 Task: Add a signature Jeremiah Turner containing With heartfelt thanks and warm wishes, Jeremiah Turner to email address softage.8@softage.net and add a label Graduation
Action: Mouse moved to (1307, 73)
Screenshot: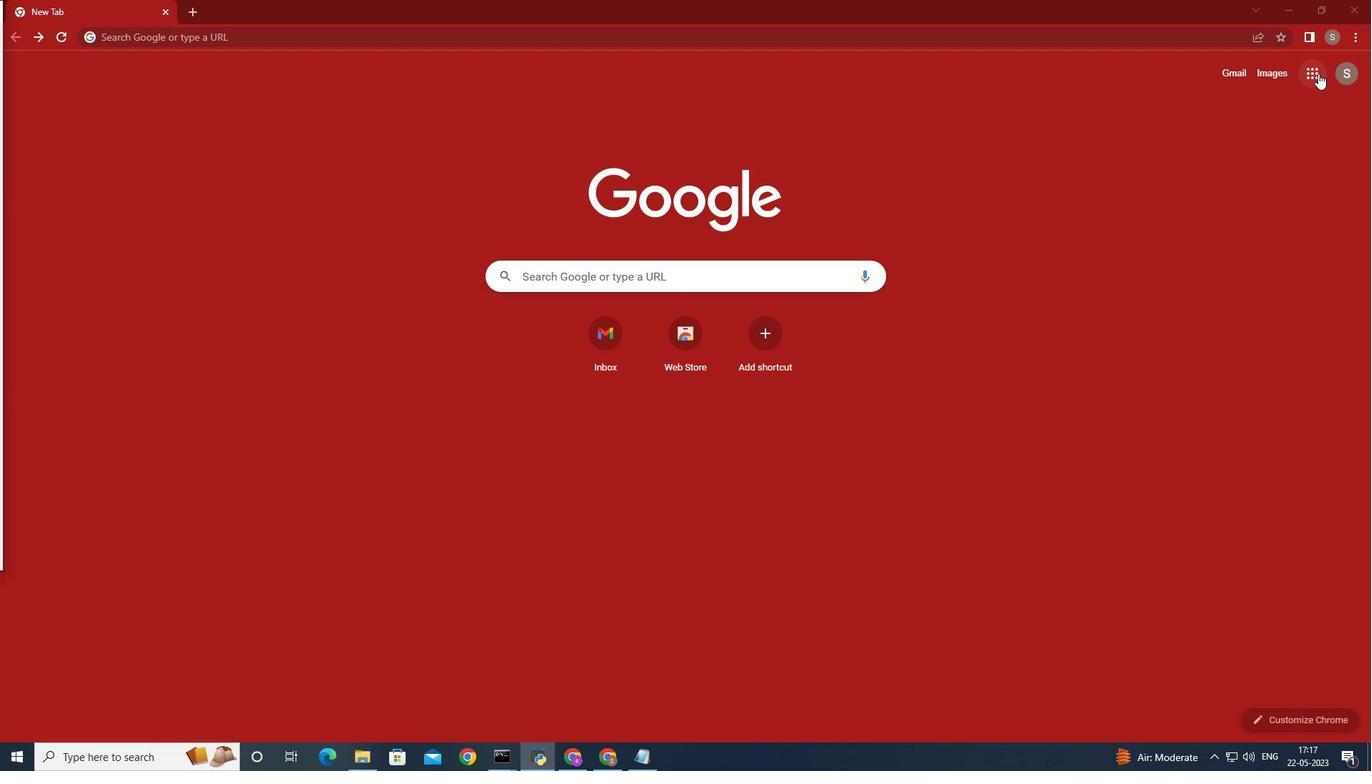 
Action: Mouse pressed left at (1307, 73)
Screenshot: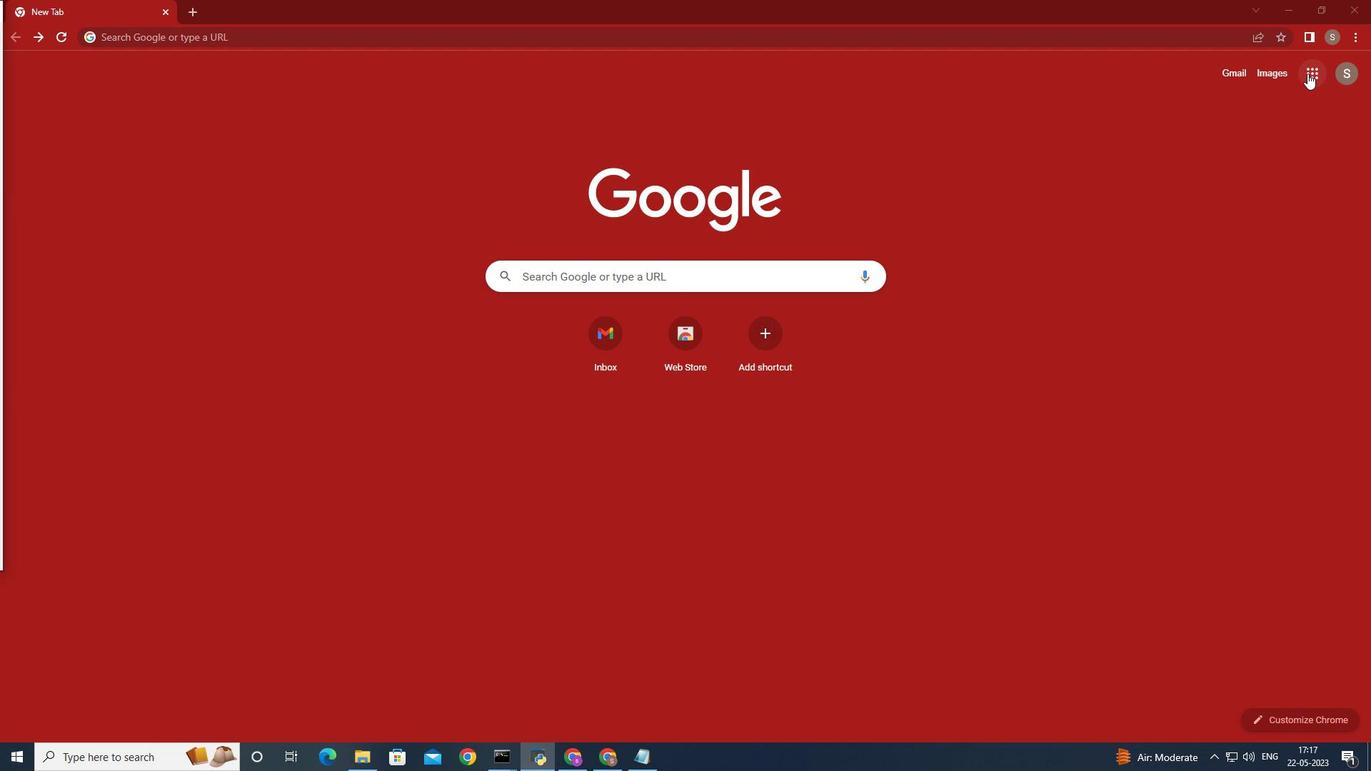 
Action: Mouse moved to (1236, 143)
Screenshot: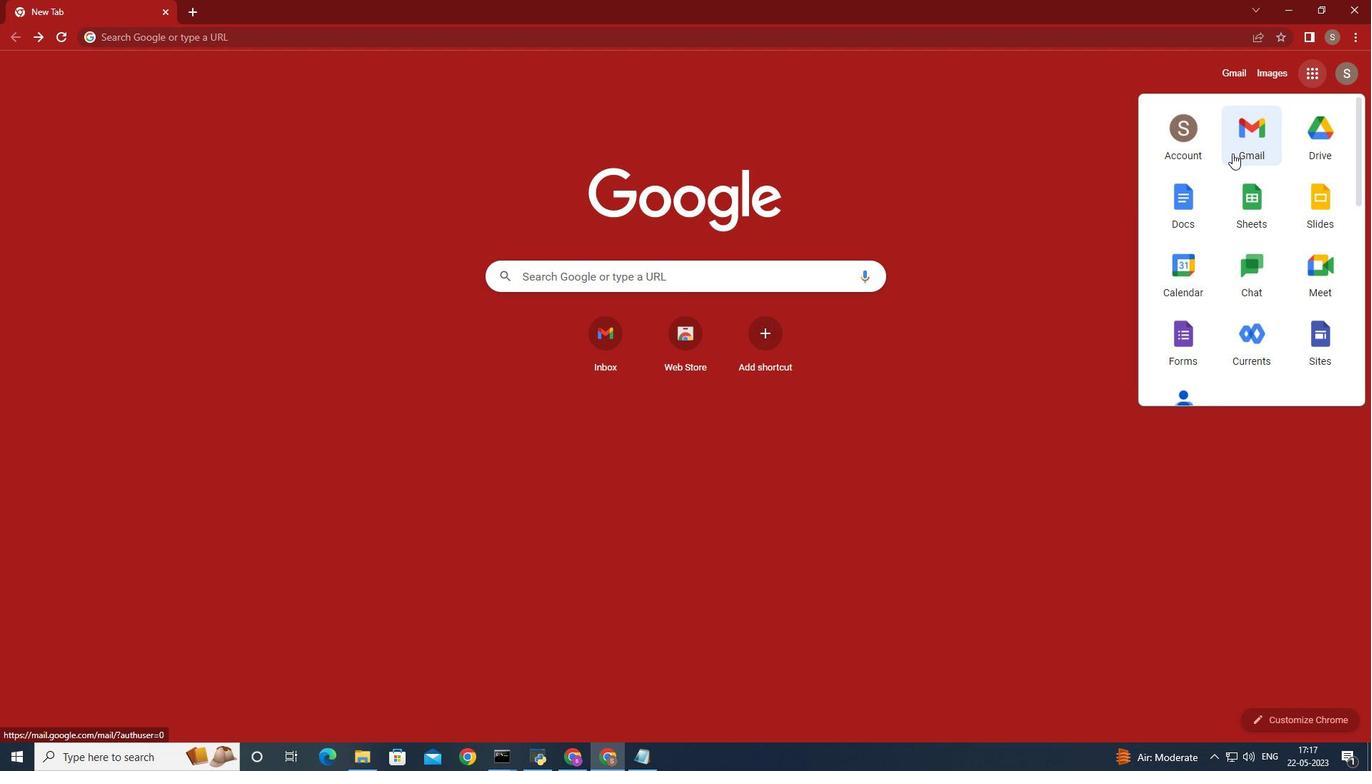 
Action: Mouse pressed left at (1236, 143)
Screenshot: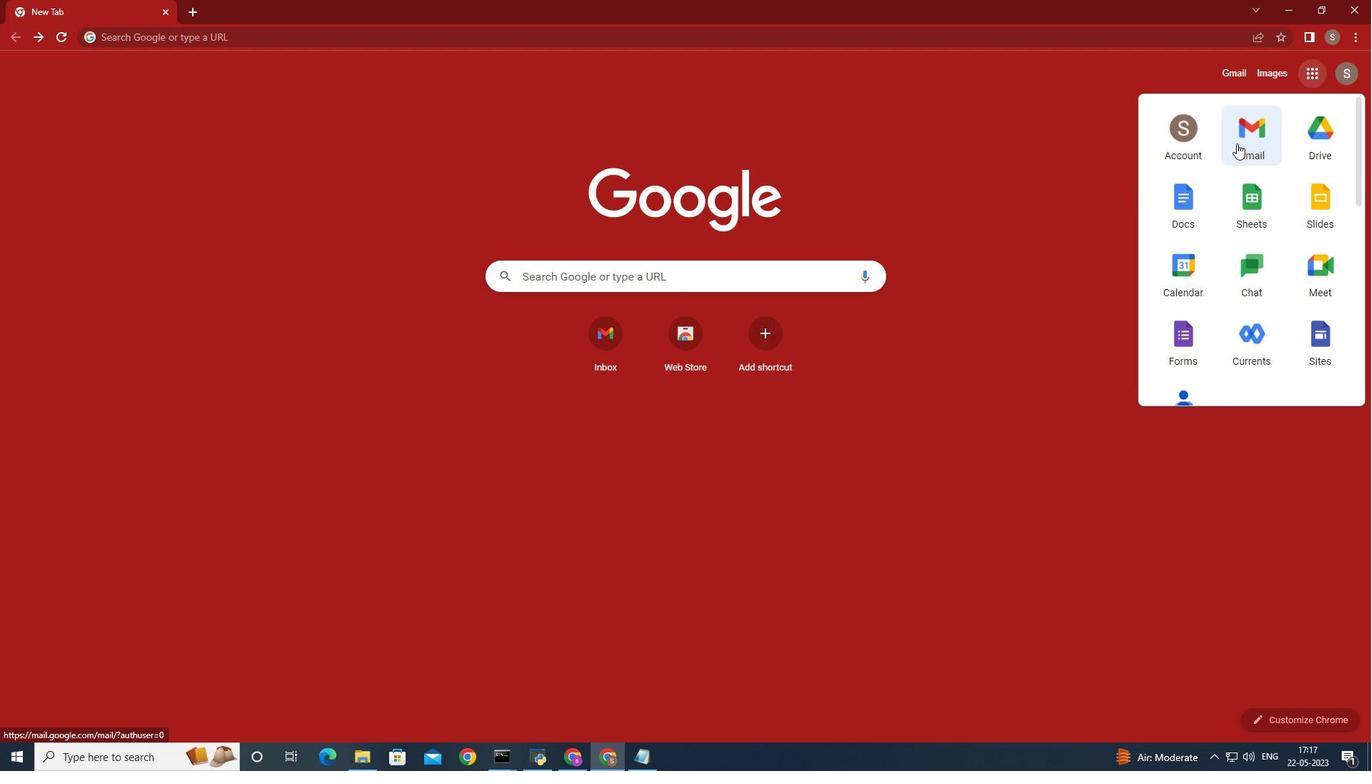 
Action: Mouse moved to (1331, 37)
Screenshot: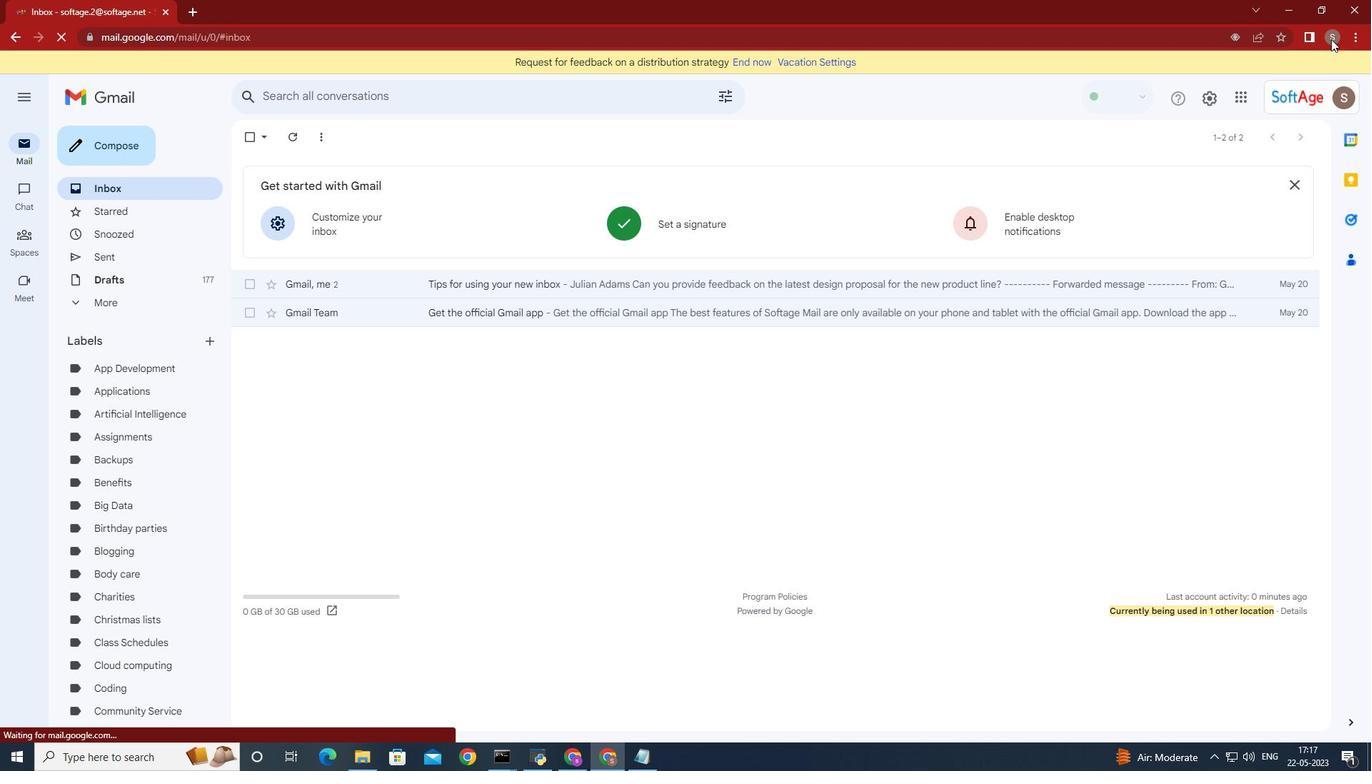
Action: Mouse pressed left at (1331, 37)
Screenshot: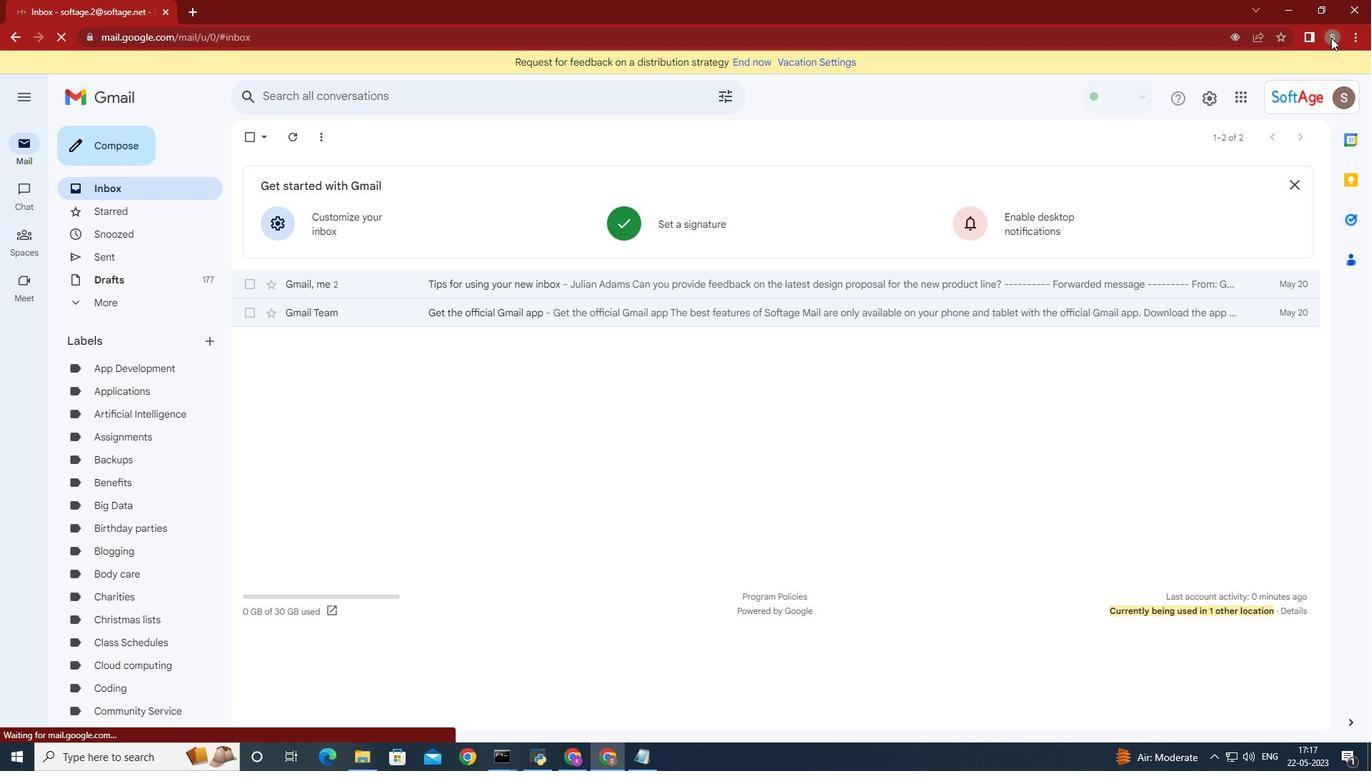 
Action: Mouse moved to (914, 465)
Screenshot: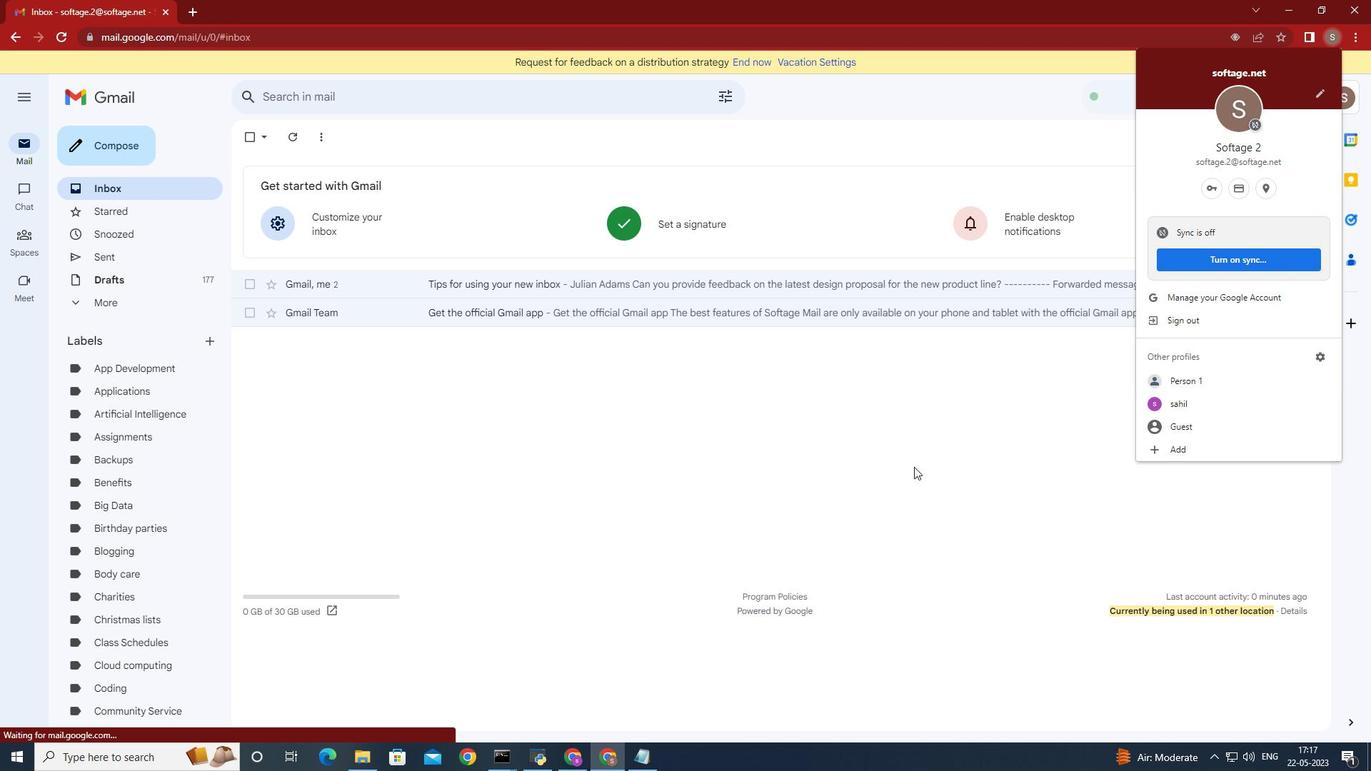 
Action: Mouse pressed left at (914, 465)
Screenshot: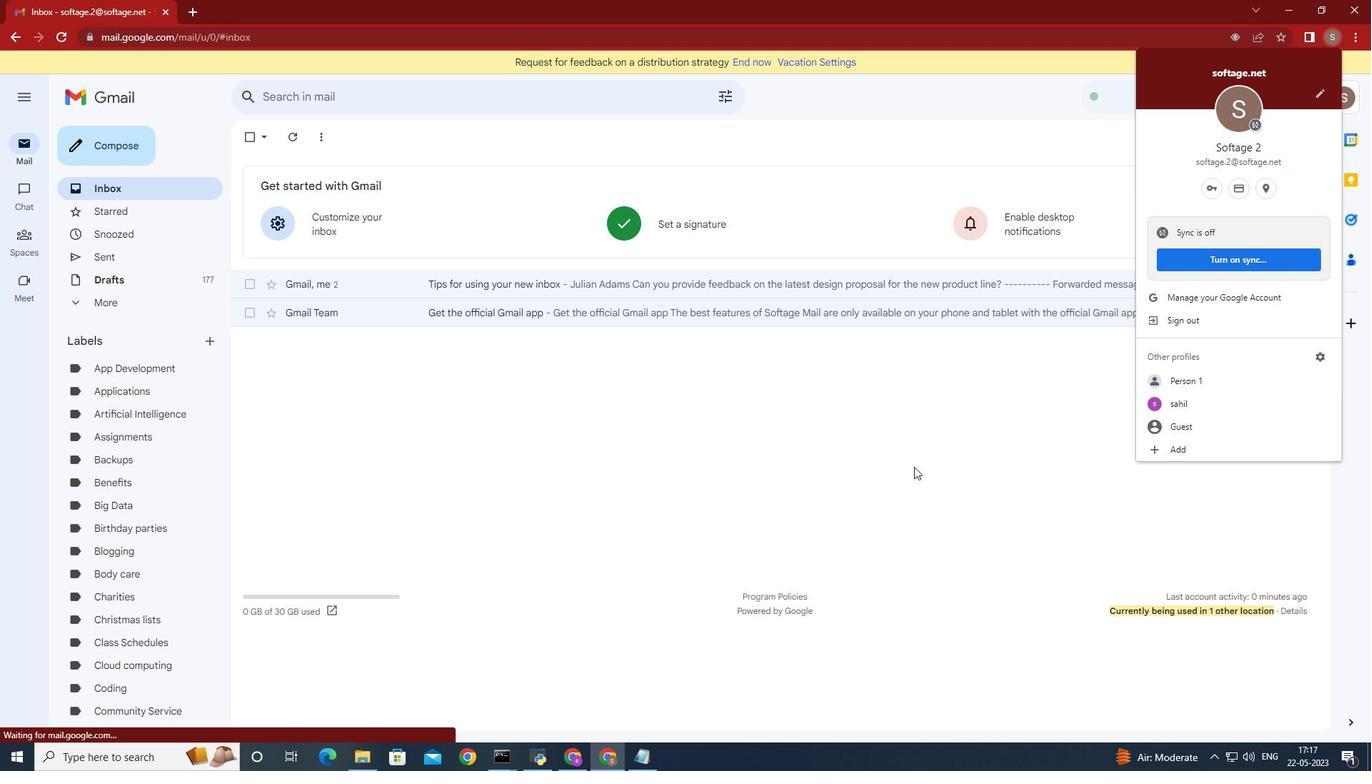 
Action: Mouse moved to (1216, 99)
Screenshot: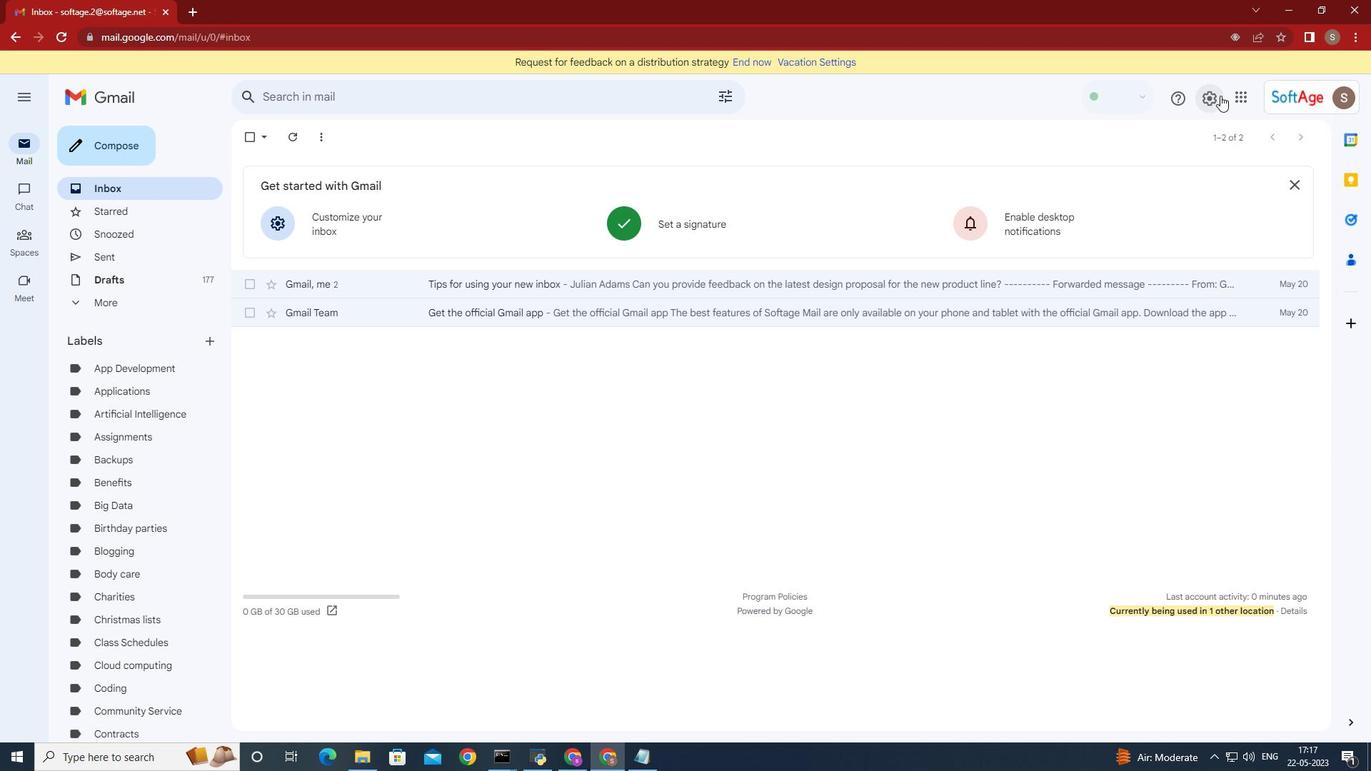 
Action: Mouse pressed left at (1216, 99)
Screenshot: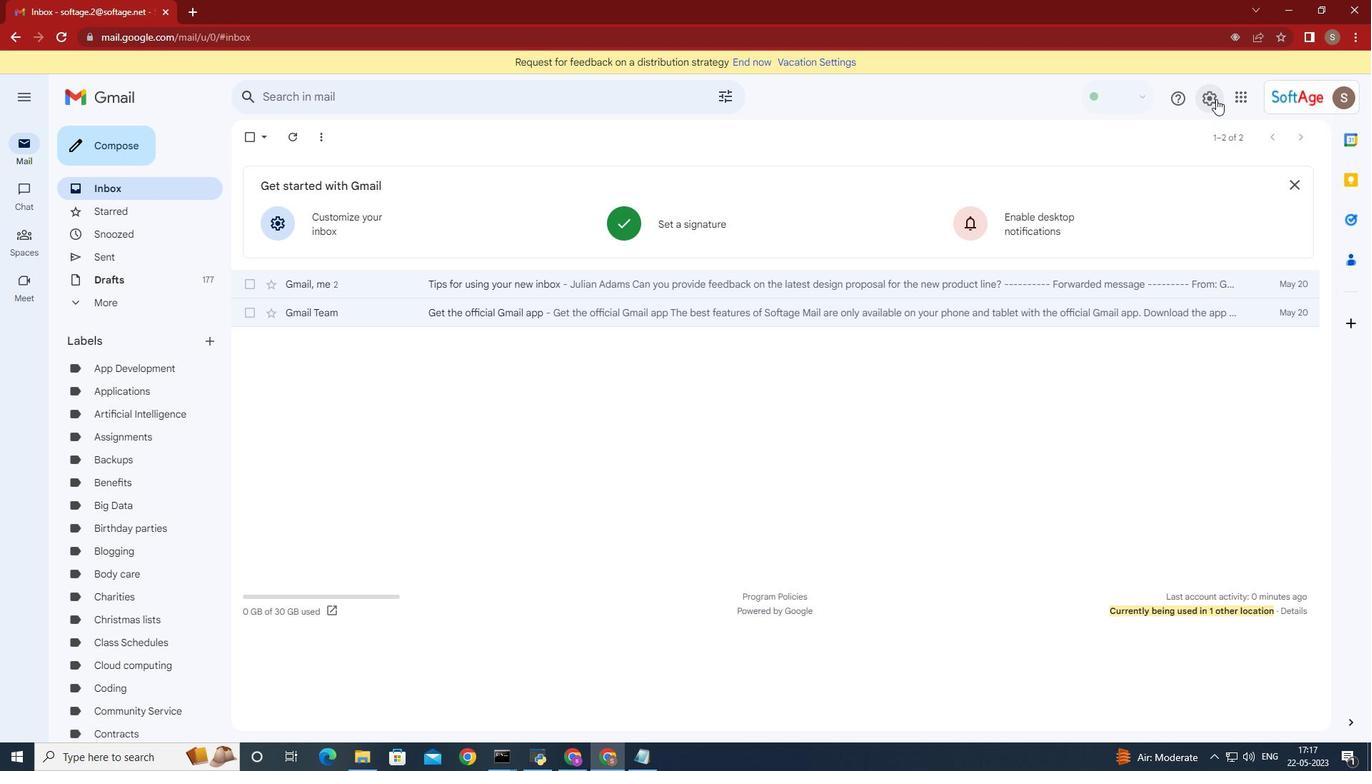 
Action: Mouse moved to (1226, 175)
Screenshot: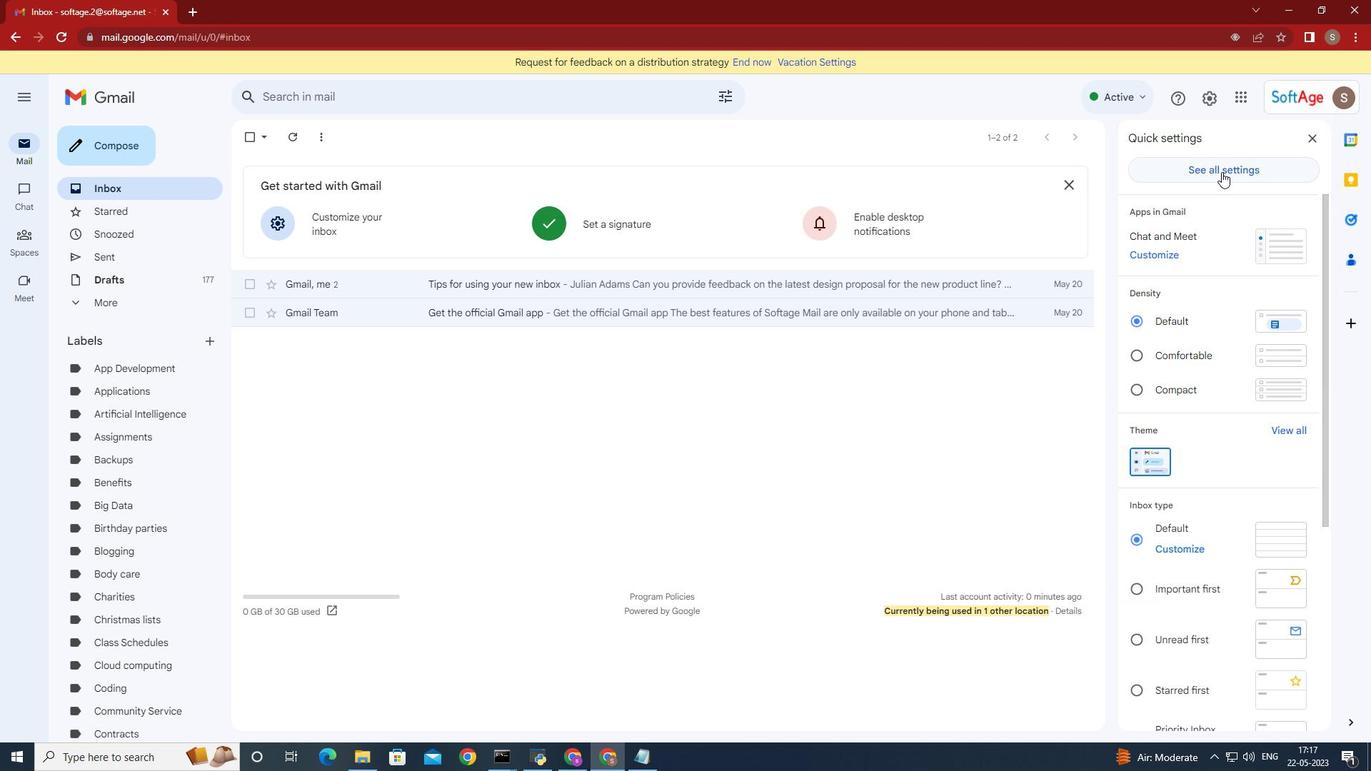 
Action: Mouse pressed left at (1226, 175)
Screenshot: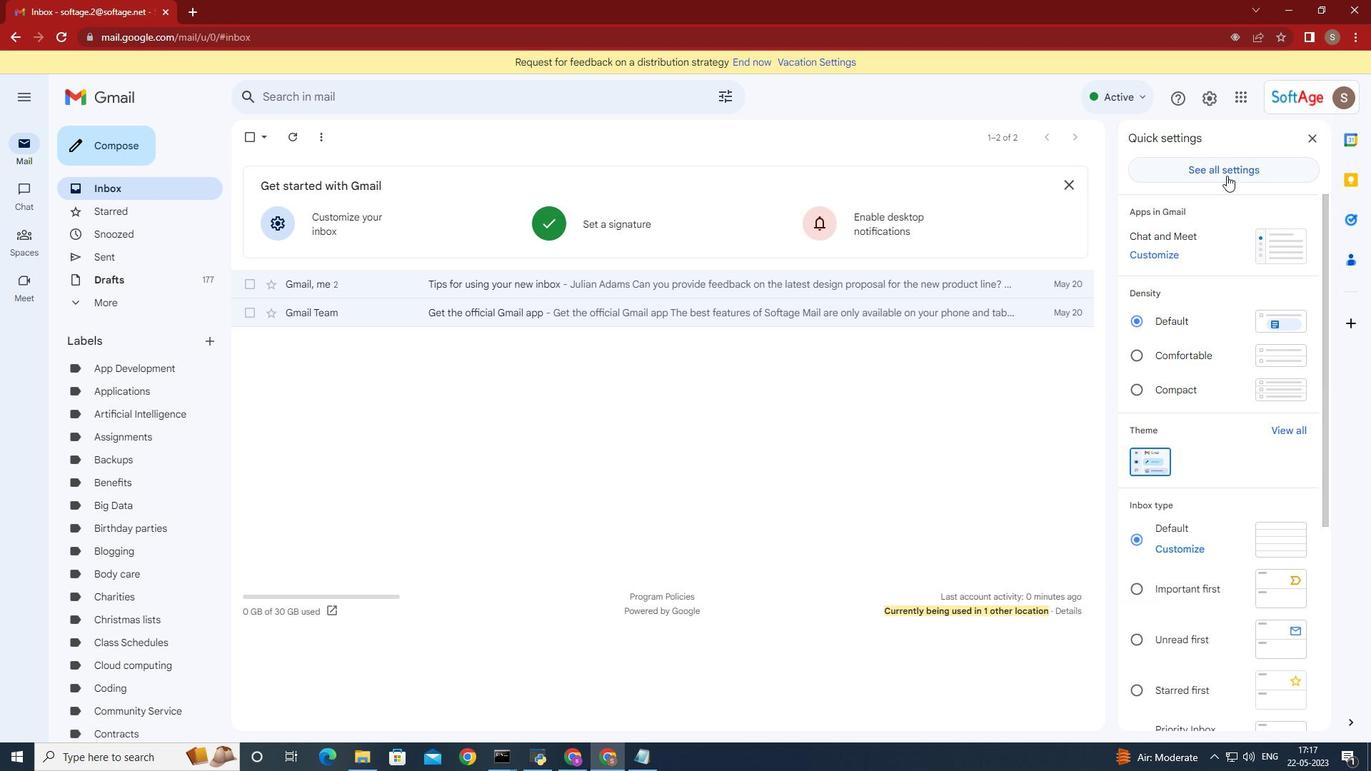 
Action: Mouse moved to (808, 291)
Screenshot: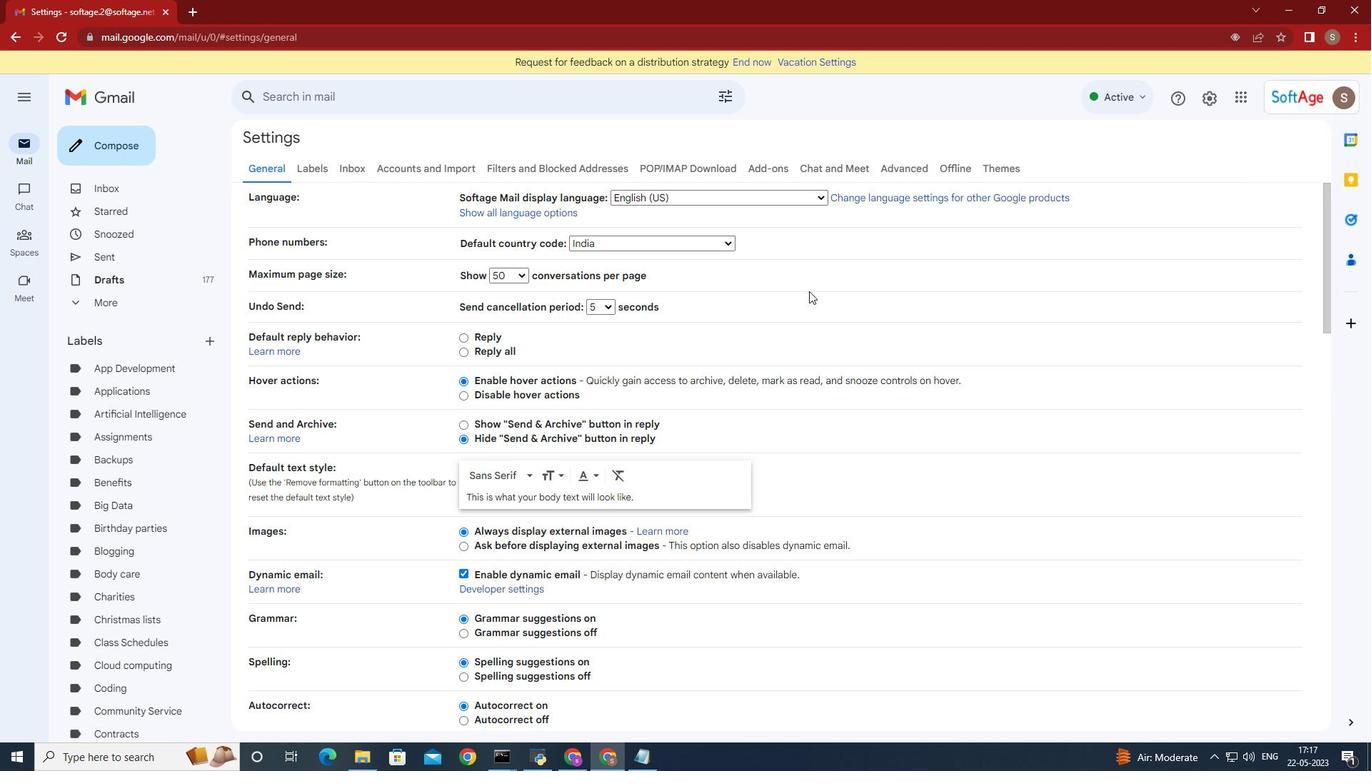 
Action: Mouse scrolled (808, 290) with delta (0, 0)
Screenshot: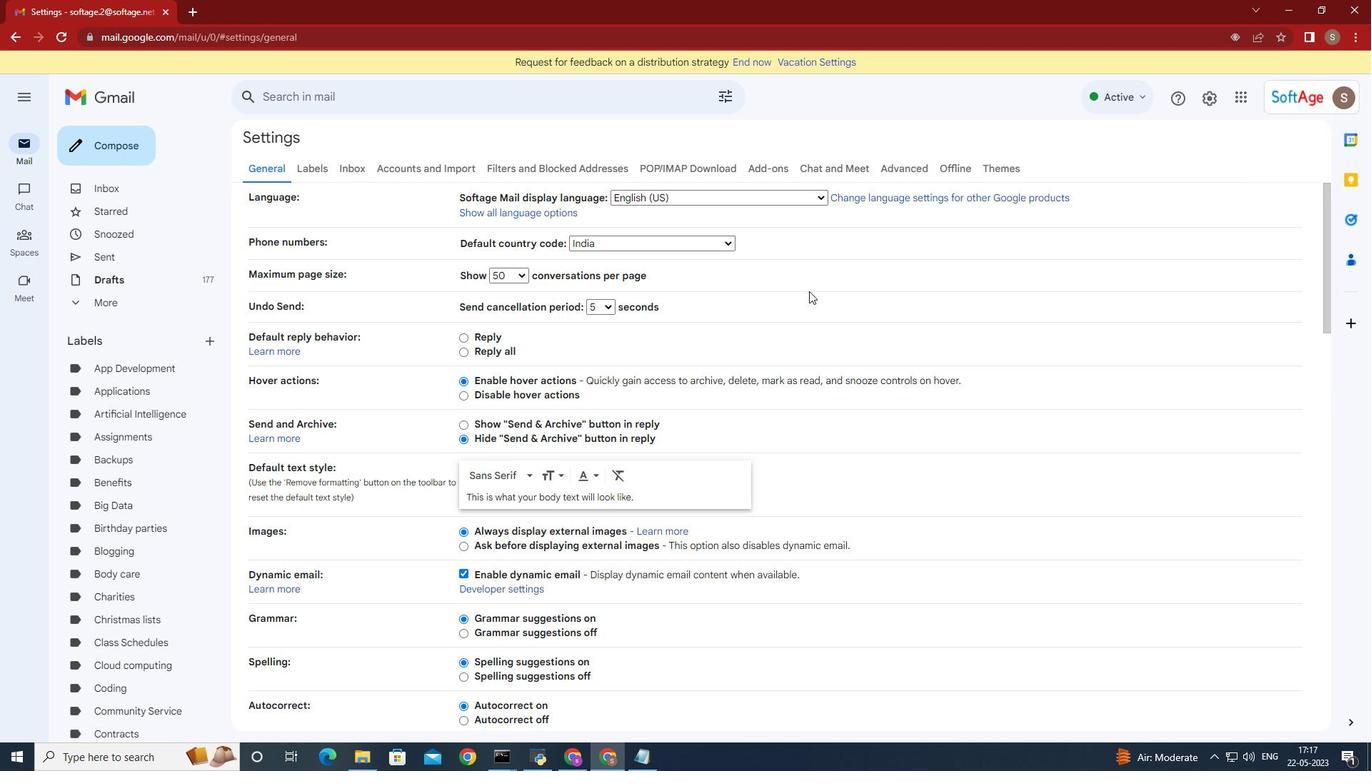 
Action: Mouse scrolled (808, 290) with delta (0, 0)
Screenshot: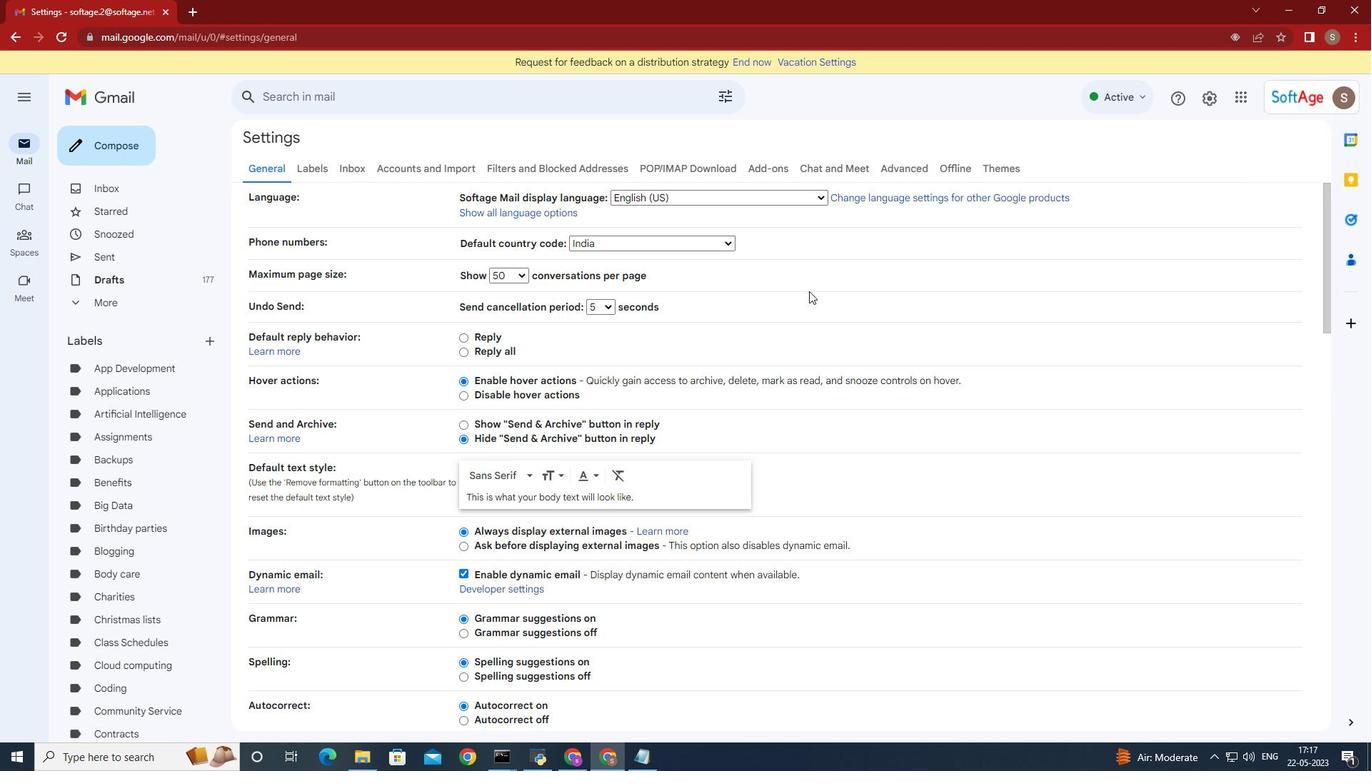 
Action: Mouse moved to (808, 291)
Screenshot: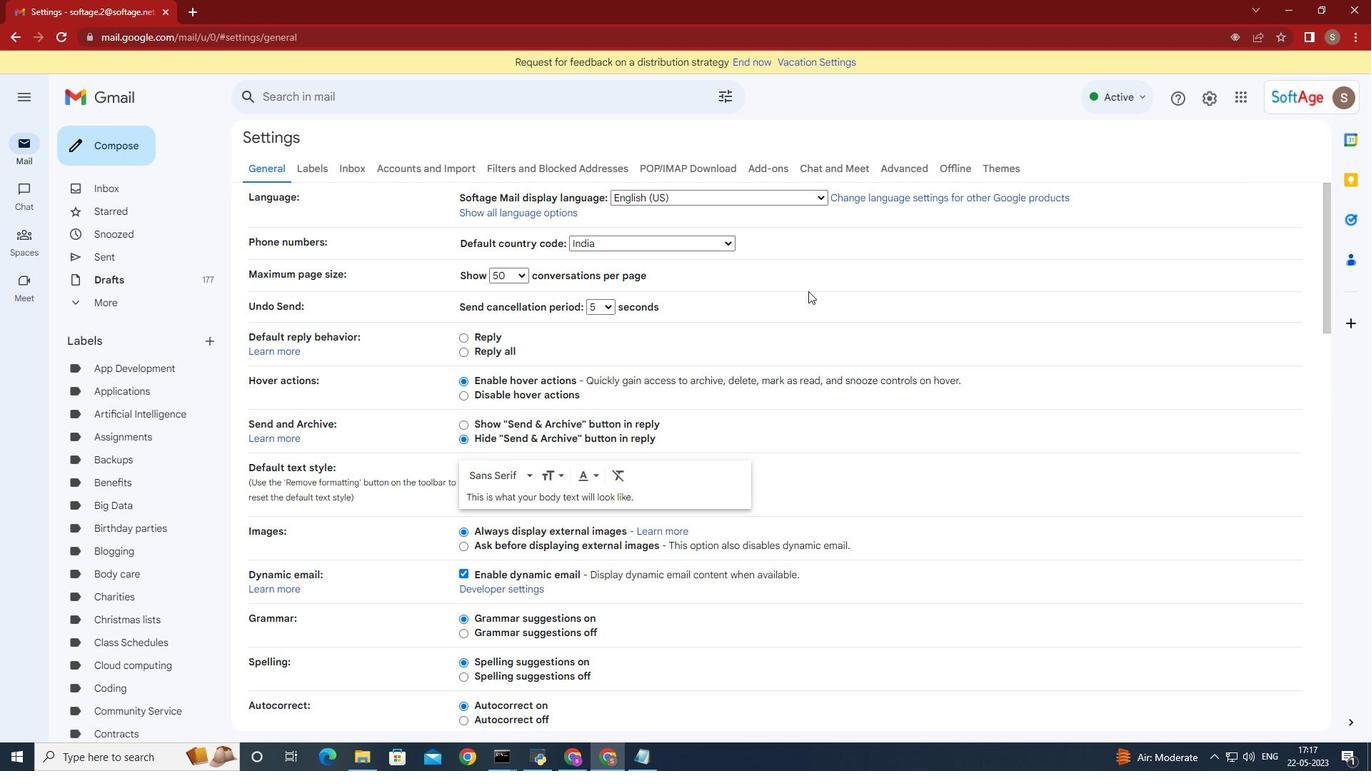
Action: Mouse scrolled (808, 290) with delta (0, 0)
Screenshot: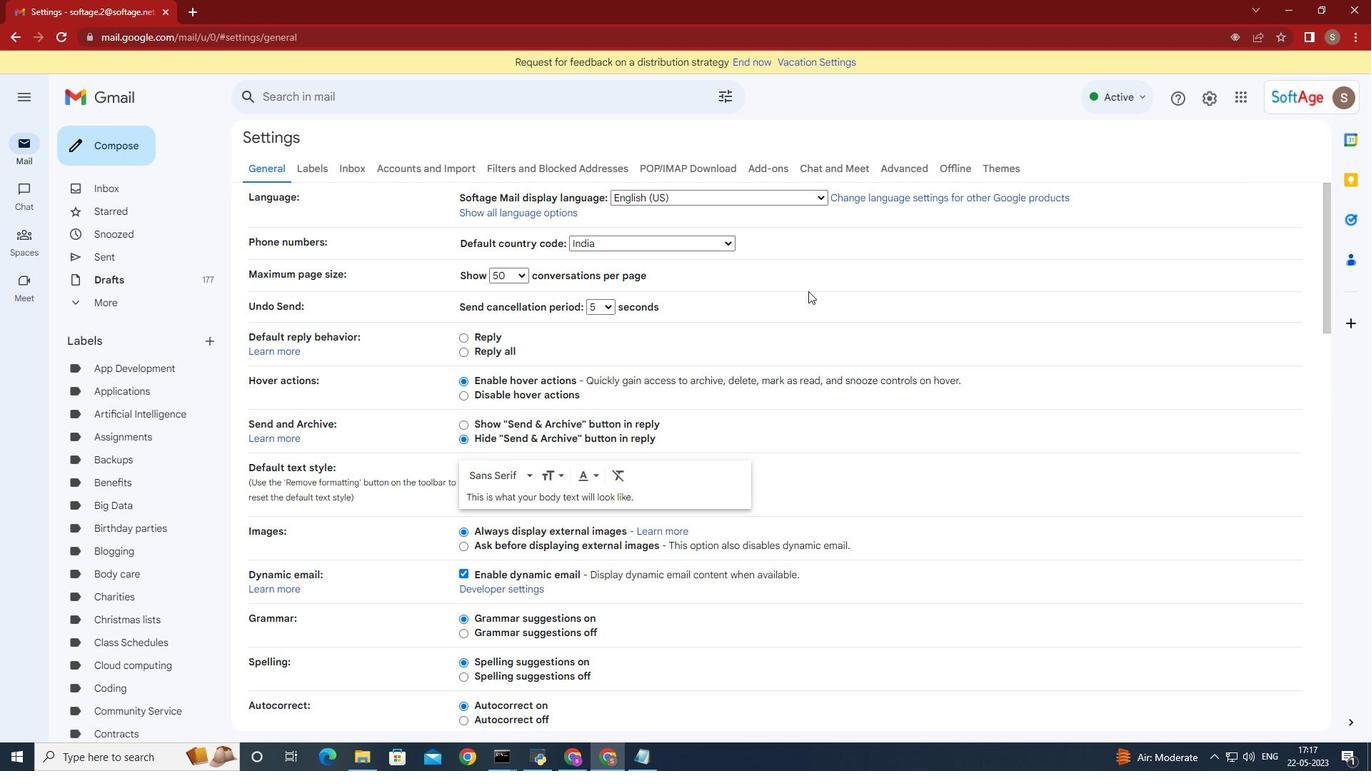 
Action: Mouse scrolled (808, 290) with delta (0, 0)
Screenshot: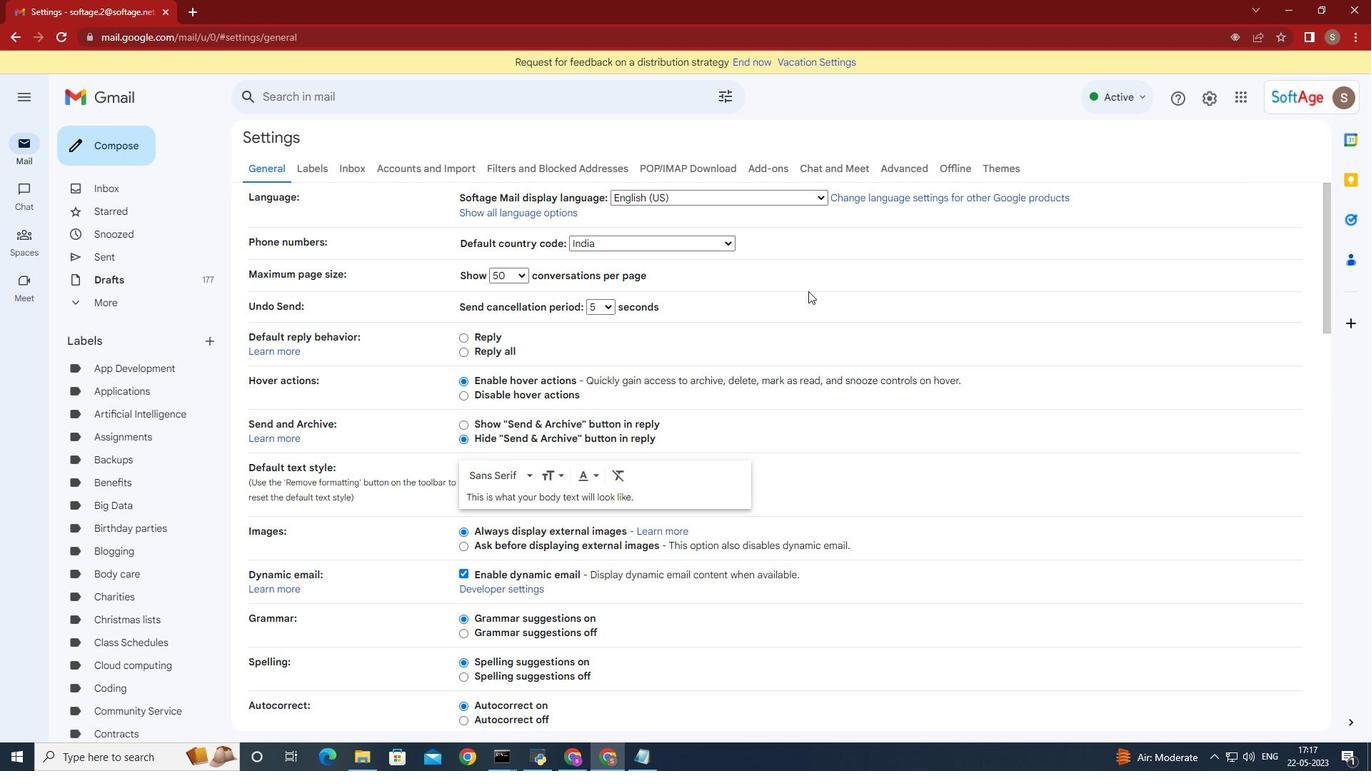 
Action: Mouse scrolled (808, 290) with delta (0, 0)
Screenshot: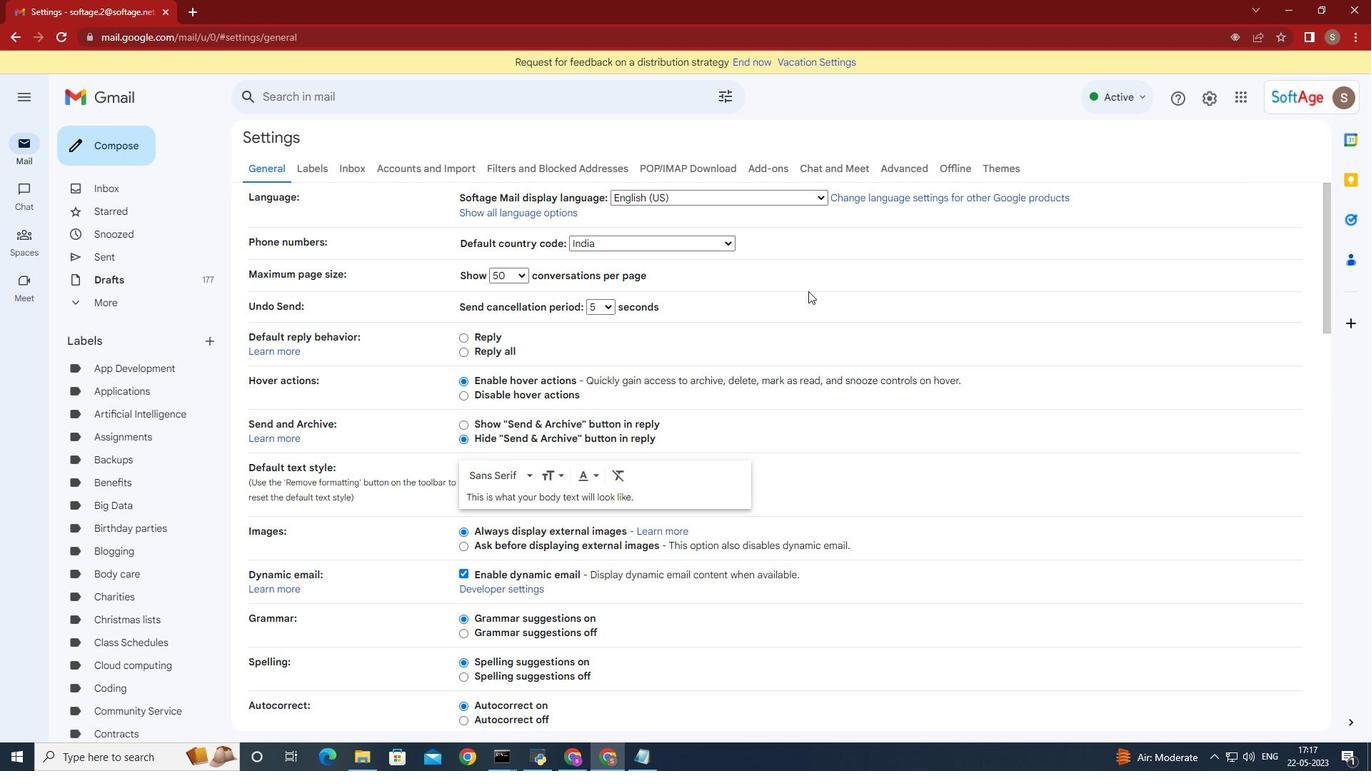 
Action: Mouse moved to (820, 367)
Screenshot: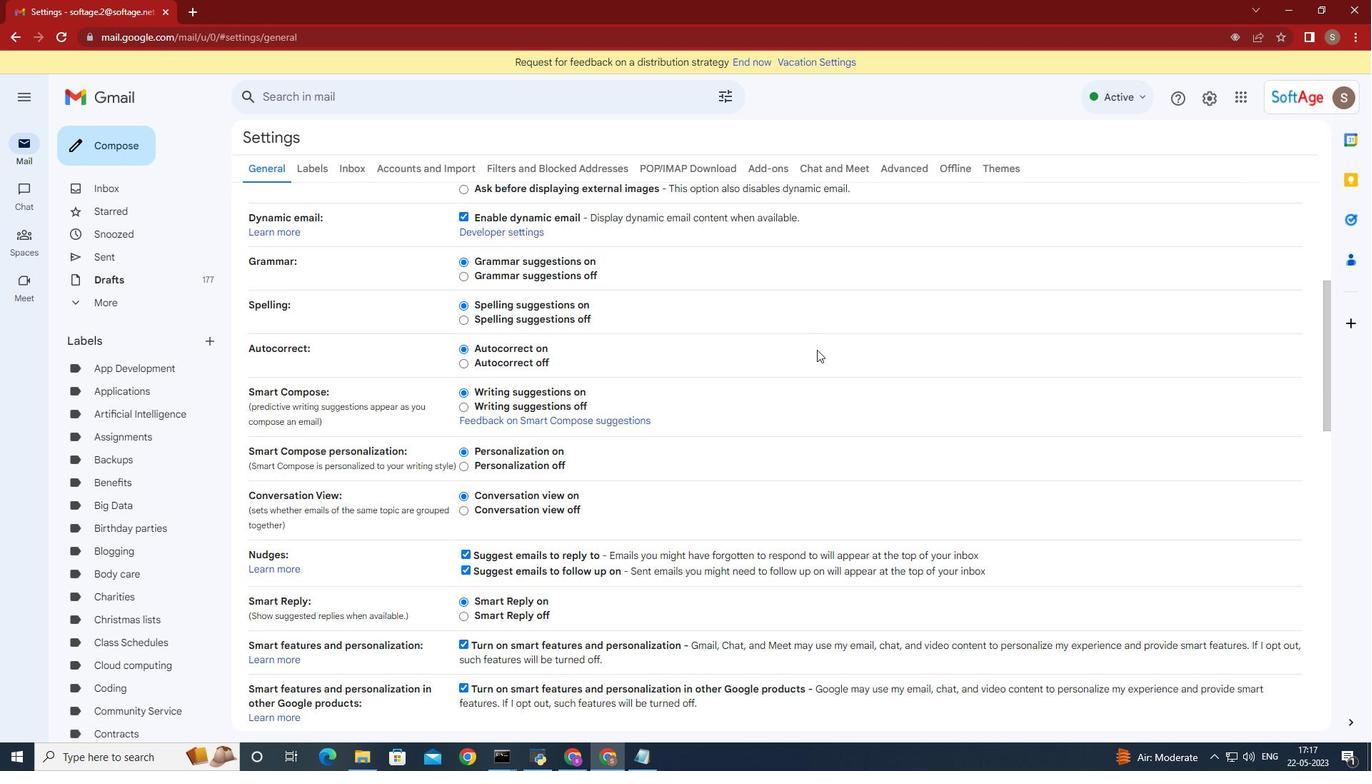 
Action: Mouse scrolled (820, 366) with delta (0, 0)
Screenshot: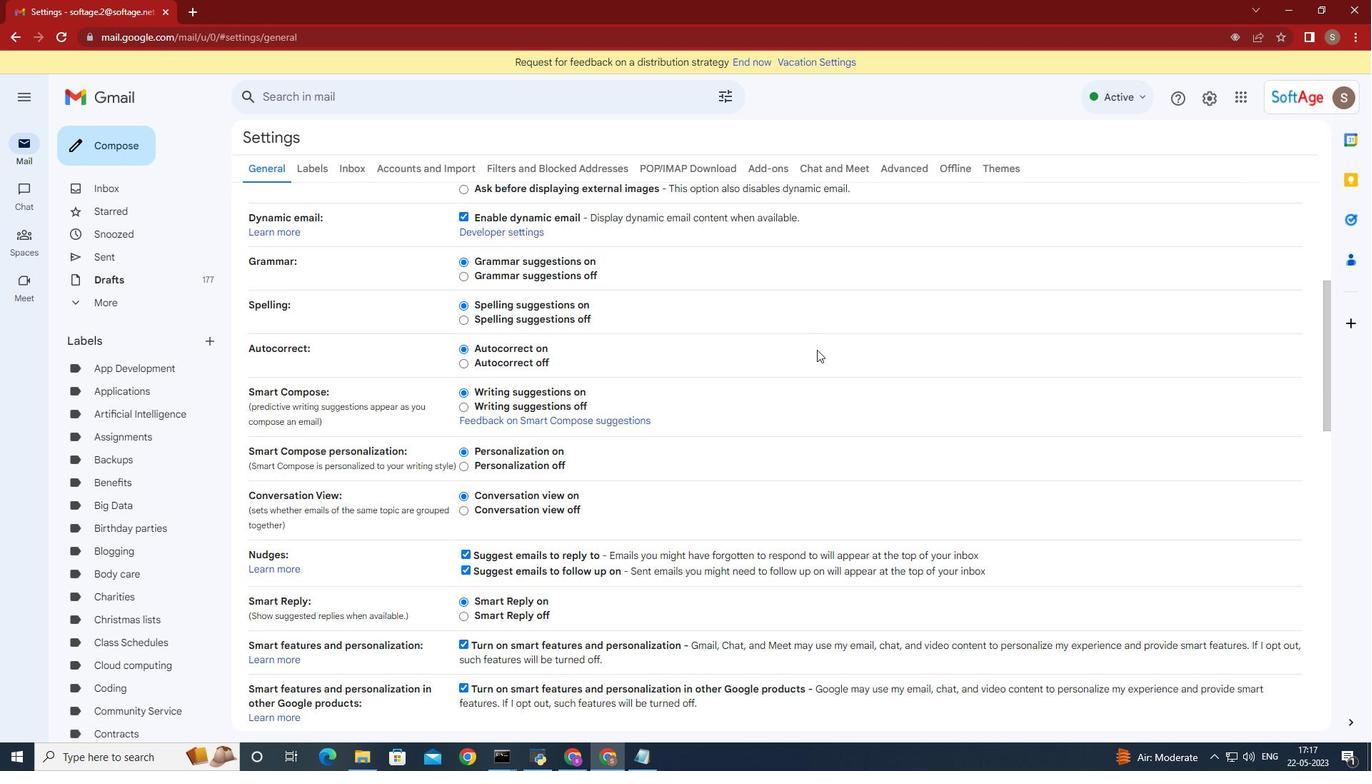 
Action: Mouse moved to (820, 369)
Screenshot: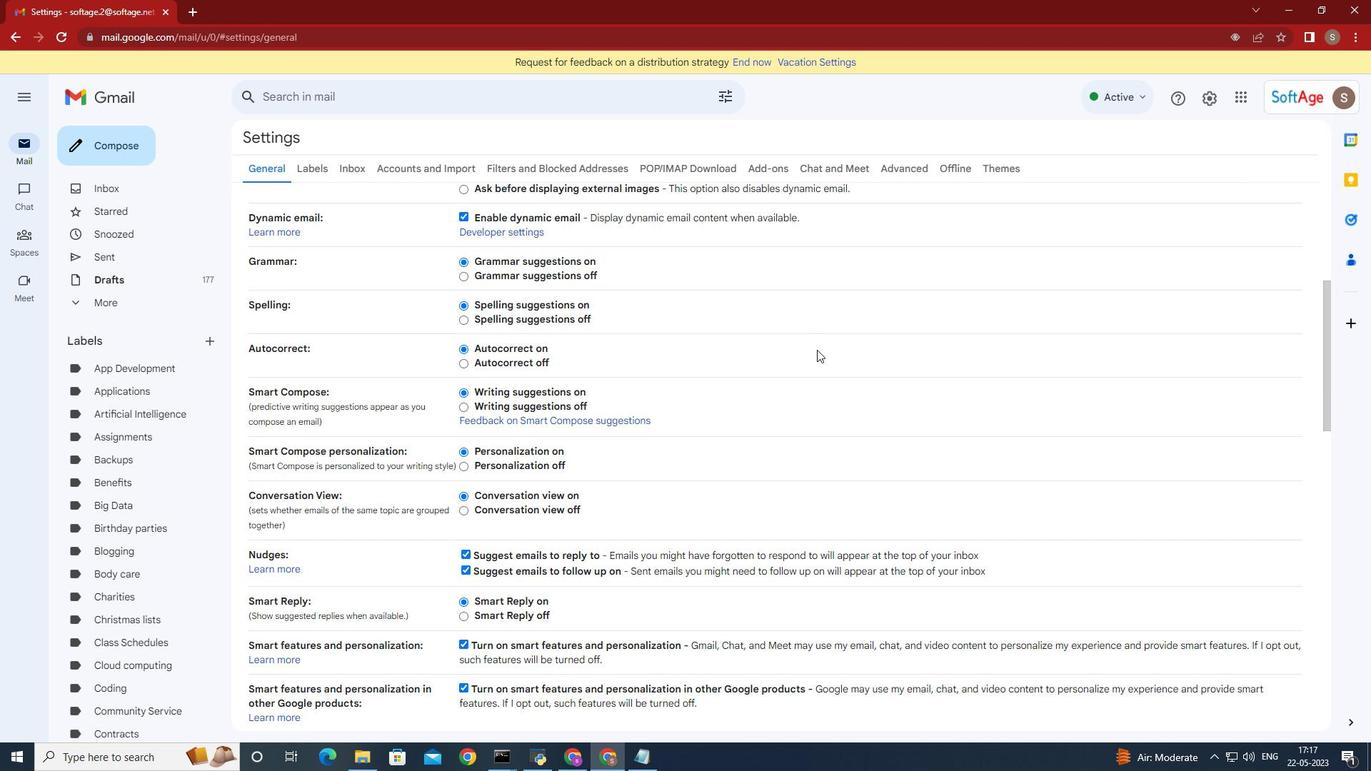 
Action: Mouse scrolled (820, 368) with delta (0, 0)
Screenshot: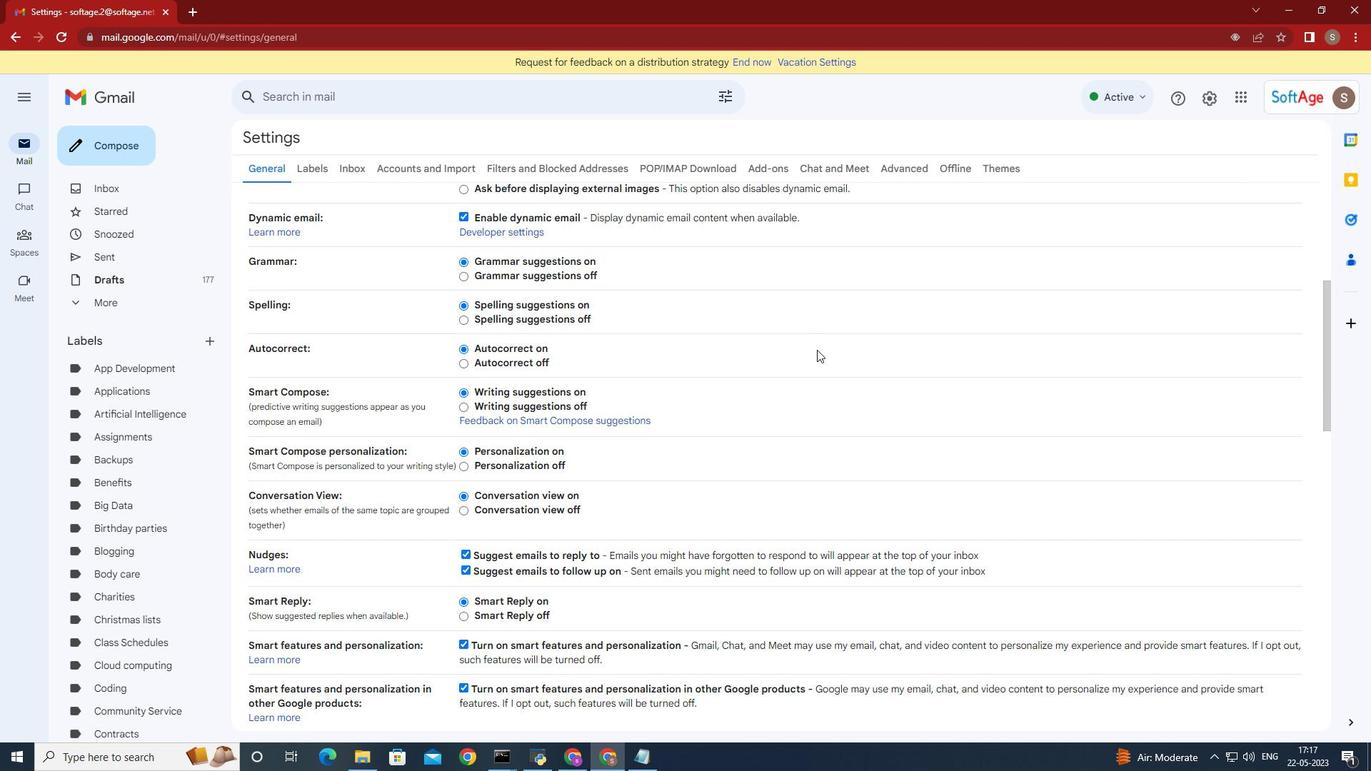 
Action: Mouse moved to (820, 369)
Screenshot: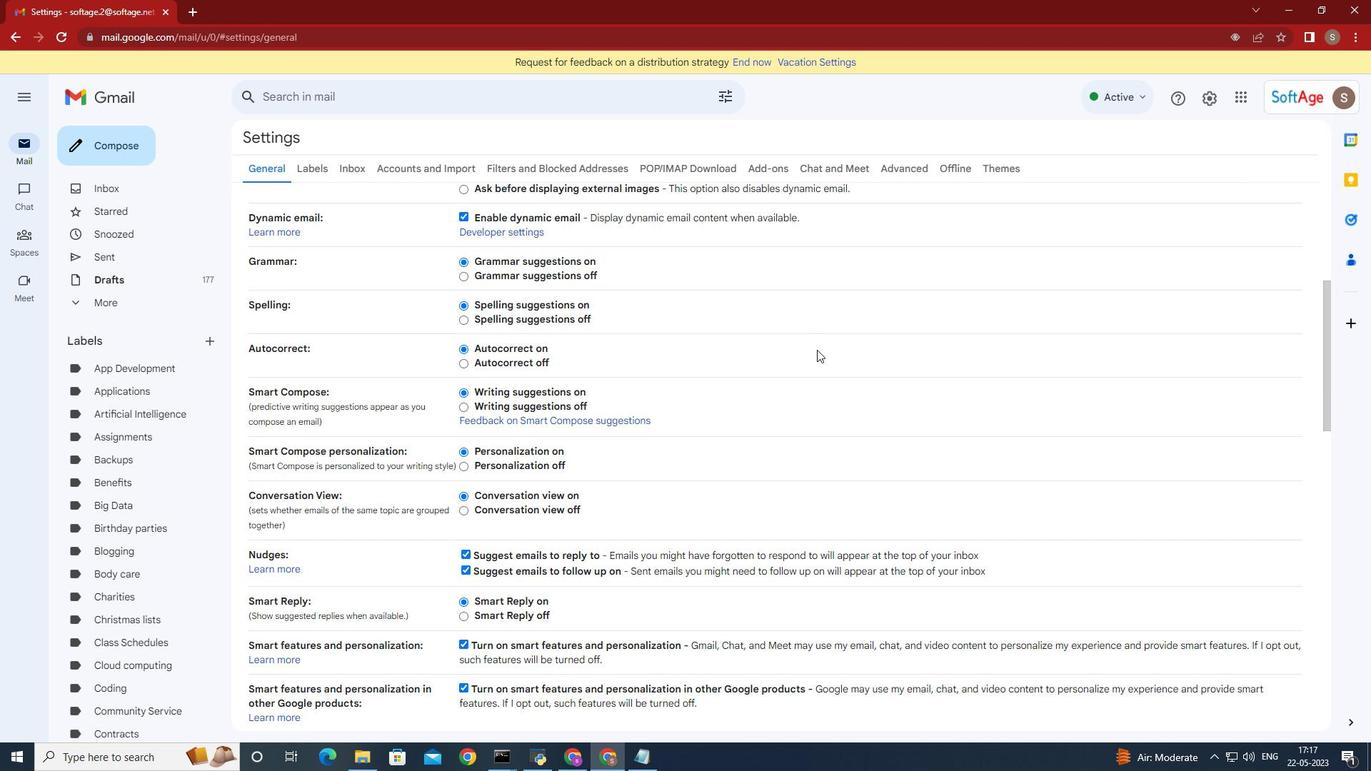 
Action: Mouse scrolled (820, 369) with delta (0, 0)
Screenshot: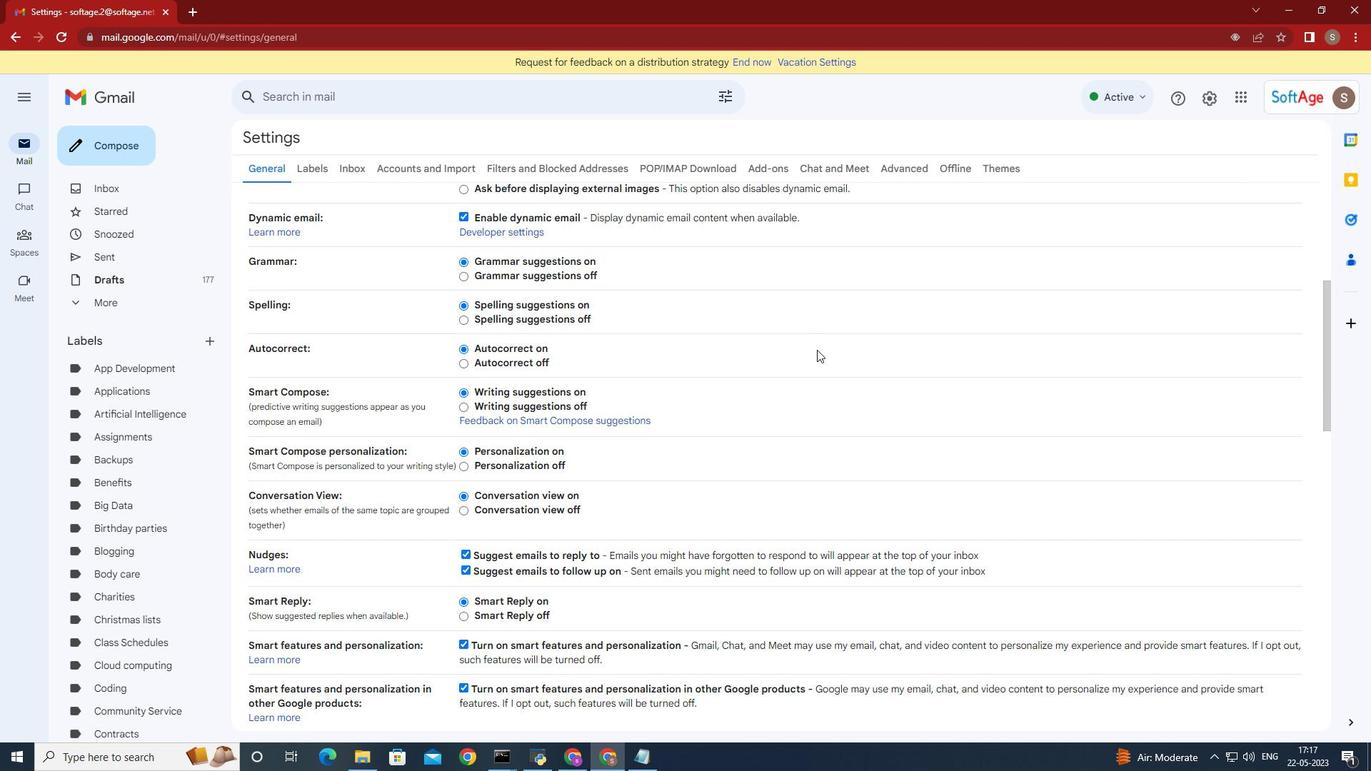 
Action: Mouse moved to (820, 370)
Screenshot: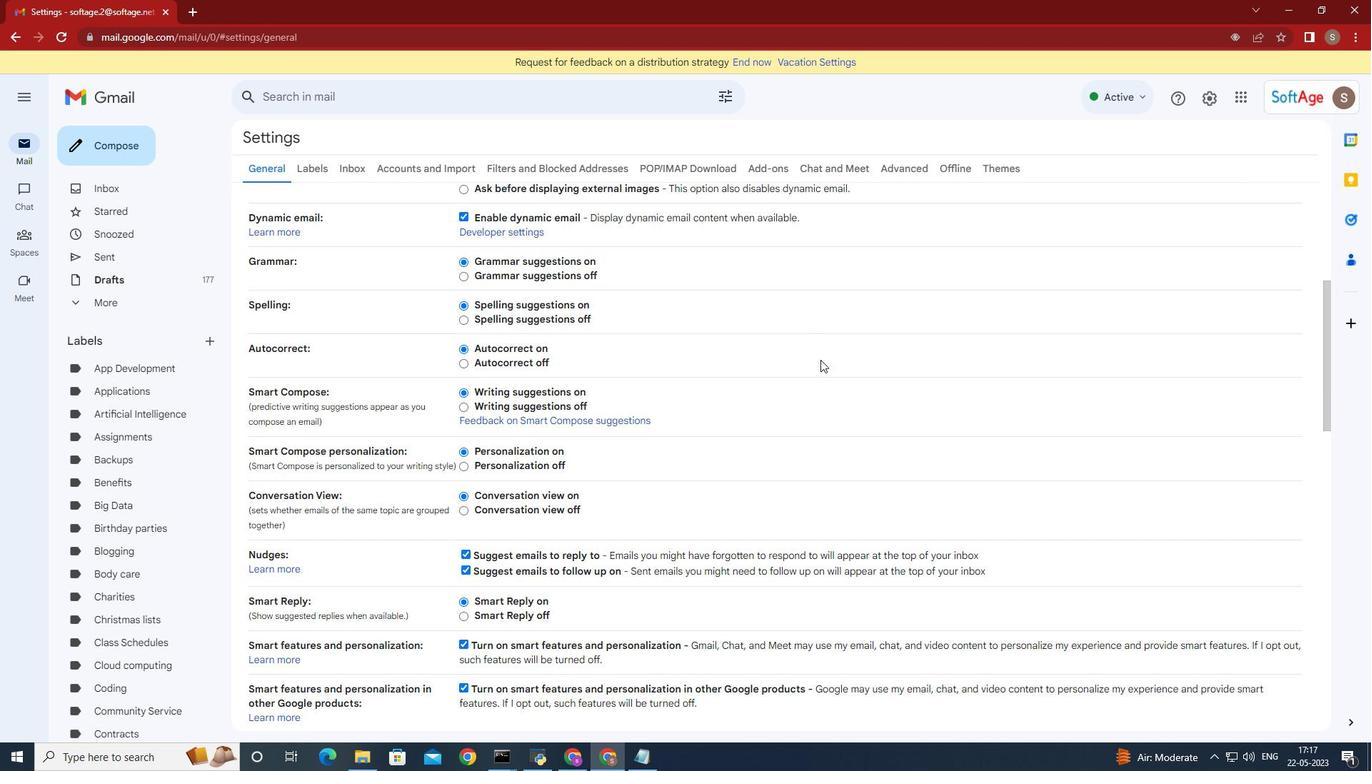 
Action: Mouse scrolled (820, 369) with delta (0, 0)
Screenshot: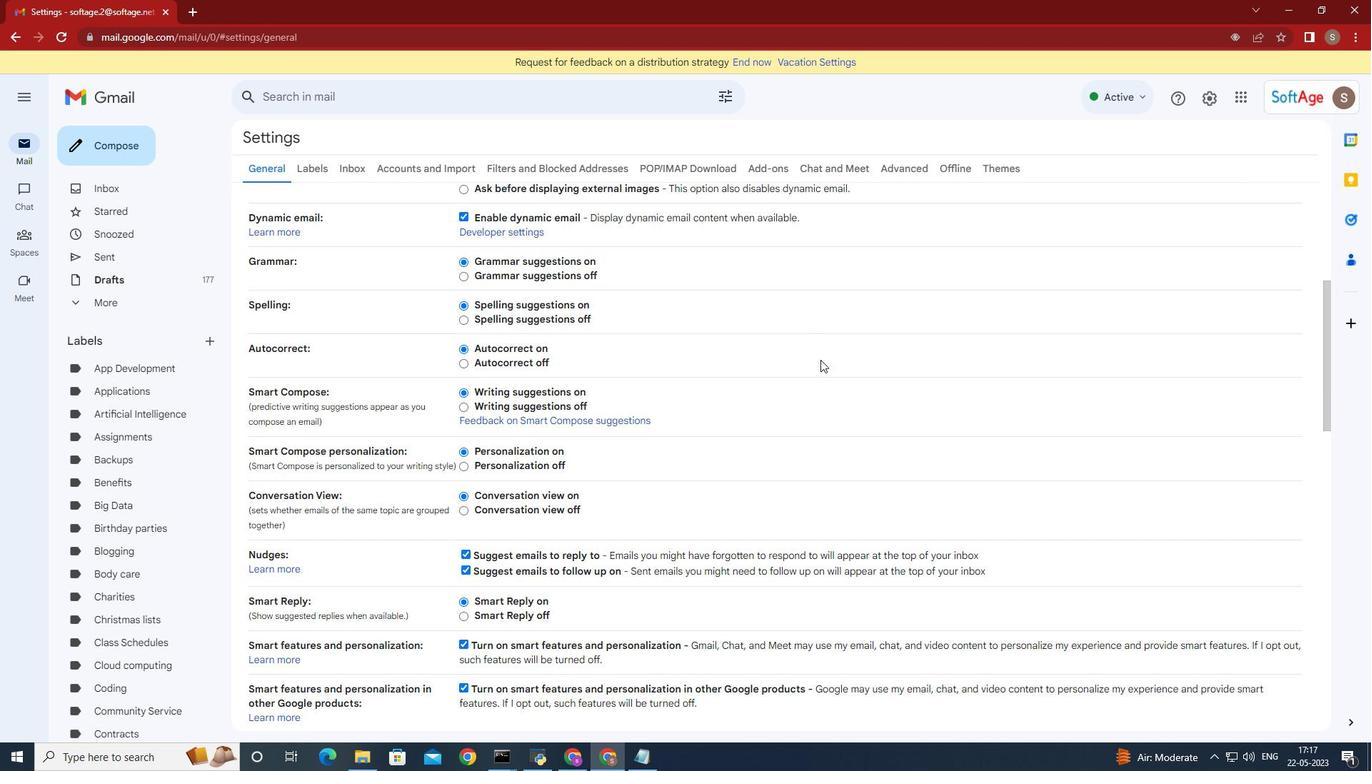 
Action: Mouse scrolled (820, 369) with delta (0, 0)
Screenshot: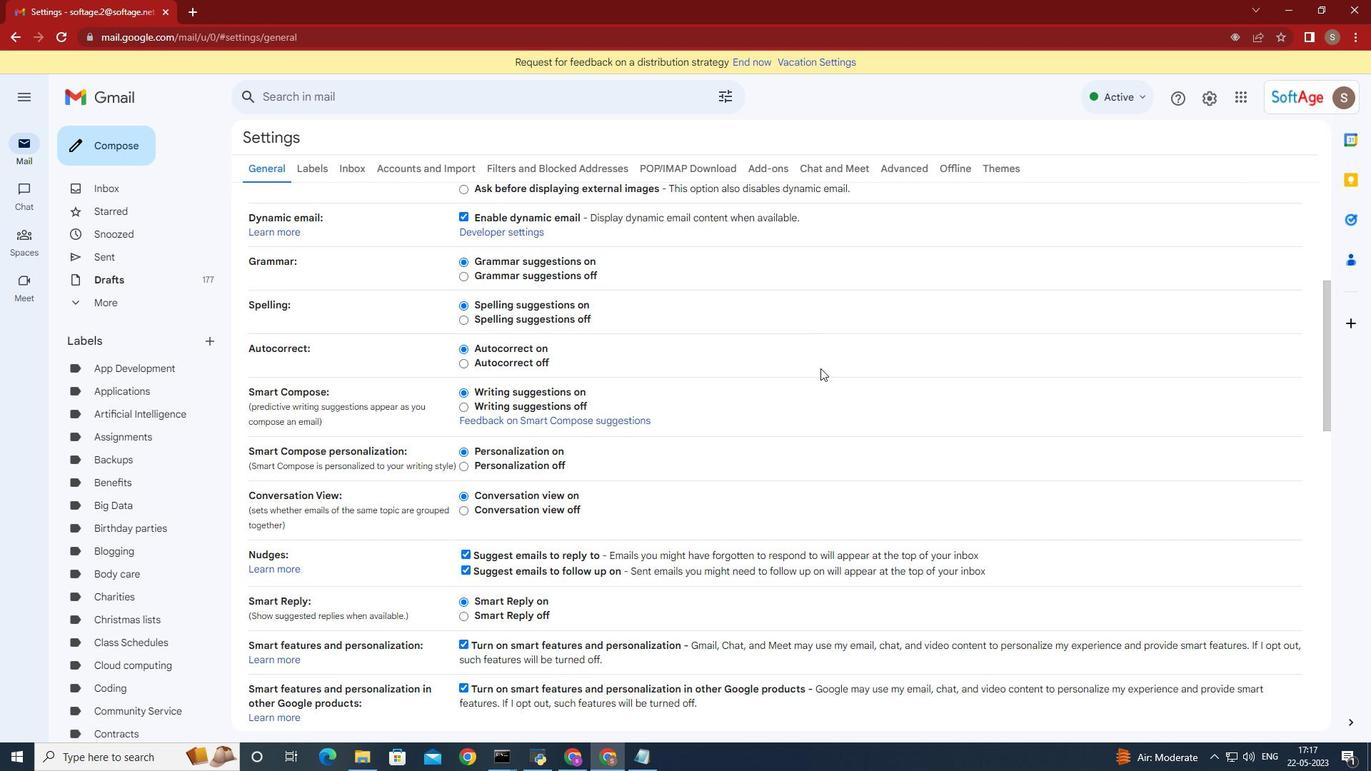 
Action: Mouse moved to (820, 370)
Screenshot: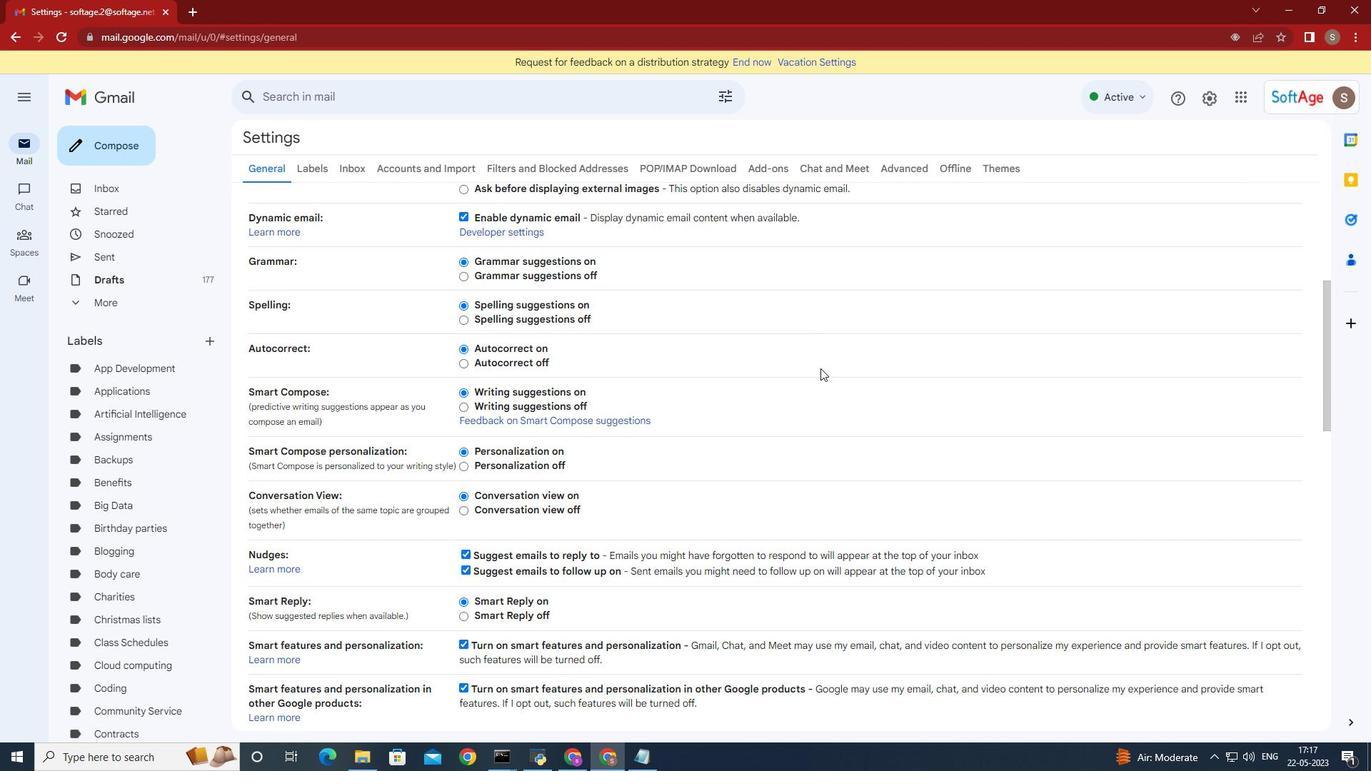 
Action: Mouse scrolled (820, 369) with delta (0, 0)
Screenshot: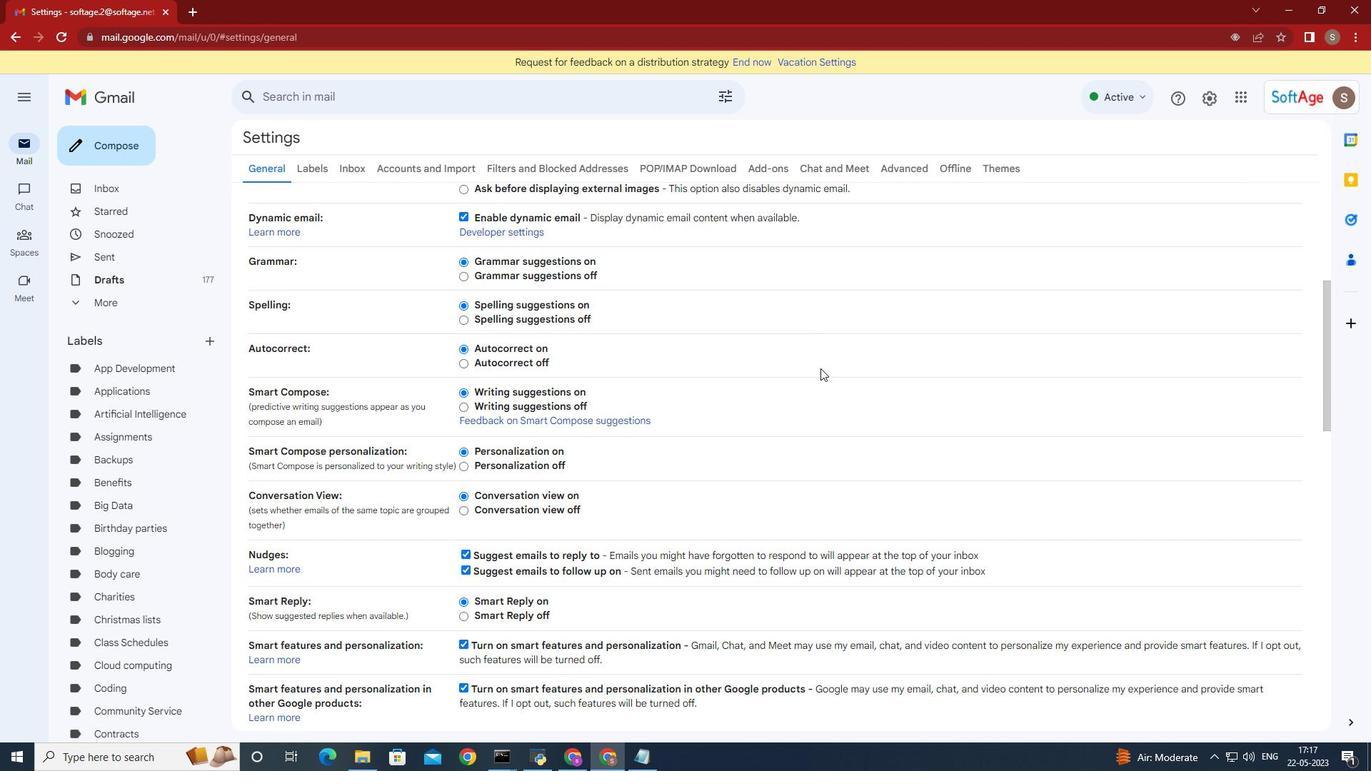 
Action: Mouse moved to (811, 365)
Screenshot: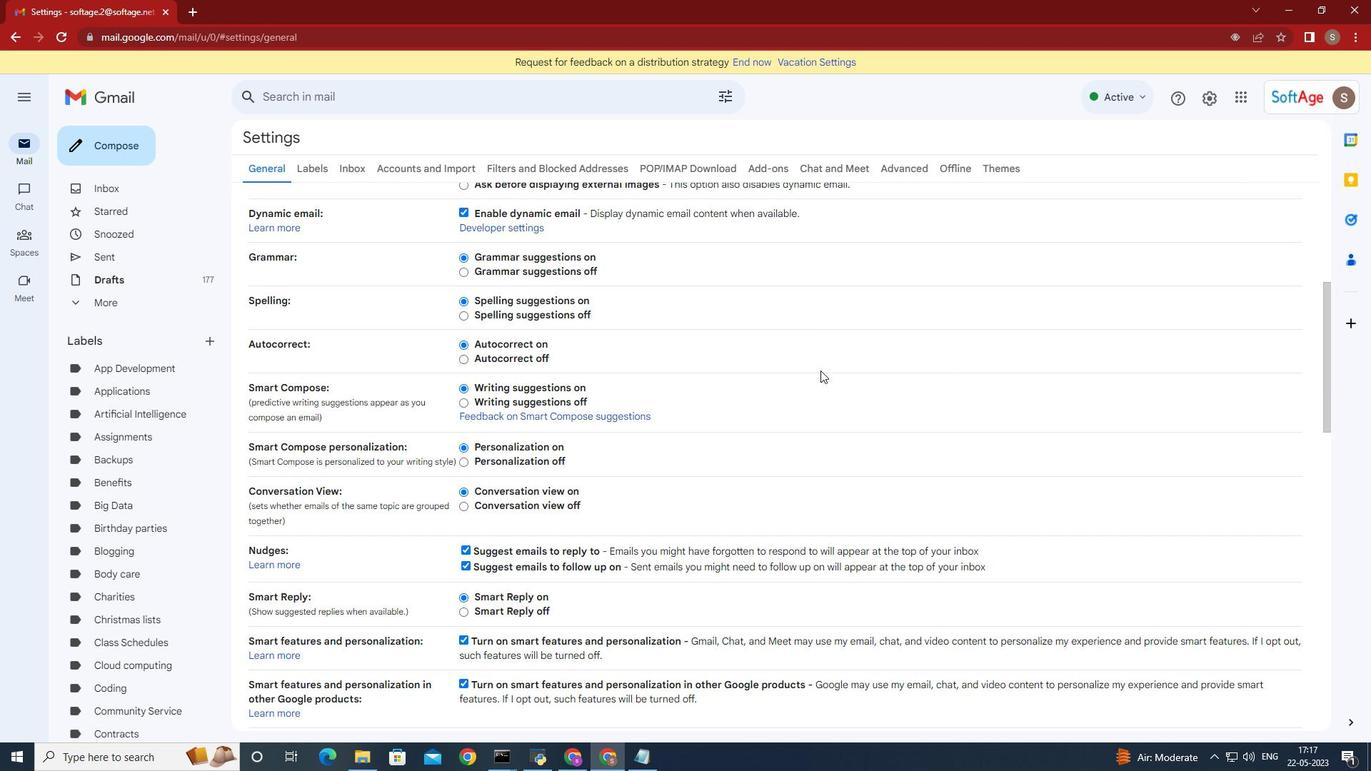 
Action: Mouse scrolled (811, 364) with delta (0, 0)
Screenshot: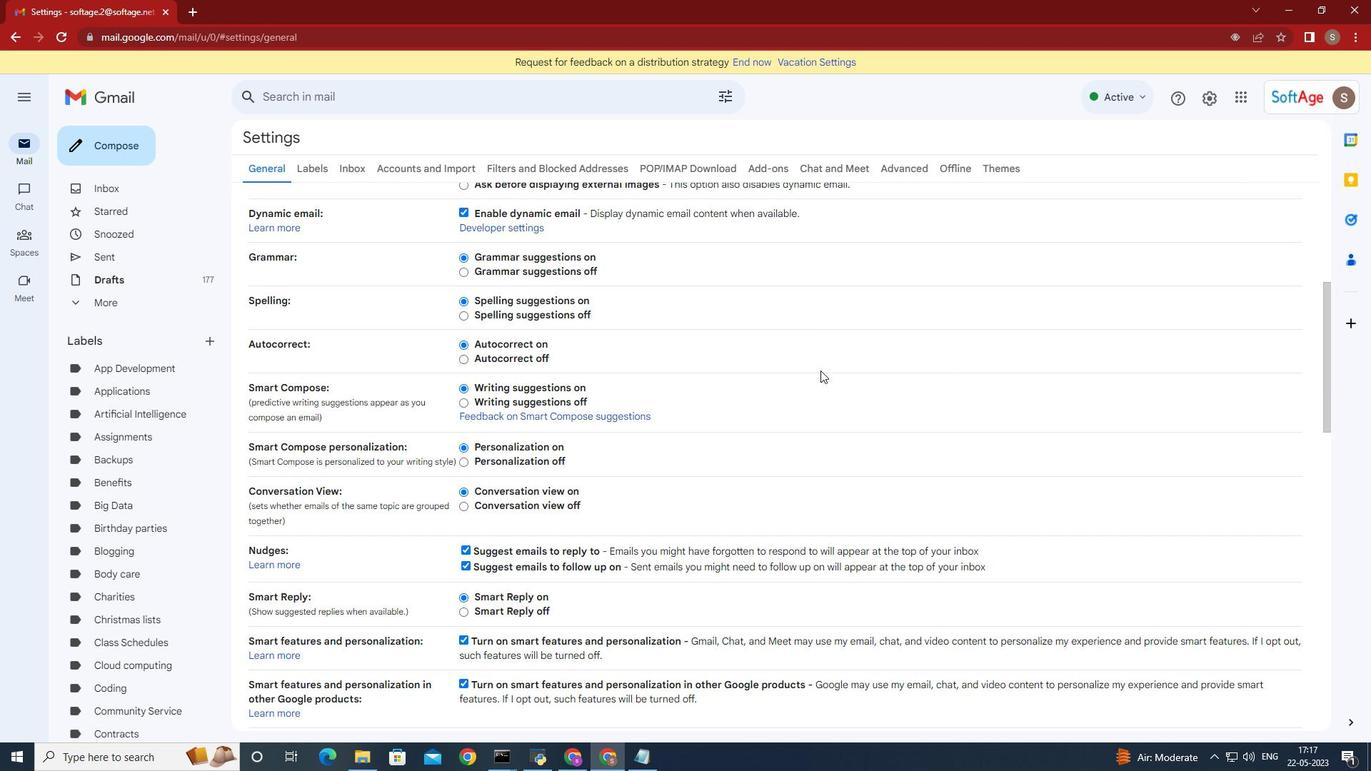 
Action: Mouse moved to (783, 360)
Screenshot: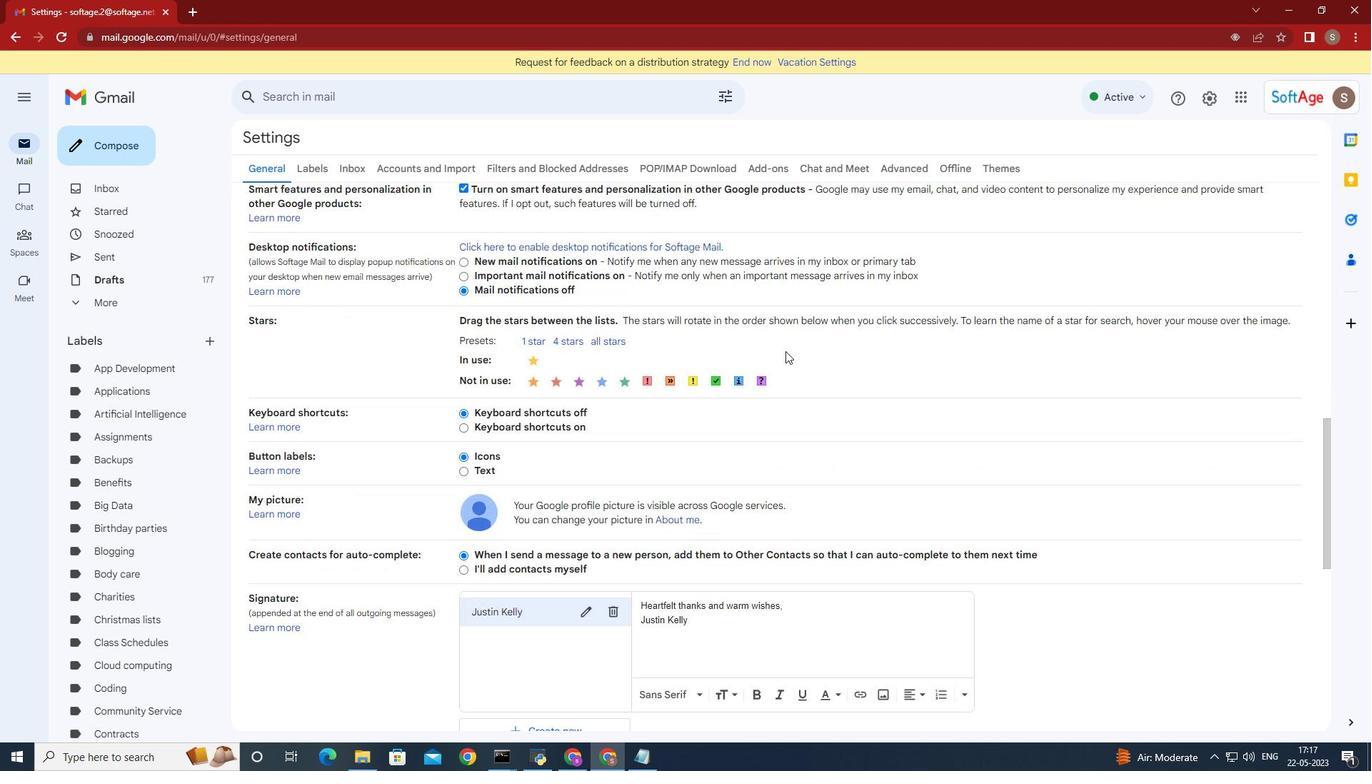 
Action: Mouse scrolled (783, 359) with delta (0, 0)
Screenshot: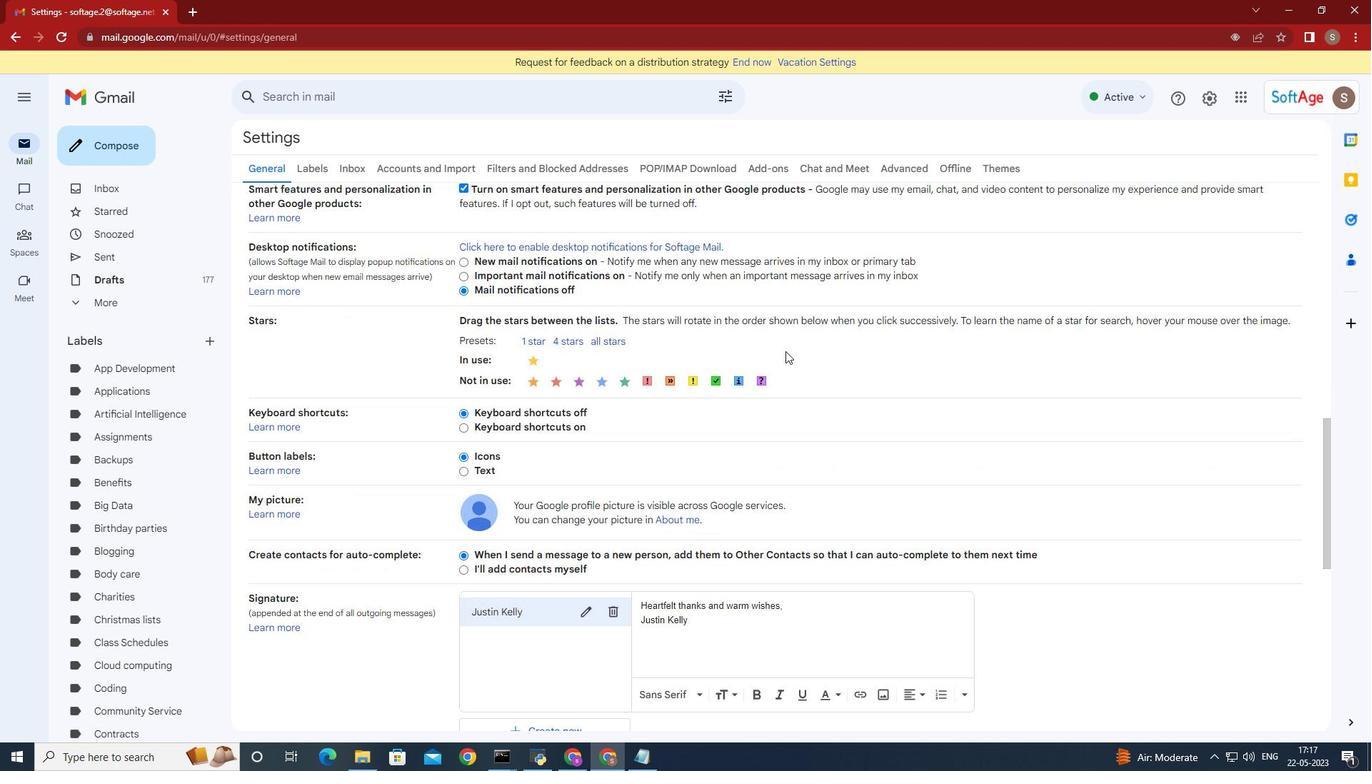 
Action: Mouse moved to (783, 362)
Screenshot: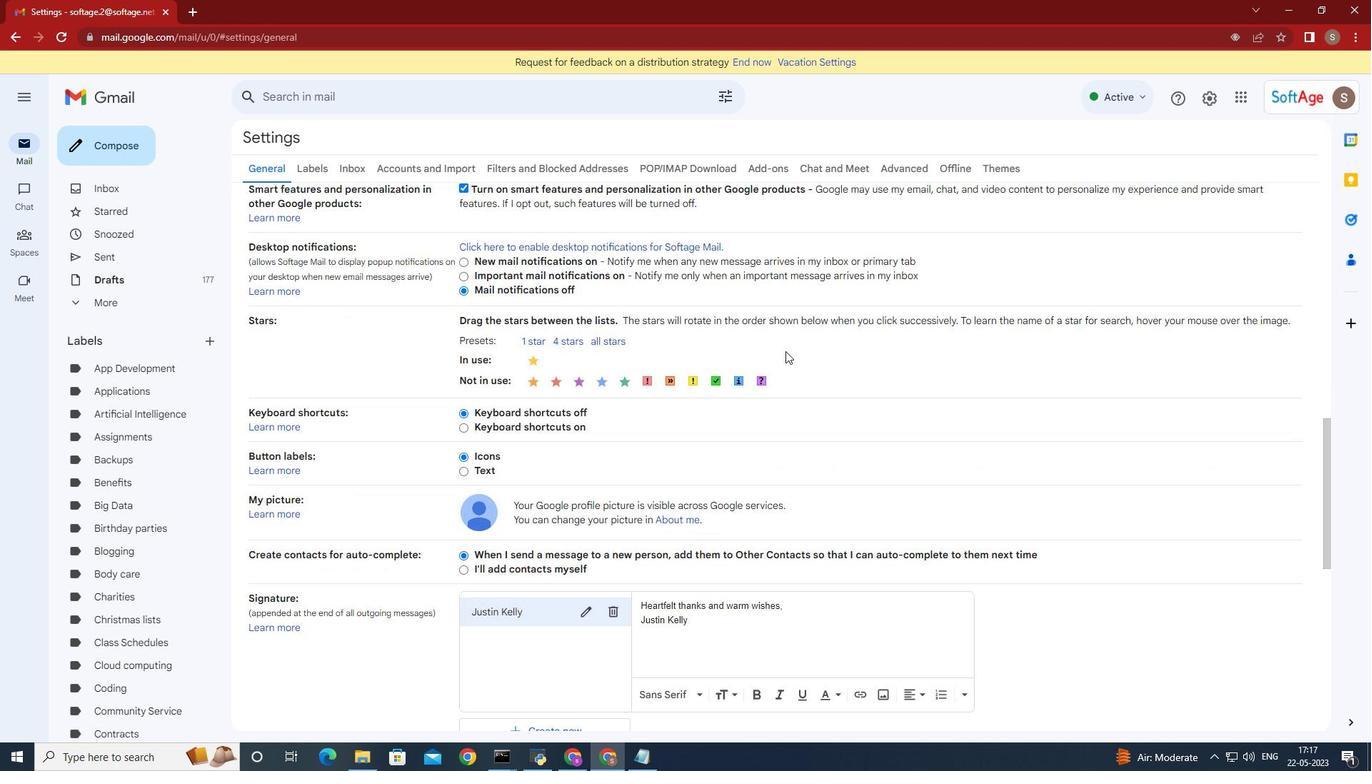 
Action: Mouse scrolled (783, 361) with delta (0, 0)
Screenshot: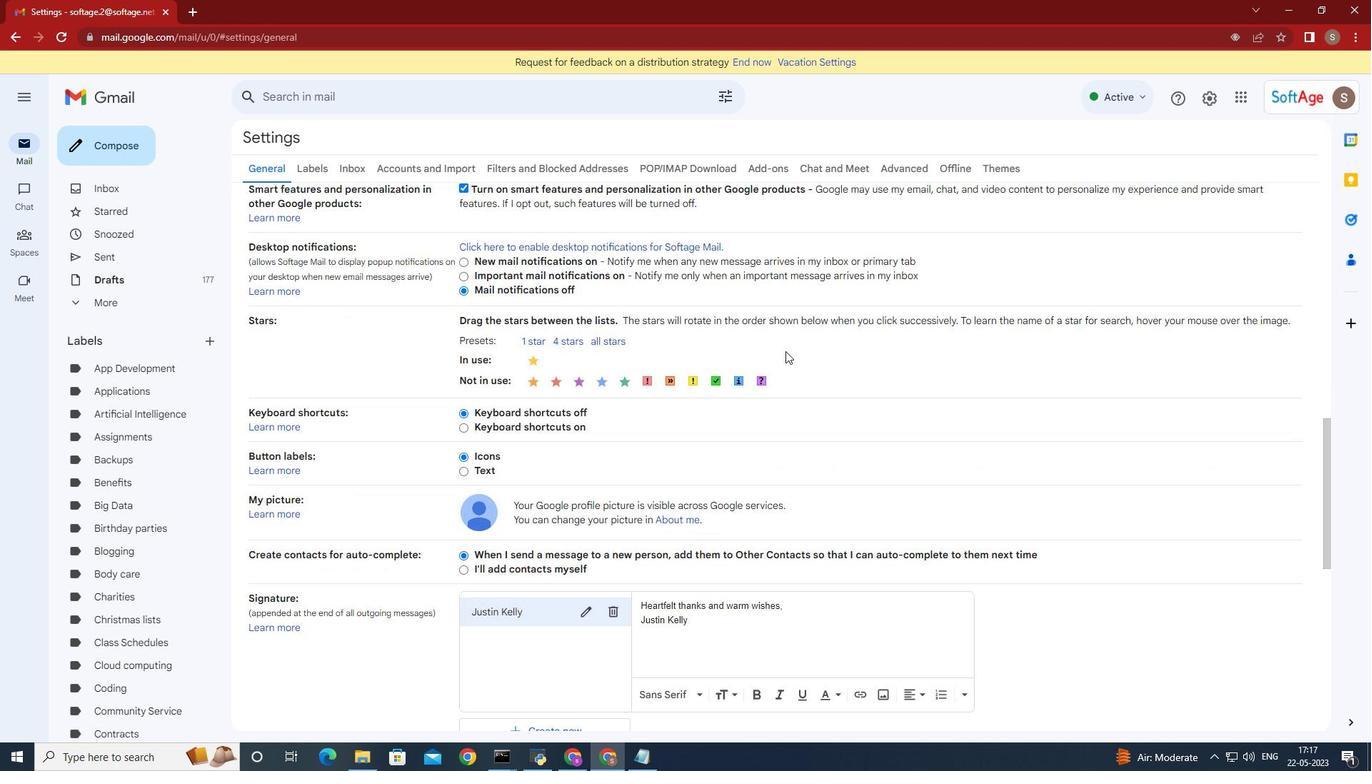 
Action: Mouse moved to (783, 362)
Screenshot: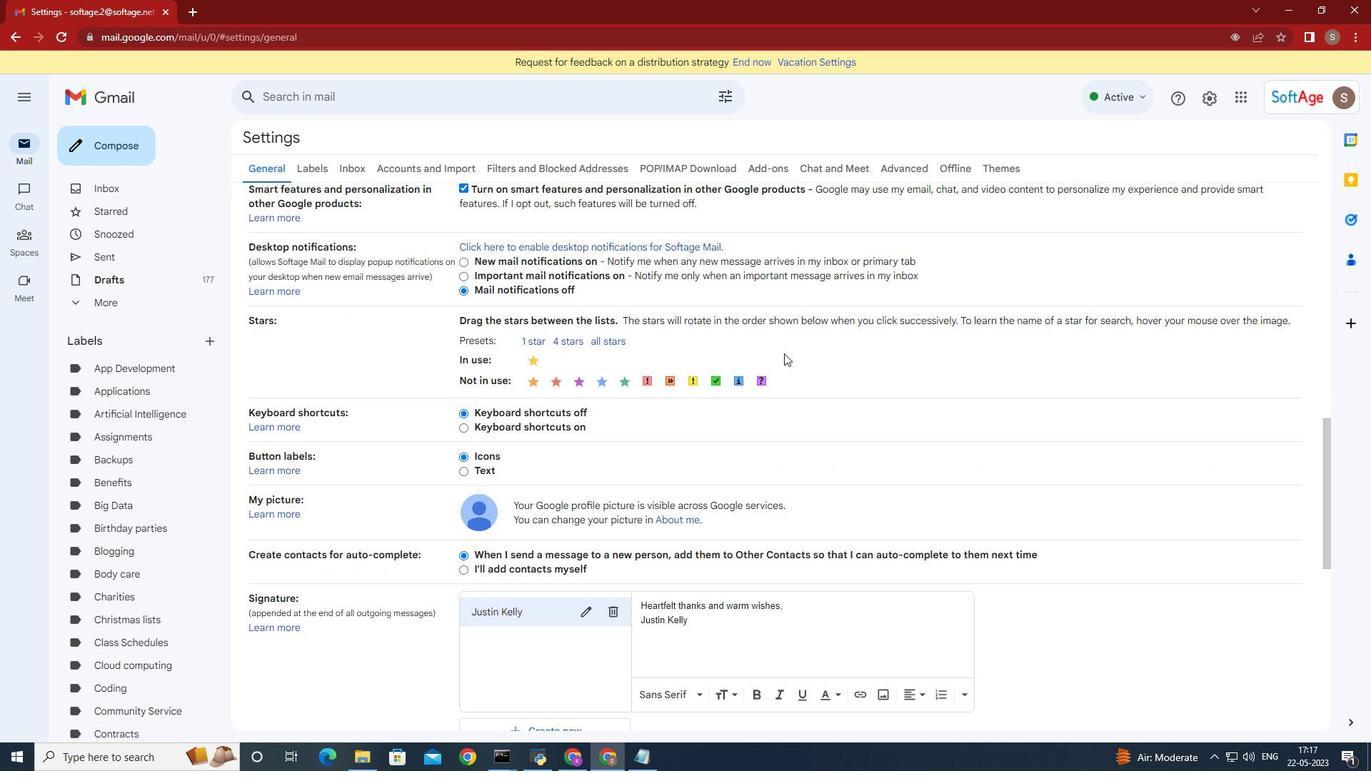 
Action: Mouse scrolled (783, 361) with delta (0, 0)
Screenshot: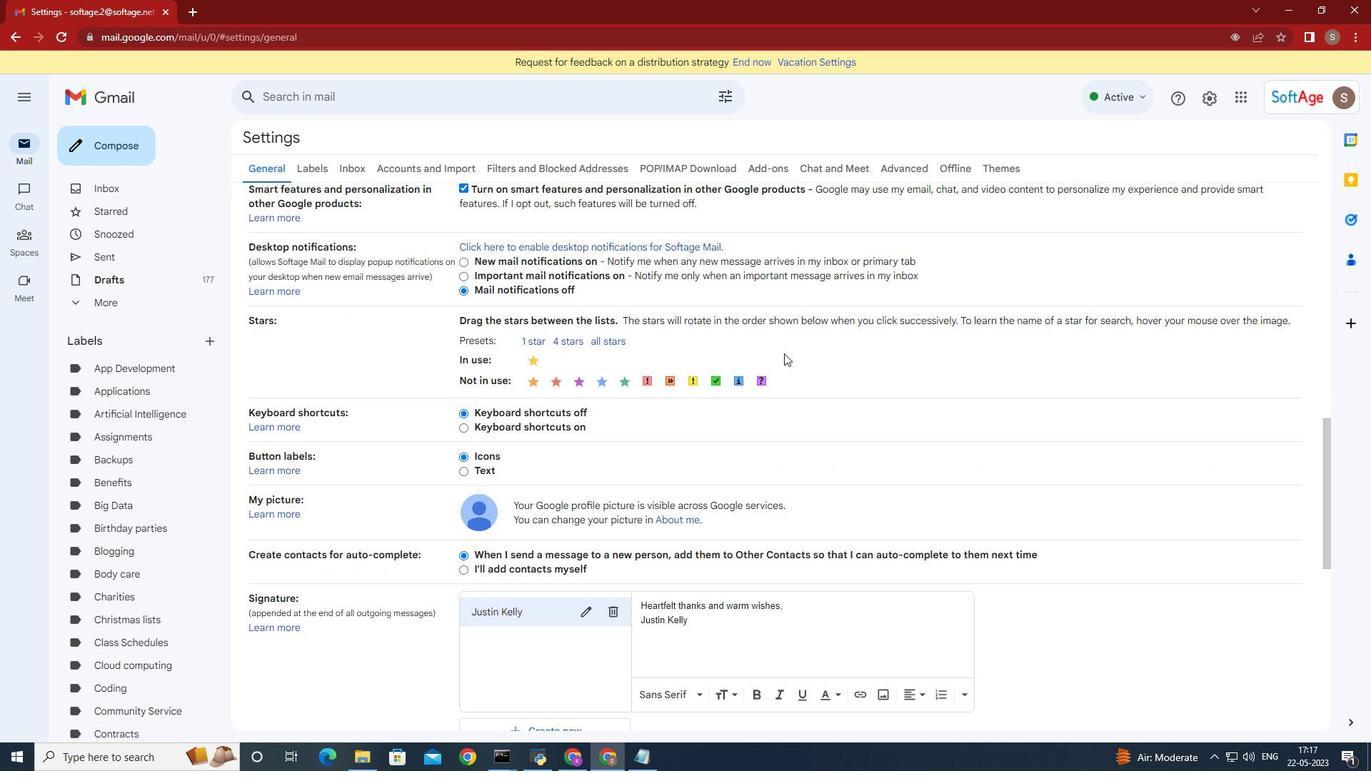 
Action: Mouse moved to (783, 362)
Screenshot: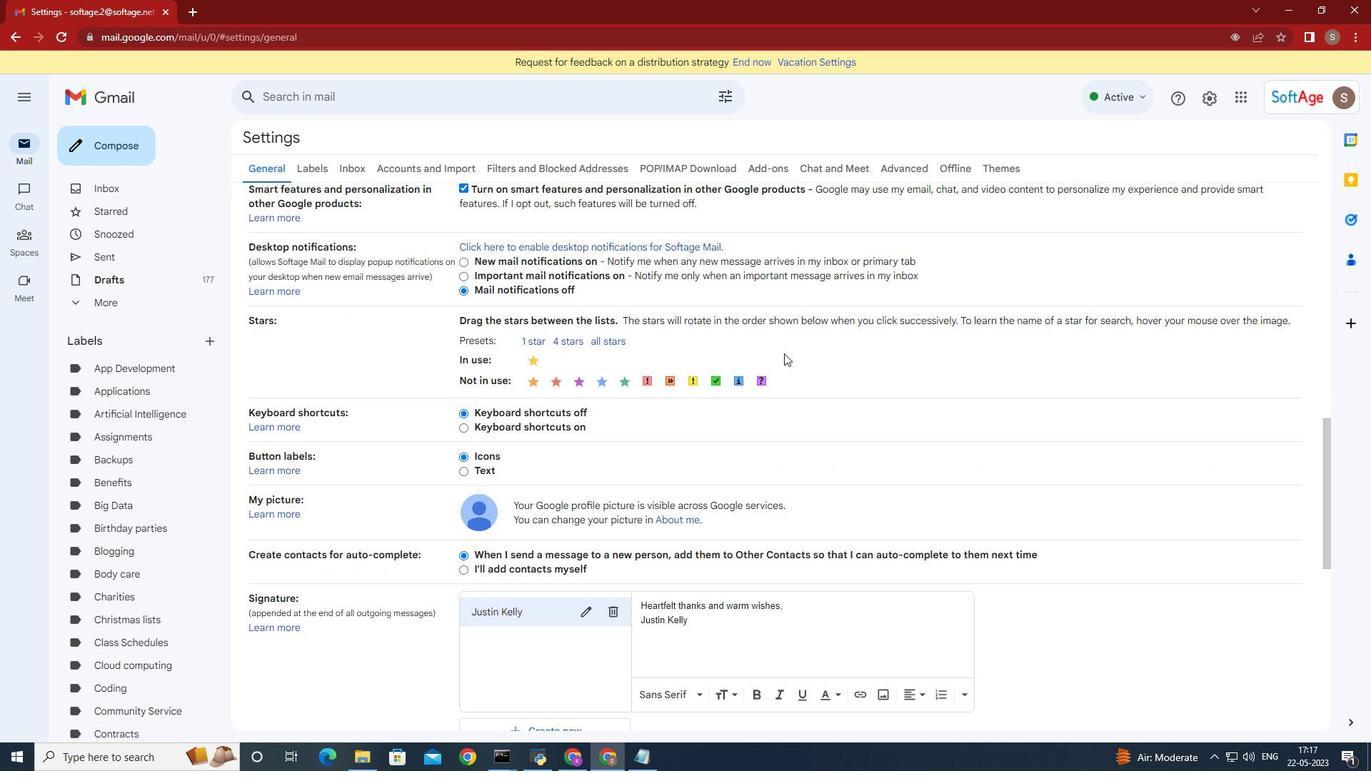 
Action: Mouse scrolled (783, 362) with delta (0, 0)
Screenshot: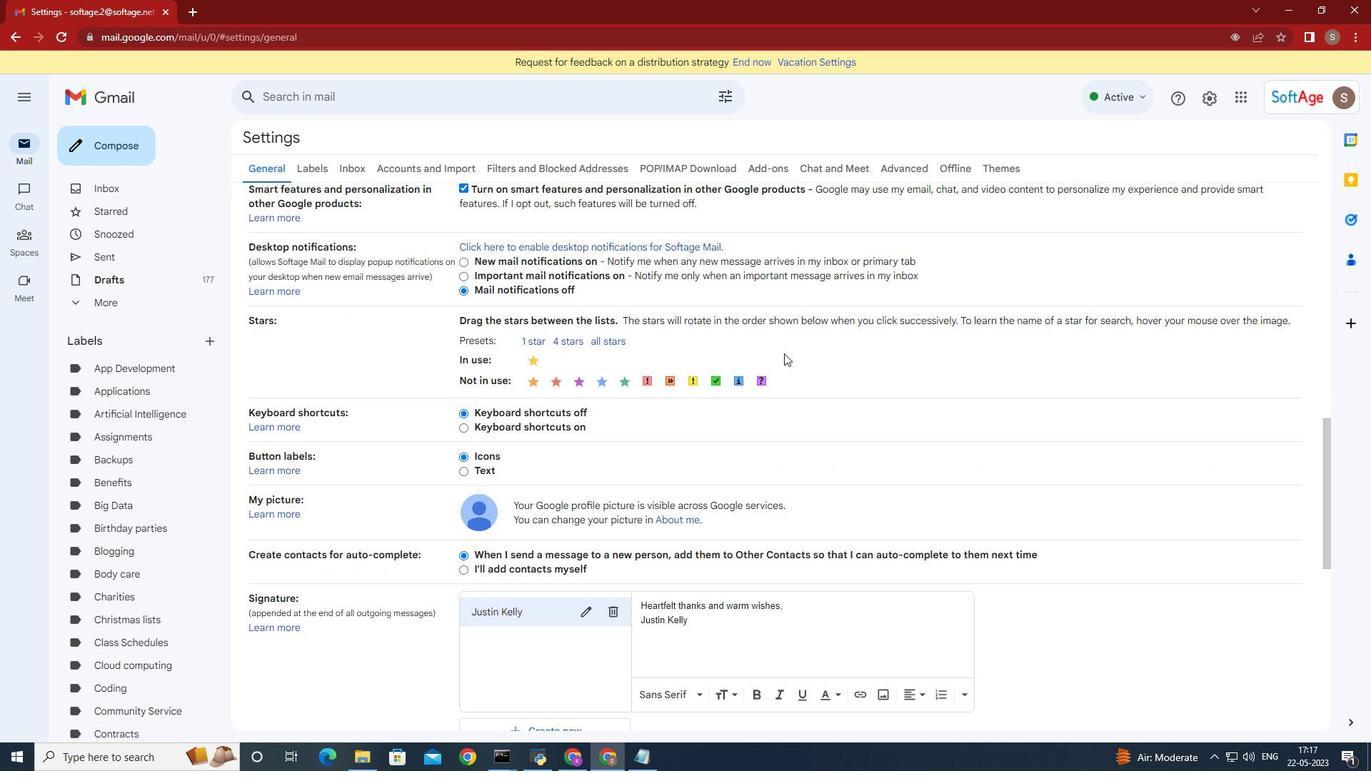
Action: Mouse moved to (782, 362)
Screenshot: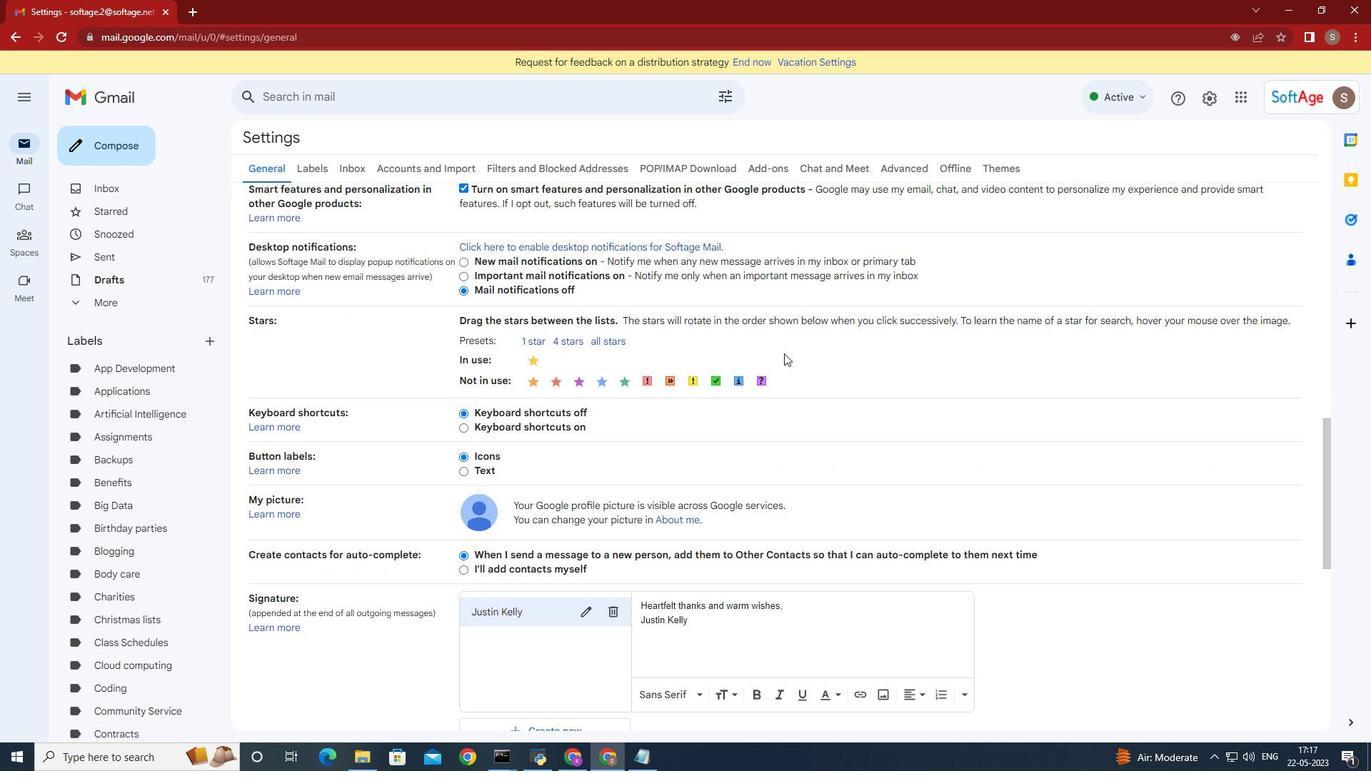 
Action: Mouse scrolled (782, 362) with delta (0, 0)
Screenshot: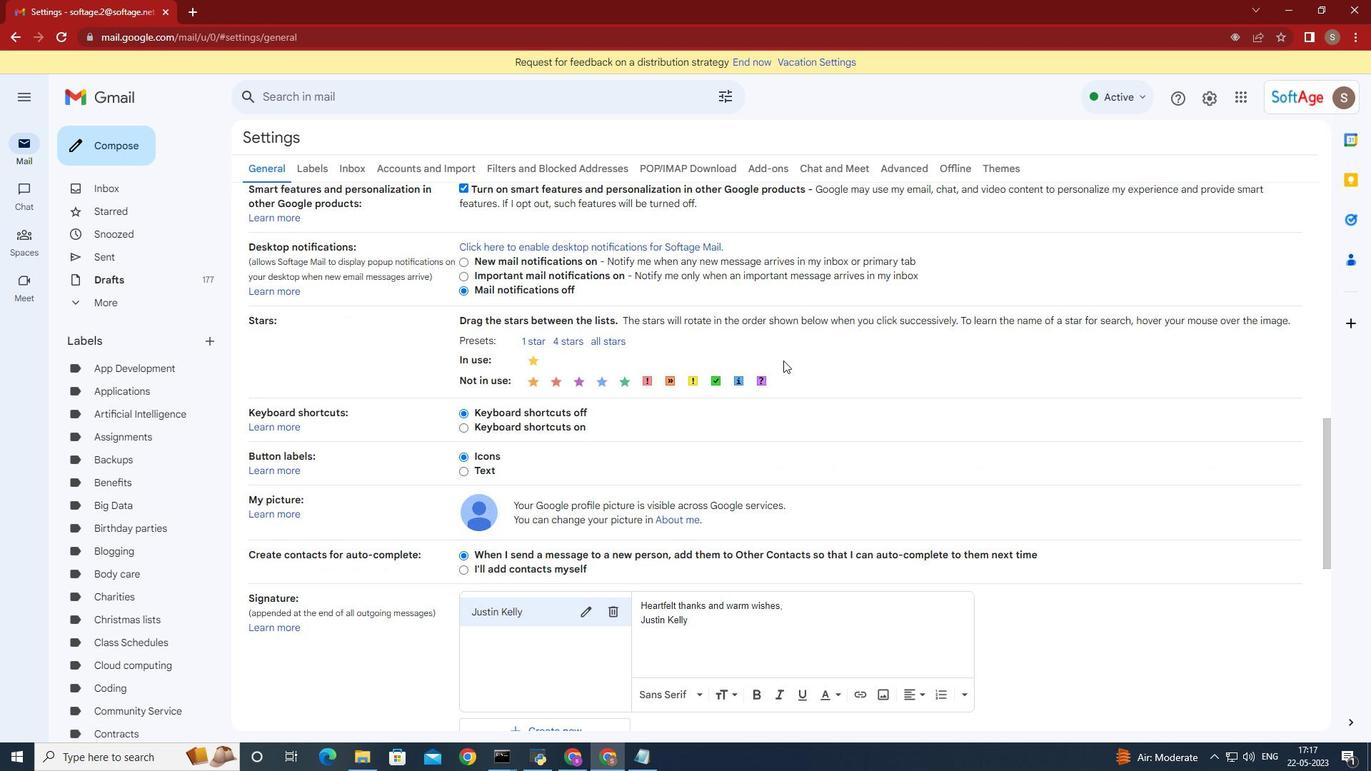 
Action: Mouse moved to (561, 372)
Screenshot: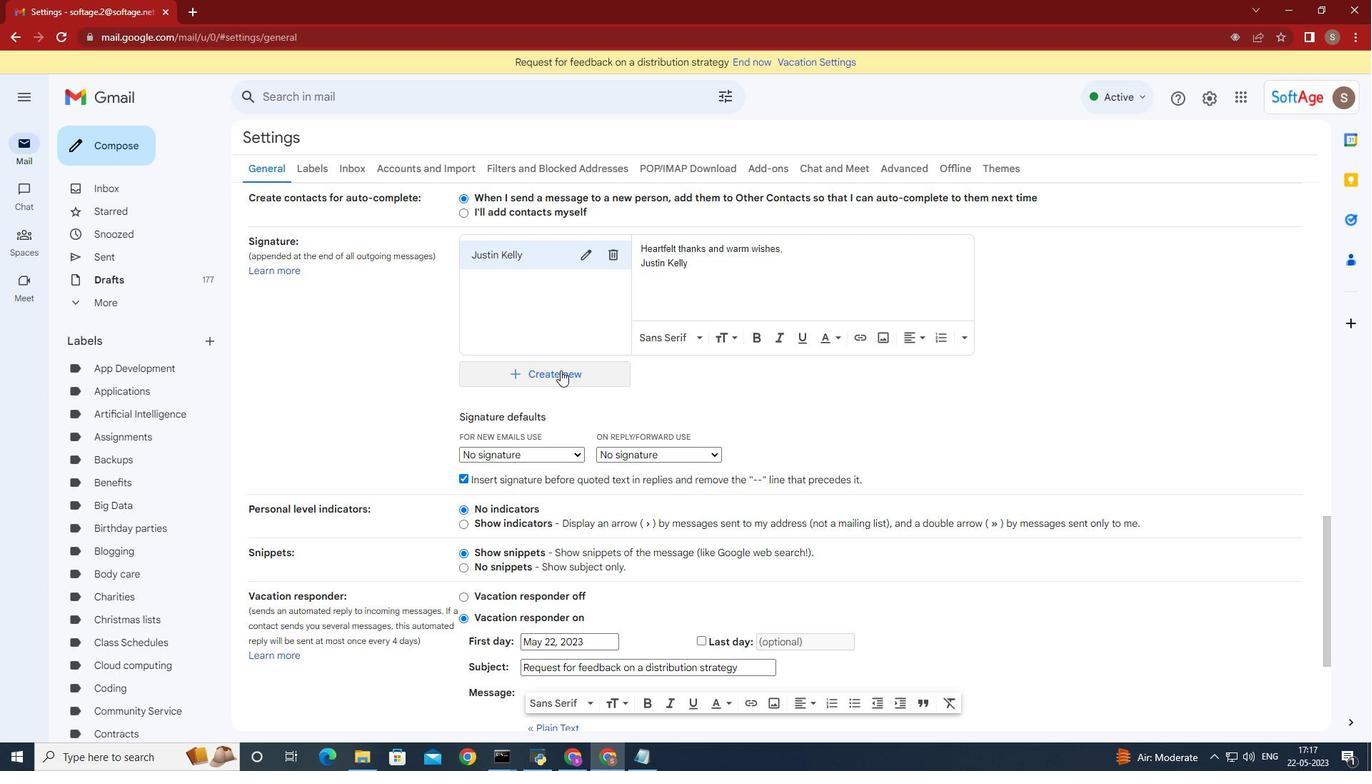 
Action: Mouse pressed left at (561, 372)
Screenshot: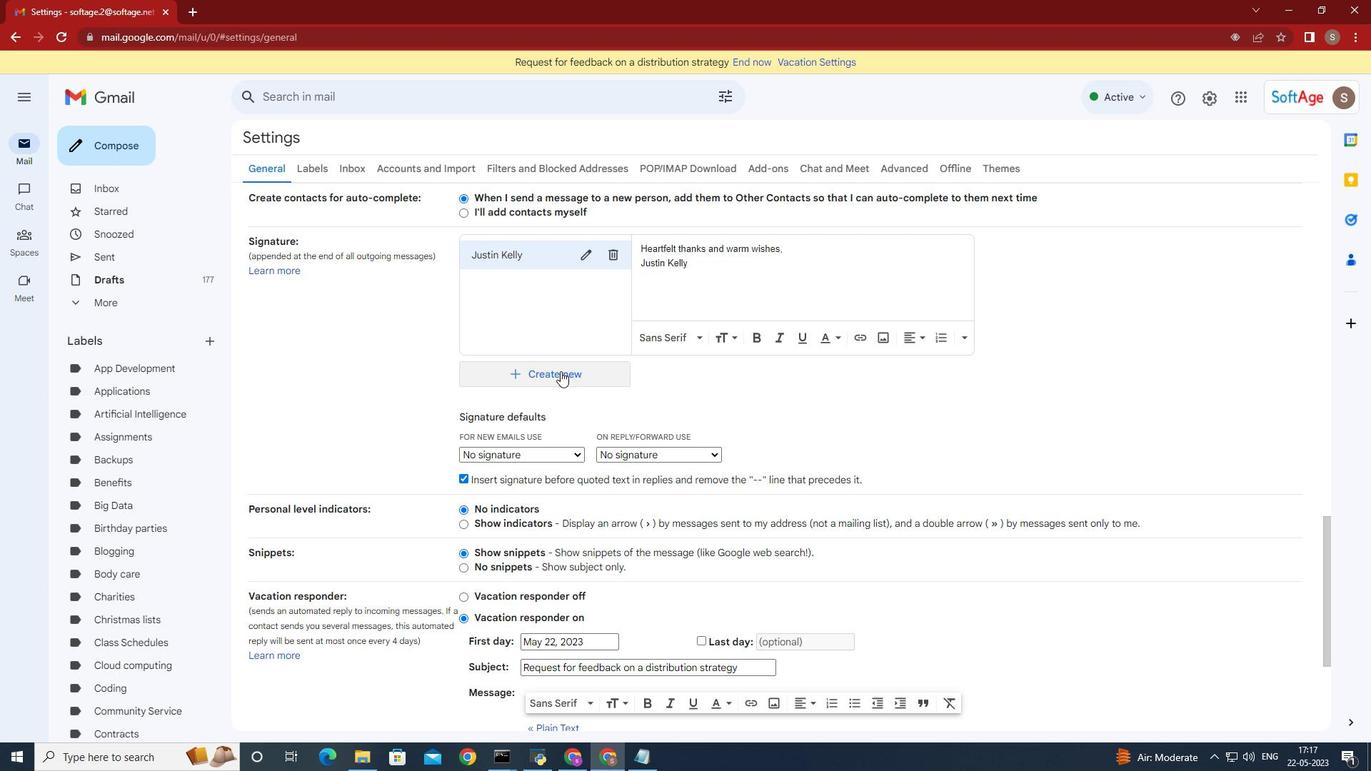 
Action: Mouse moved to (614, 353)
Screenshot: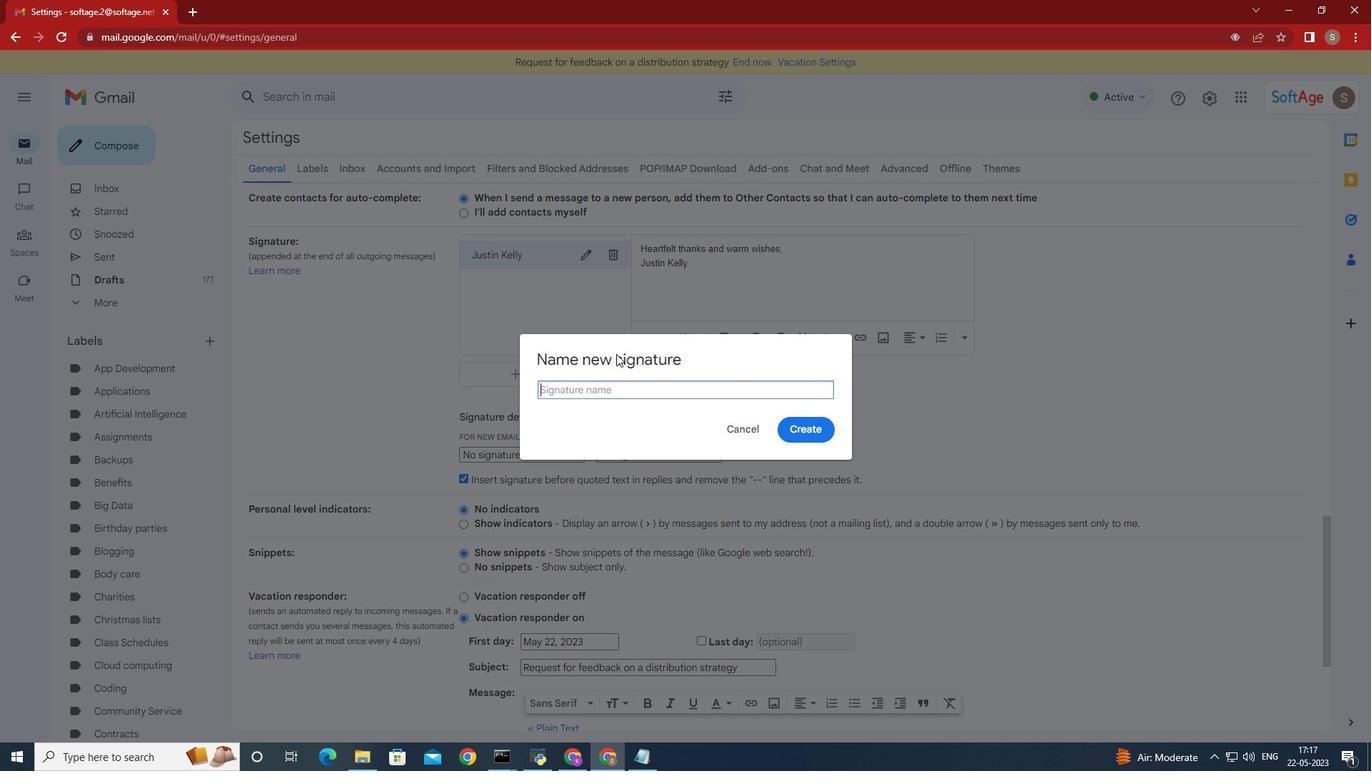 
Action: Key pressed <Key.shift>Jeremiah<Key.space><Key.shift>Turner
Screenshot: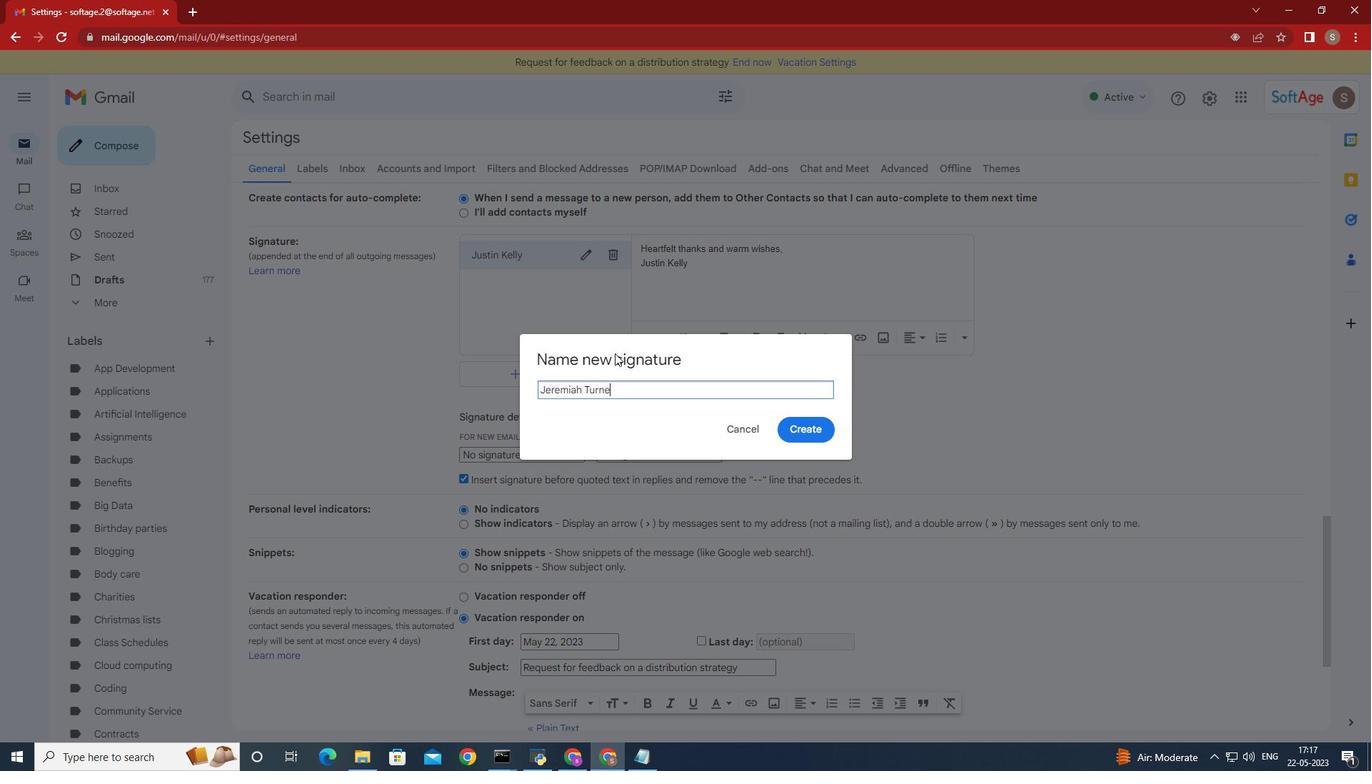 
Action: Mouse moved to (812, 431)
Screenshot: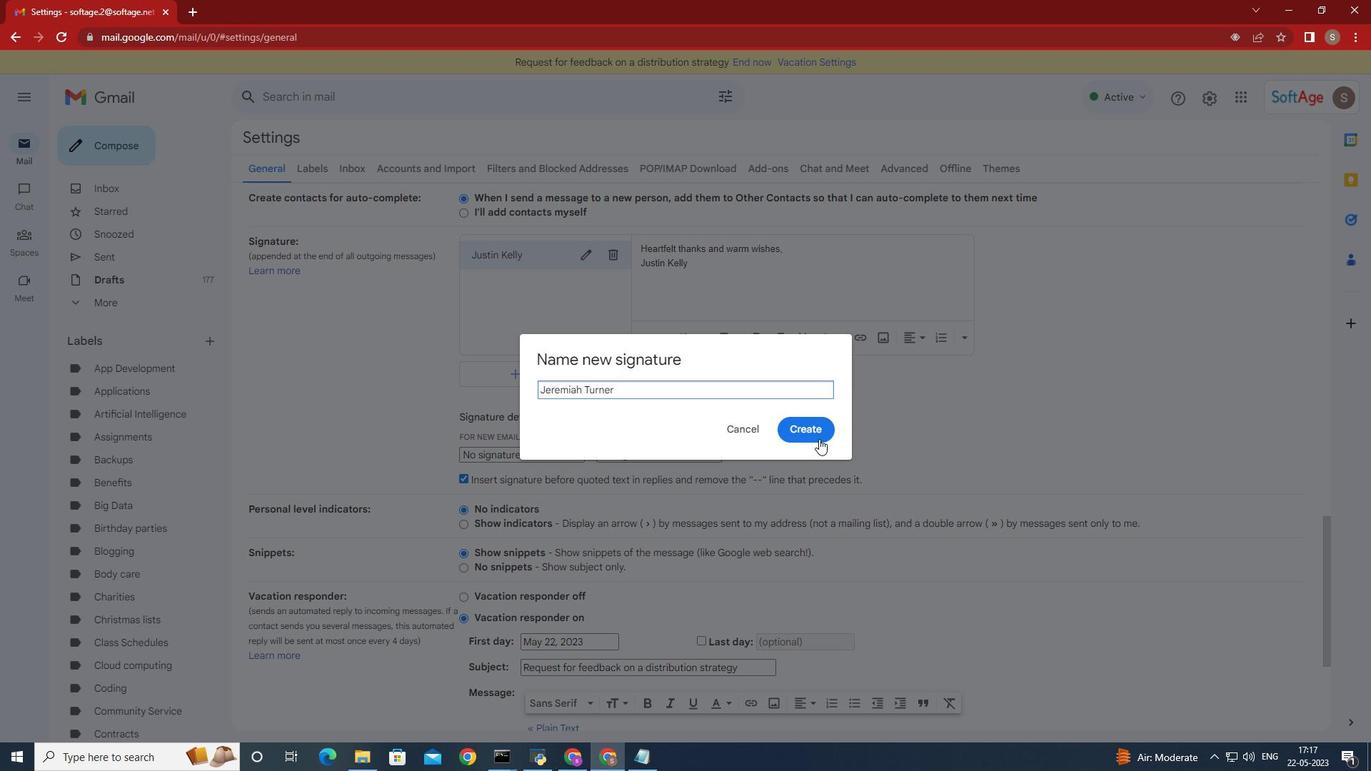 
Action: Mouse pressed left at (812, 431)
Screenshot: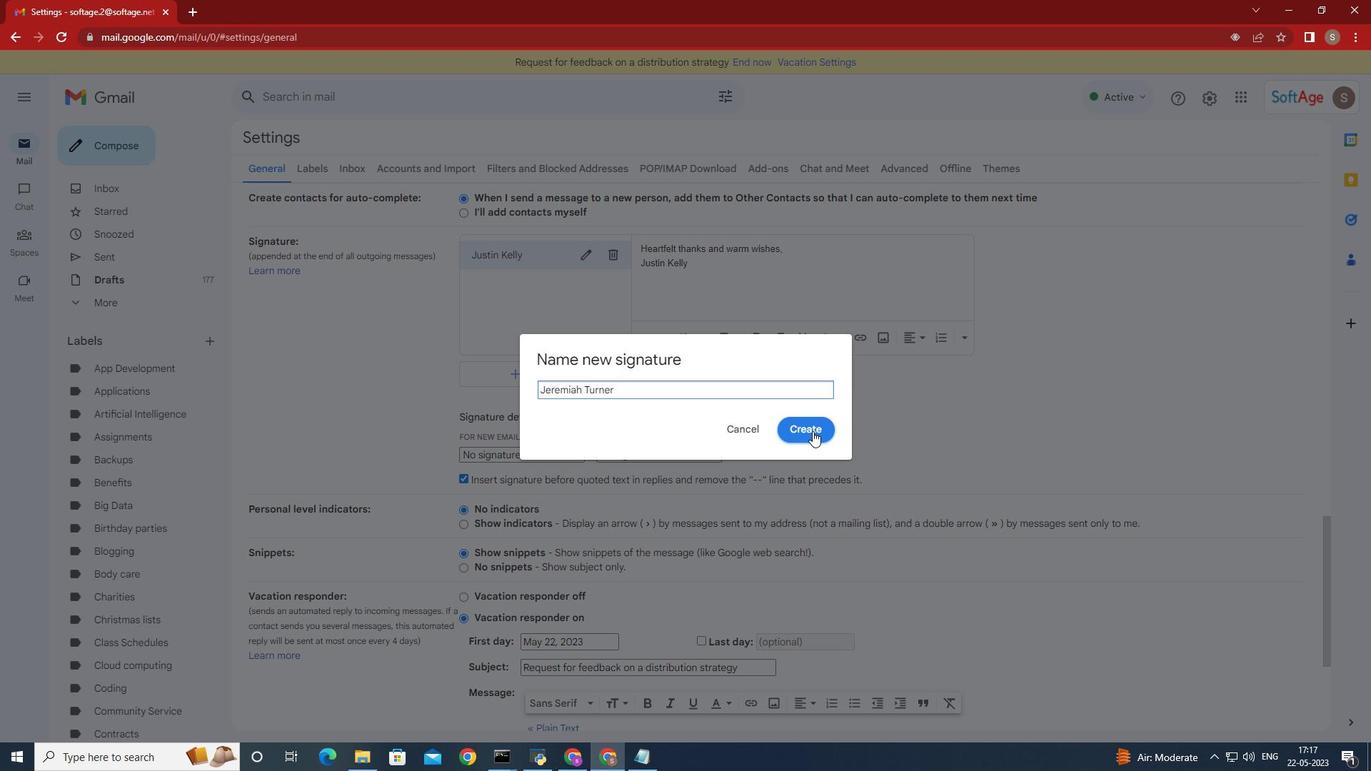 
Action: Mouse moved to (799, 354)
Screenshot: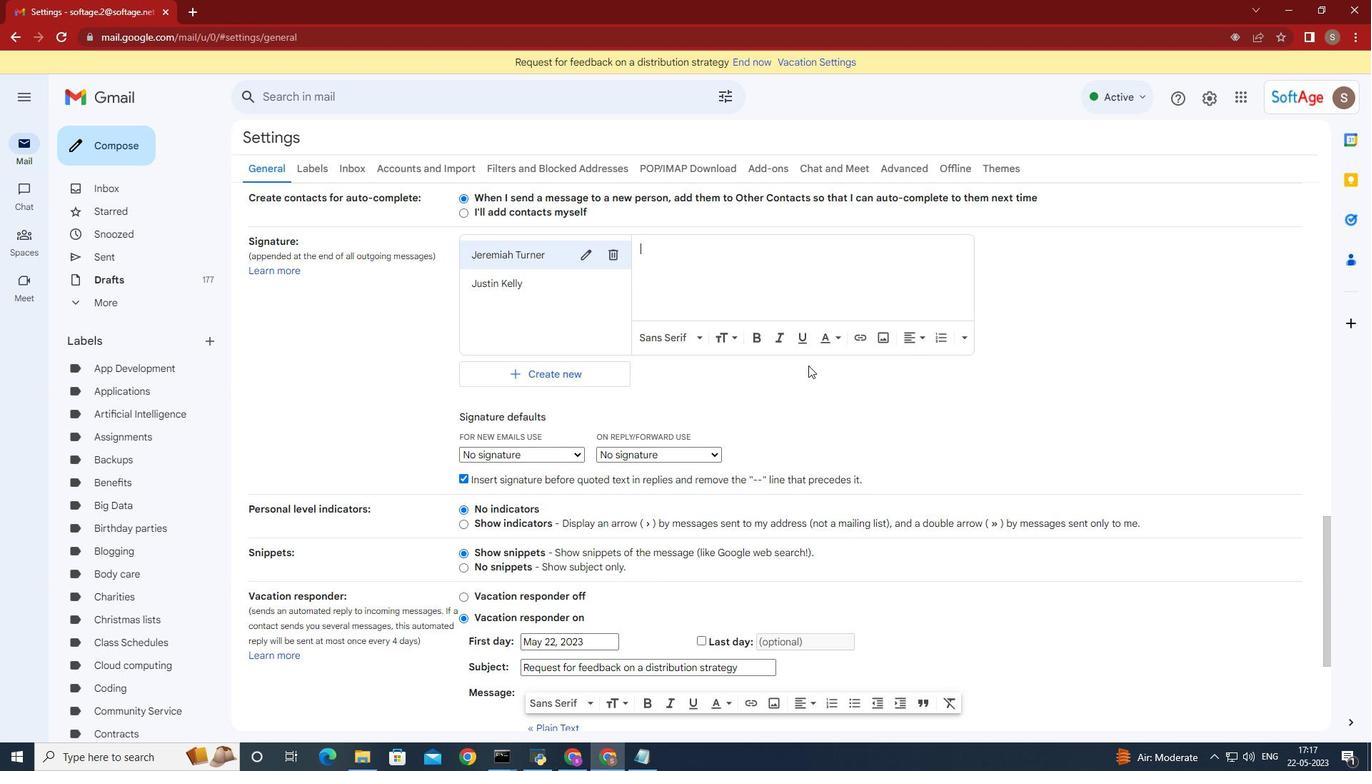 
Action: Key pressed heartfelt<Key.space>thanks<Key.space>and<Key.space>warm<Key.space>wishes,<Key.enter><Key.shift>Jeremiah<Key.space><Key.shift>Turner
Screenshot: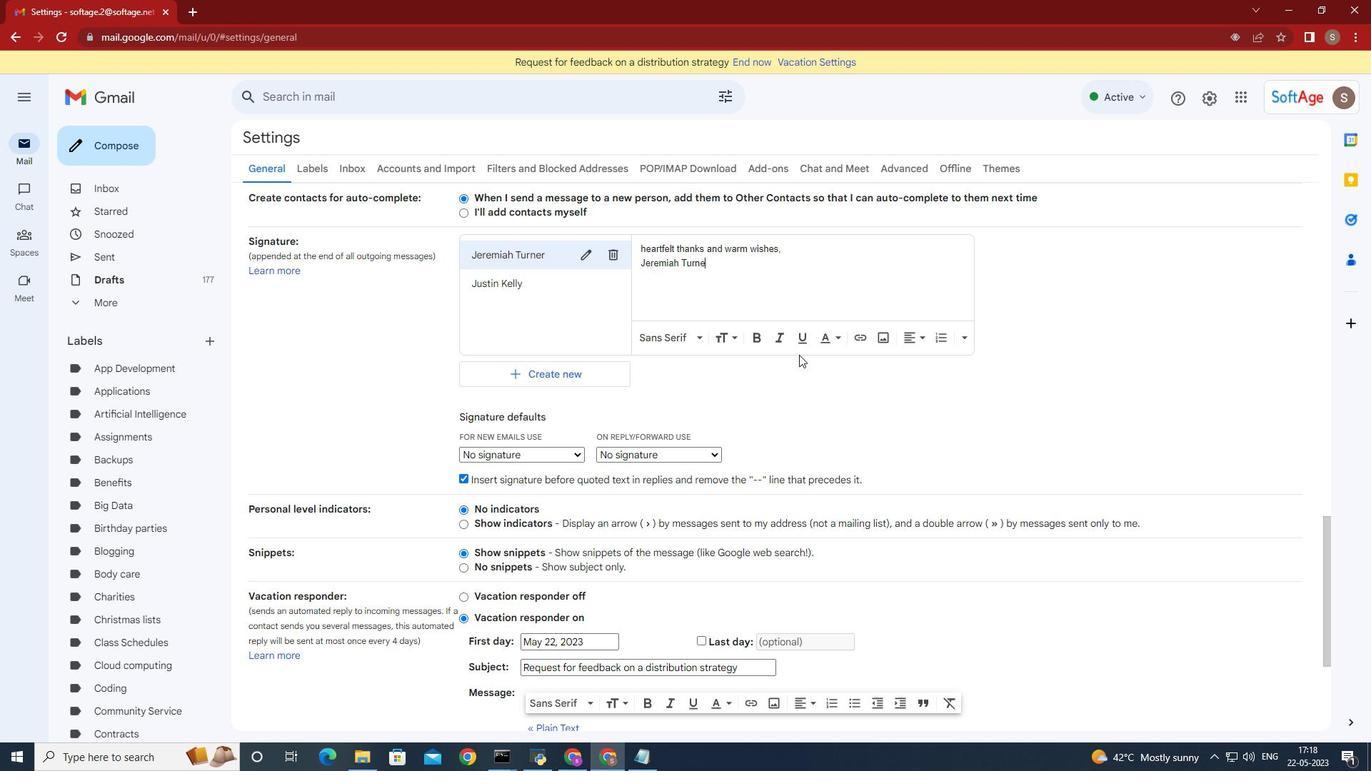 
Action: Mouse moved to (577, 452)
Screenshot: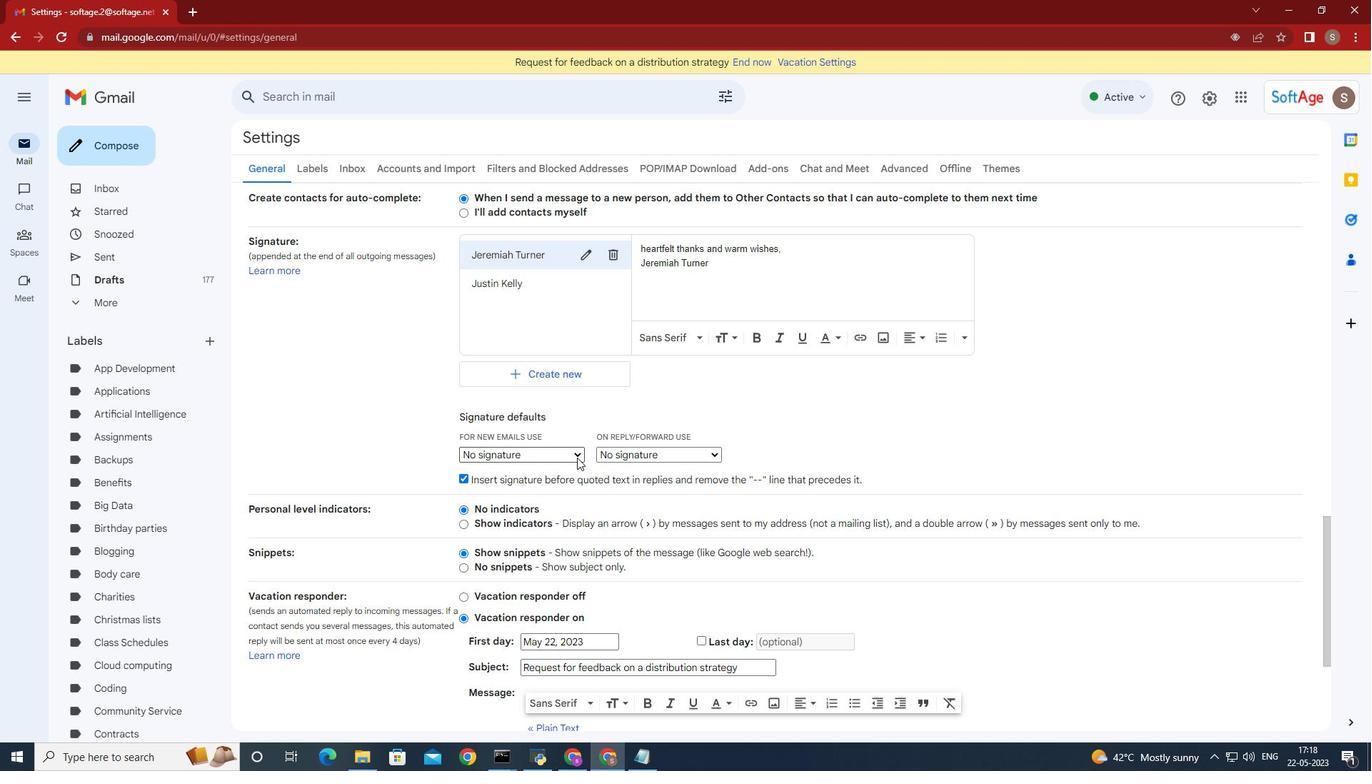 
Action: Mouse pressed left at (577, 452)
Screenshot: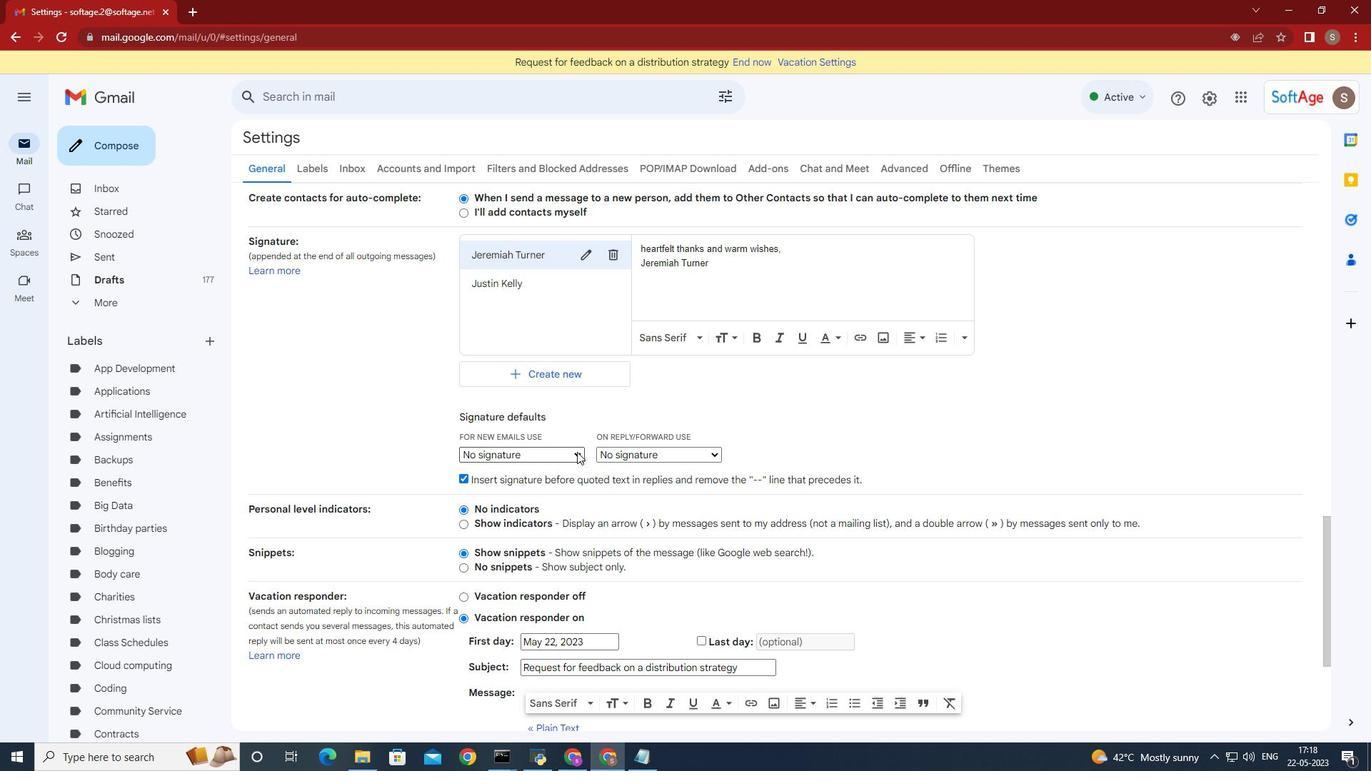 
Action: Mouse moved to (564, 484)
Screenshot: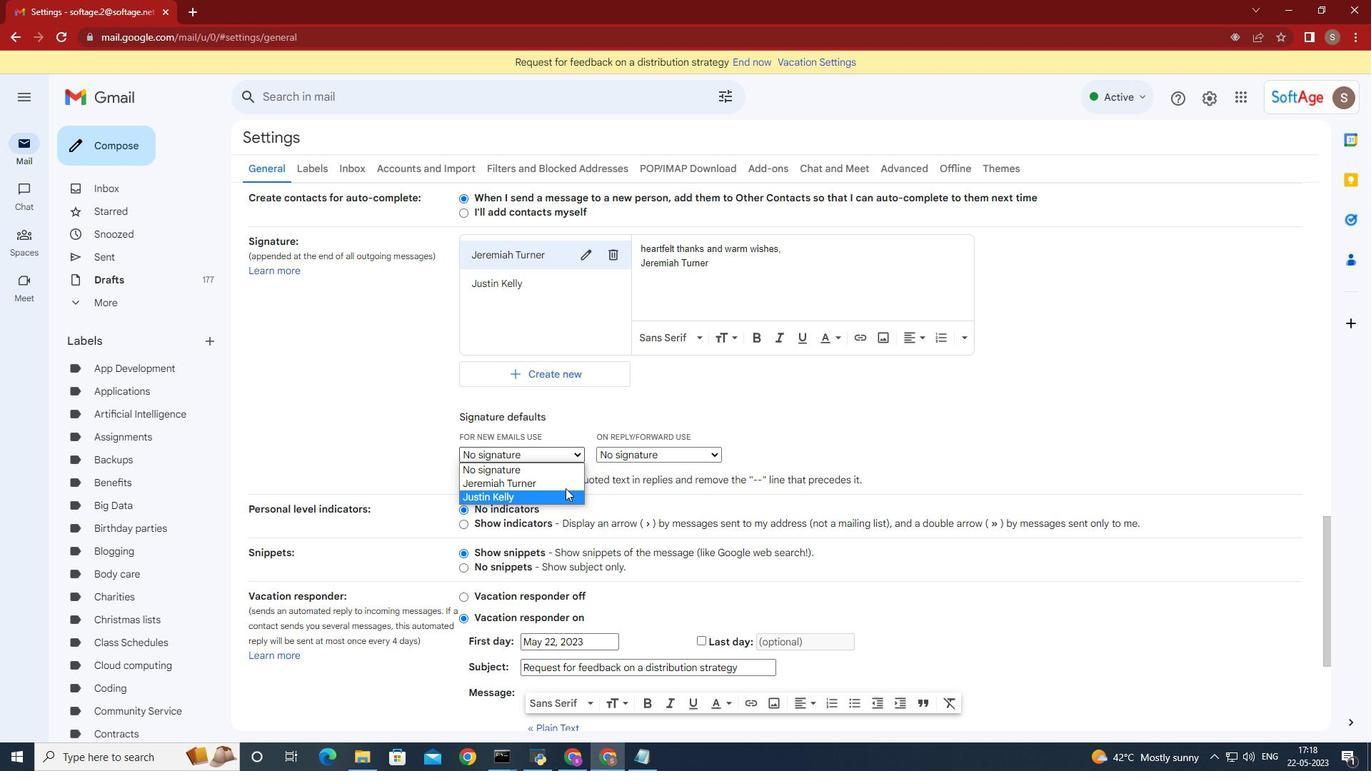 
Action: Mouse pressed left at (564, 484)
Screenshot: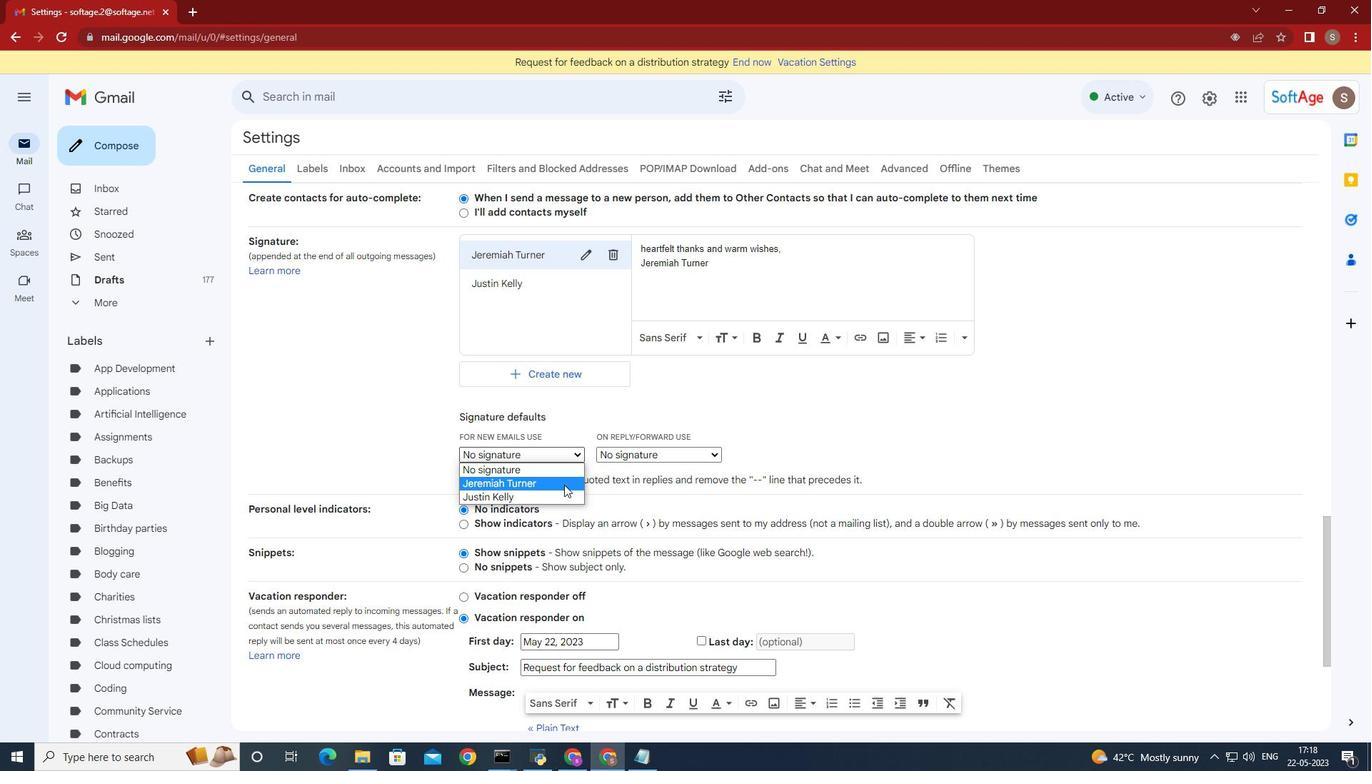 
Action: Mouse moved to (703, 455)
Screenshot: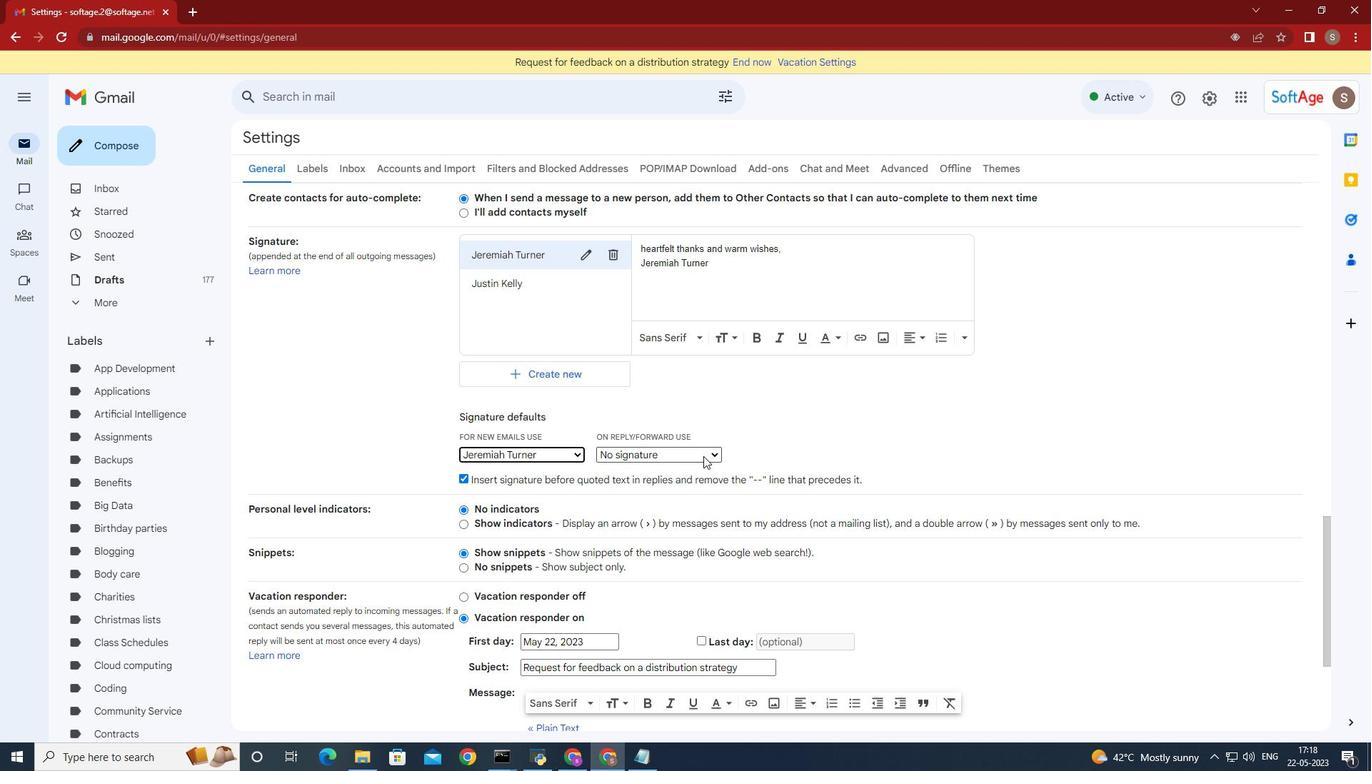 
Action: Mouse pressed left at (703, 455)
Screenshot: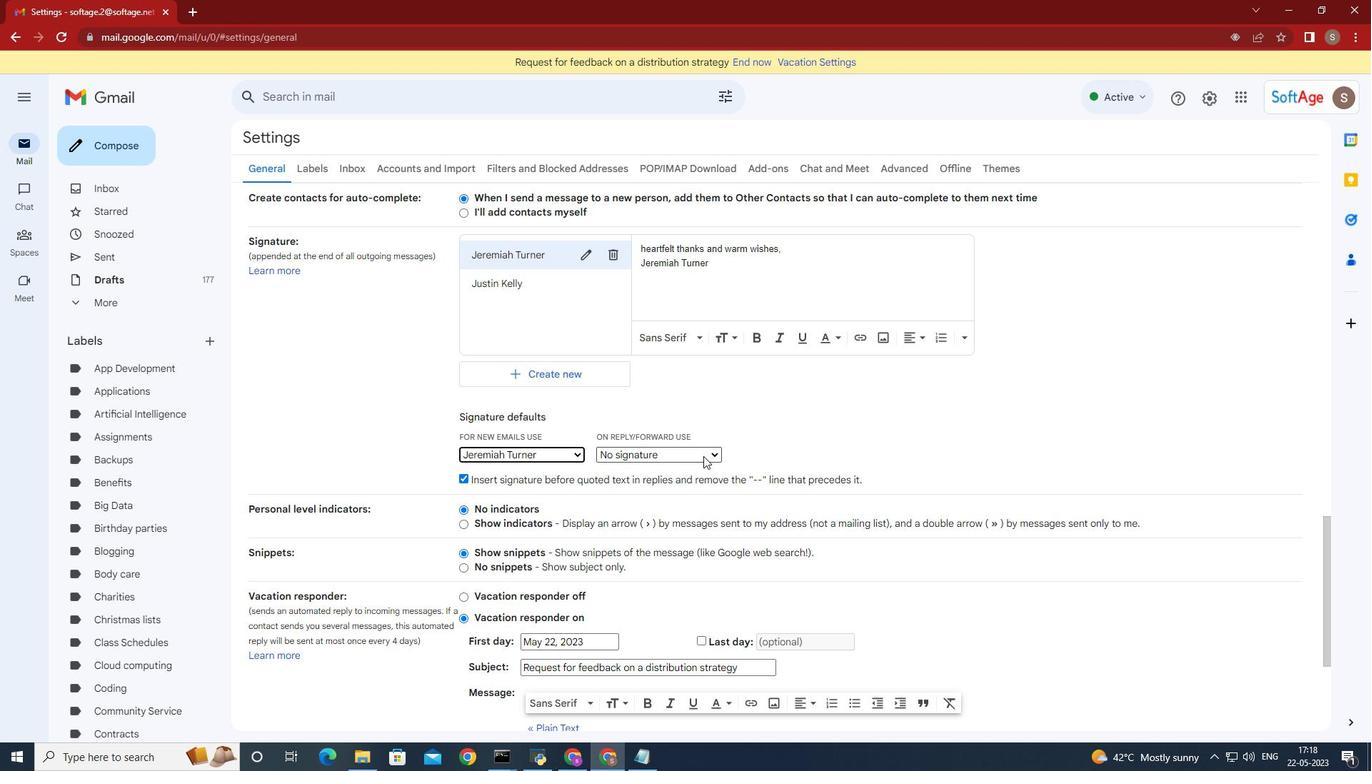 
Action: Mouse moved to (699, 484)
Screenshot: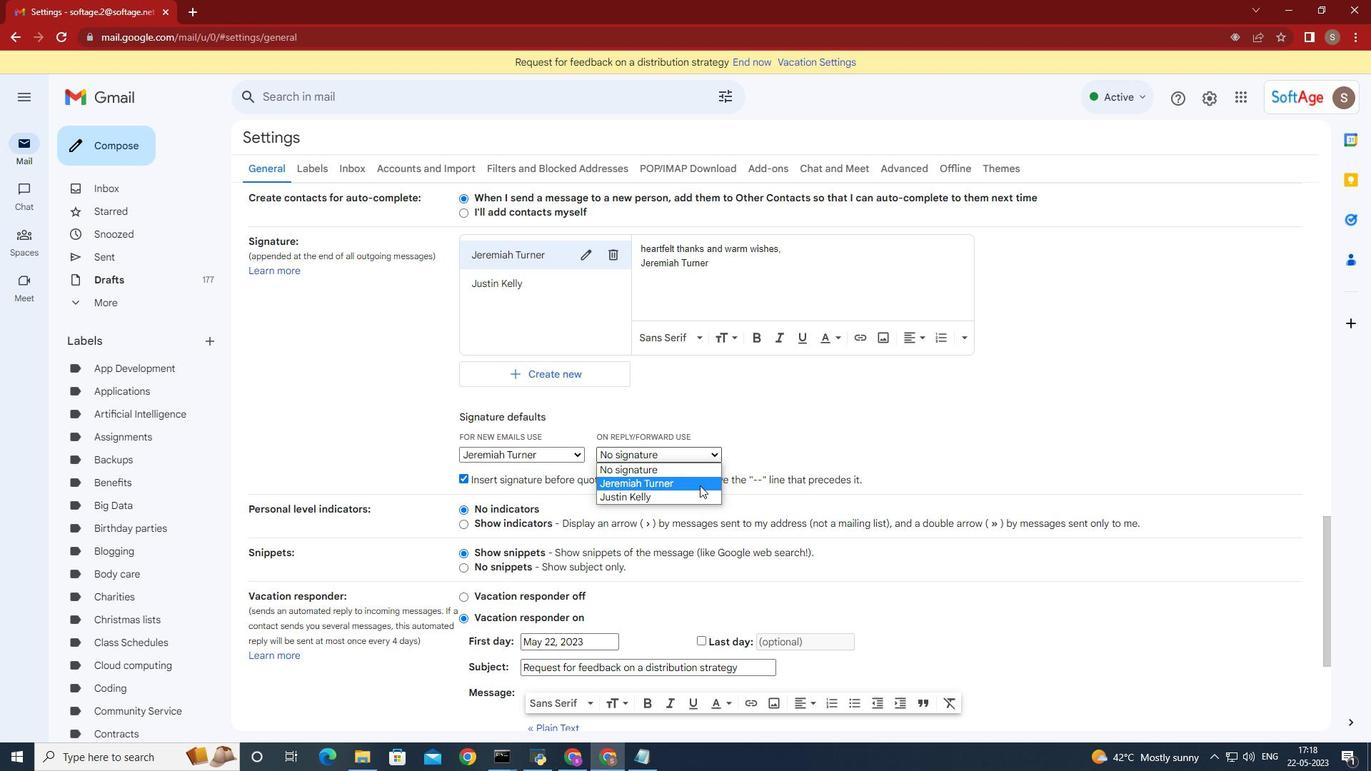 
Action: Mouse pressed left at (699, 484)
Screenshot: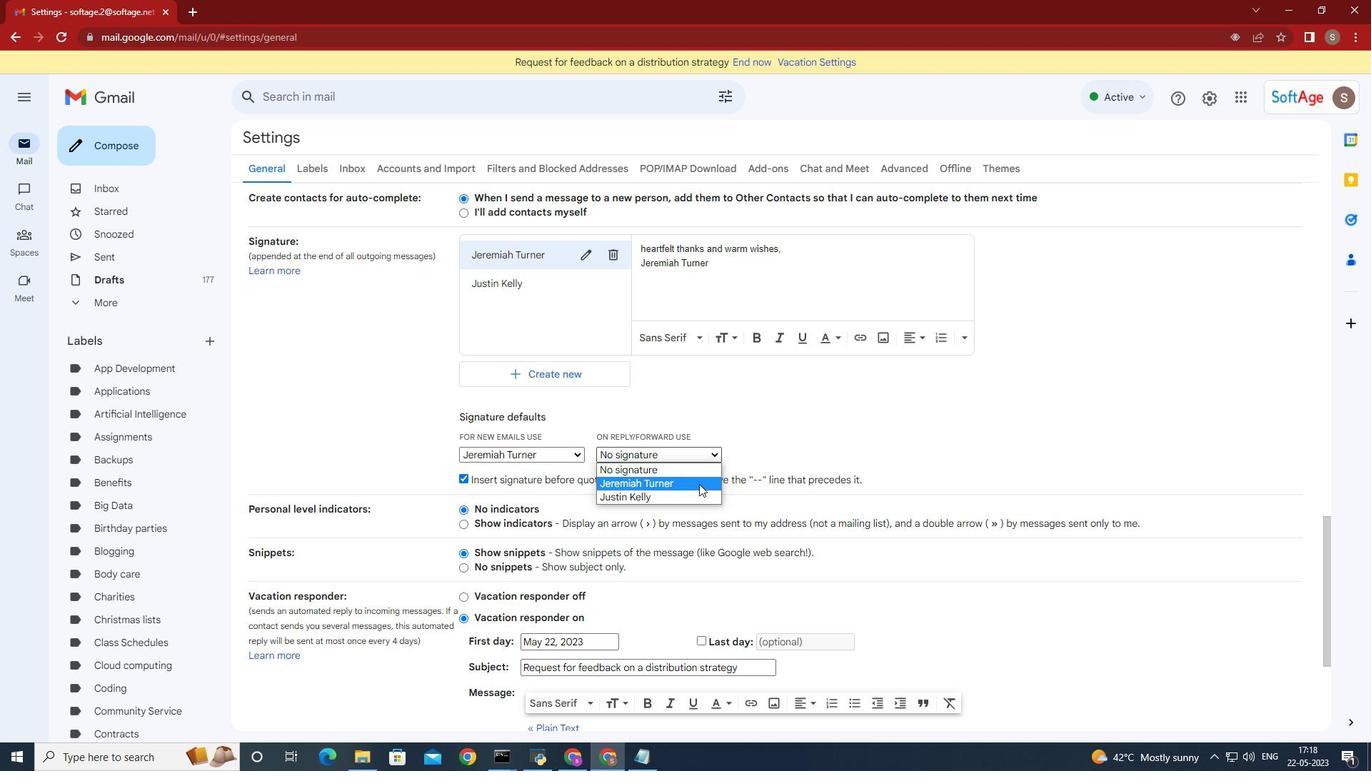 
Action: Mouse moved to (951, 439)
Screenshot: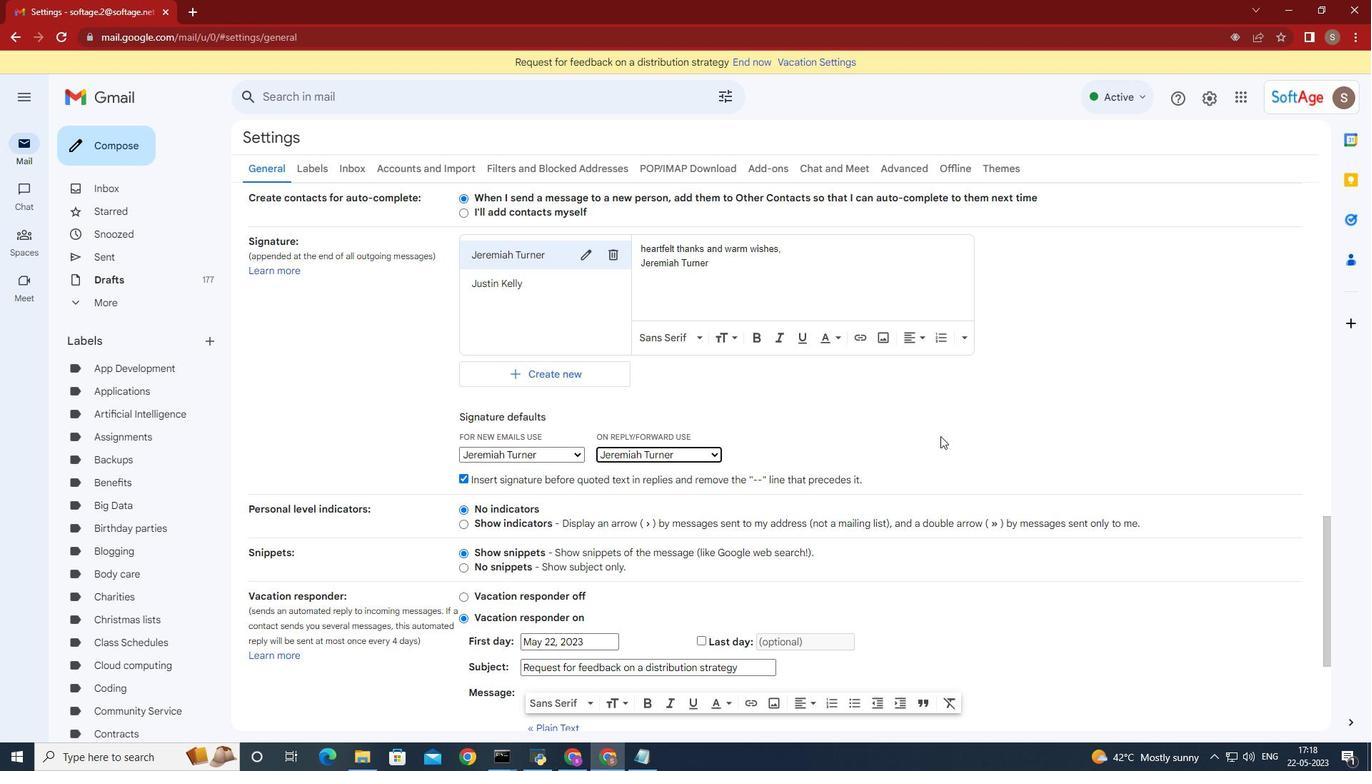 
Action: Mouse scrolled (951, 439) with delta (0, 0)
Screenshot: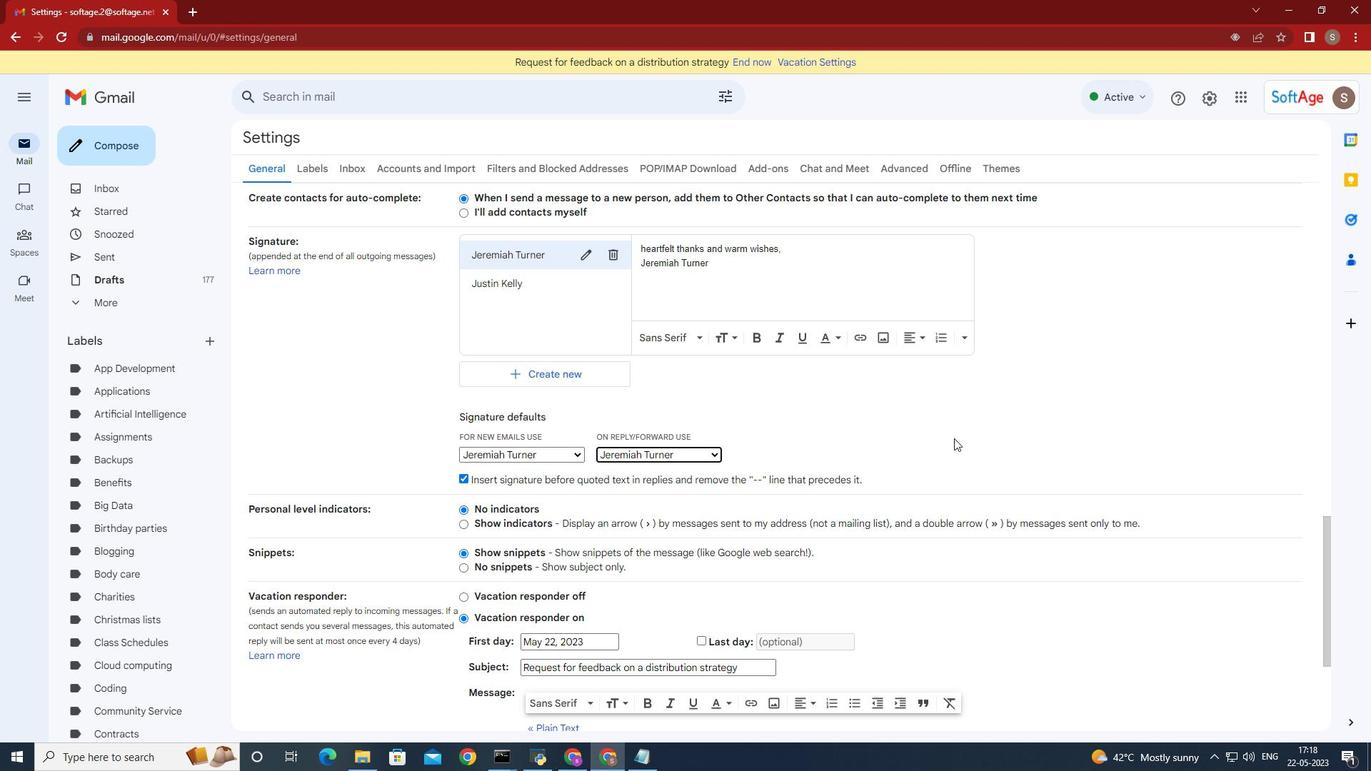 
Action: Mouse scrolled (951, 439) with delta (0, 0)
Screenshot: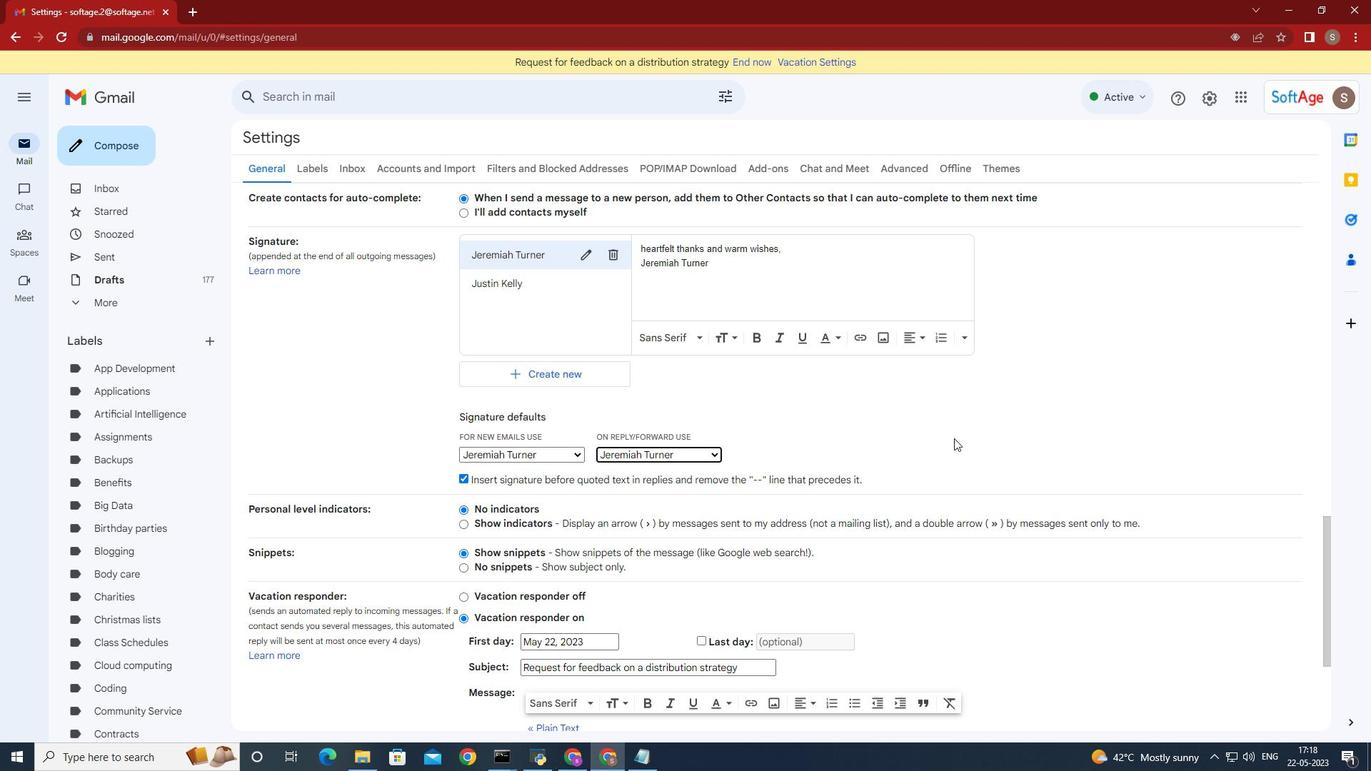 
Action: Mouse scrolled (951, 439) with delta (0, 0)
Screenshot: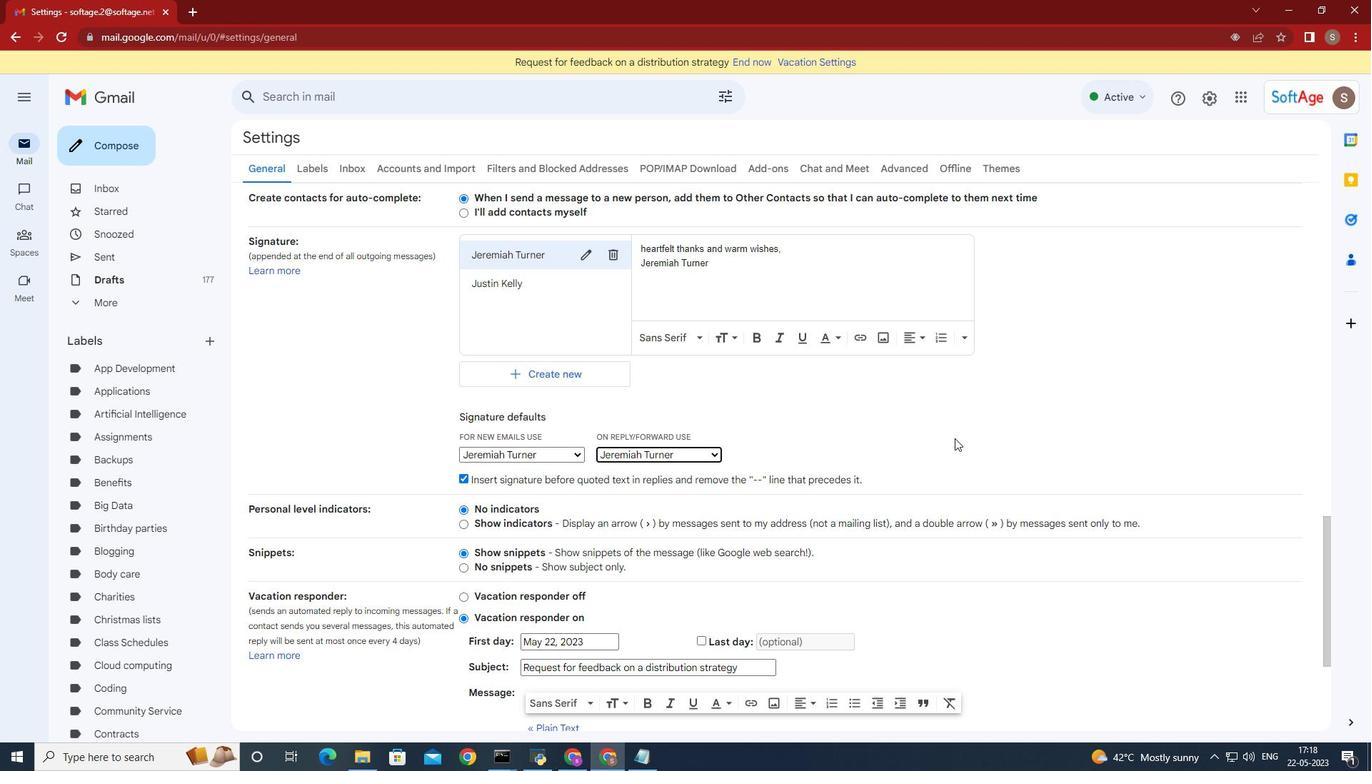 
Action: Mouse scrolled (951, 439) with delta (0, 0)
Screenshot: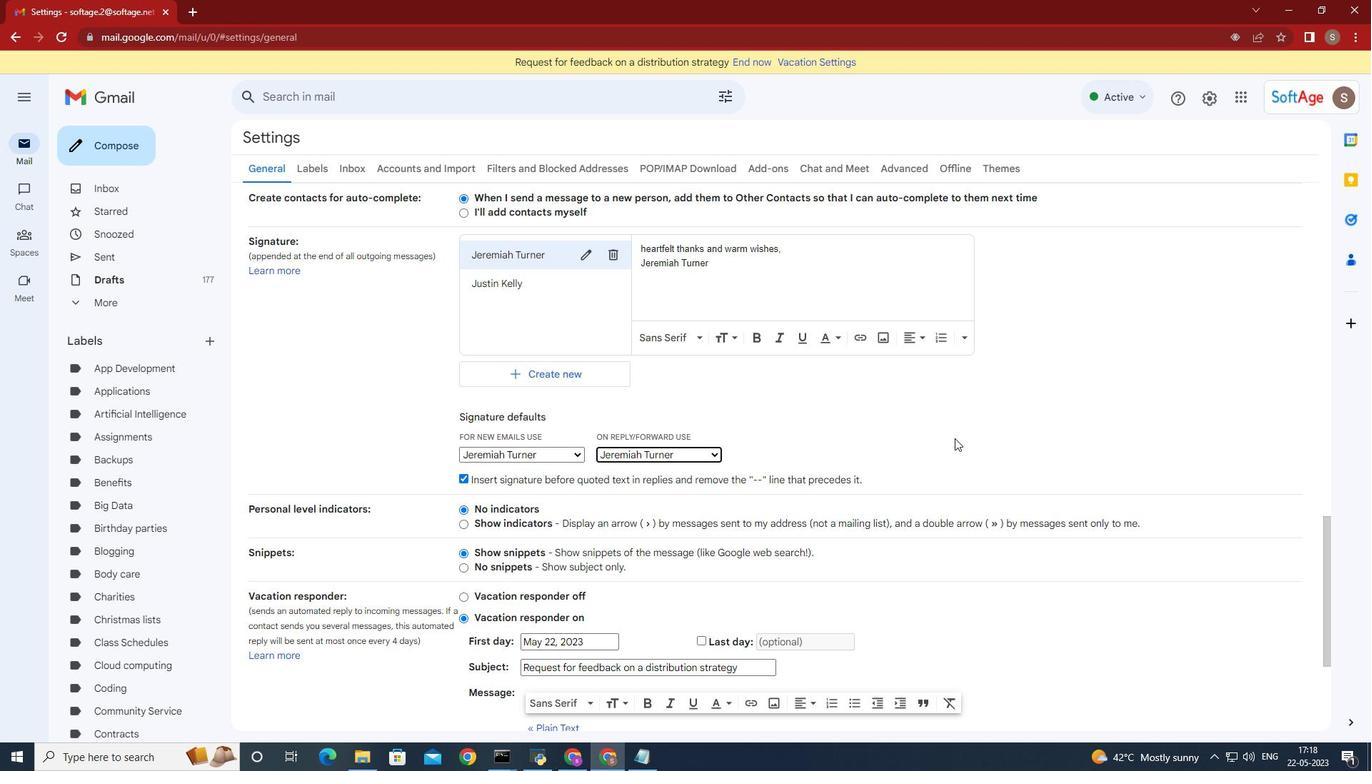 
Action: Mouse scrolled (951, 439) with delta (0, 0)
Screenshot: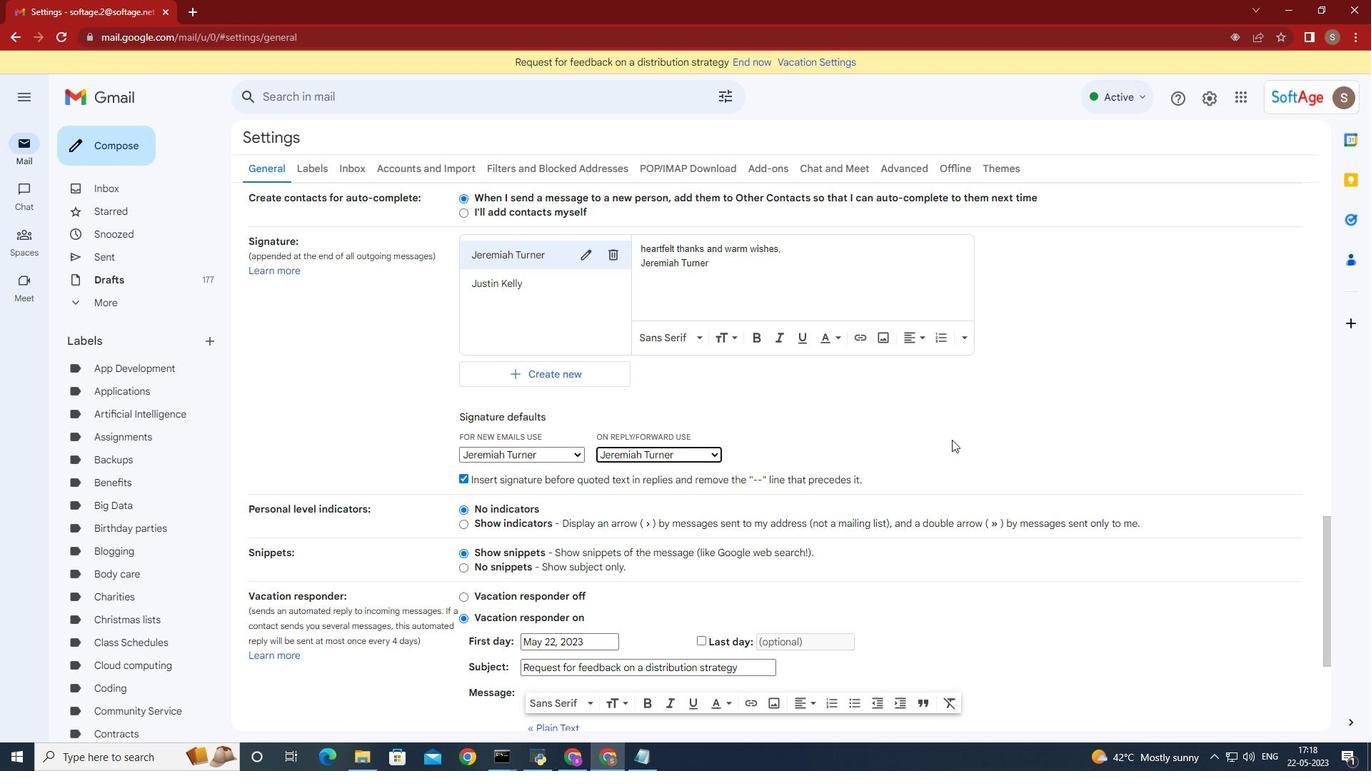 
Action: Mouse scrolled (951, 439) with delta (0, 0)
Screenshot: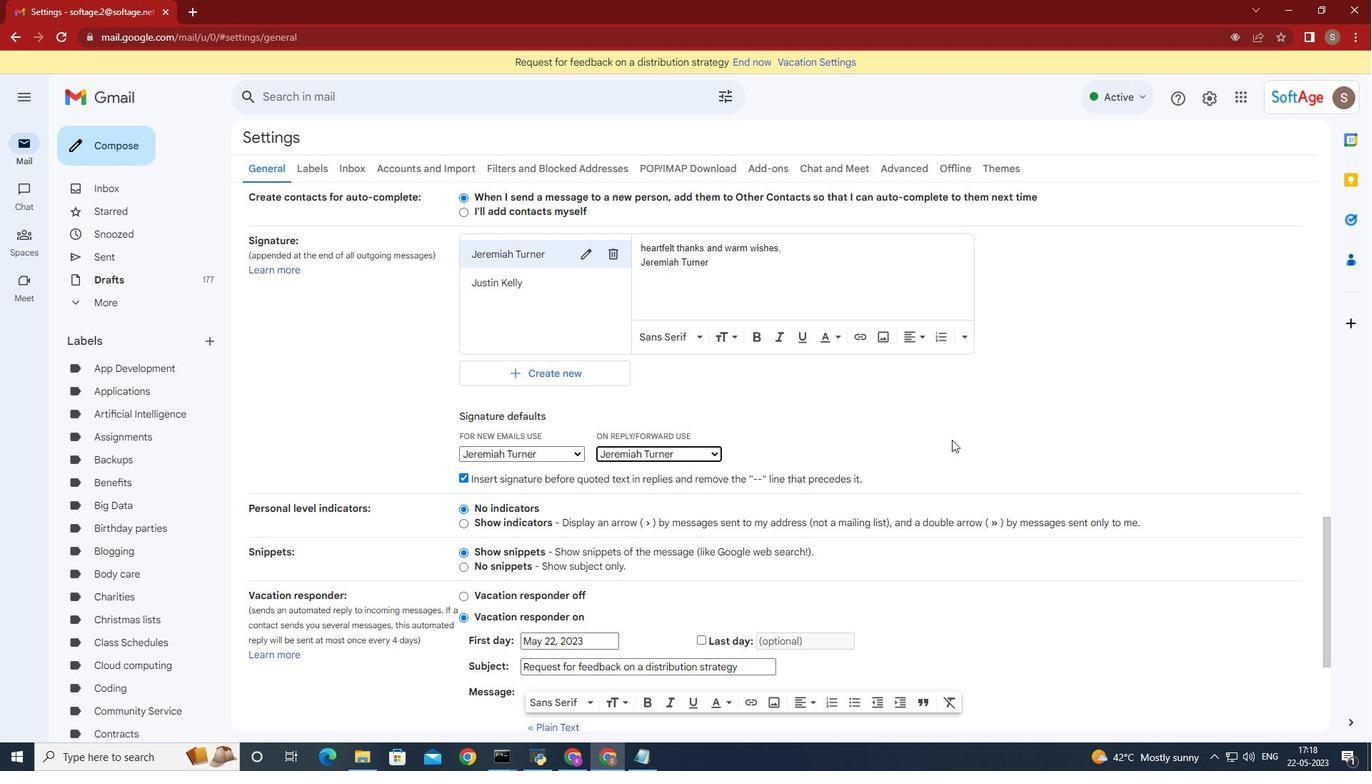 
Action: Mouse moved to (754, 656)
Screenshot: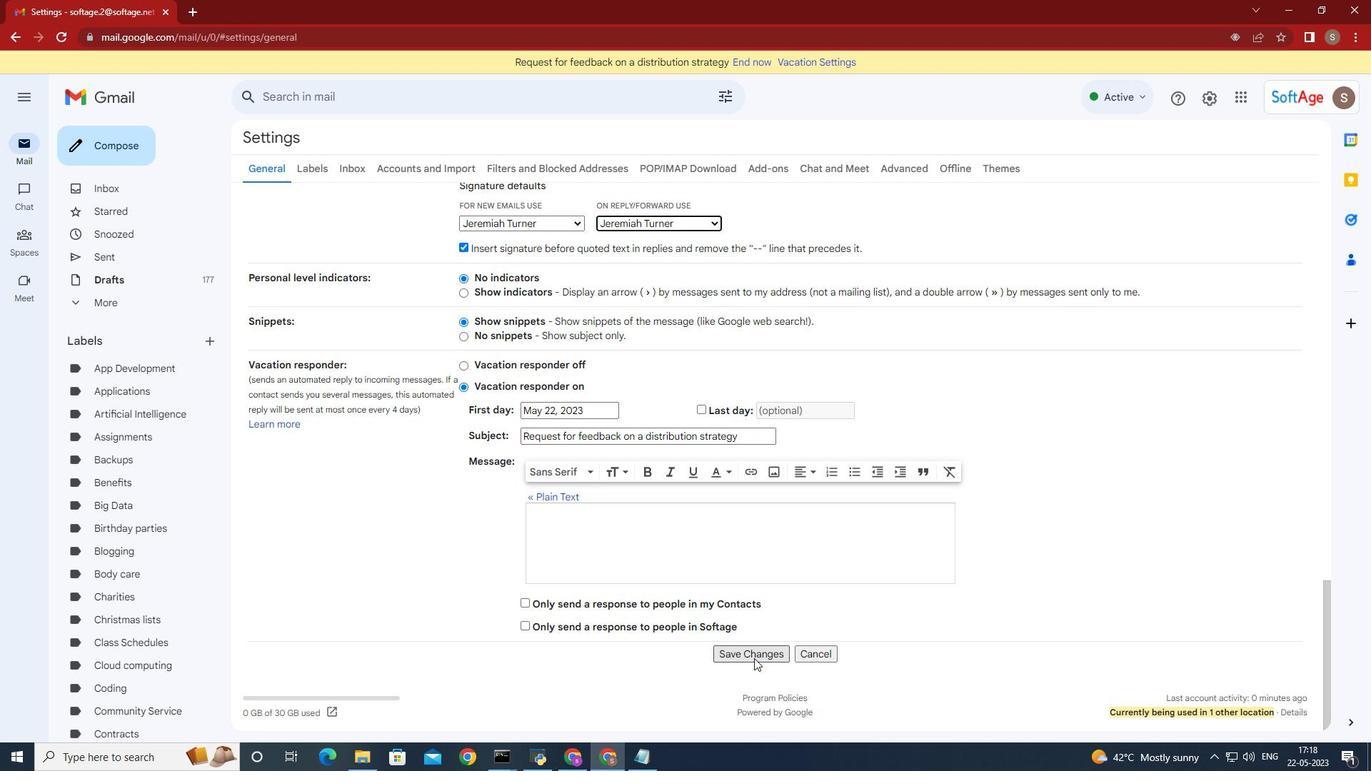 
Action: Mouse pressed left at (754, 656)
Screenshot: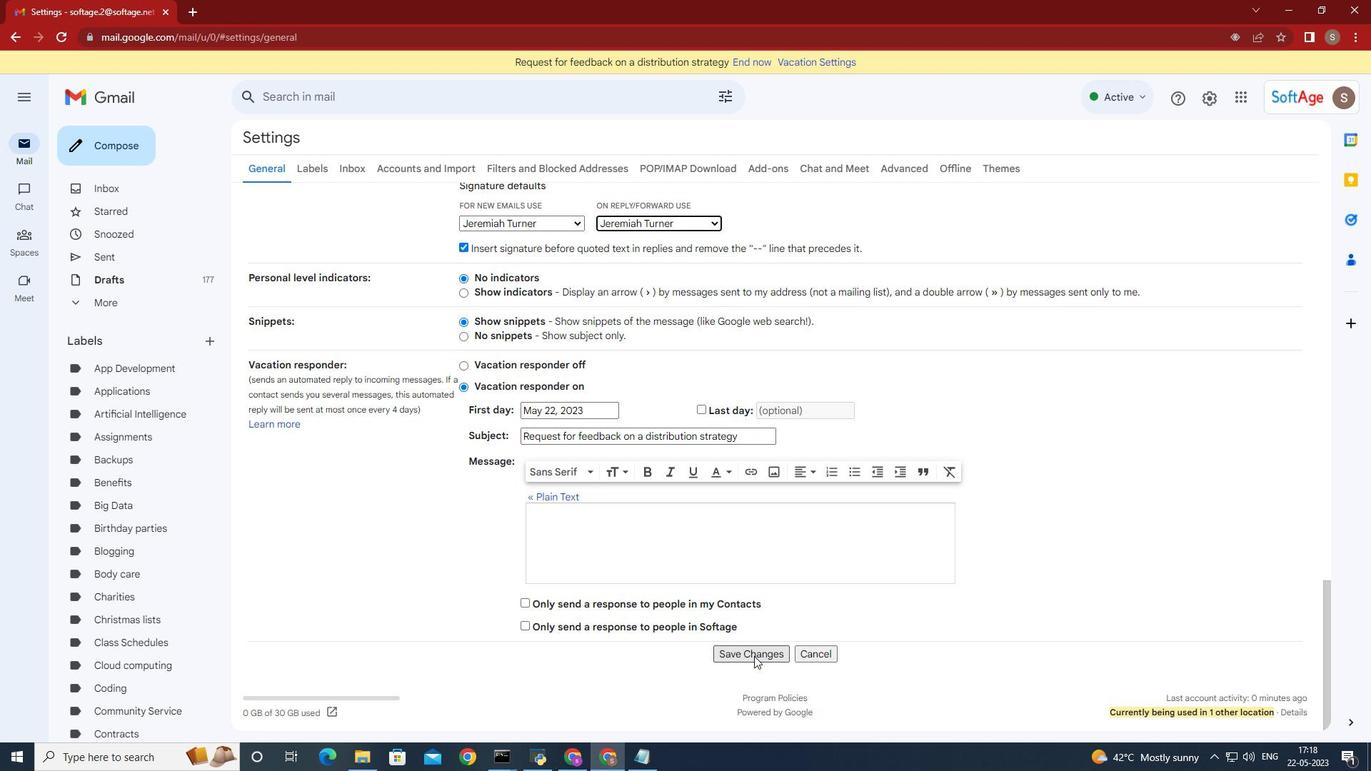
Action: Mouse moved to (137, 139)
Screenshot: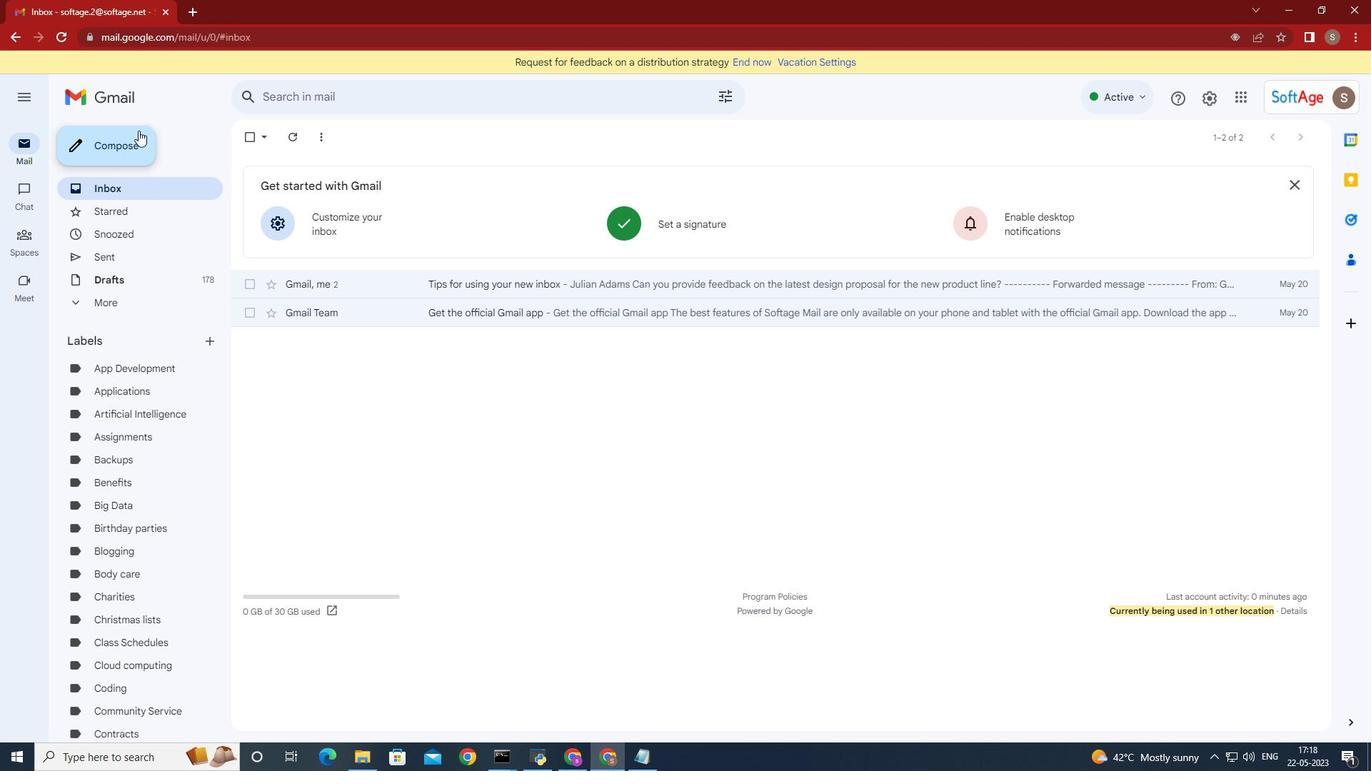 
Action: Mouse pressed left at (137, 139)
Screenshot: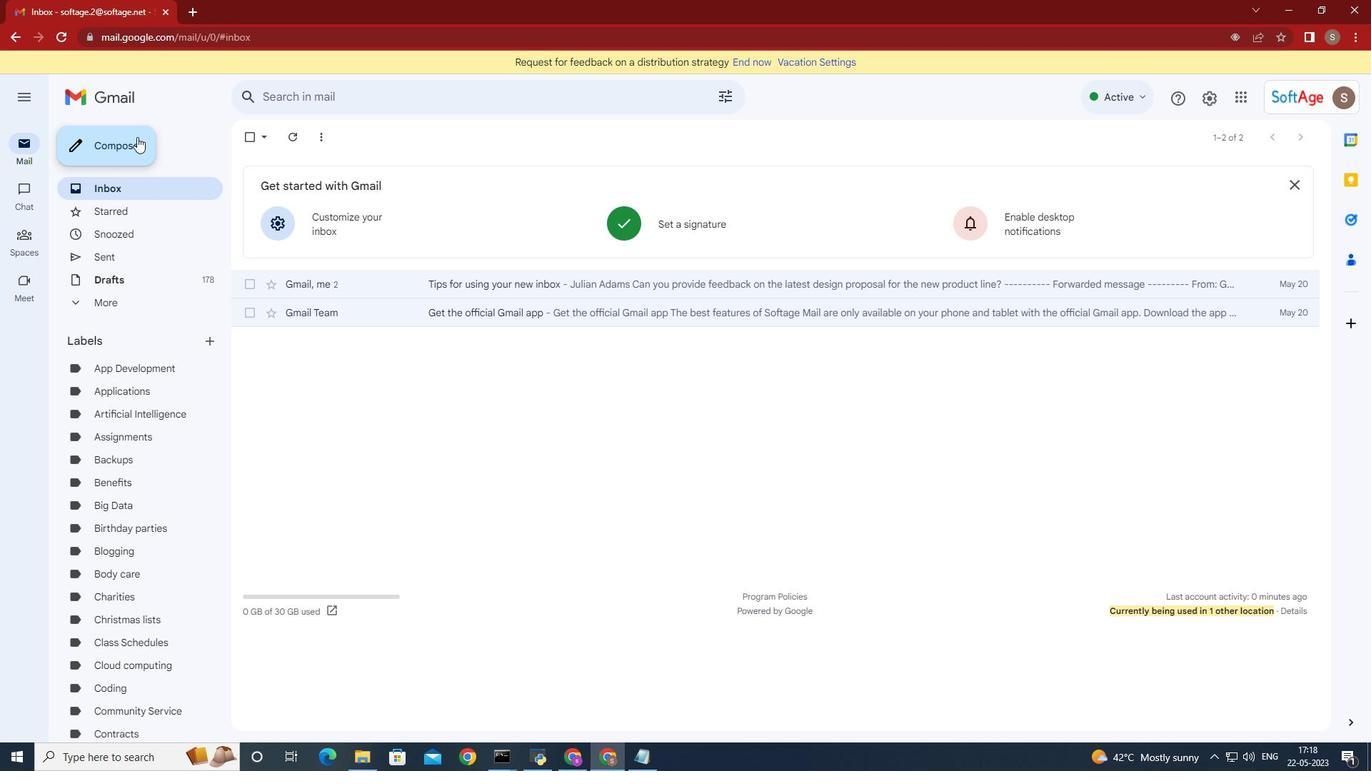 
Action: Mouse moved to (1076, 370)
Screenshot: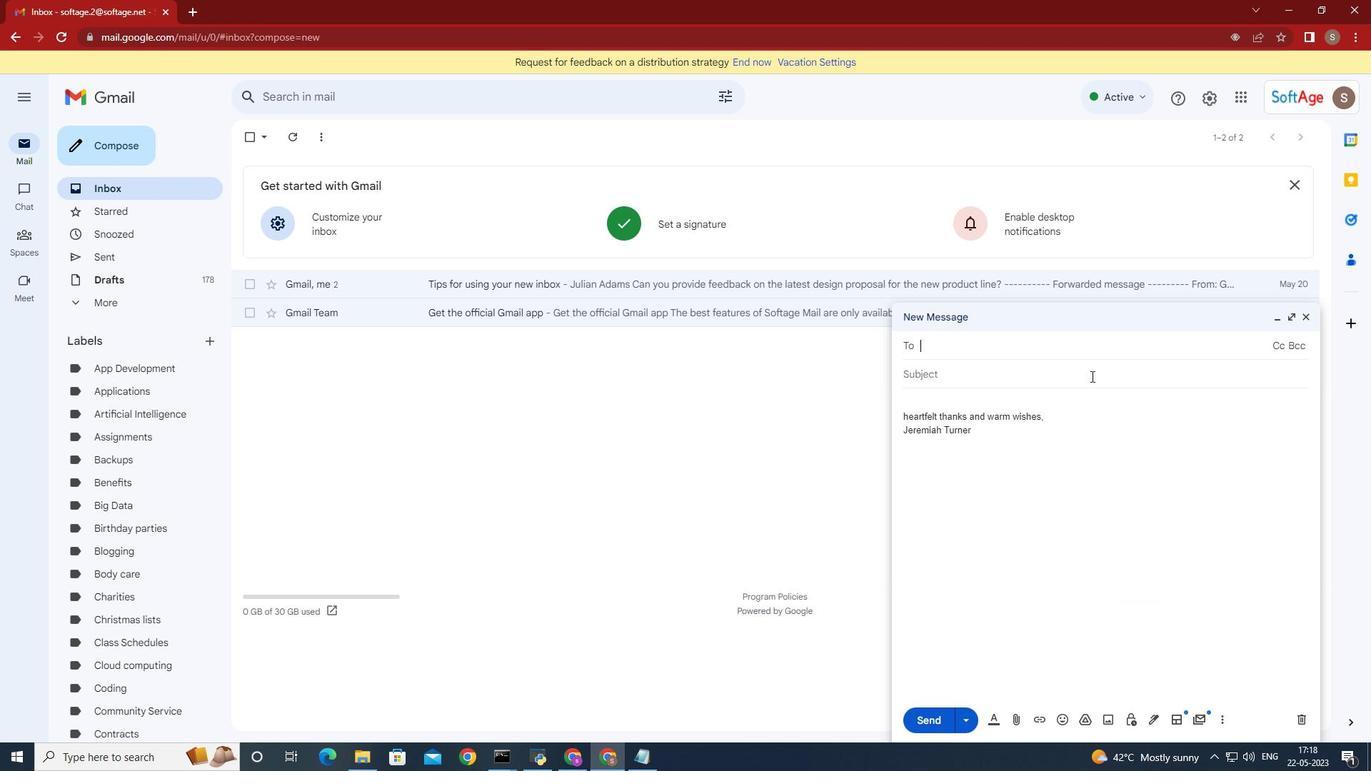 
Action: Key pressed <Key.shift>Softage.8
Screenshot: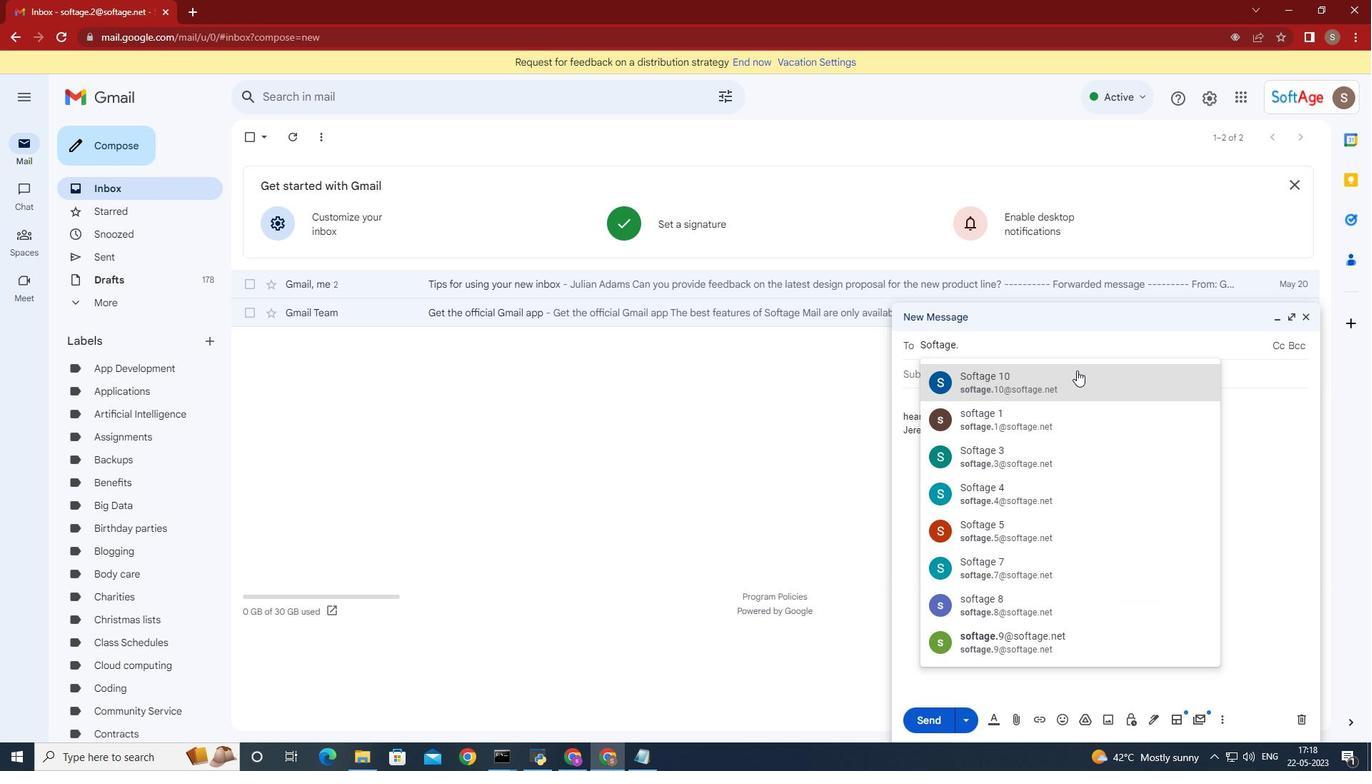 
Action: Mouse pressed left at (1076, 370)
Screenshot: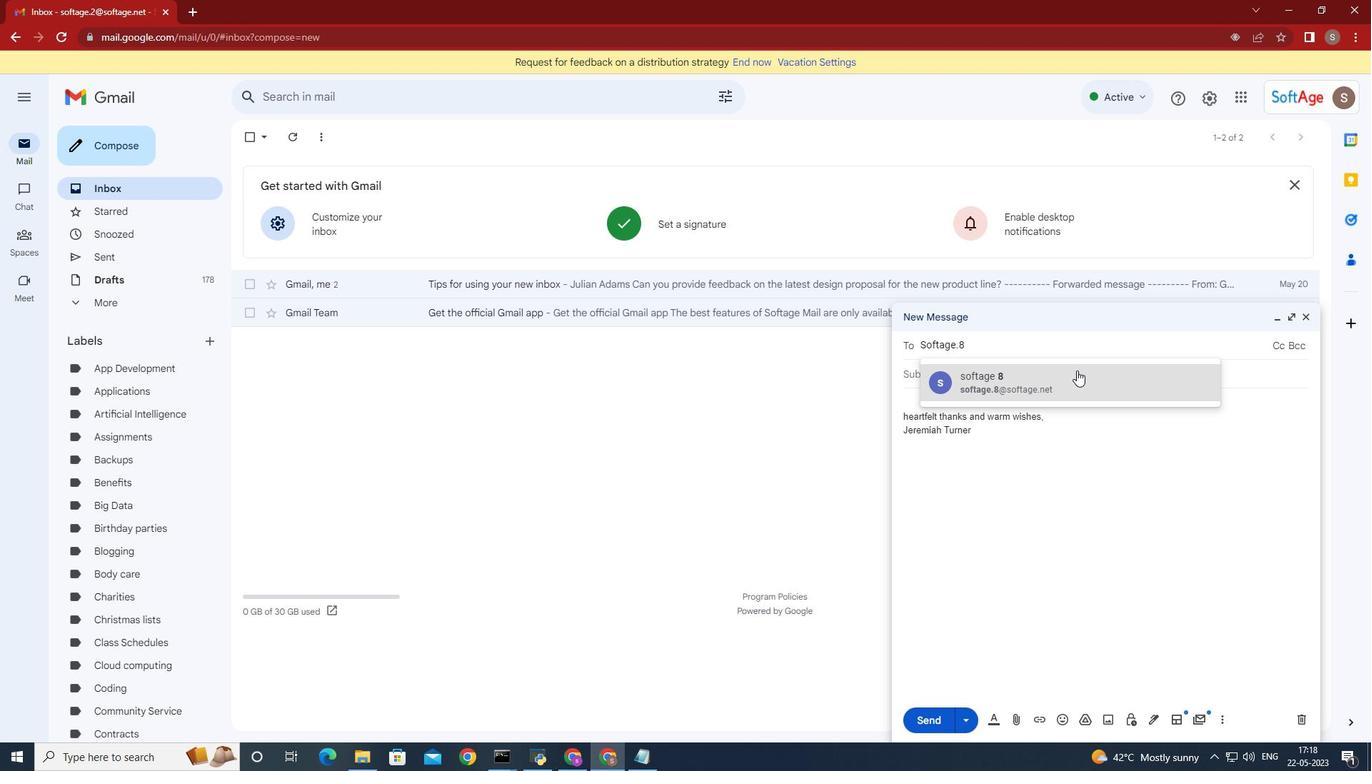 
Action: Mouse moved to (146, 437)
Screenshot: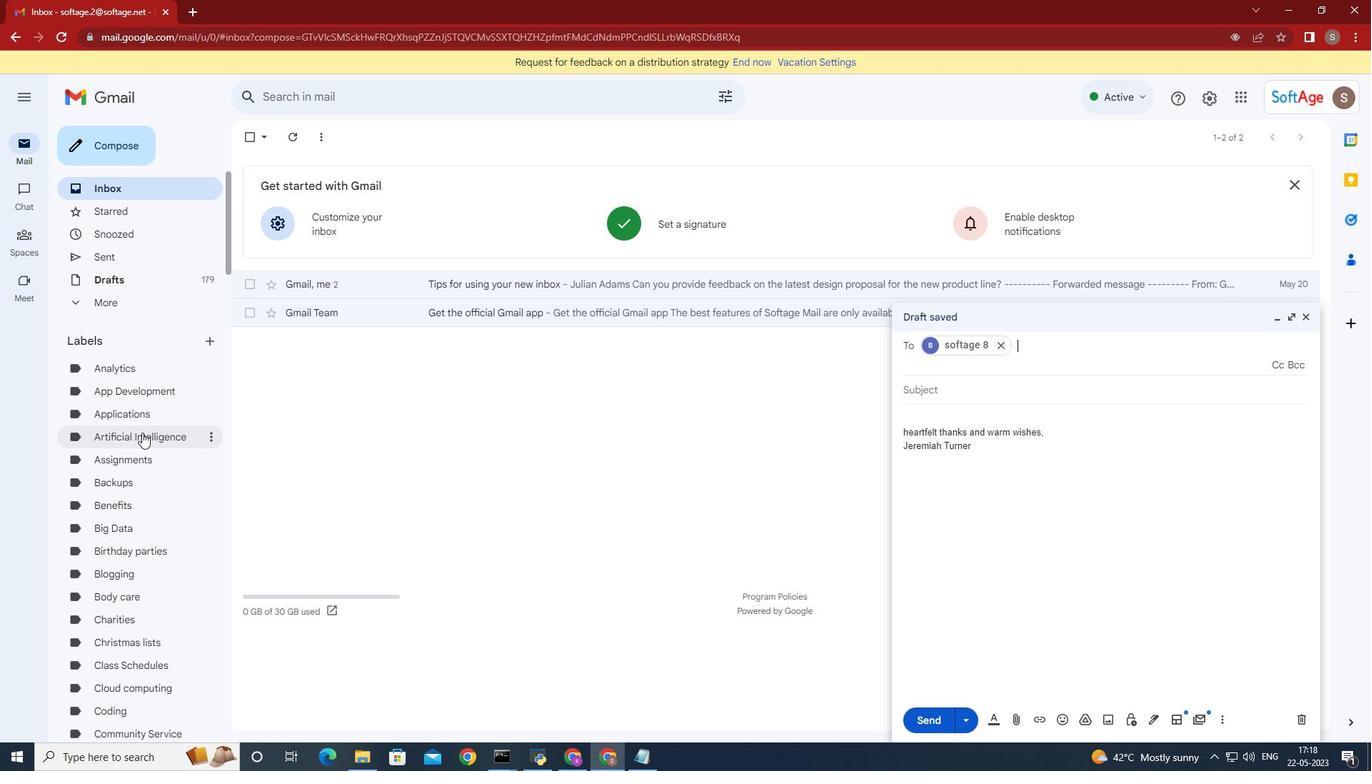 
Action: Mouse scrolled (146, 436) with delta (0, 0)
Screenshot: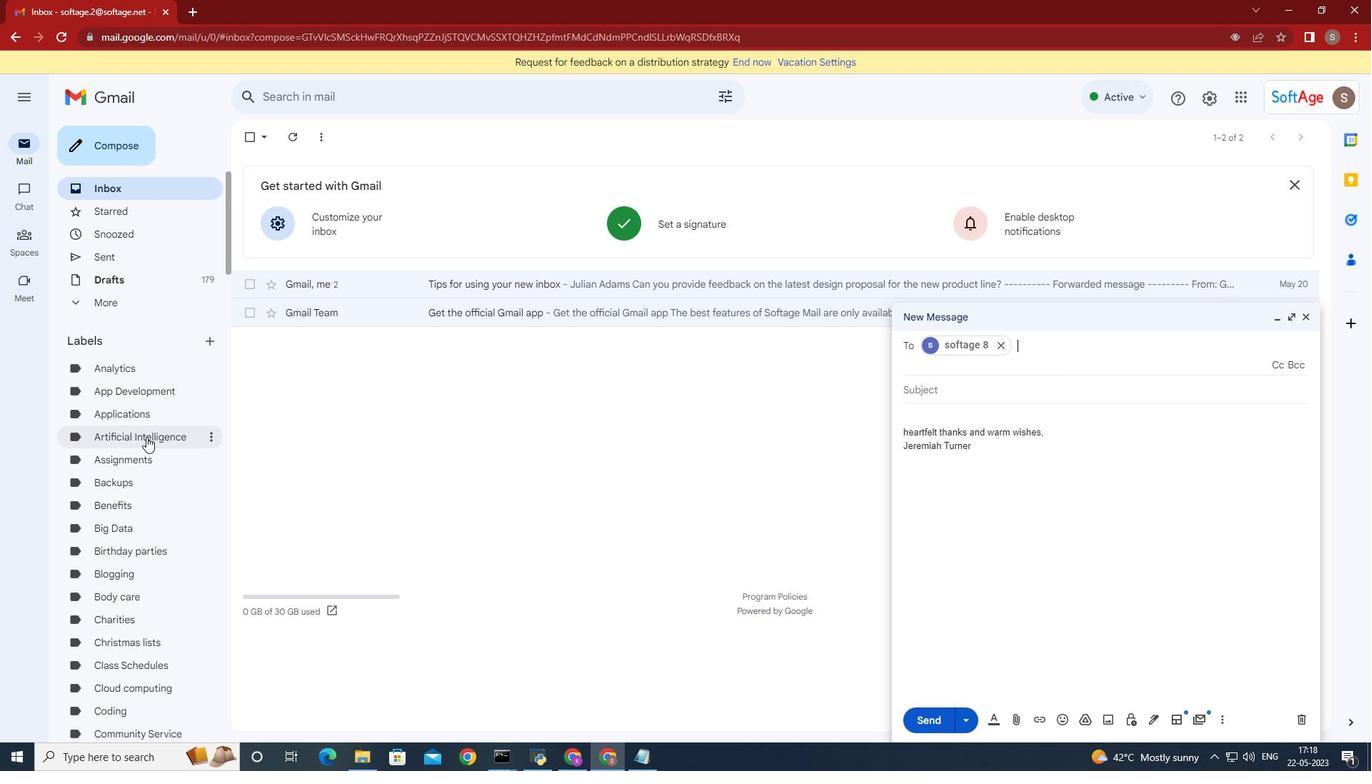 
Action: Mouse moved to (146, 437)
Screenshot: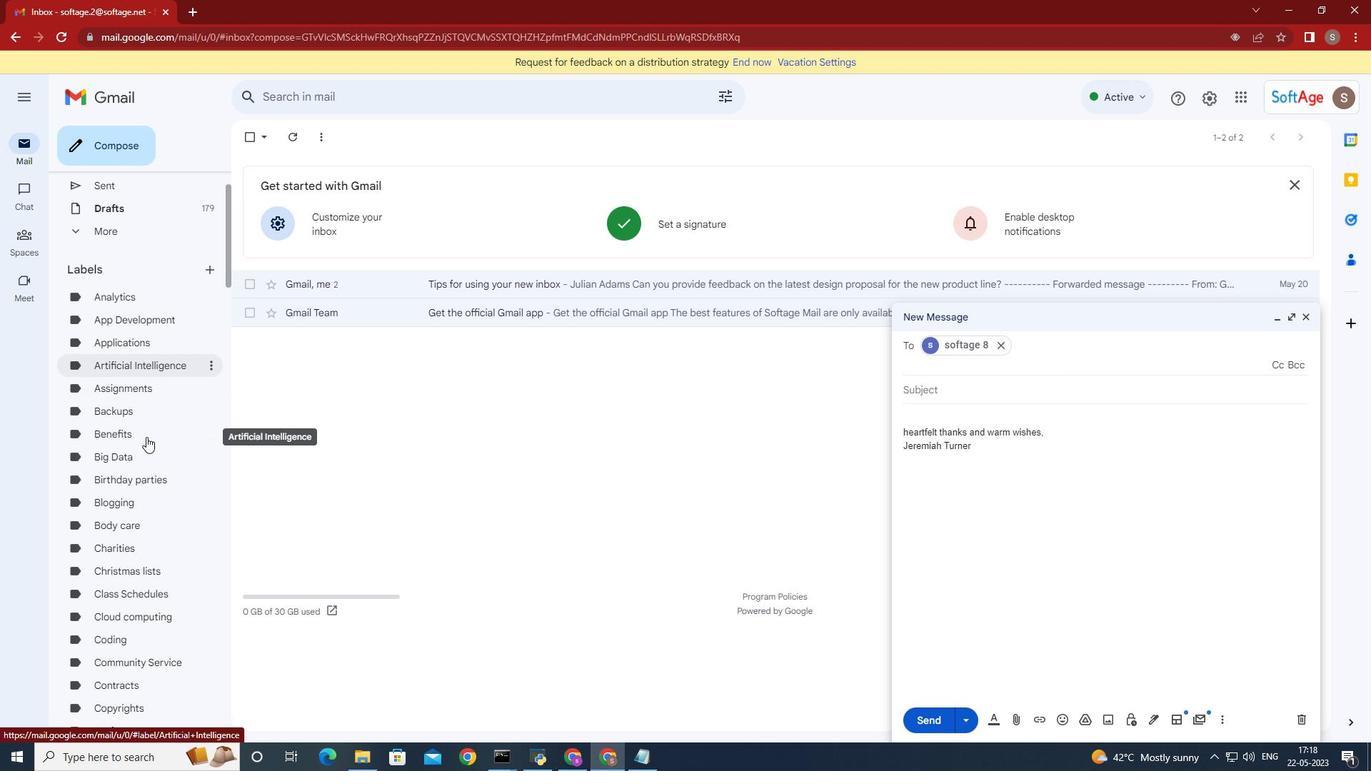 
Action: Mouse scrolled (146, 437) with delta (0, 0)
Screenshot: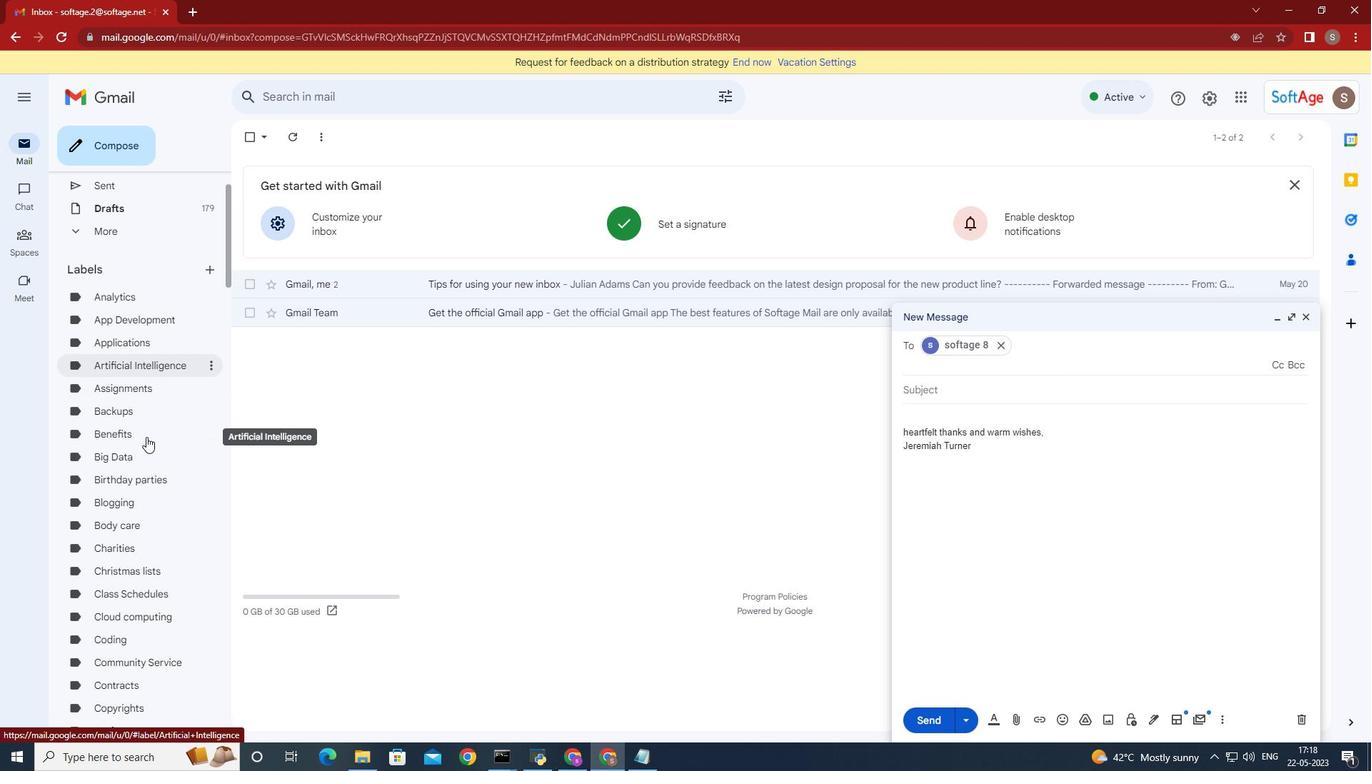 
Action: Mouse moved to (146, 439)
Screenshot: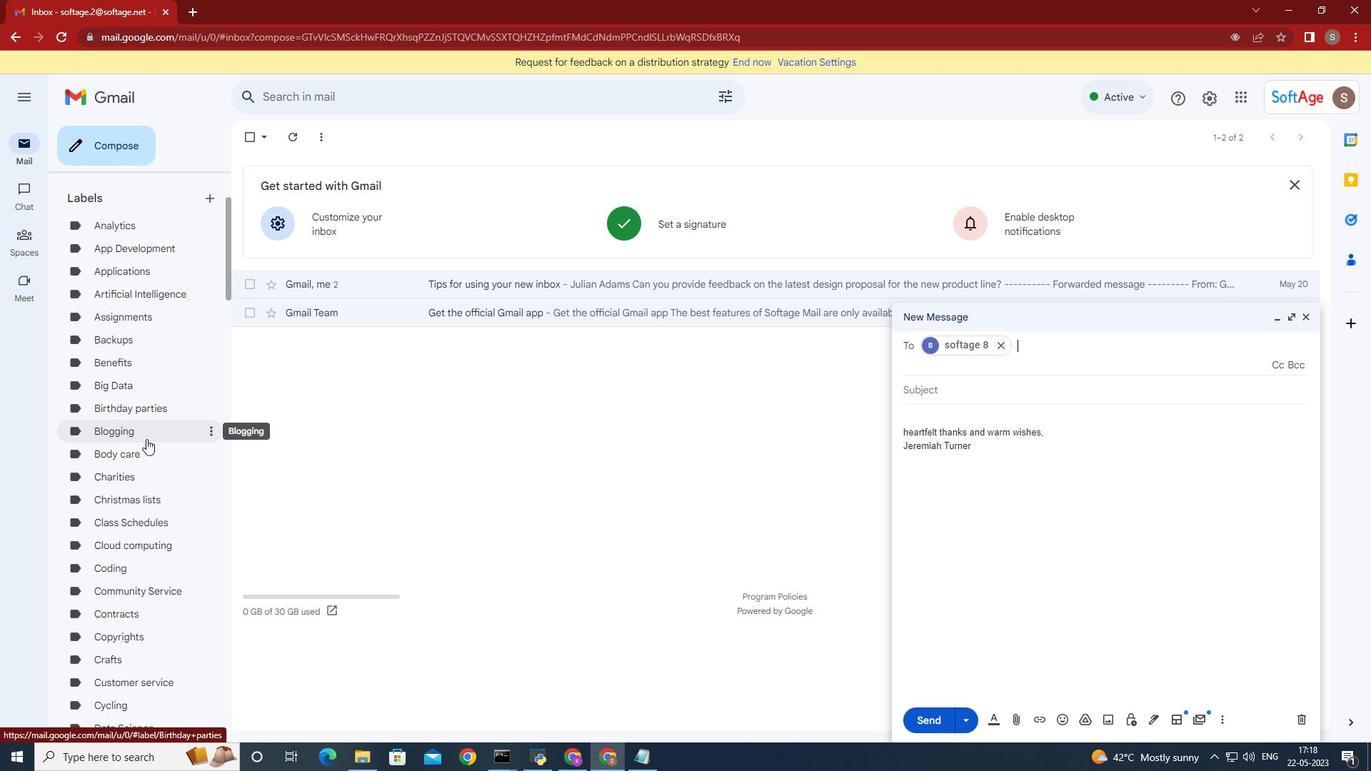 
Action: Mouse scrolled (146, 439) with delta (0, 0)
Screenshot: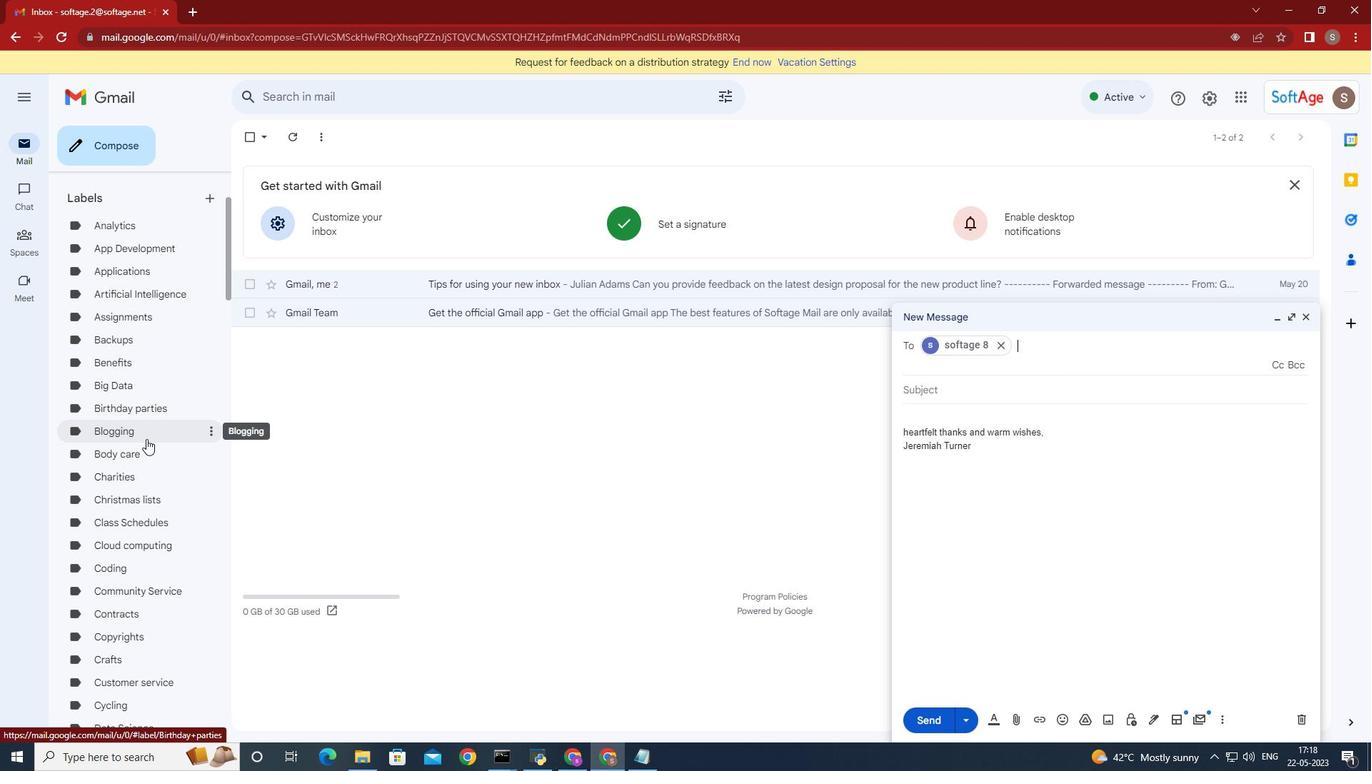 
Action: Mouse moved to (147, 444)
Screenshot: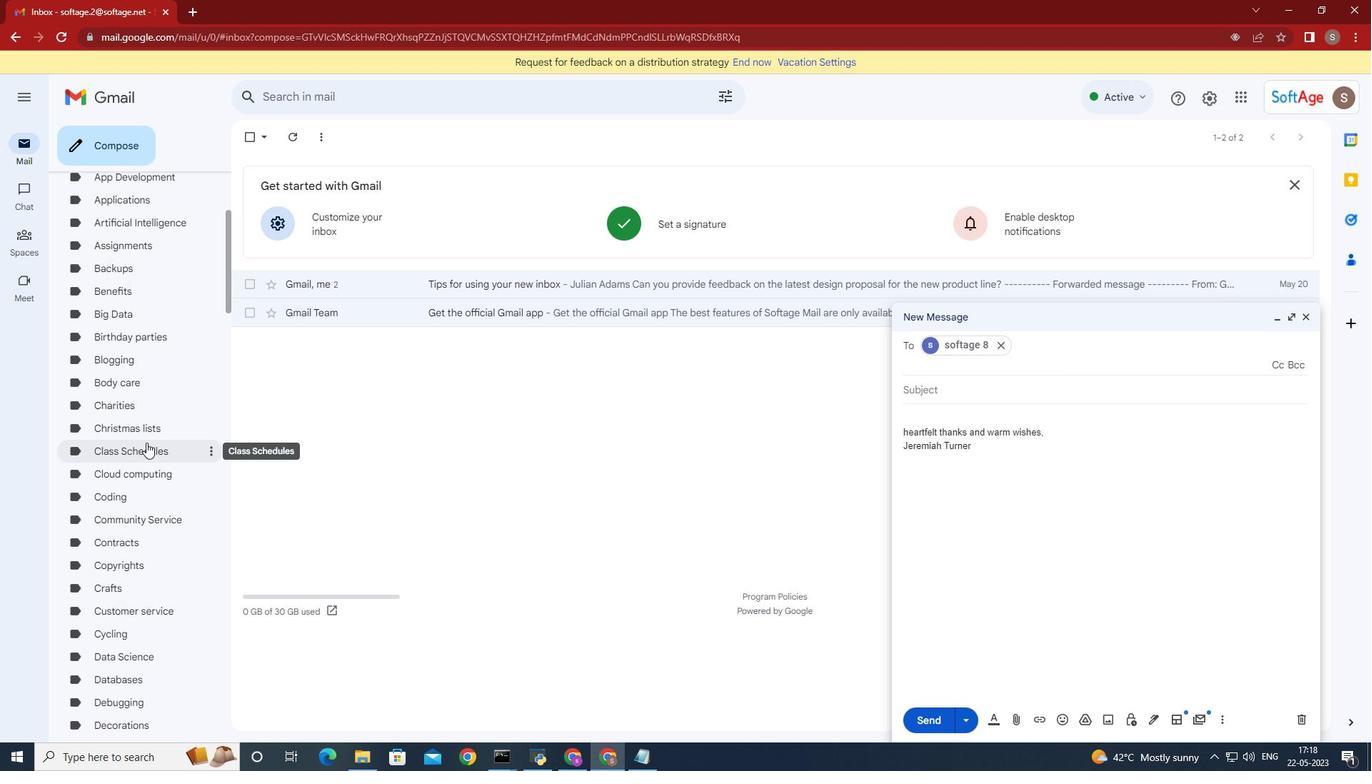 
Action: Mouse scrolled (147, 443) with delta (0, 0)
Screenshot: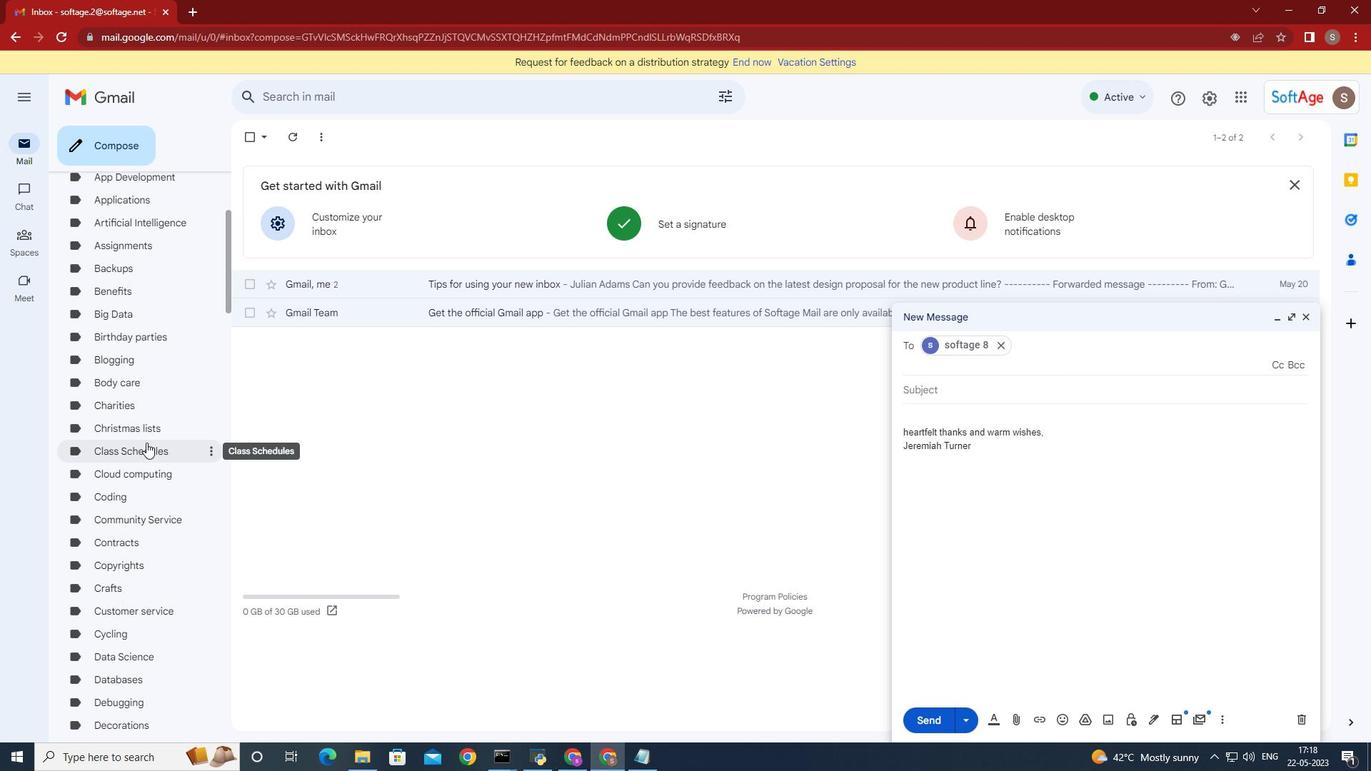 
Action: Mouse moved to (145, 455)
Screenshot: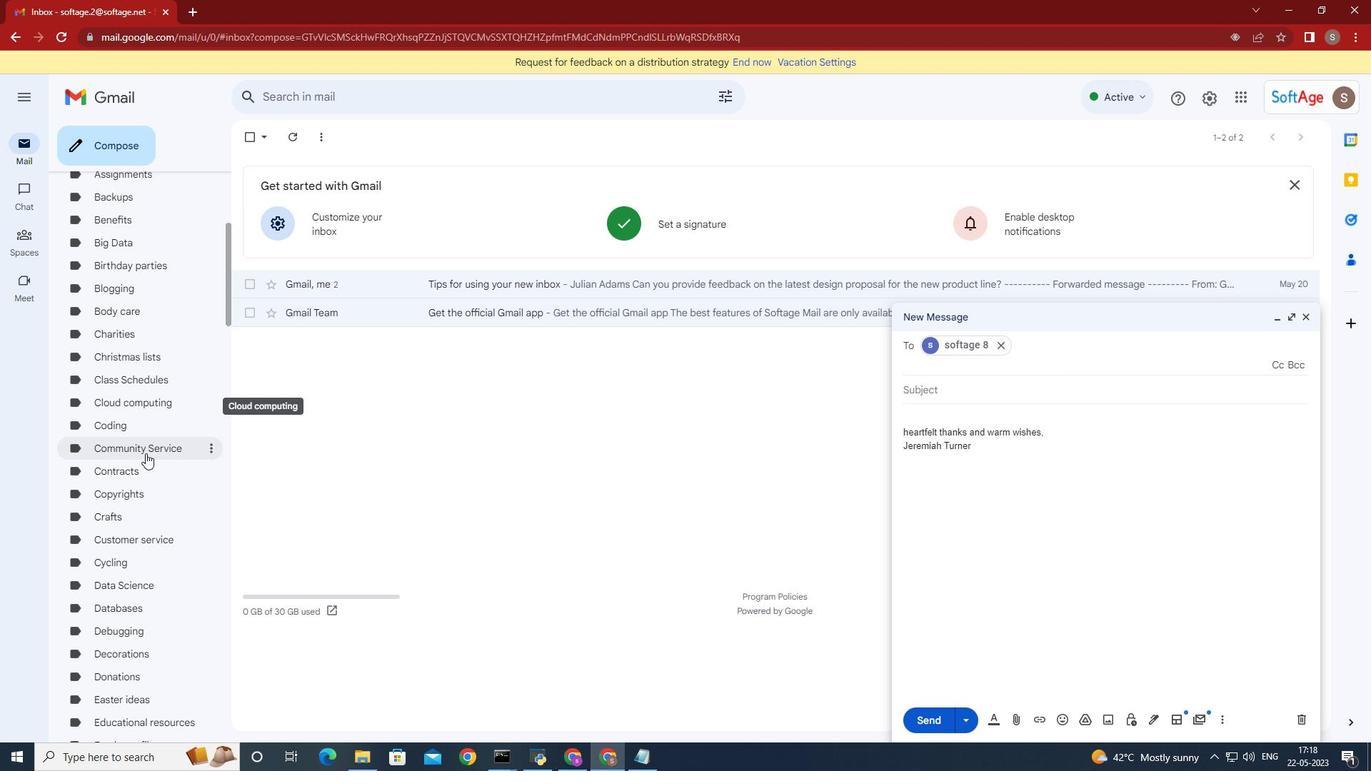
Action: Mouse scrolled (145, 454) with delta (0, 0)
Screenshot: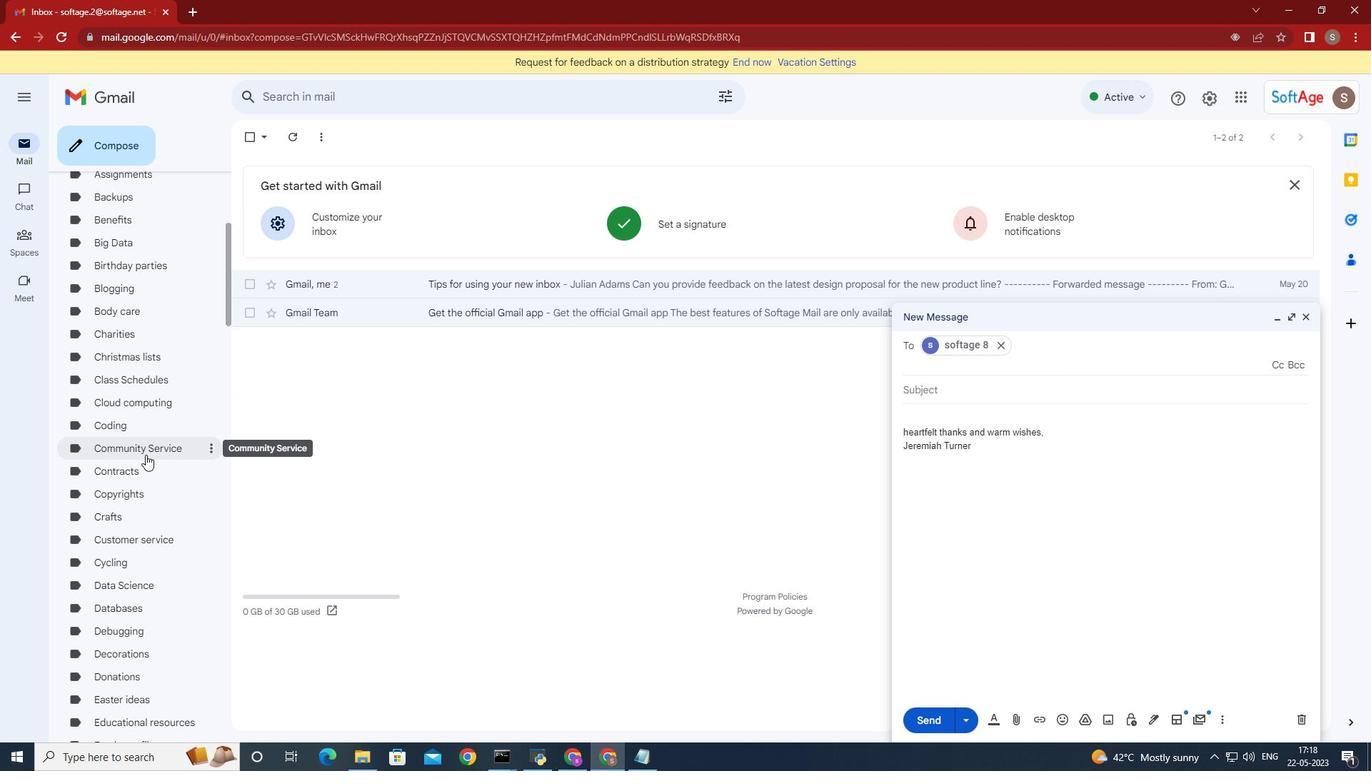 
Action: Mouse moved to (151, 469)
Screenshot: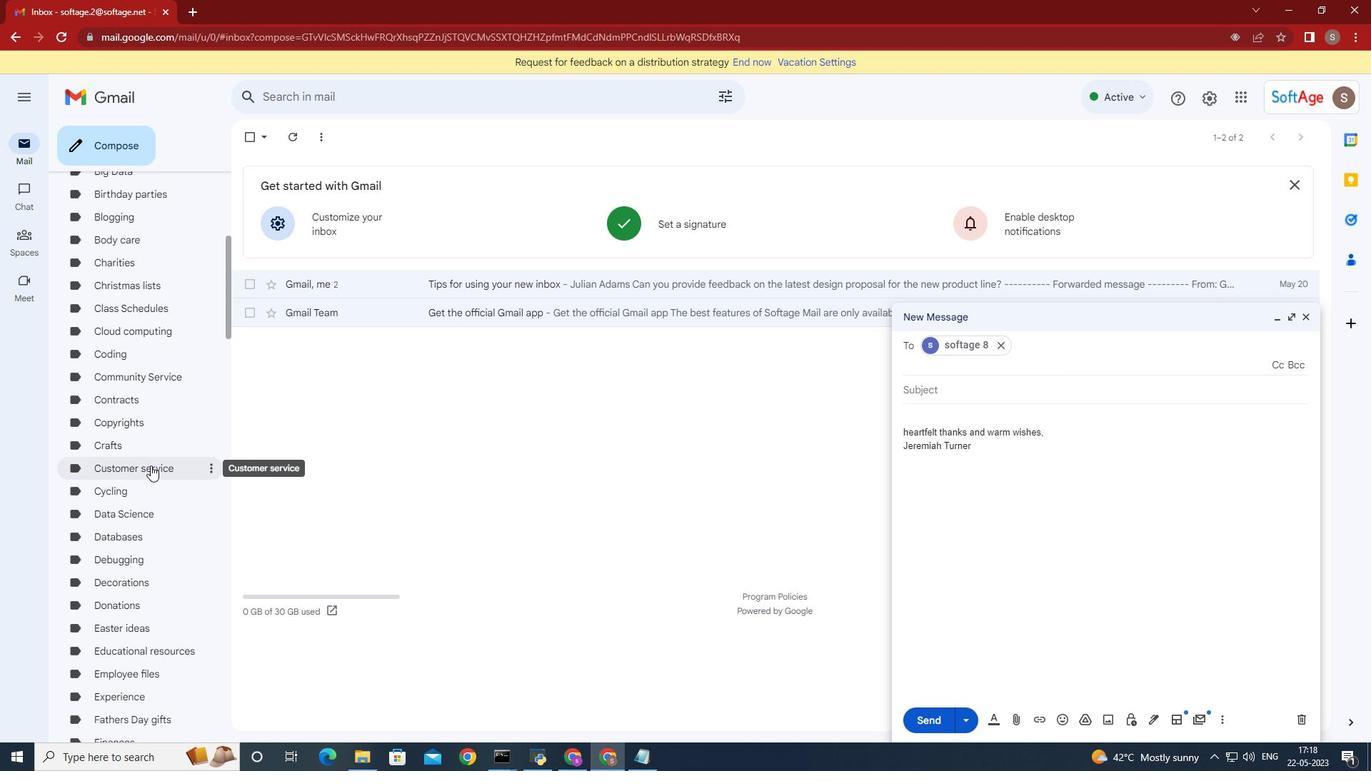 
Action: Mouse scrolled (151, 468) with delta (0, 0)
Screenshot: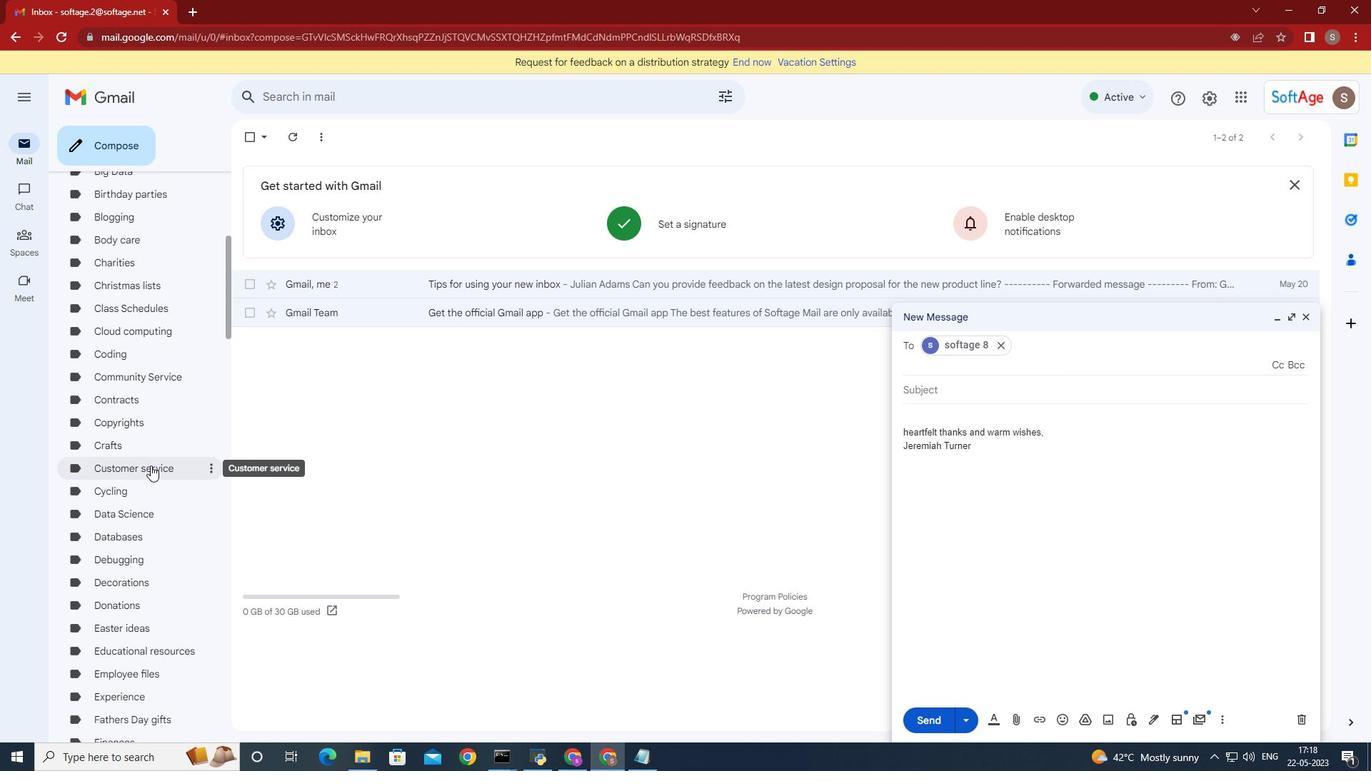
Action: Mouse moved to (151, 470)
Screenshot: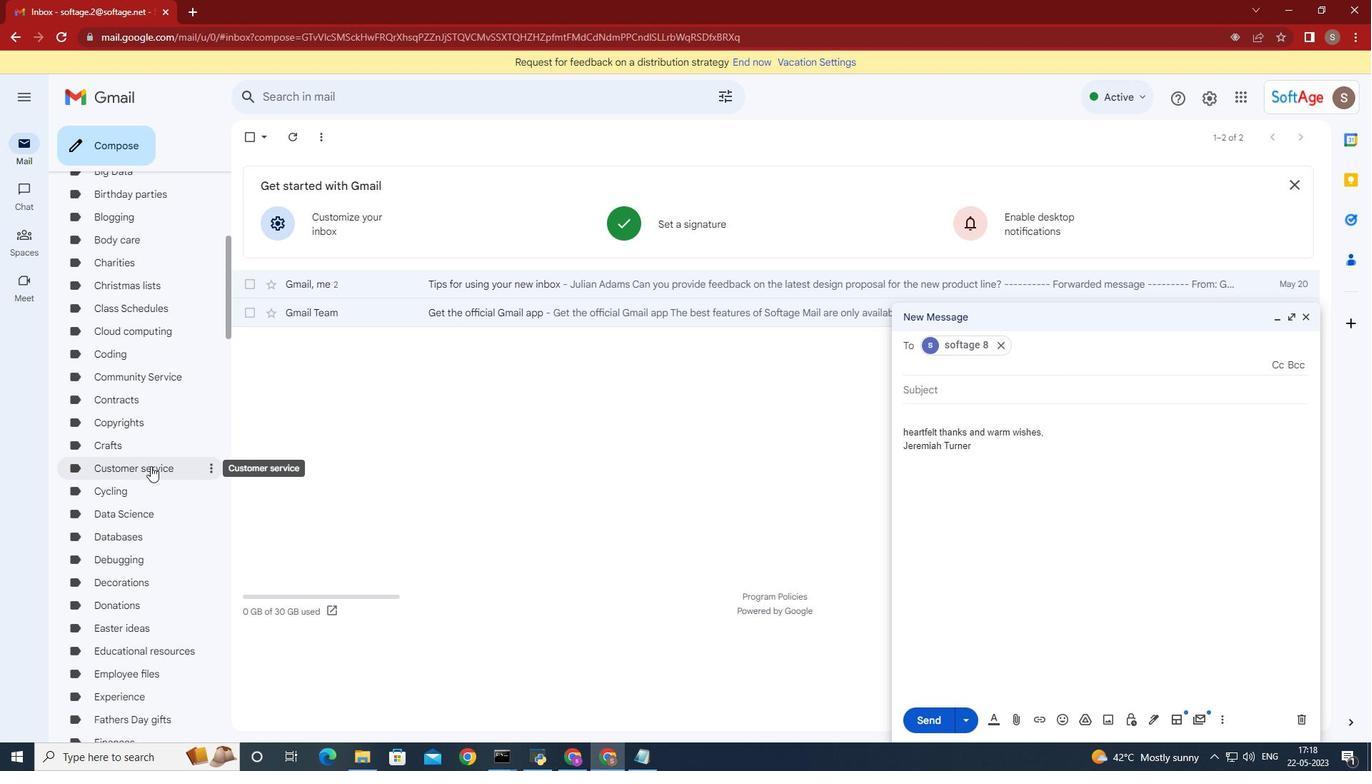 
Action: Mouse scrolled (151, 469) with delta (0, 0)
Screenshot: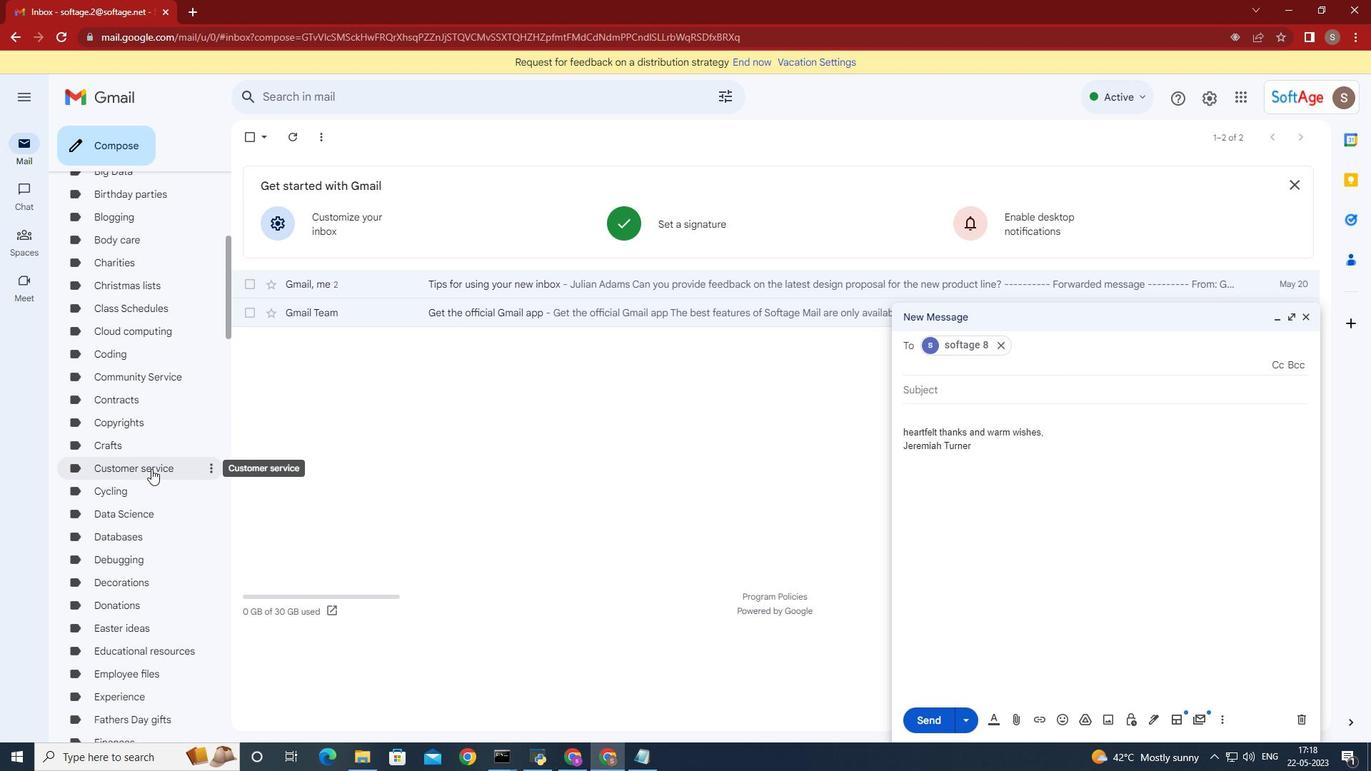 
Action: Mouse scrolled (151, 469) with delta (0, 0)
Screenshot: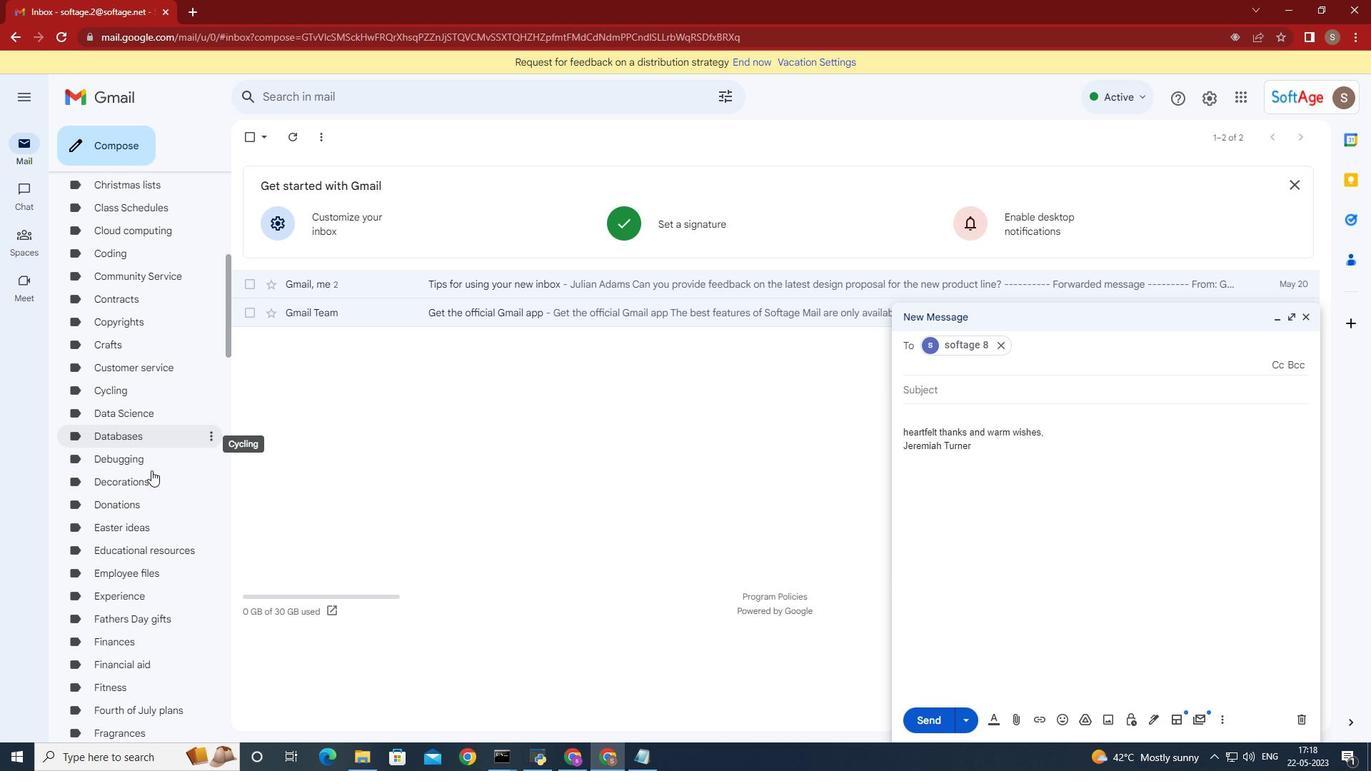 
Action: Mouse moved to (154, 483)
Screenshot: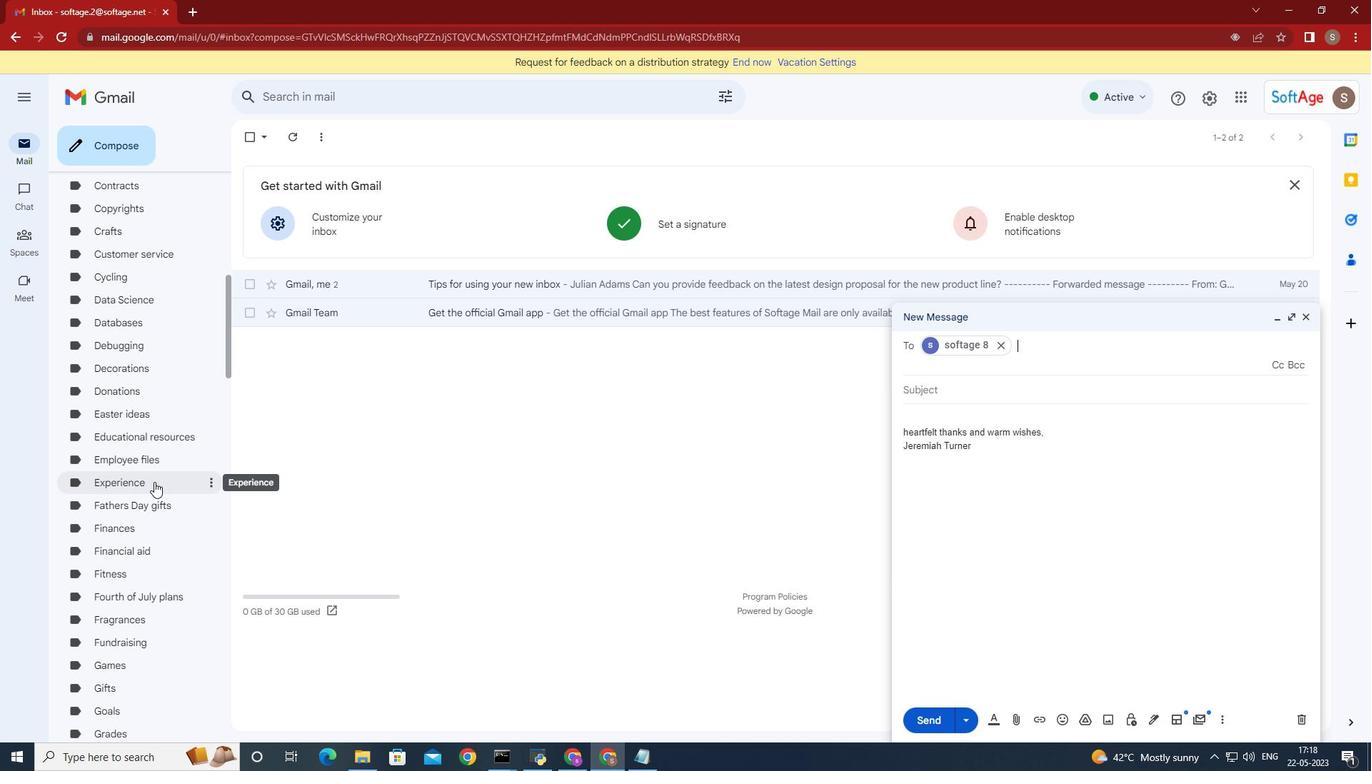 
Action: Mouse scrolled (154, 482) with delta (0, 0)
Screenshot: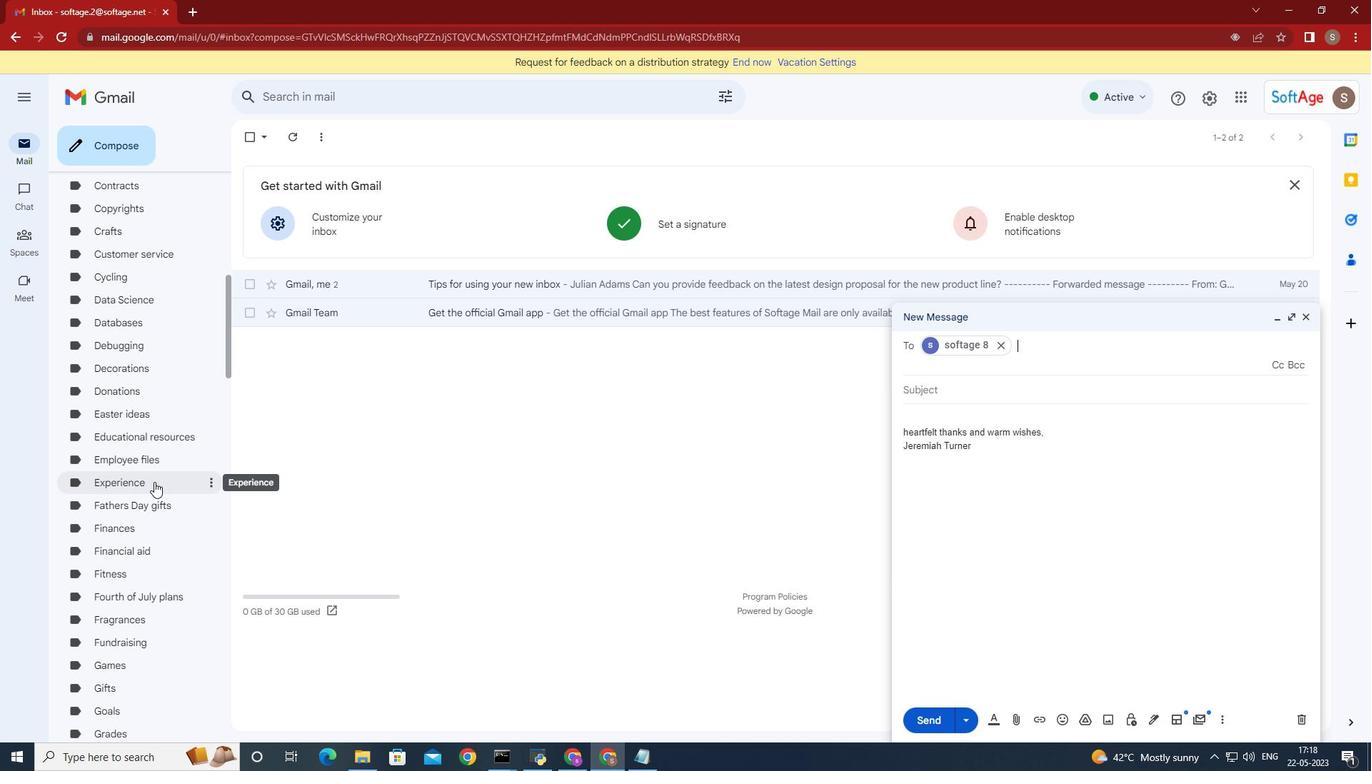 
Action: Mouse moved to (156, 484)
Screenshot: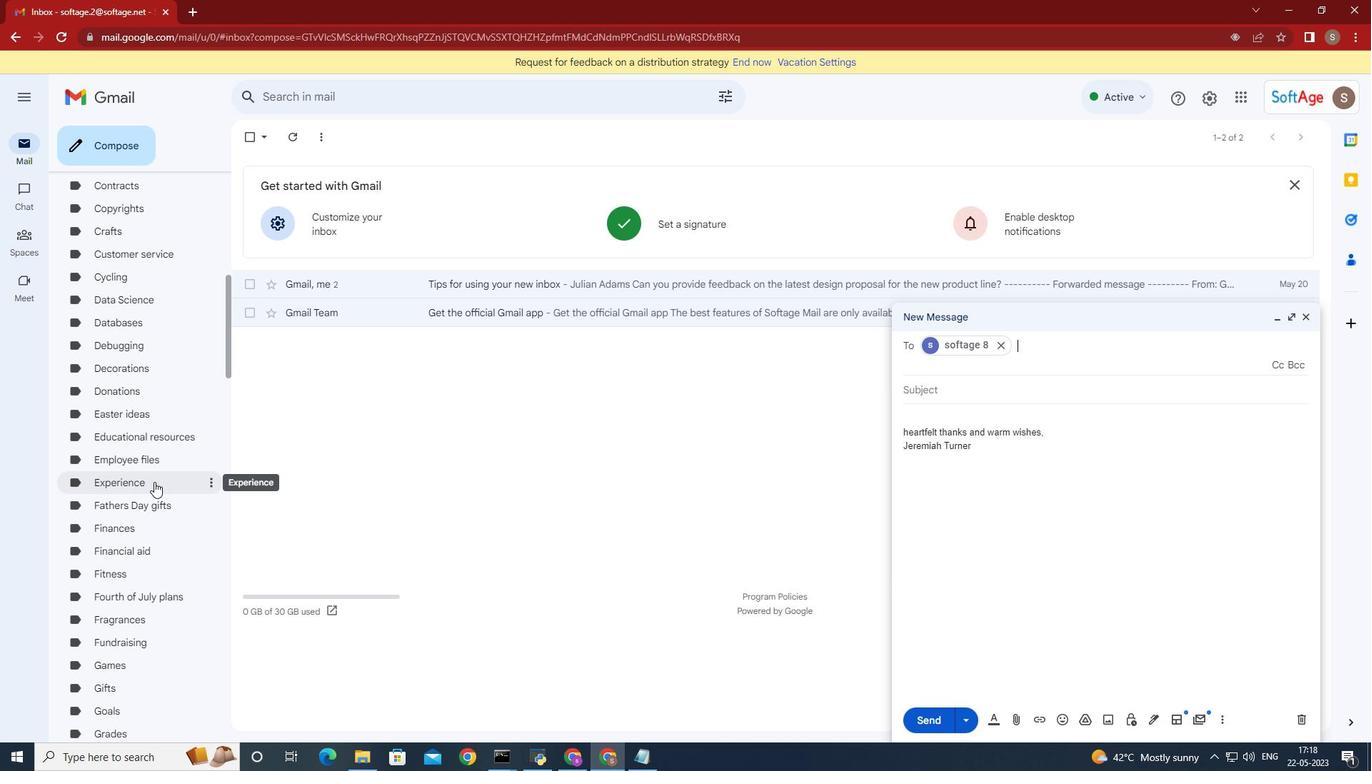 
Action: Mouse scrolled (156, 484) with delta (0, 0)
Screenshot: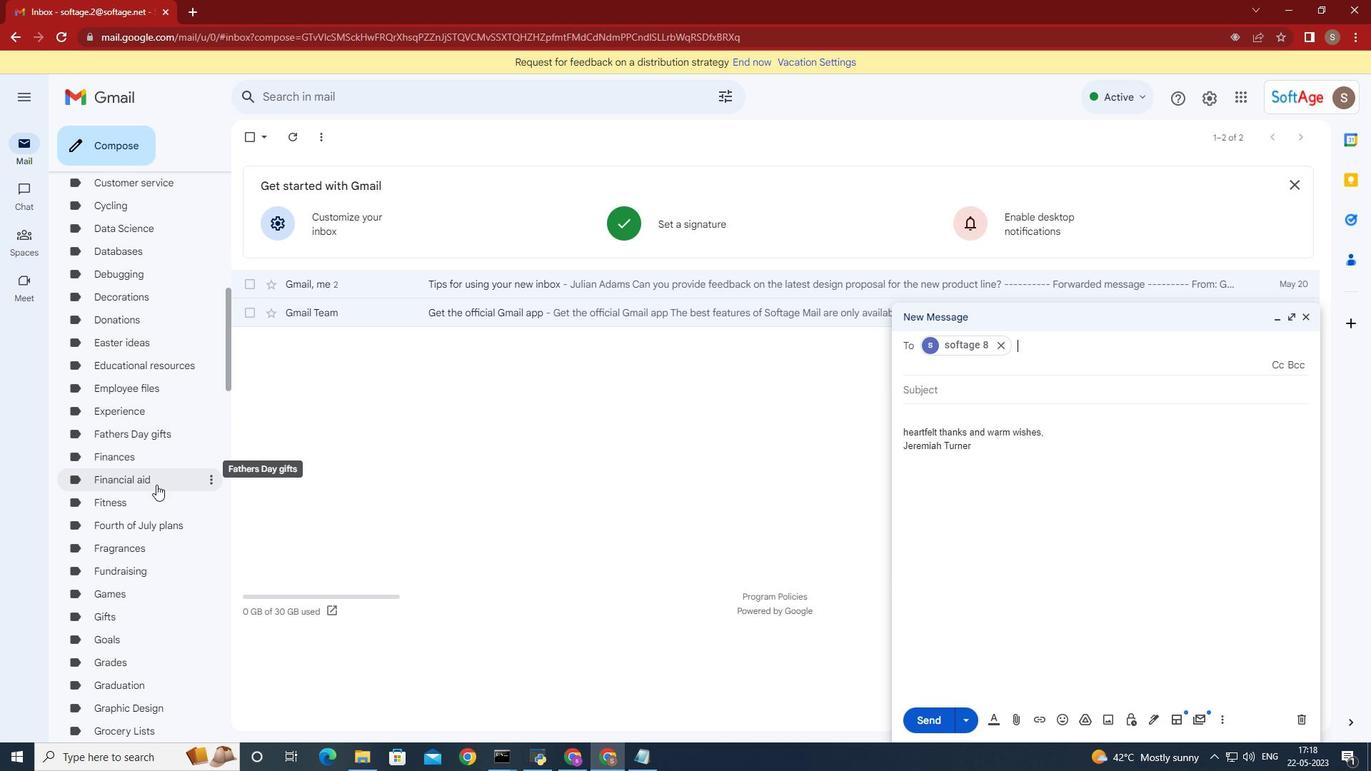 
Action: Mouse moved to (156, 485)
Screenshot: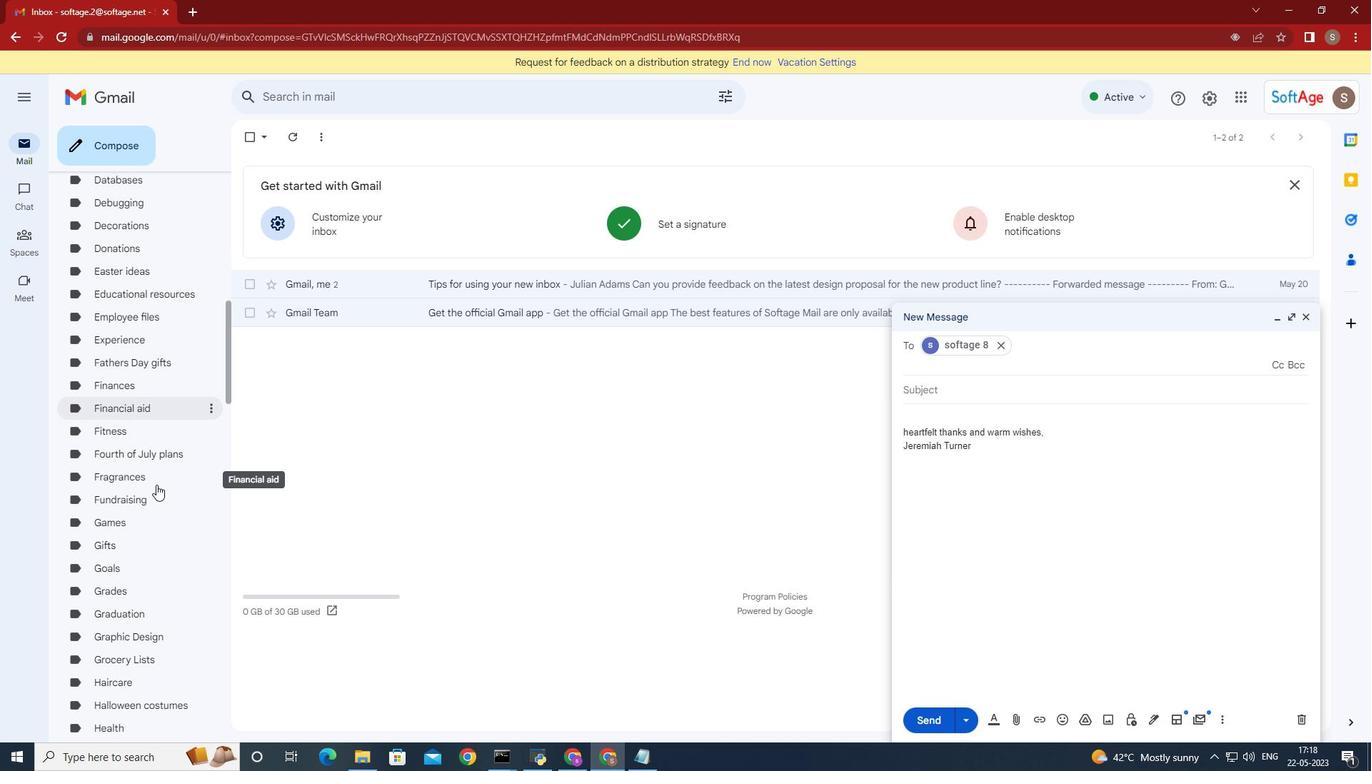 
Action: Mouse scrolled (156, 484) with delta (0, 0)
Screenshot: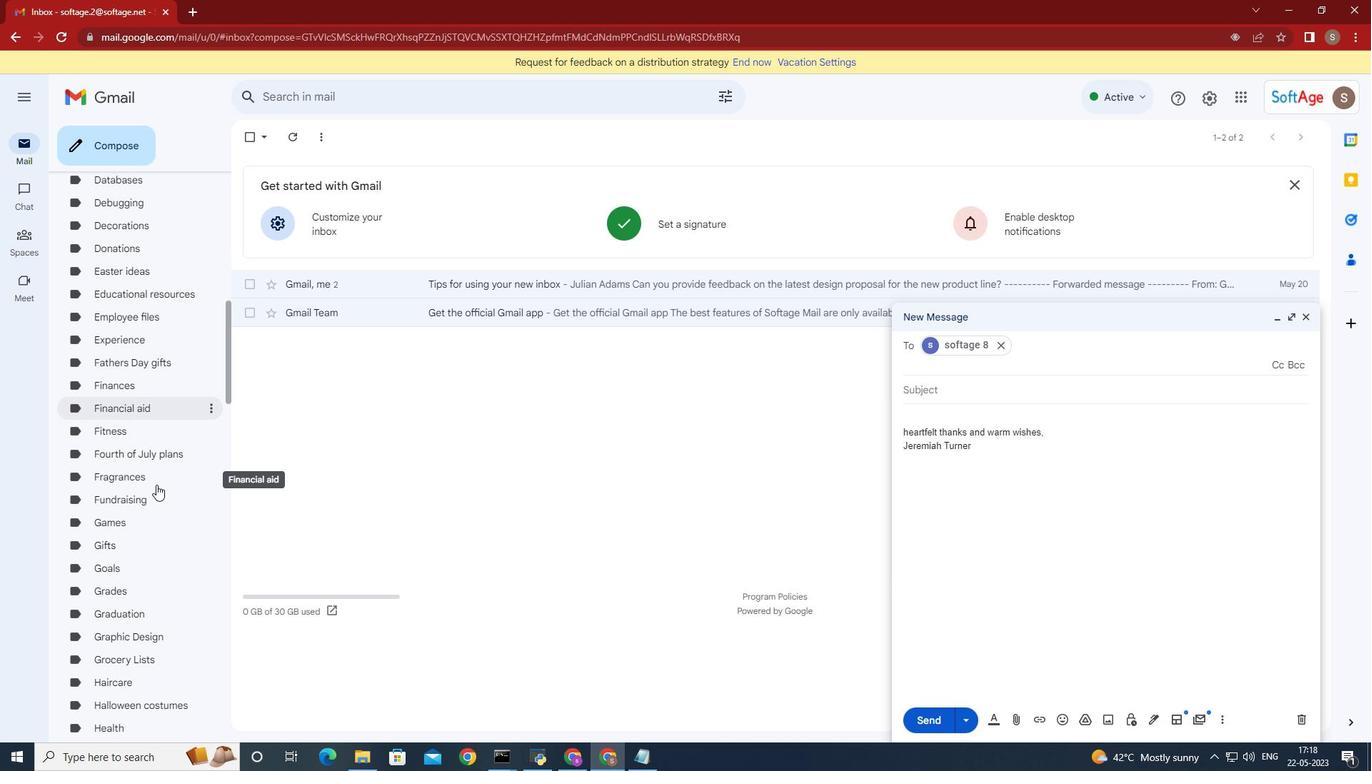 
Action: Mouse scrolled (156, 484) with delta (0, 0)
Screenshot: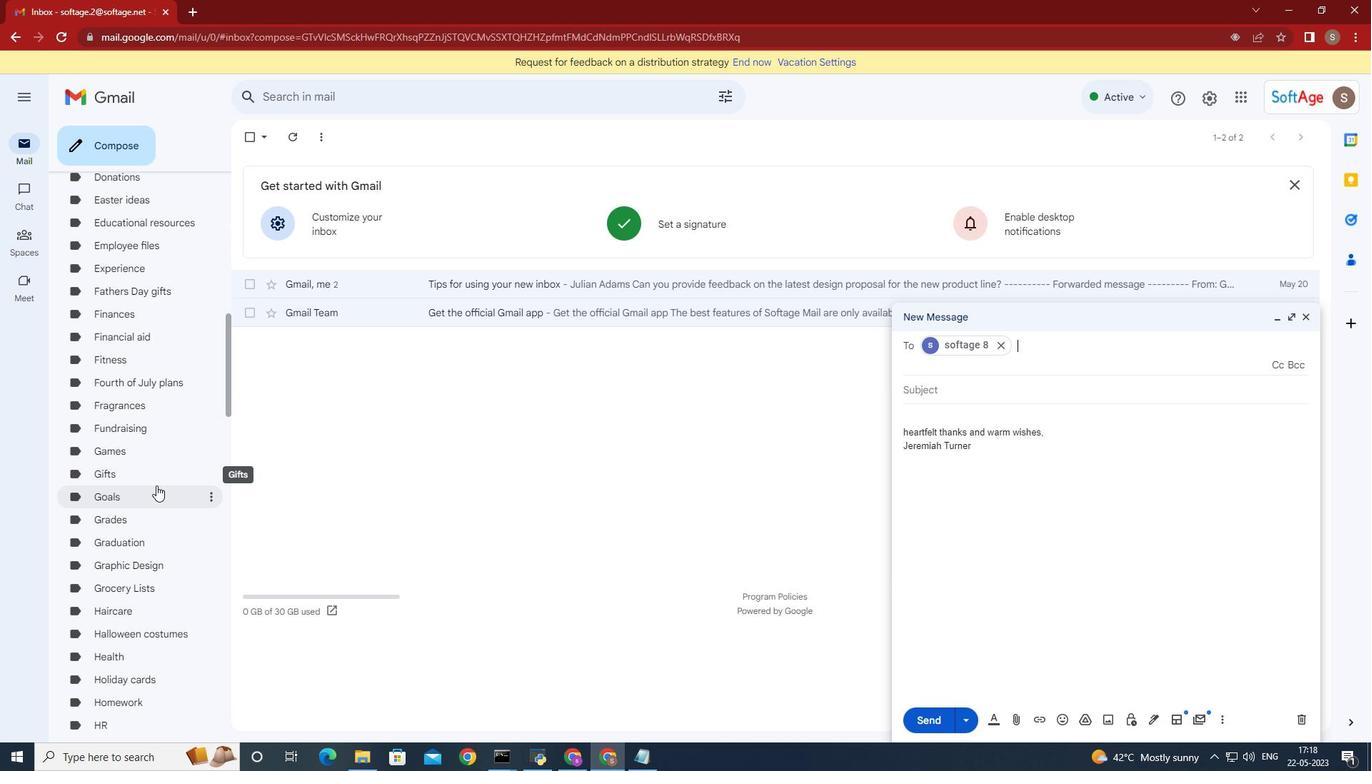 
Action: Mouse moved to (155, 481)
Screenshot: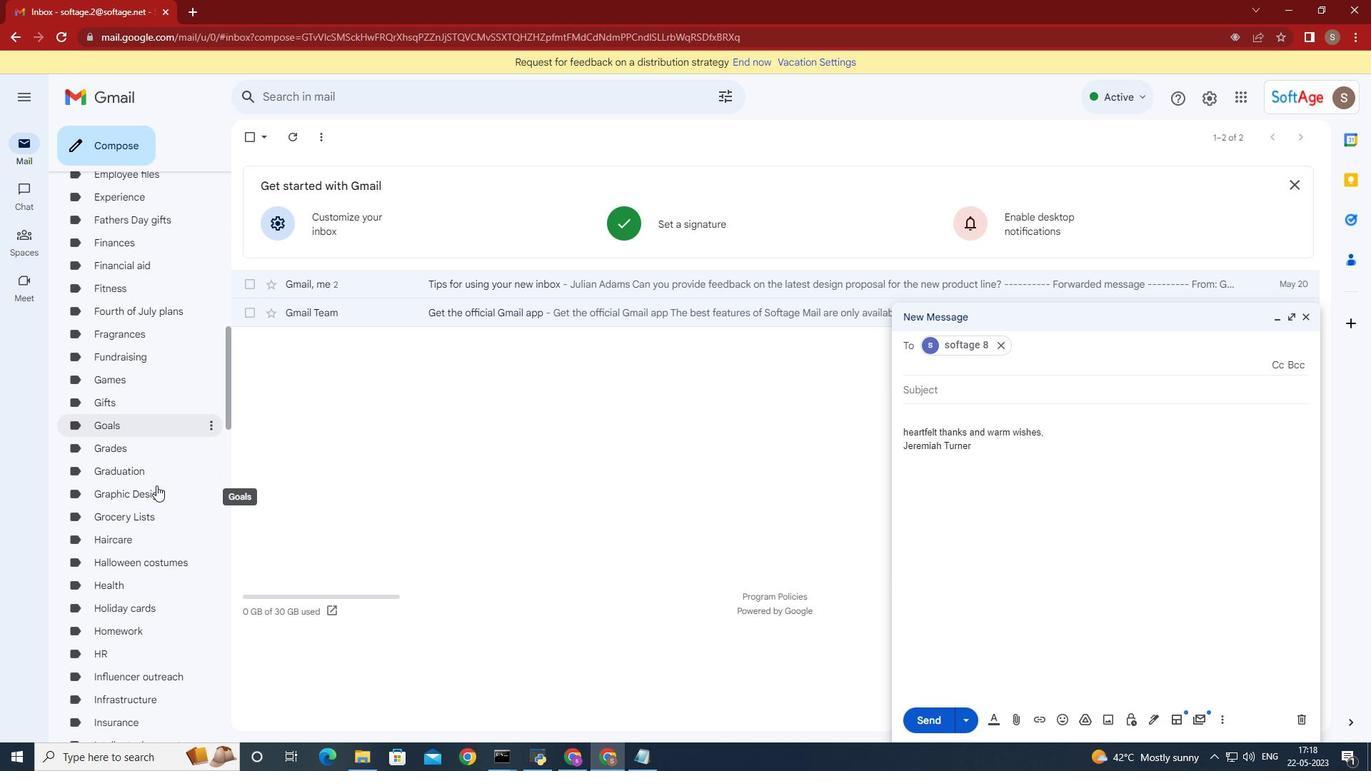 
Action: Mouse scrolled (156, 484) with delta (0, 0)
Screenshot: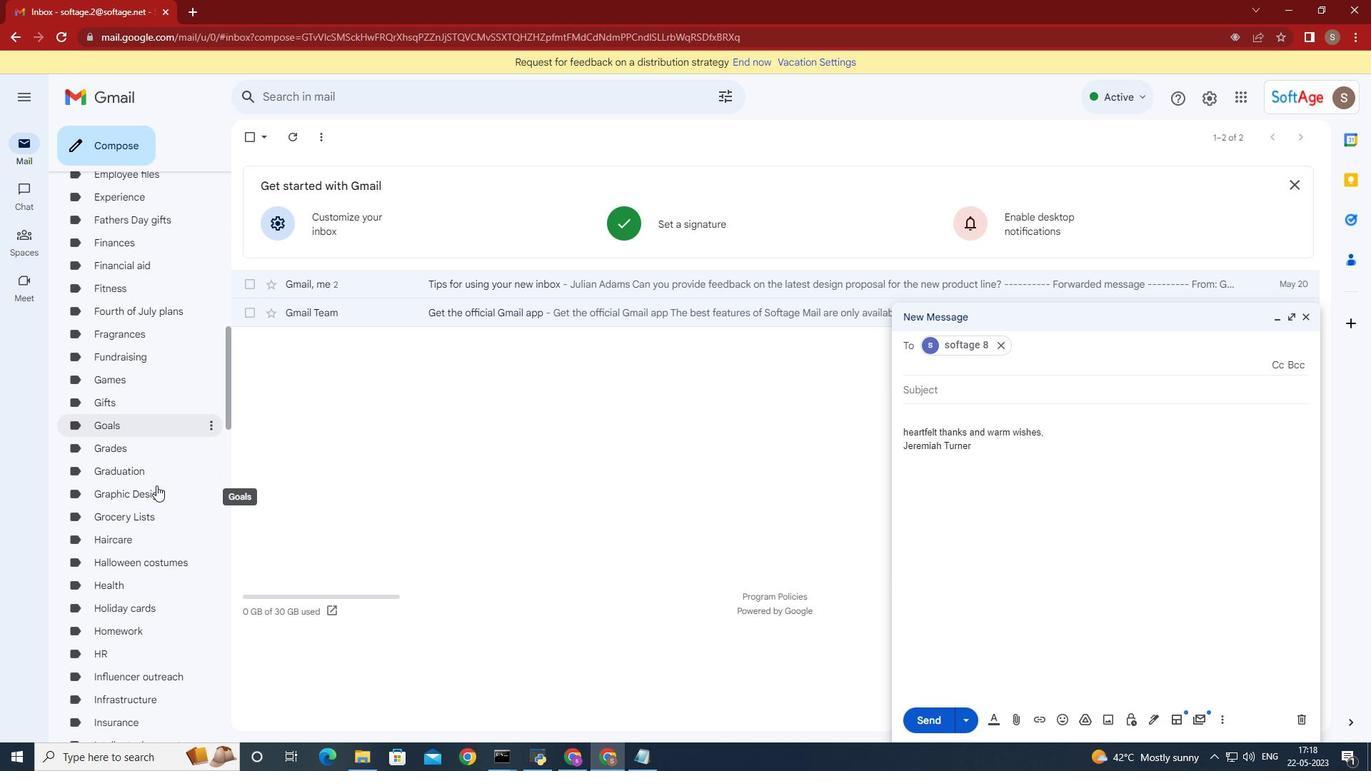 
Action: Mouse moved to (155, 482)
Screenshot: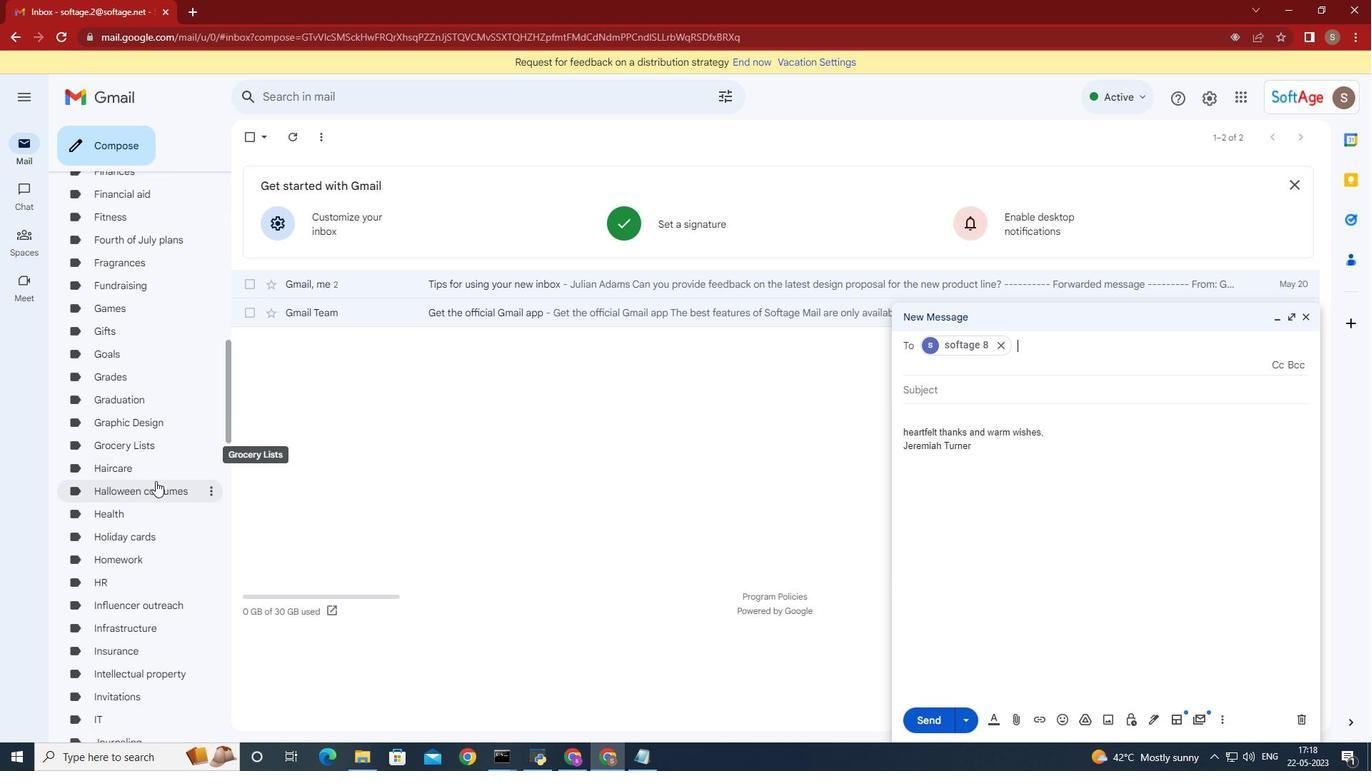 
Action: Mouse scrolled (155, 481) with delta (0, 0)
Screenshot: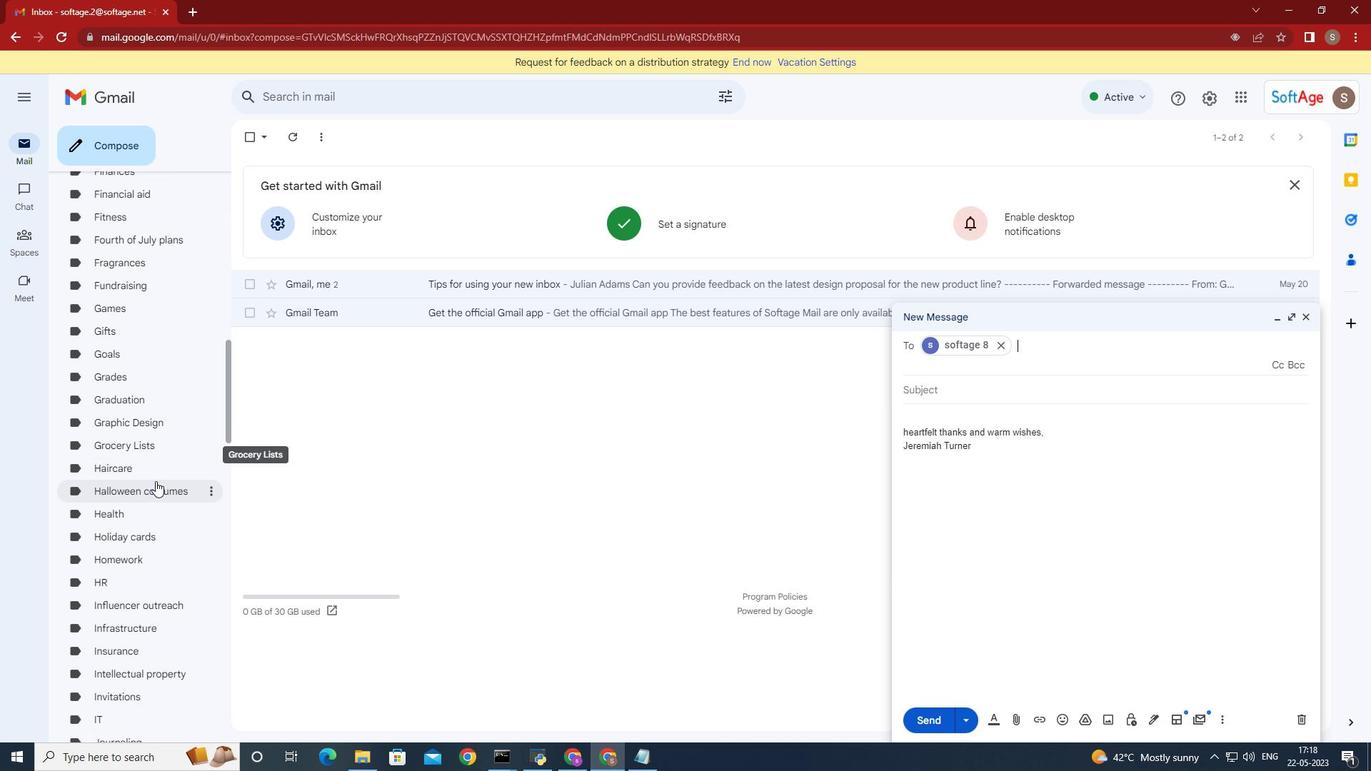 
Action: Mouse moved to (155, 482)
Screenshot: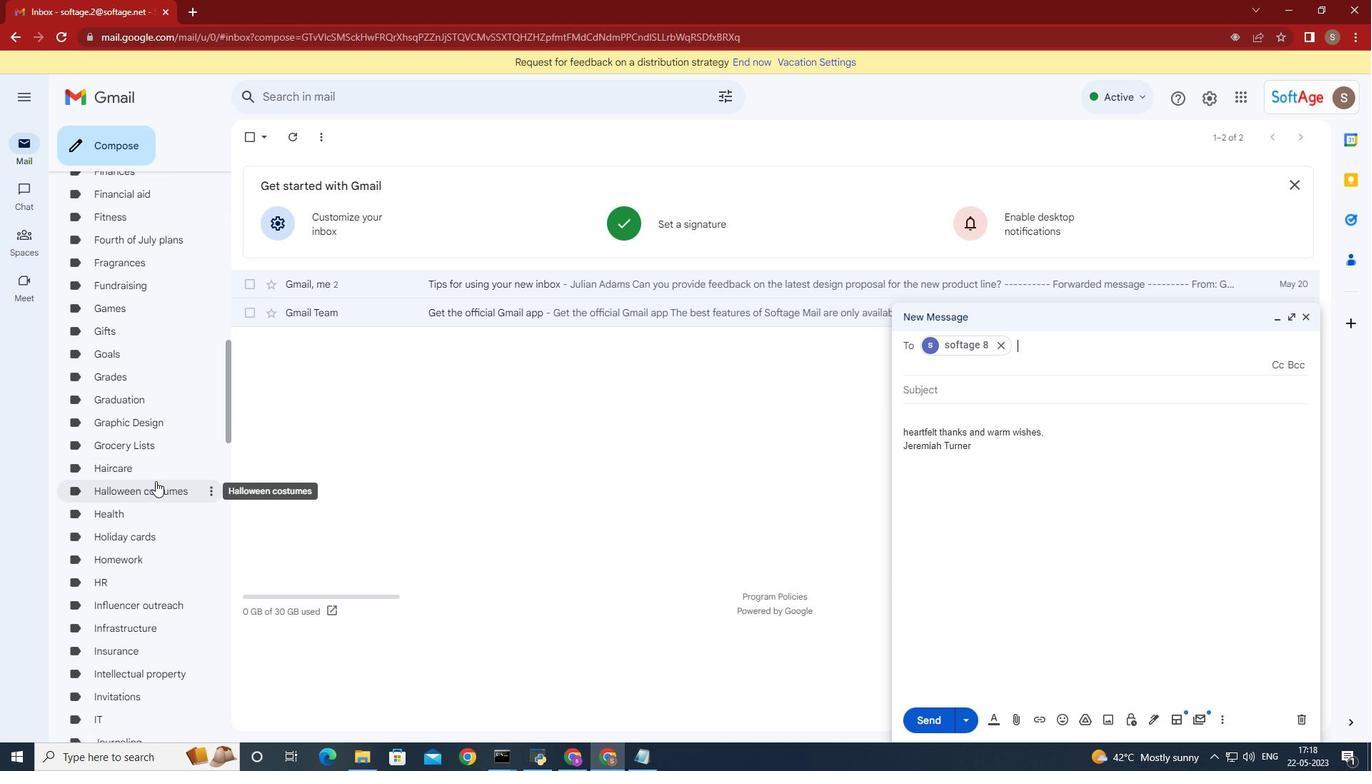 
Action: Mouse scrolled (155, 482) with delta (0, 0)
Screenshot: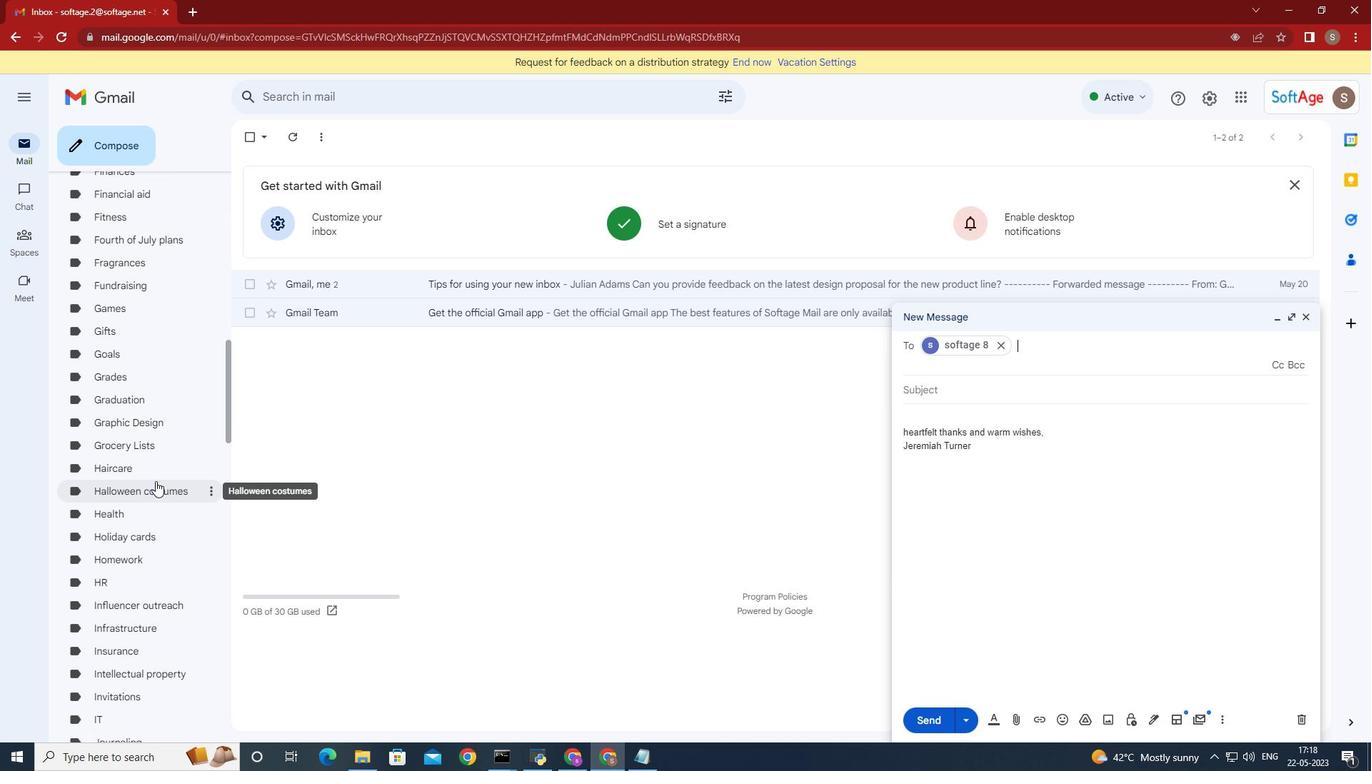 
Action: Mouse scrolled (155, 482) with delta (0, 0)
Screenshot: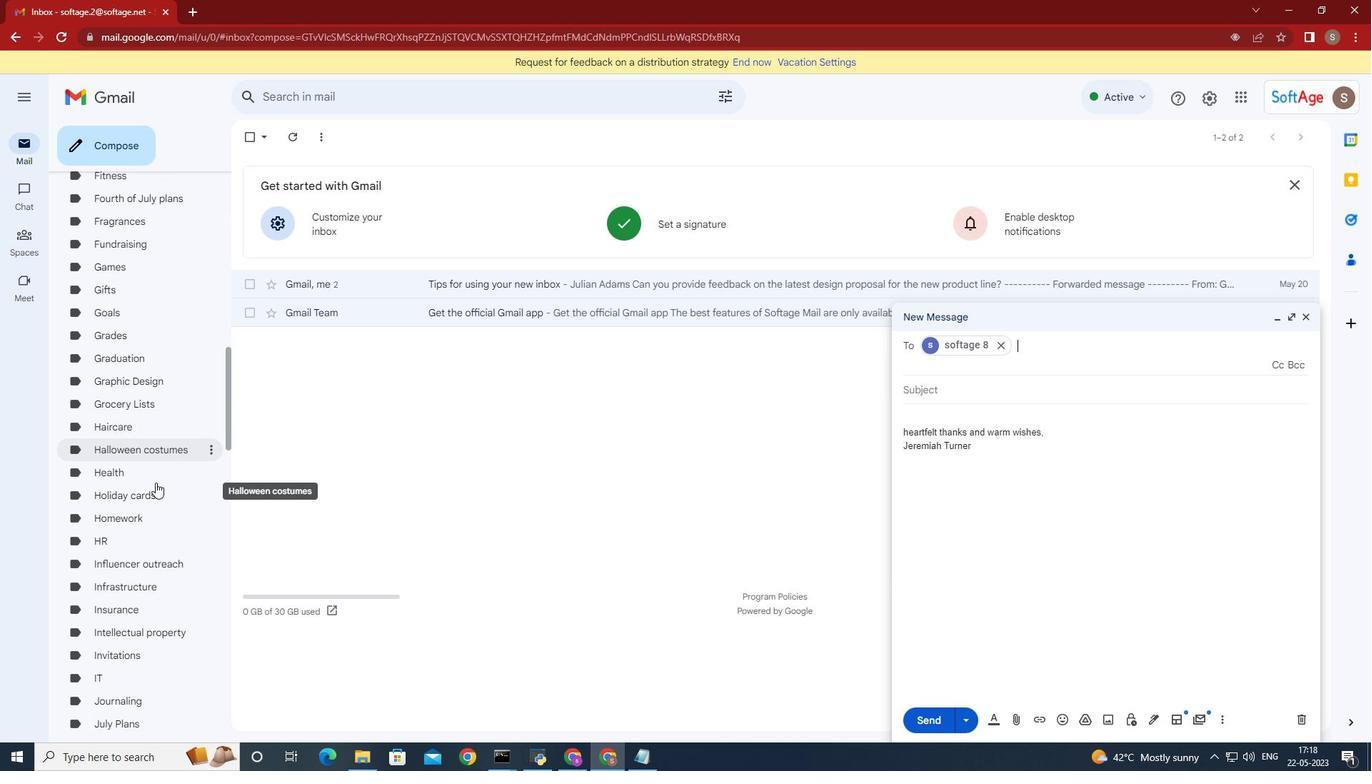 
Action: Mouse scrolled (155, 482) with delta (0, 0)
Screenshot: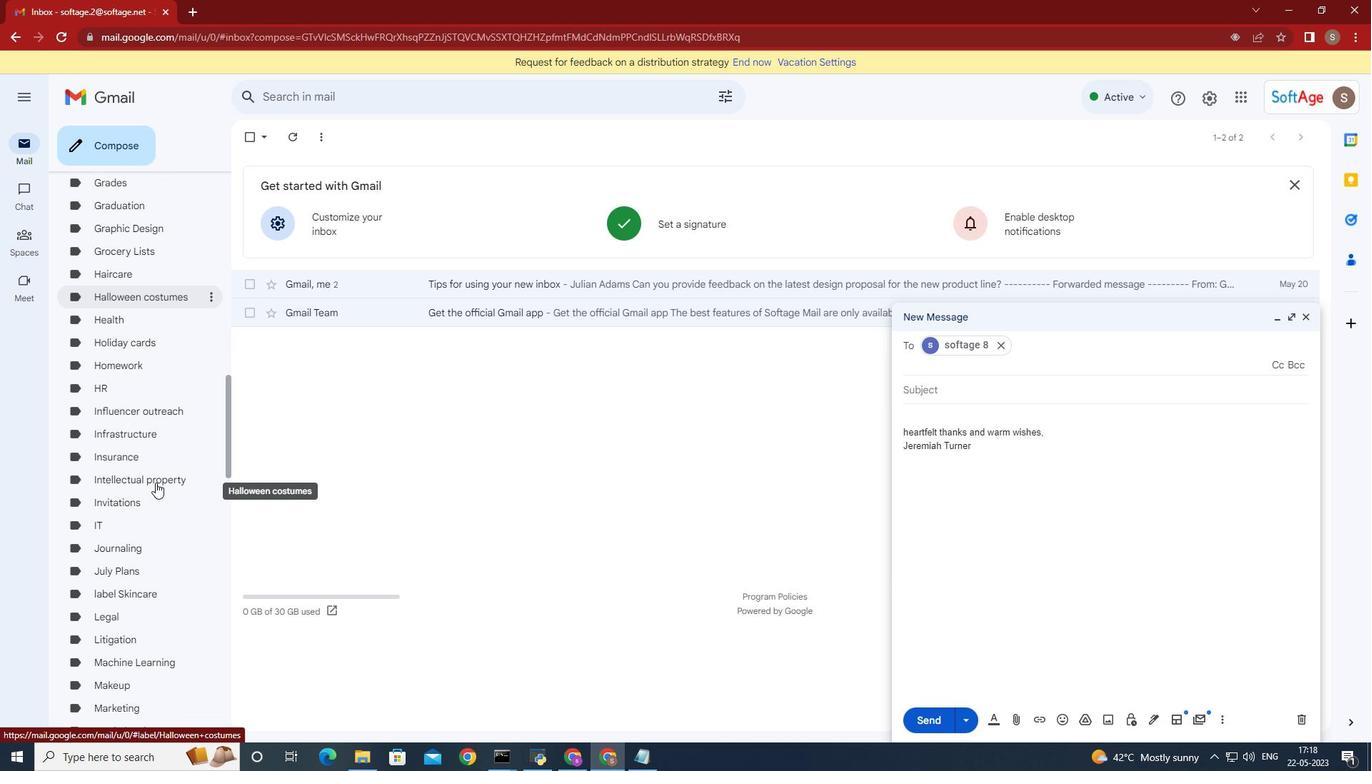 
Action: Mouse moved to (154, 482)
Screenshot: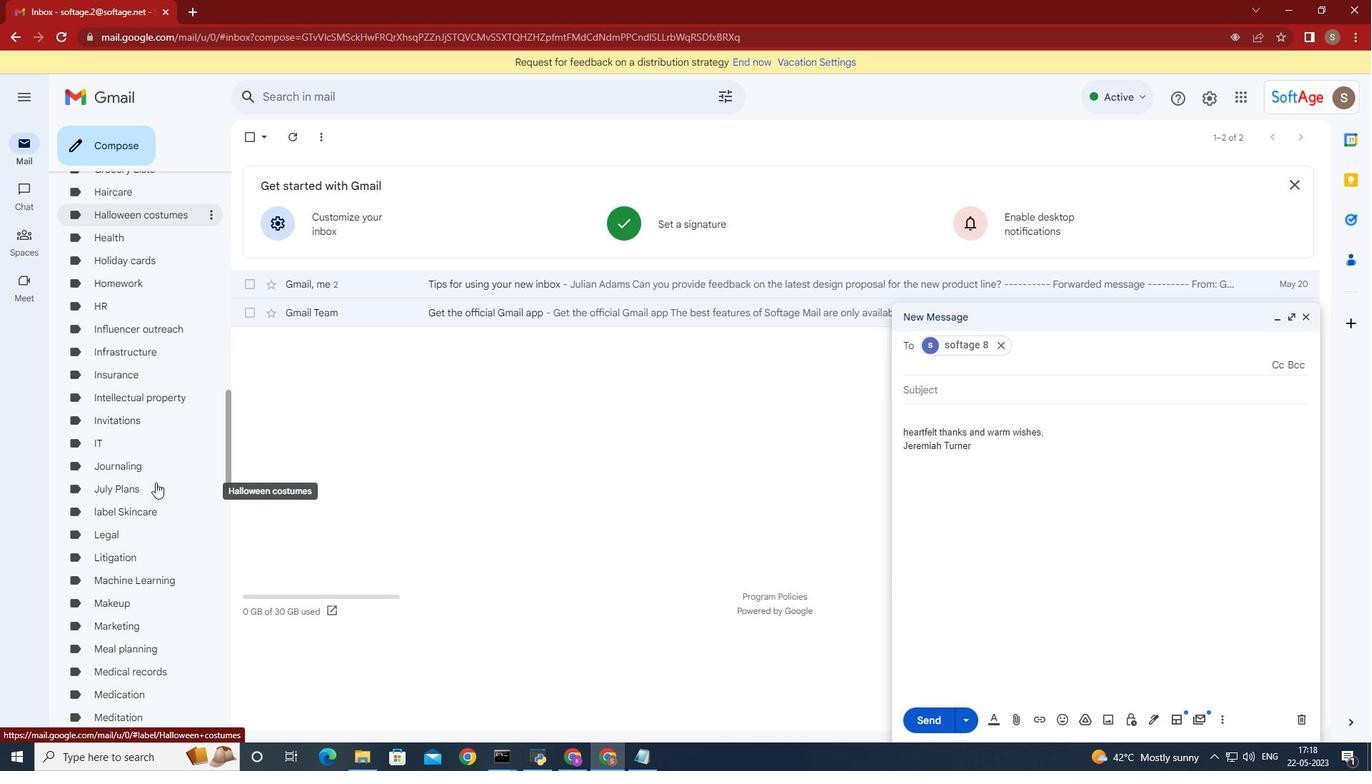 
Action: Mouse scrolled (154, 481) with delta (0, 0)
Screenshot: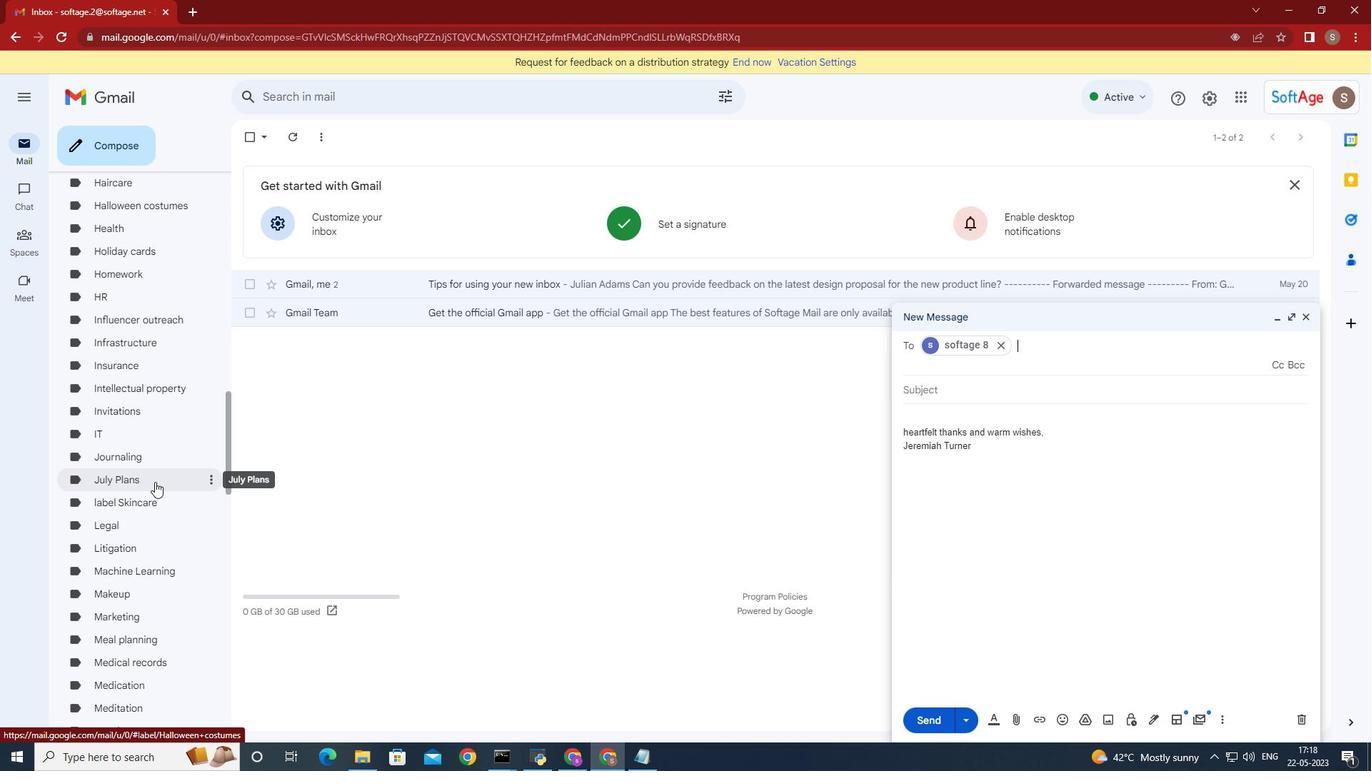 
Action: Mouse scrolled (154, 481) with delta (0, 0)
Screenshot: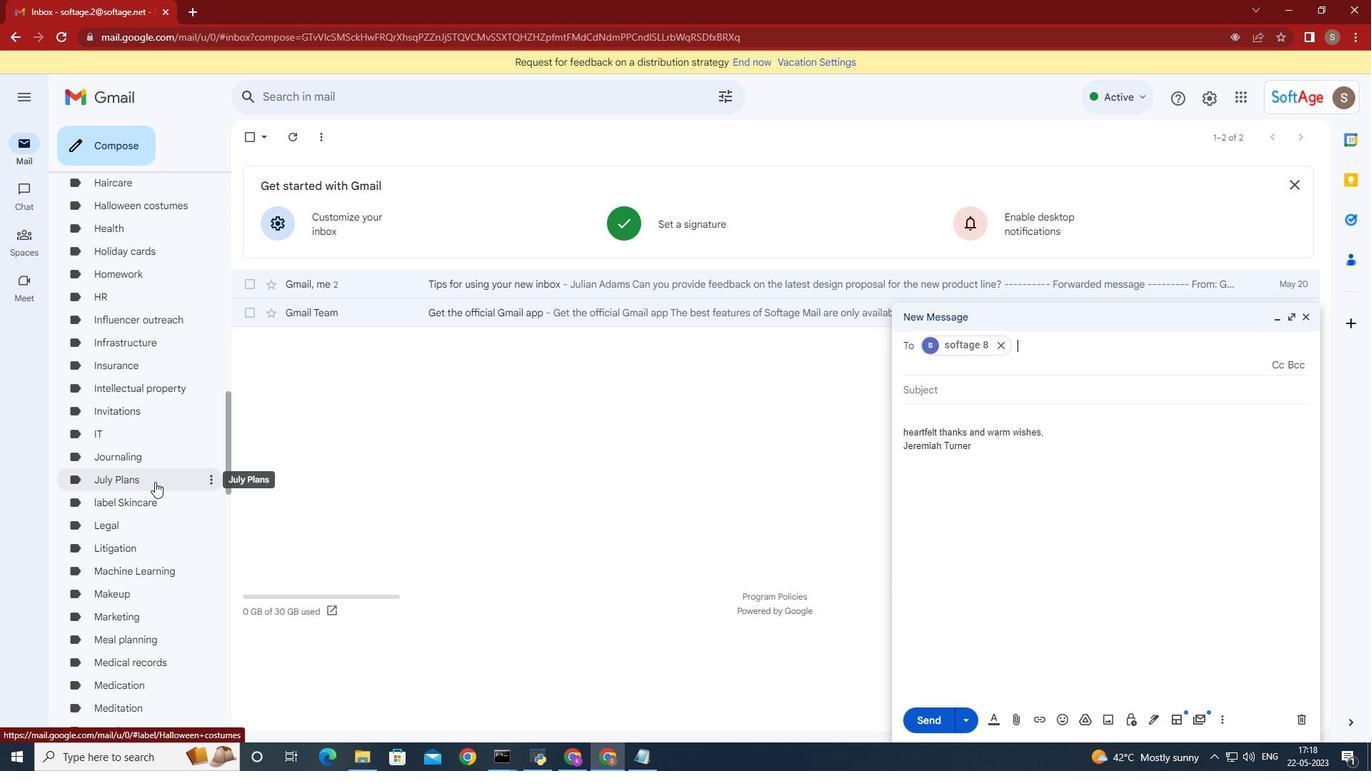 
Action: Mouse scrolled (154, 481) with delta (0, 0)
Screenshot: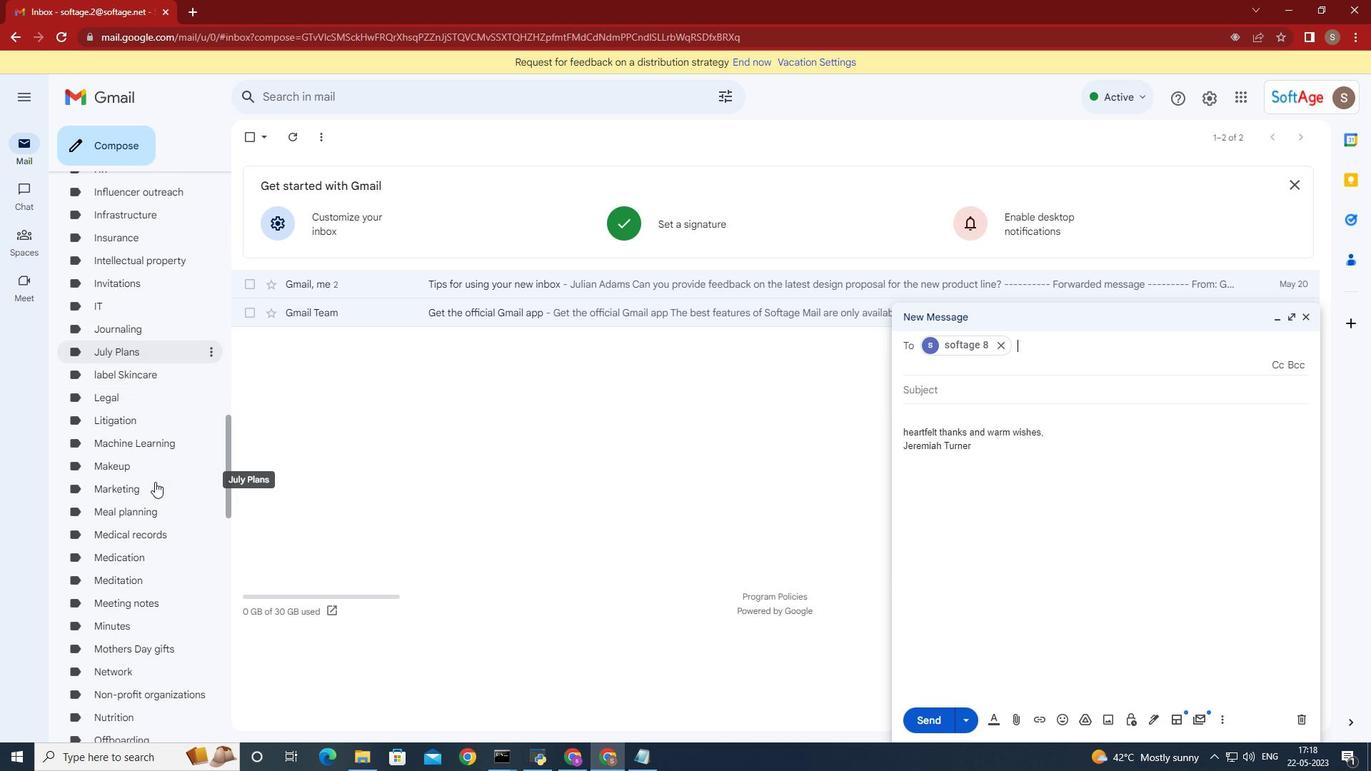 
Action: Mouse scrolled (154, 481) with delta (0, 0)
Screenshot: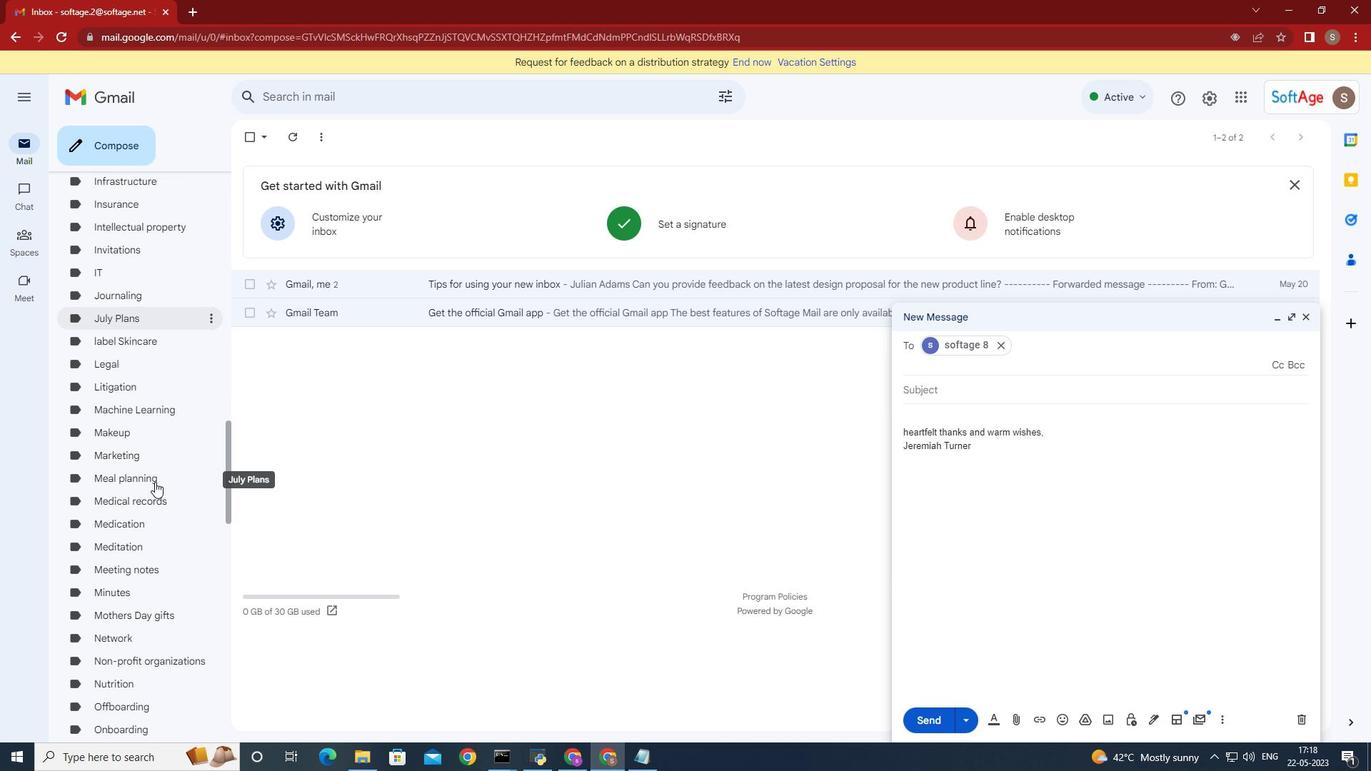 
Action: Mouse scrolled (154, 481) with delta (0, 0)
Screenshot: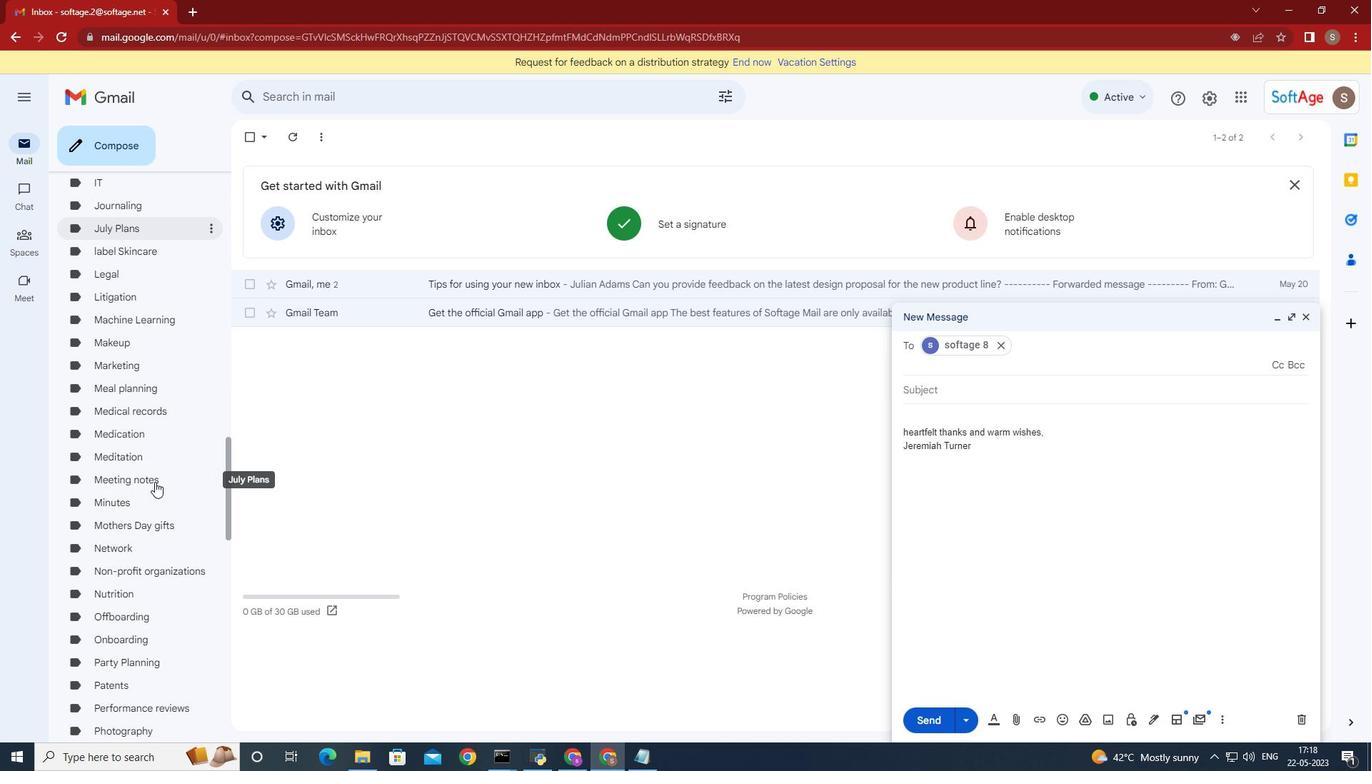 
Action: Mouse scrolled (154, 481) with delta (0, 0)
Screenshot: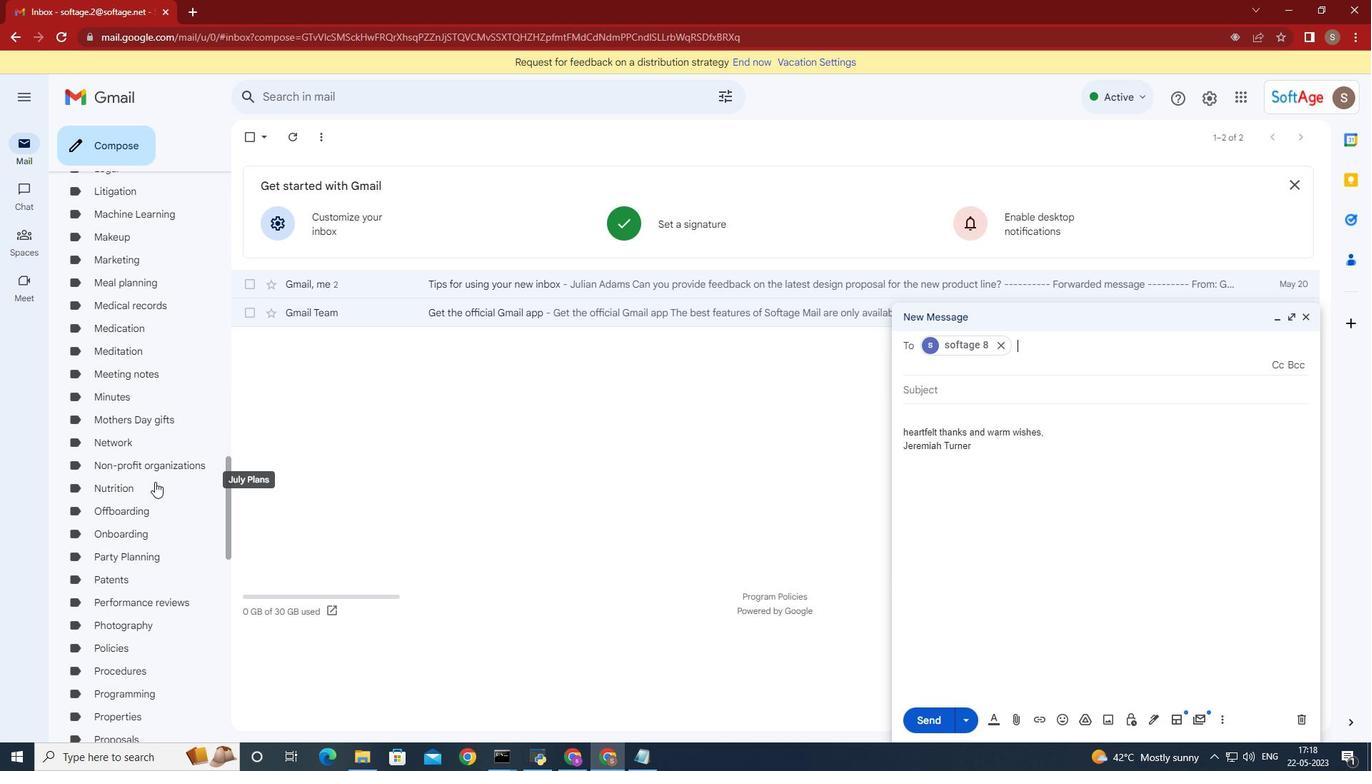 
Action: Mouse scrolled (154, 481) with delta (0, 0)
Screenshot: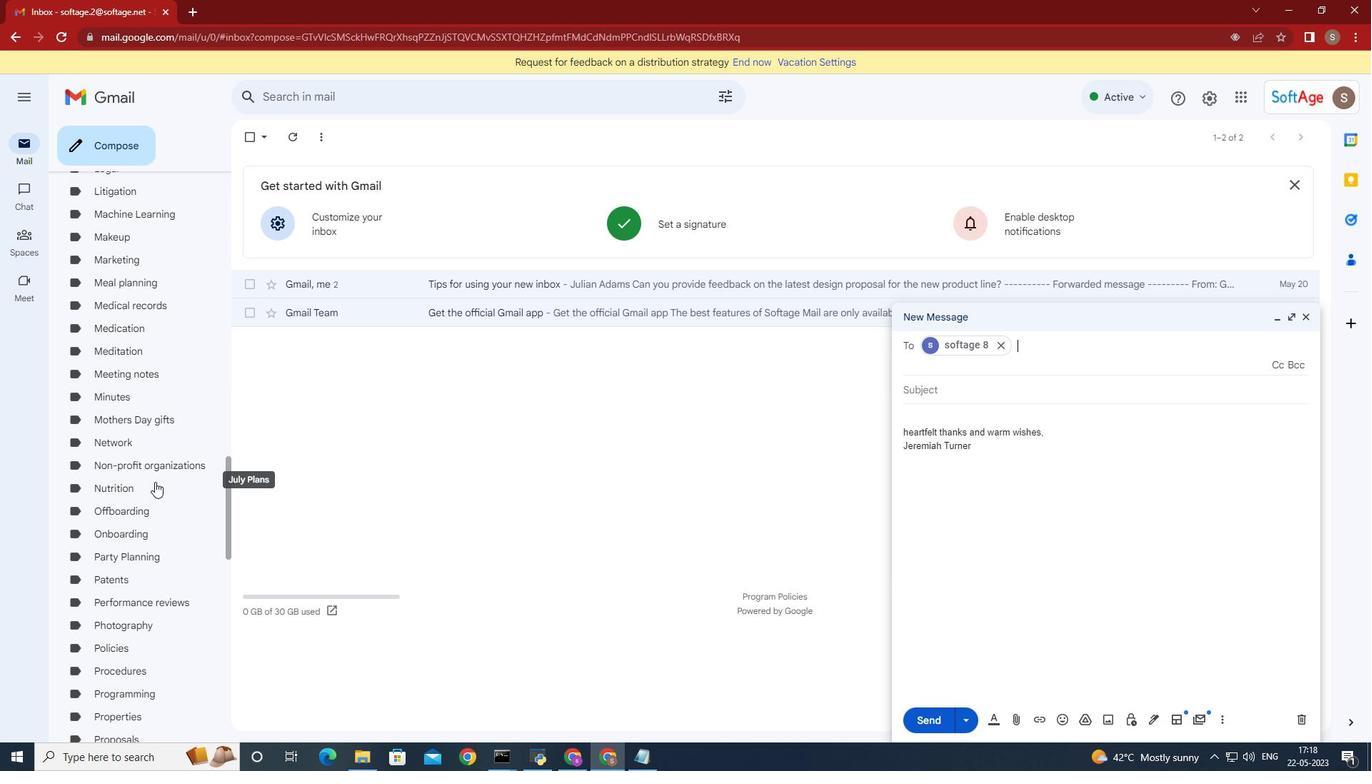 
Action: Mouse scrolled (154, 481) with delta (0, 0)
Screenshot: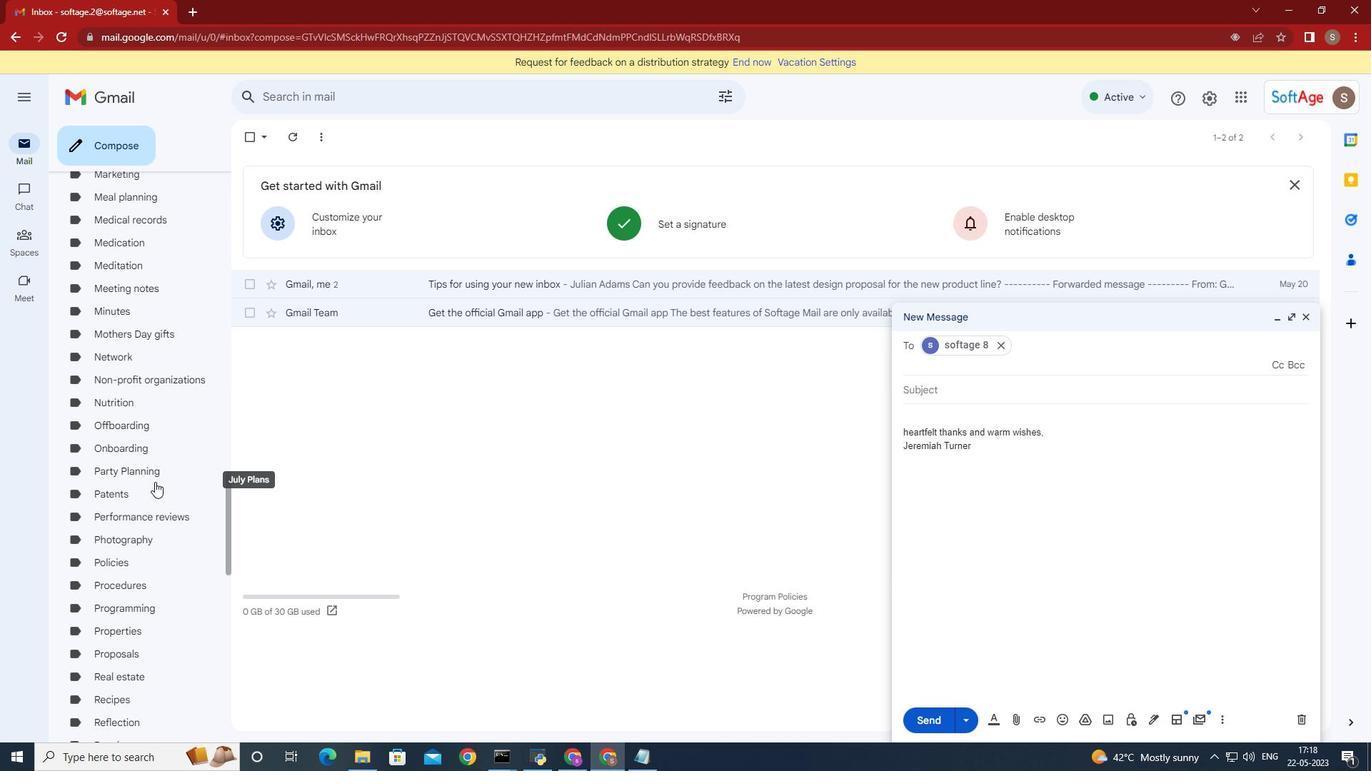
Action: Mouse scrolled (154, 481) with delta (0, 0)
Screenshot: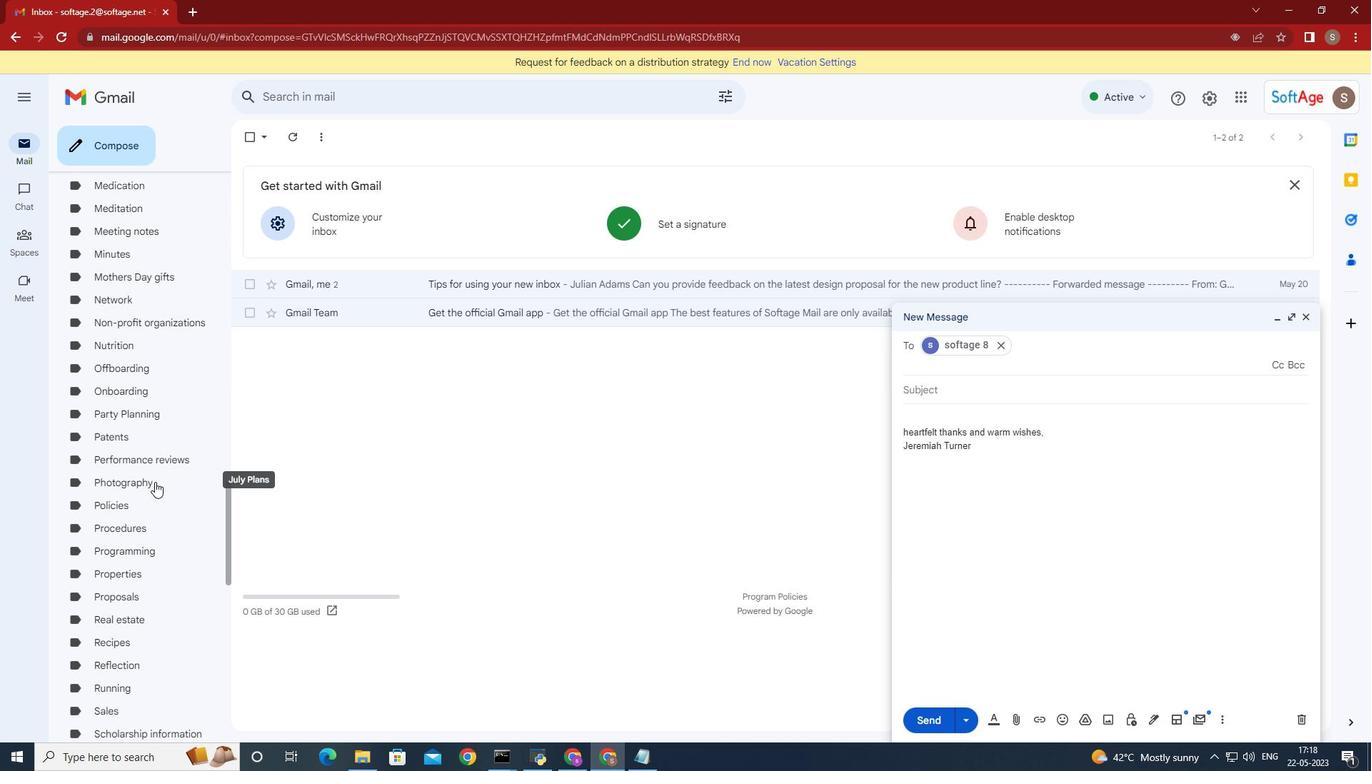 
Action: Mouse scrolled (154, 481) with delta (0, 0)
Screenshot: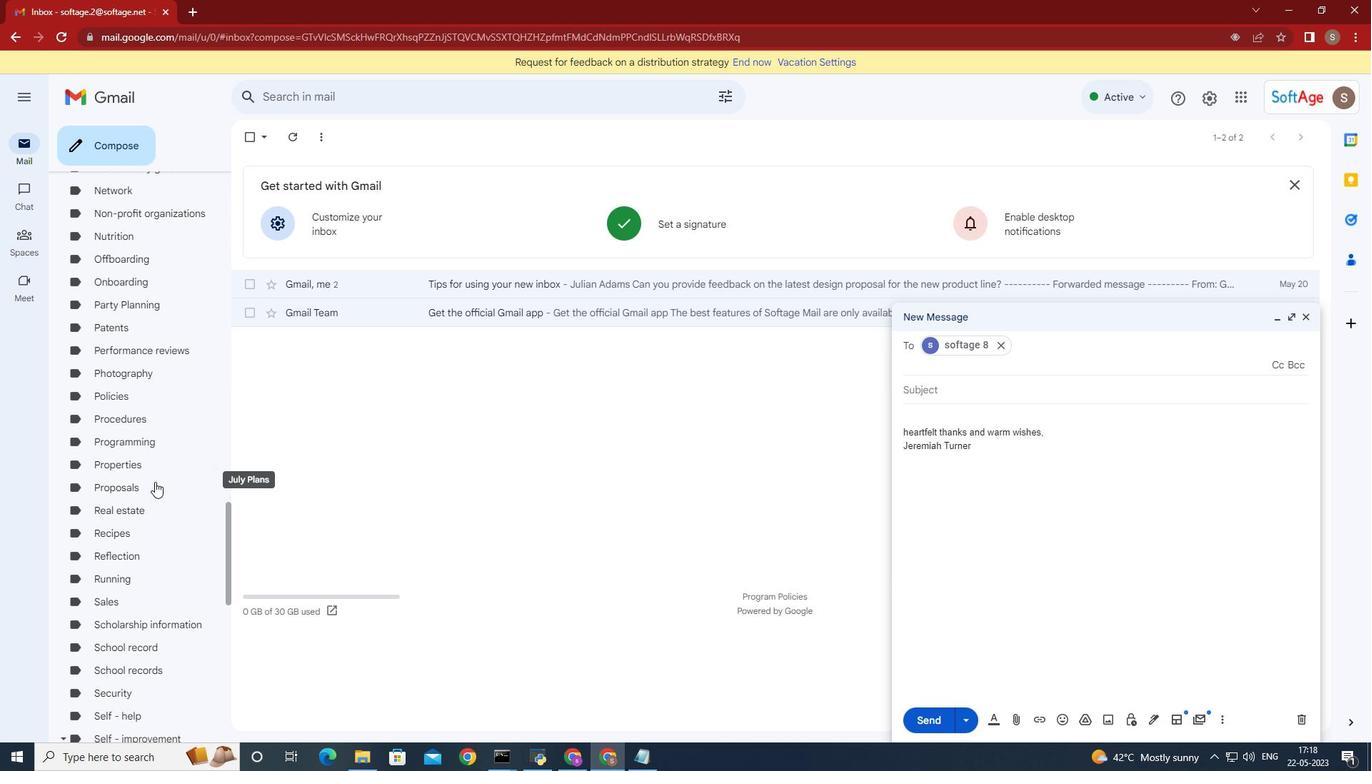 
Action: Mouse scrolled (154, 481) with delta (0, 0)
Screenshot: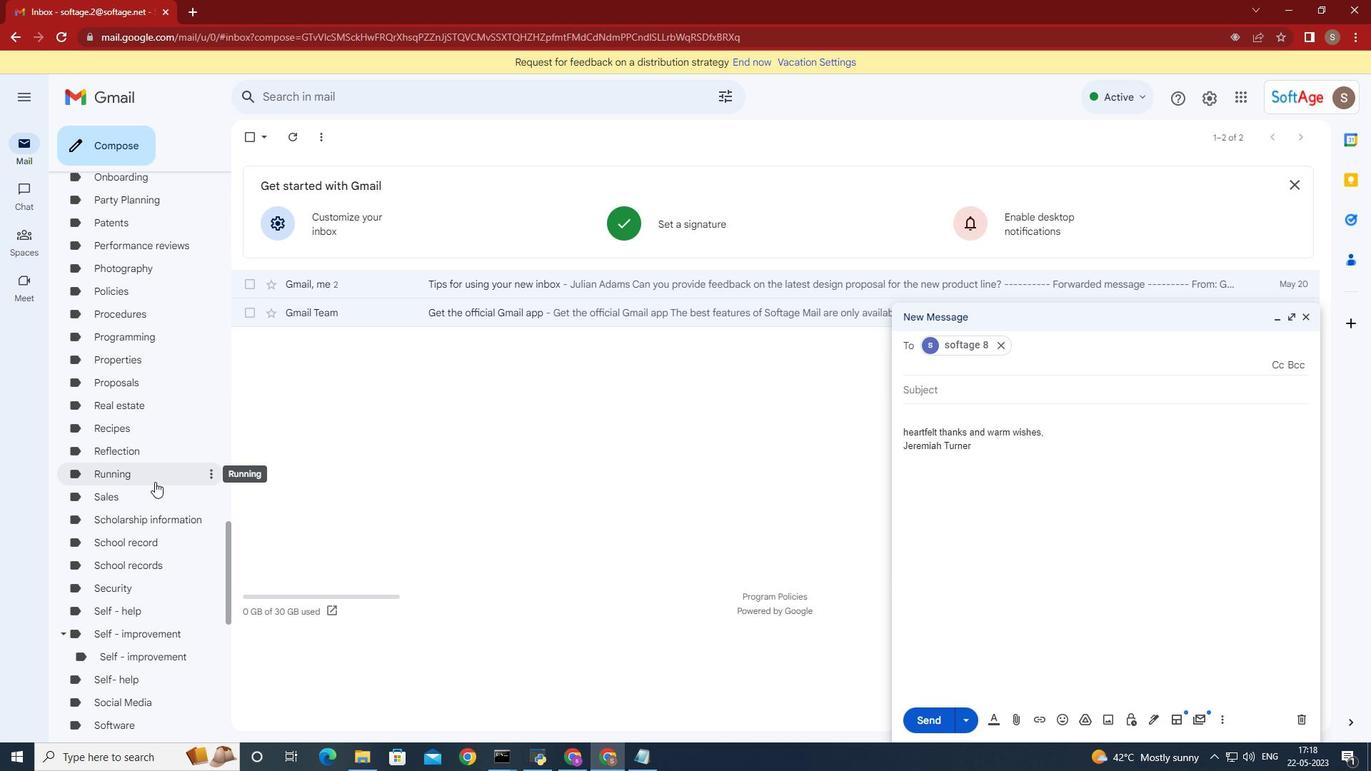 
Action: Mouse scrolled (154, 481) with delta (0, 0)
Screenshot: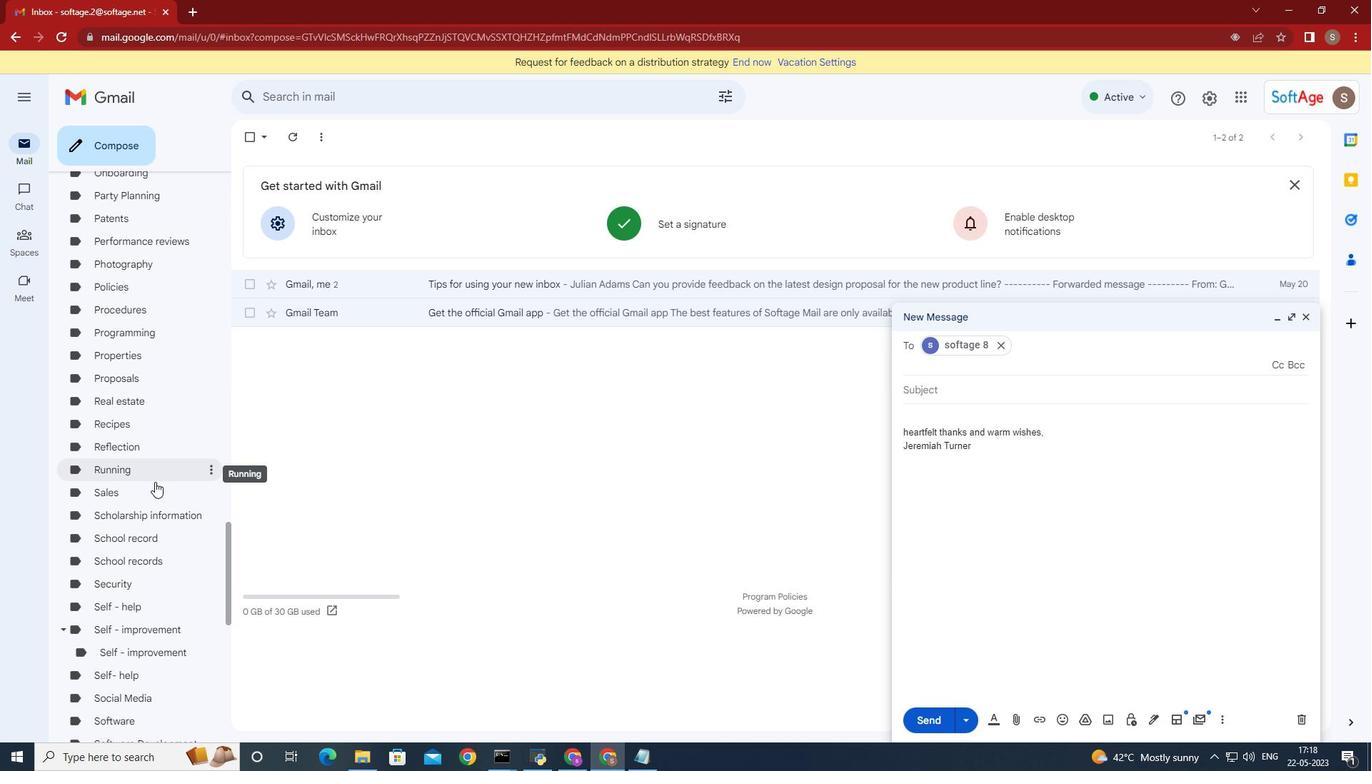 
Action: Mouse scrolled (154, 481) with delta (0, 0)
Screenshot: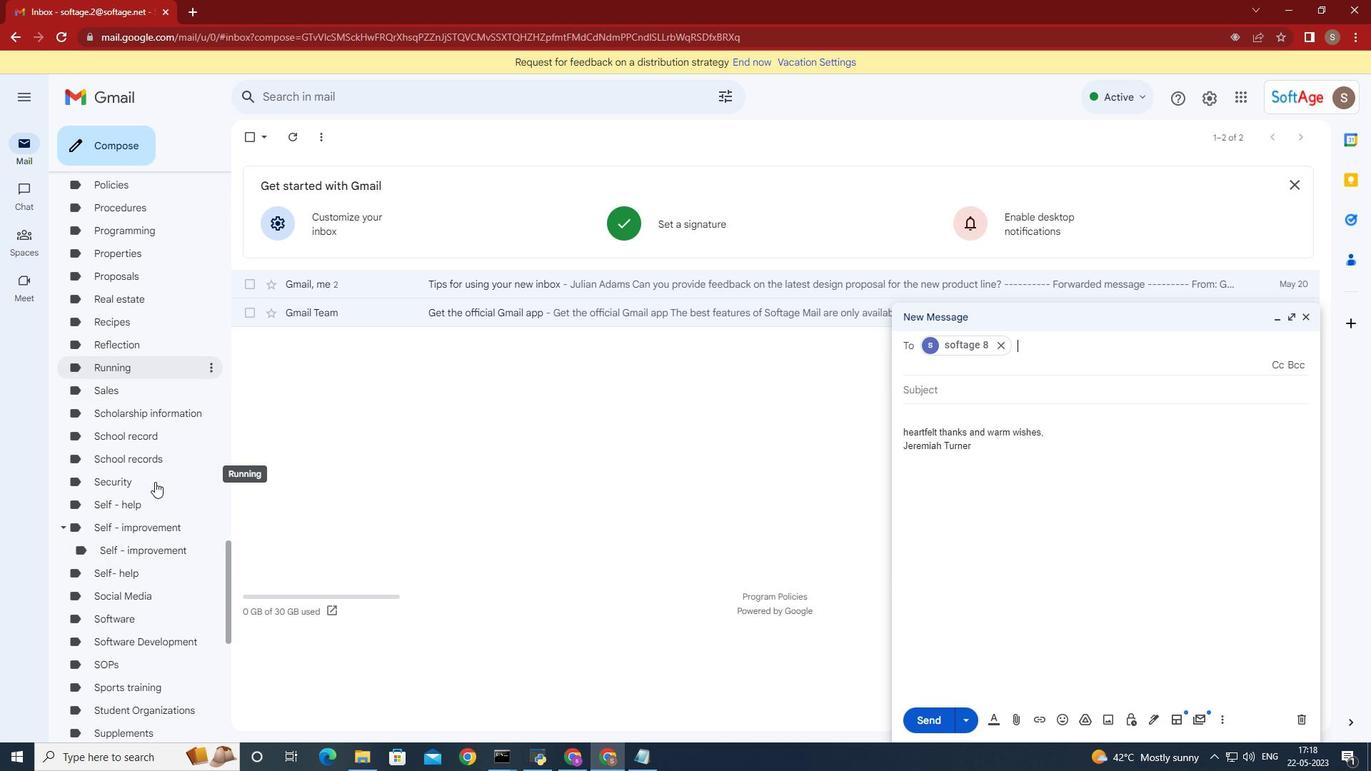 
Action: Mouse scrolled (154, 481) with delta (0, 0)
Screenshot: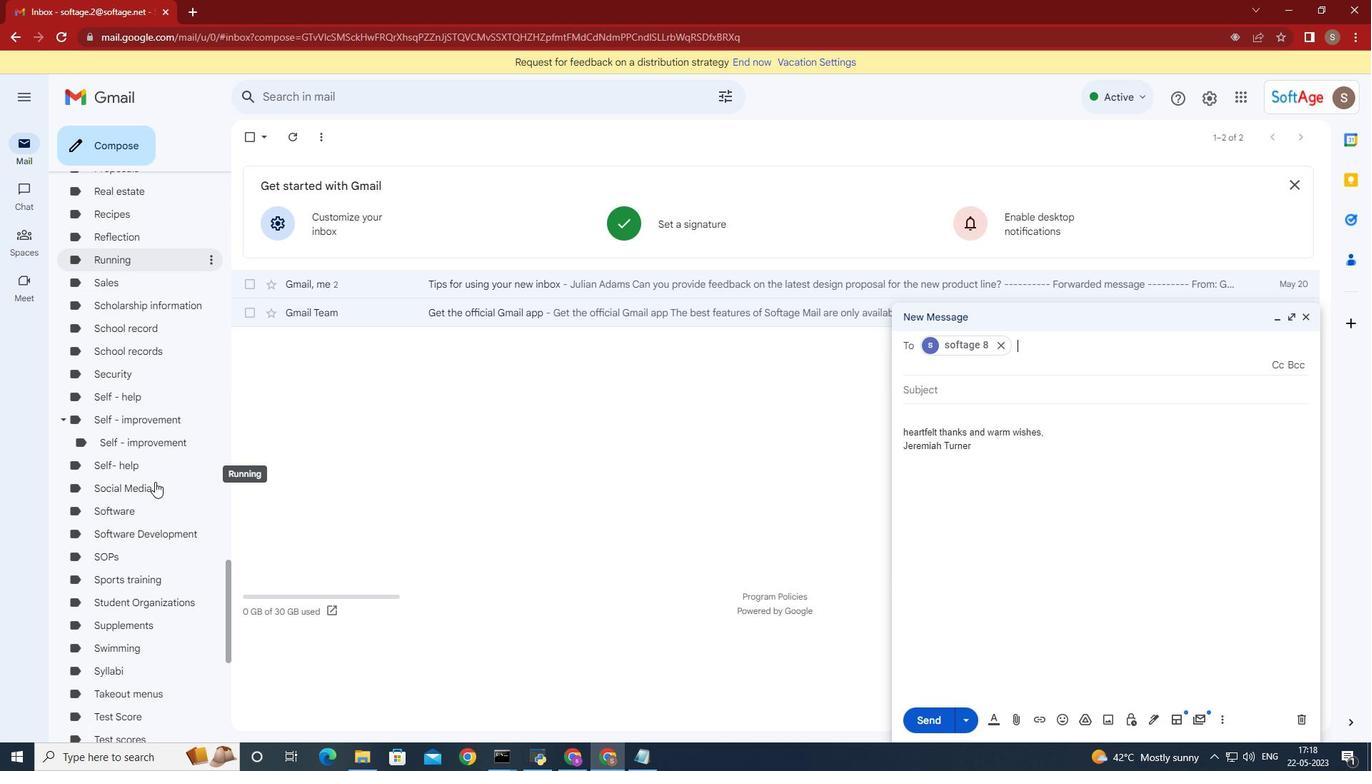 
Action: Mouse scrolled (154, 481) with delta (0, 0)
Screenshot: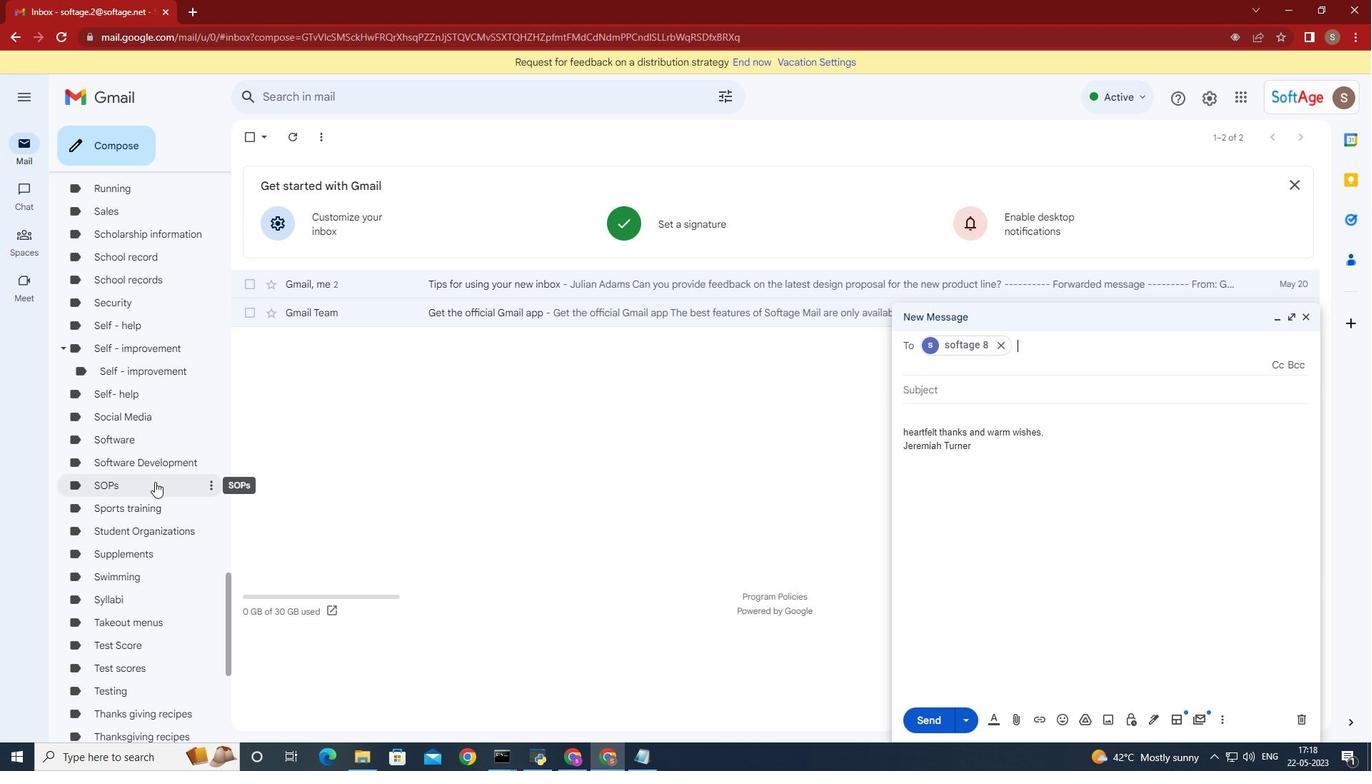 
Action: Mouse scrolled (154, 481) with delta (0, 0)
Screenshot: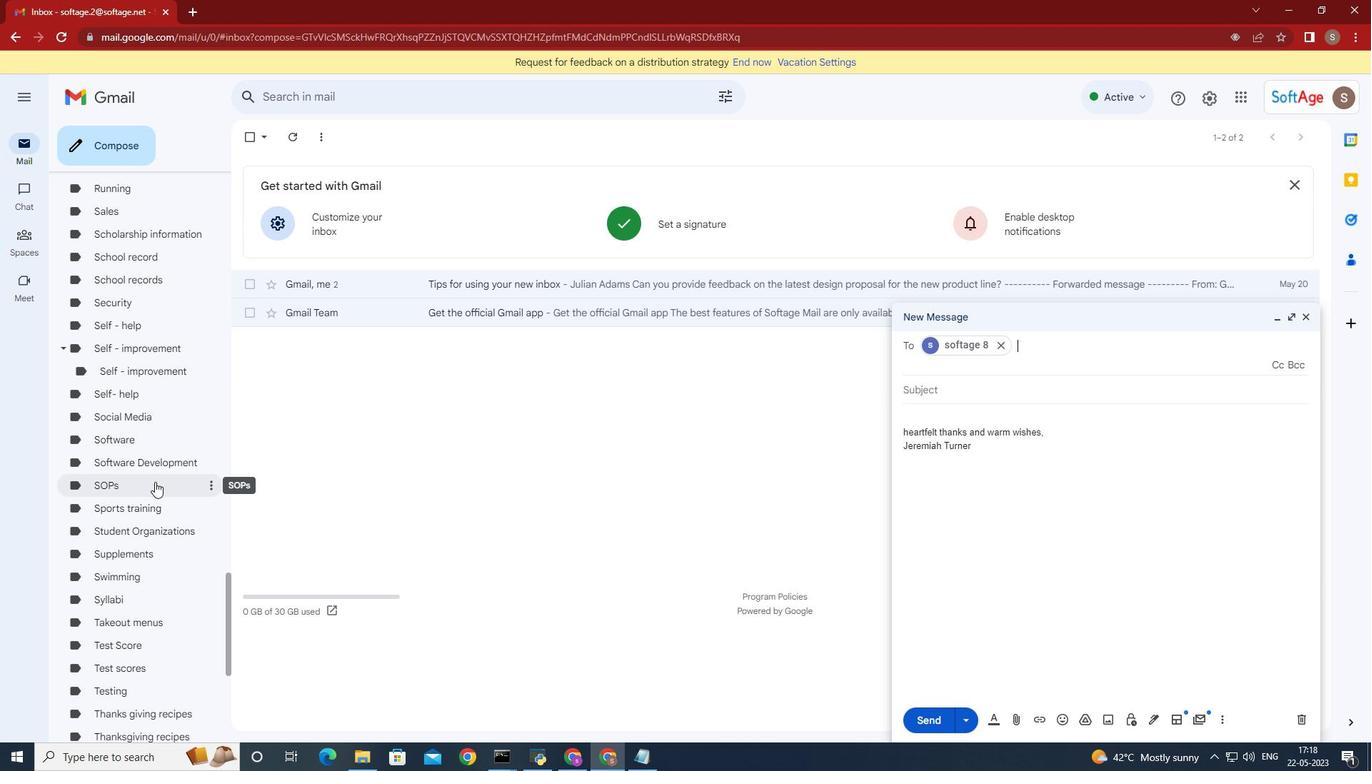 
Action: Mouse scrolled (154, 481) with delta (0, 0)
Screenshot: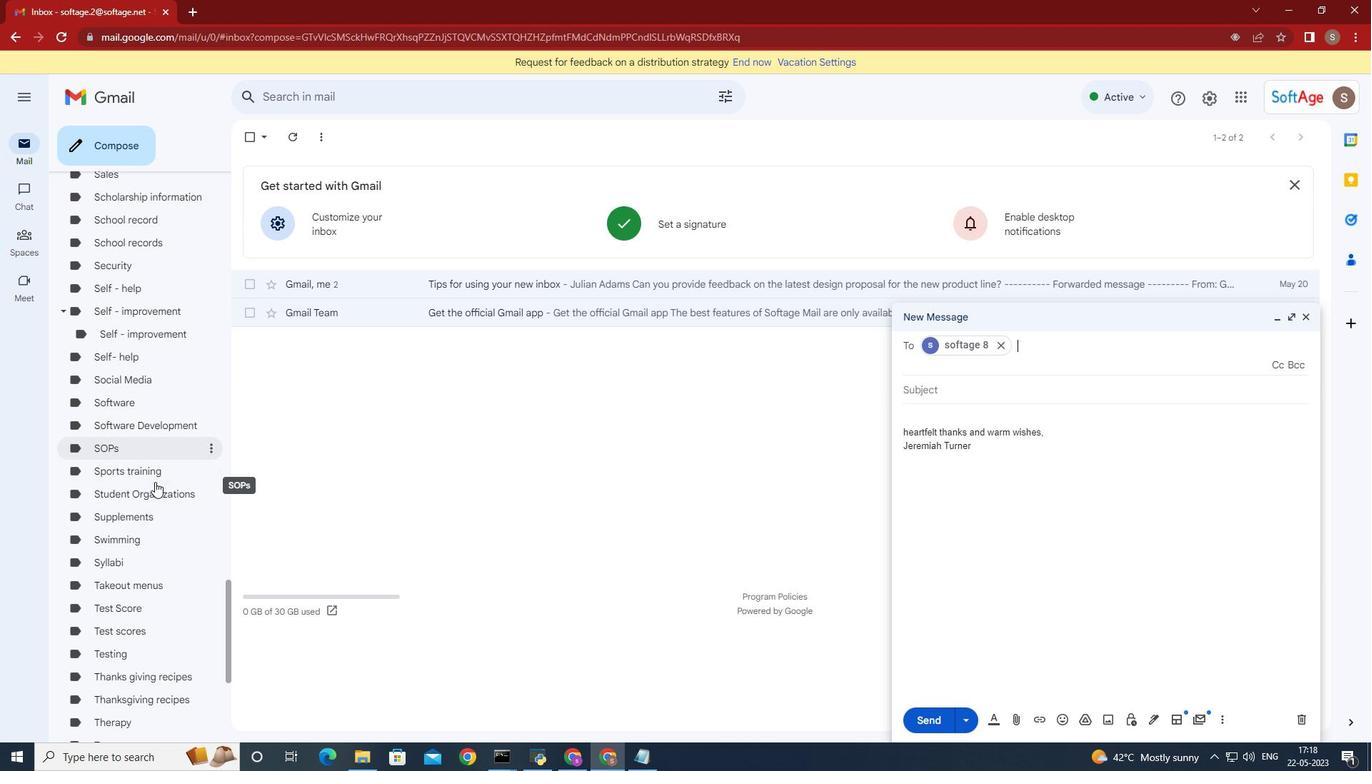 
Action: Mouse scrolled (154, 481) with delta (0, 0)
Screenshot: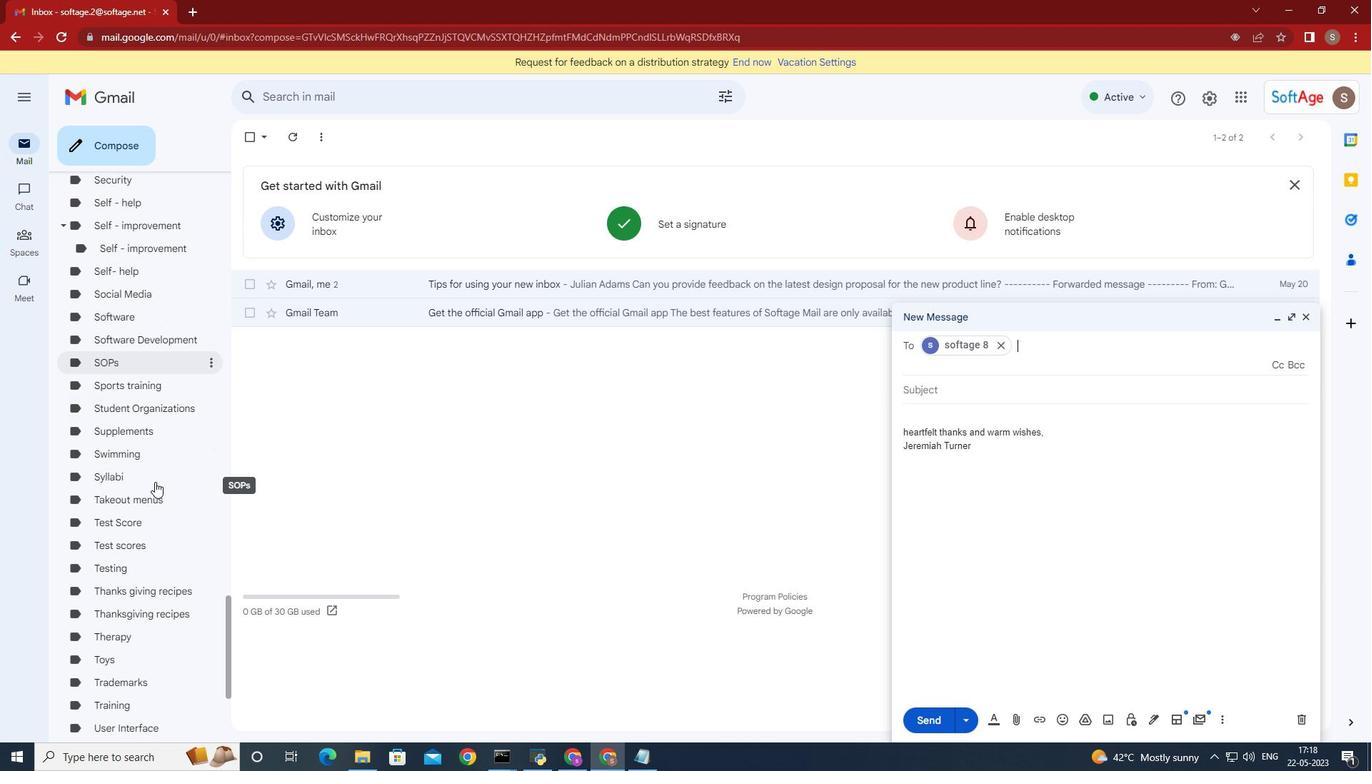 
Action: Mouse scrolled (154, 481) with delta (0, 0)
Screenshot: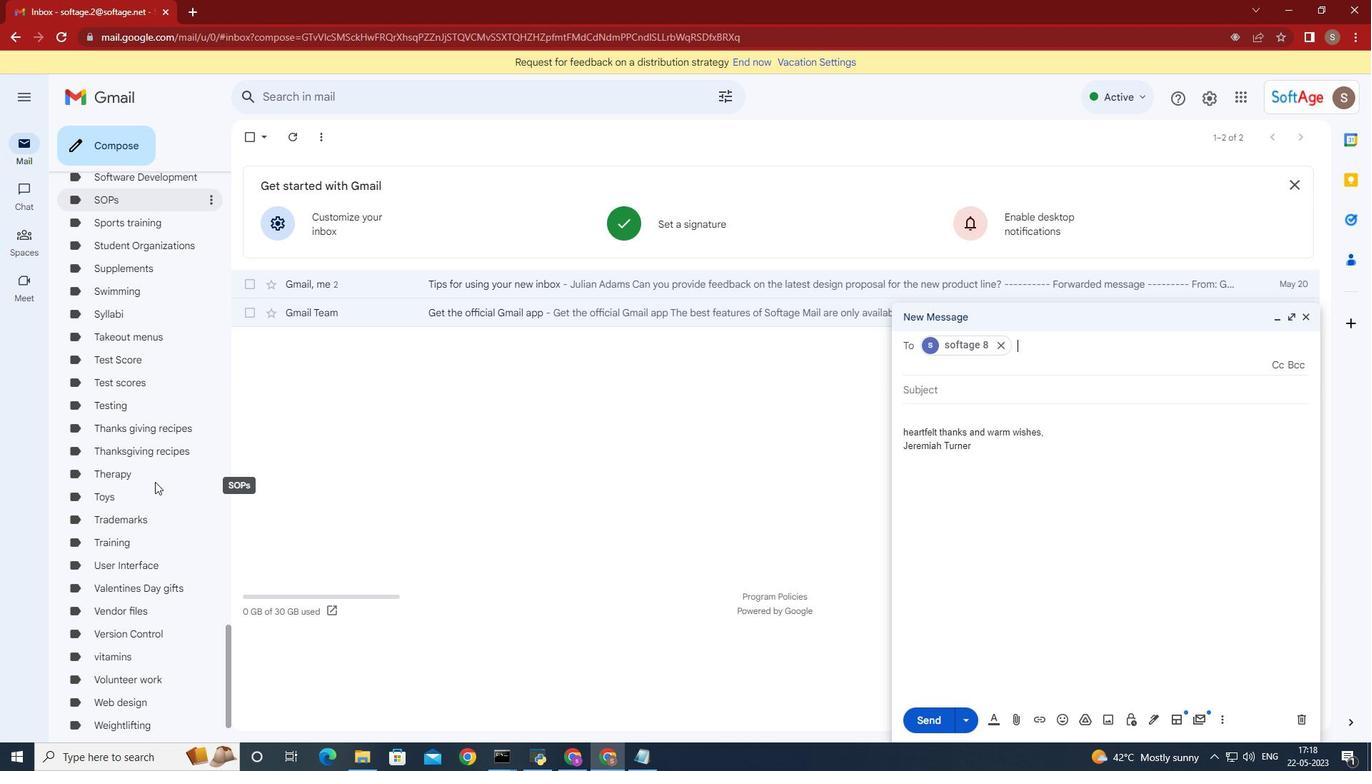 
Action: Mouse scrolled (154, 481) with delta (0, 0)
Screenshot: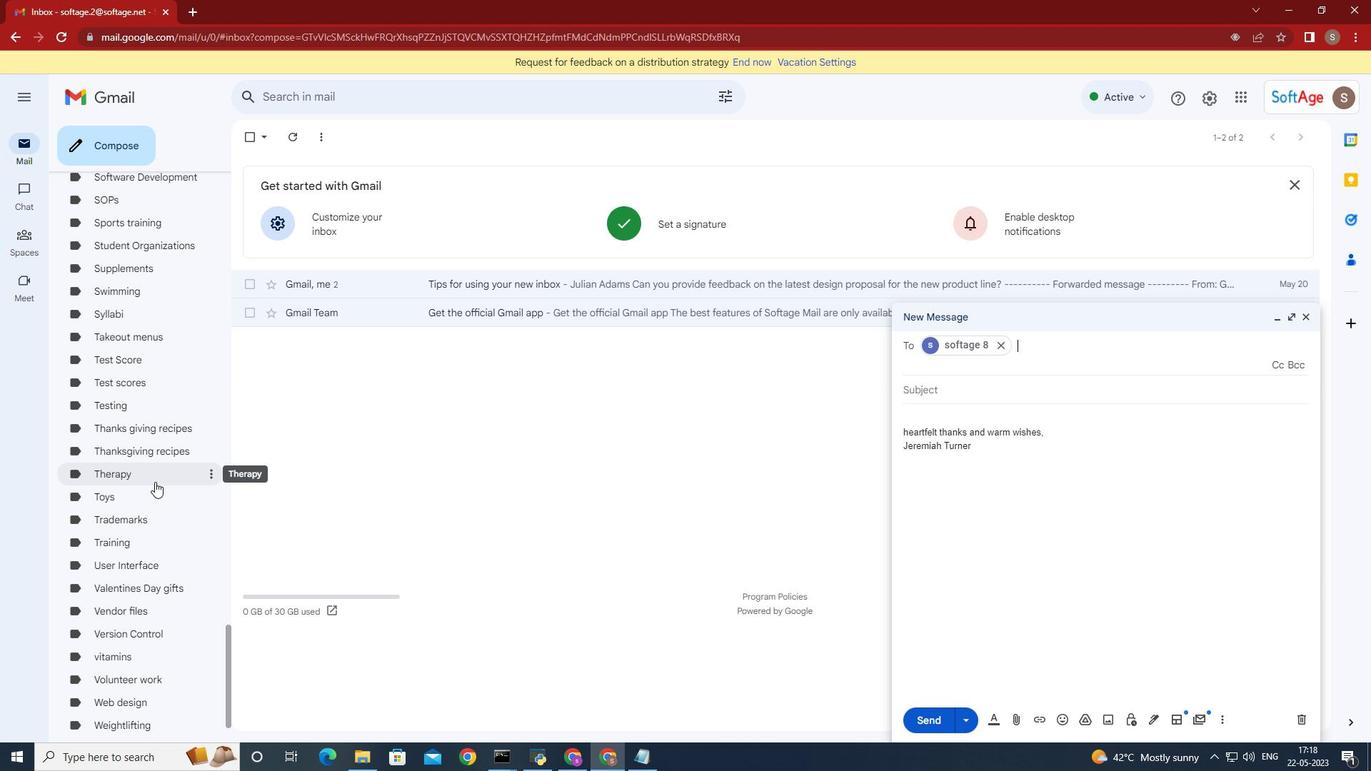 
Action: Mouse scrolled (154, 481) with delta (0, 0)
Screenshot: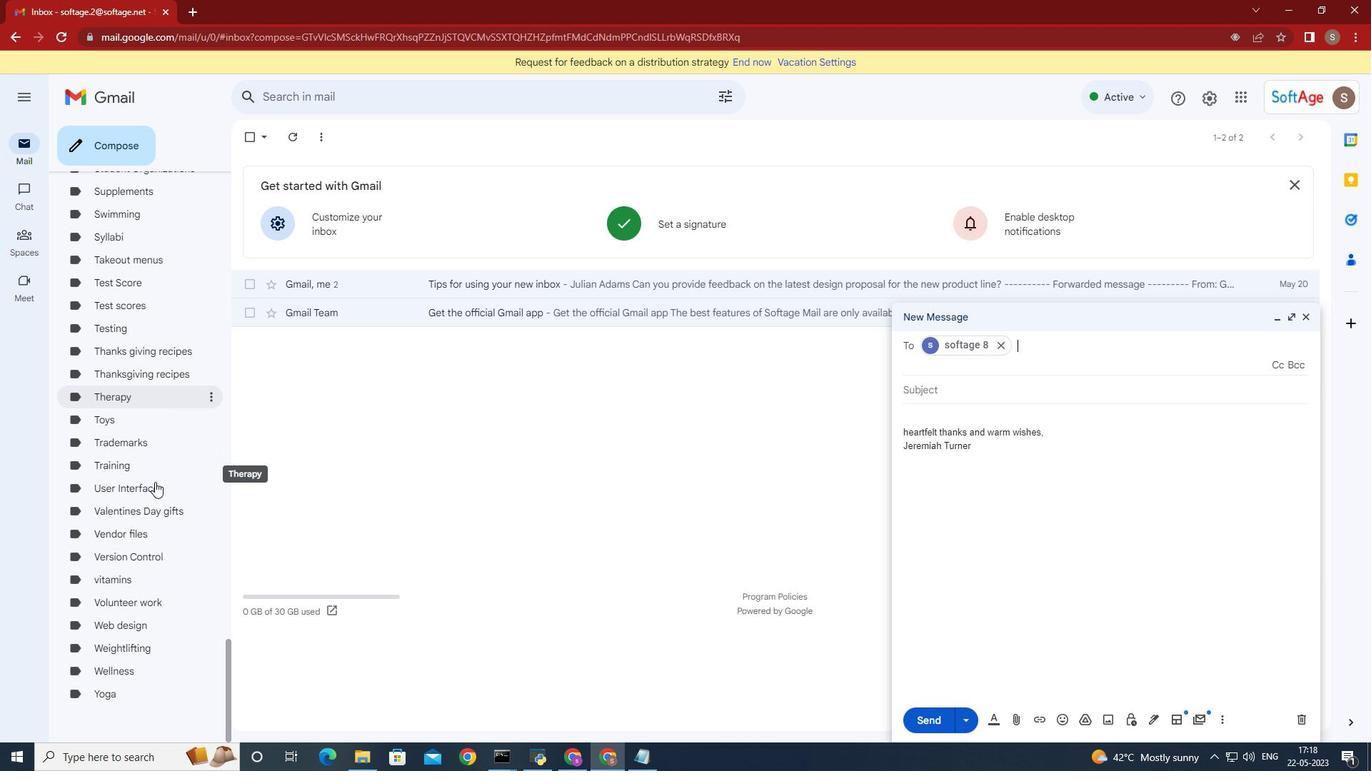 
Action: Mouse moved to (155, 481)
Screenshot: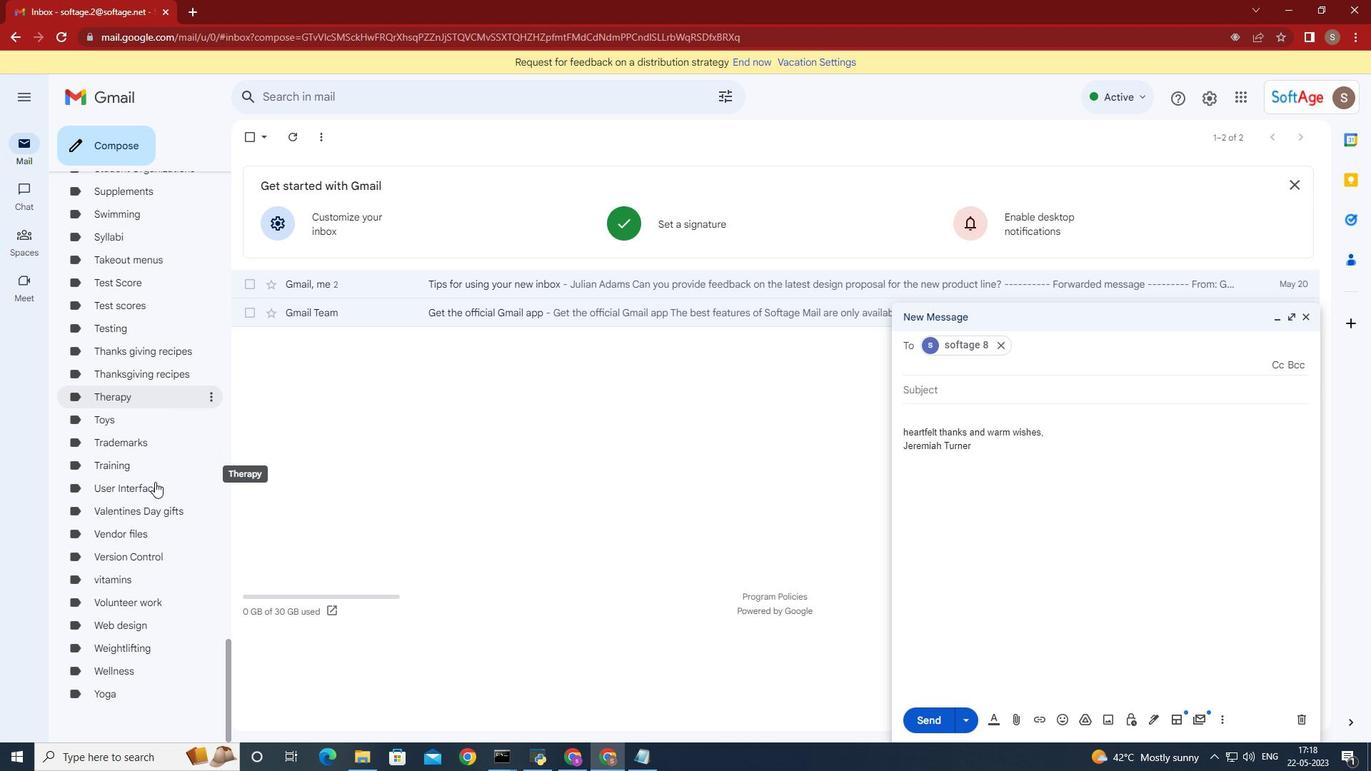
Action: Mouse scrolled (155, 482) with delta (0, 0)
Screenshot: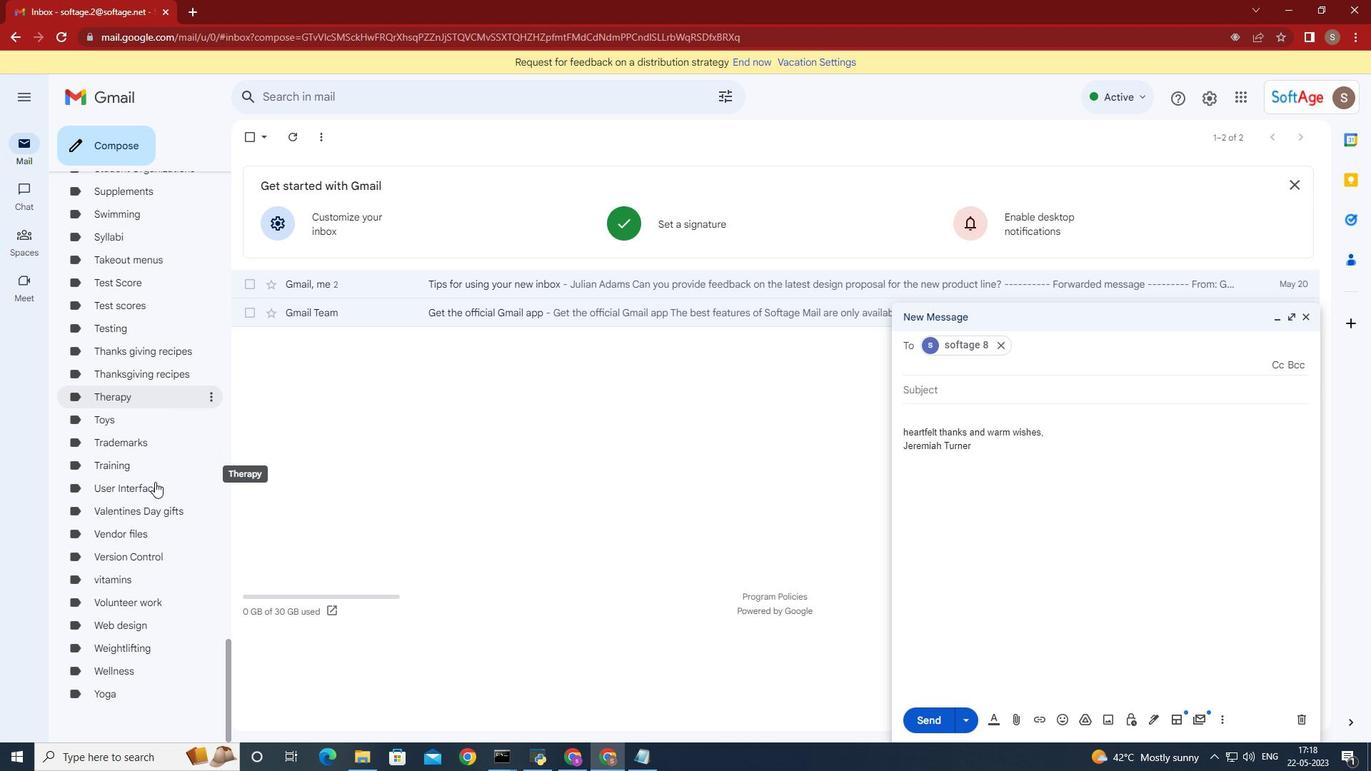 
Action: Mouse scrolled (155, 482) with delta (0, 0)
Screenshot: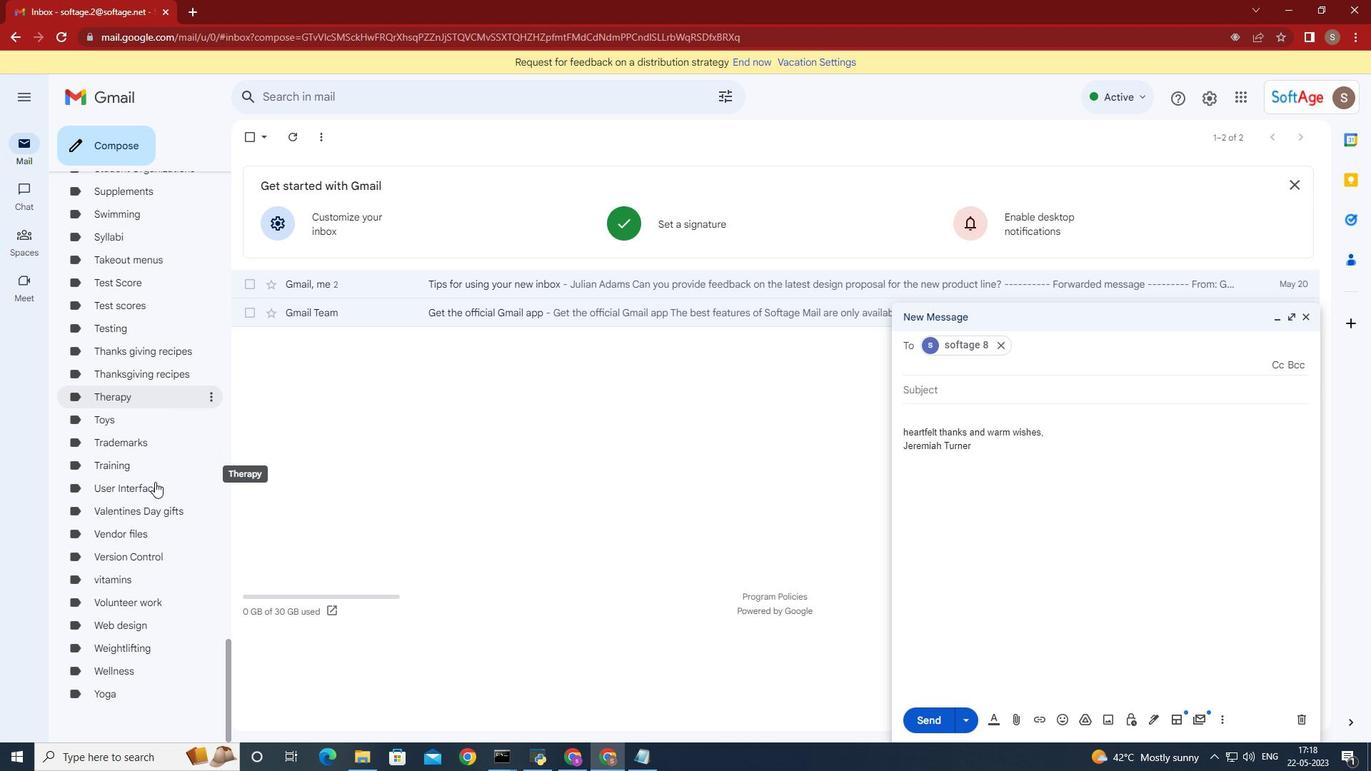 
Action: Mouse scrolled (155, 482) with delta (0, 0)
Screenshot: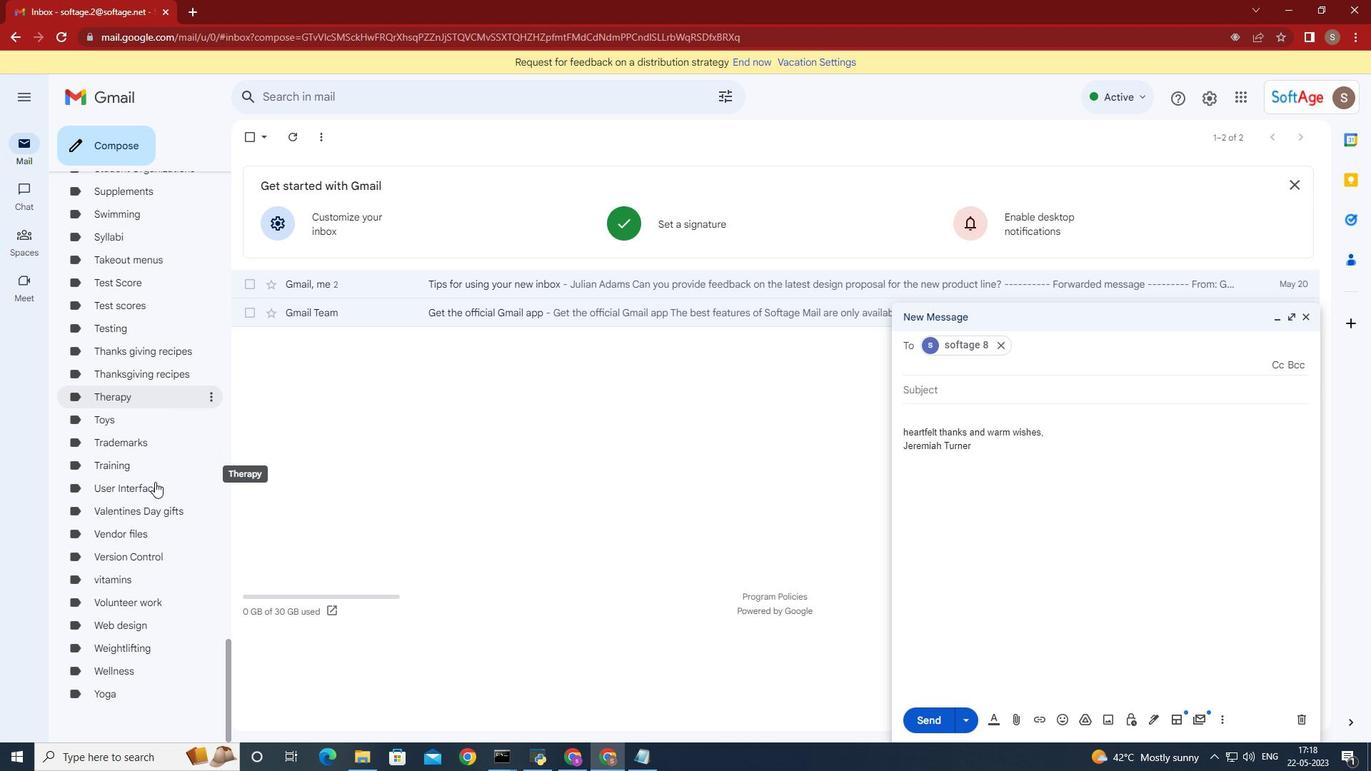 
Action: Mouse scrolled (155, 482) with delta (0, 0)
Screenshot: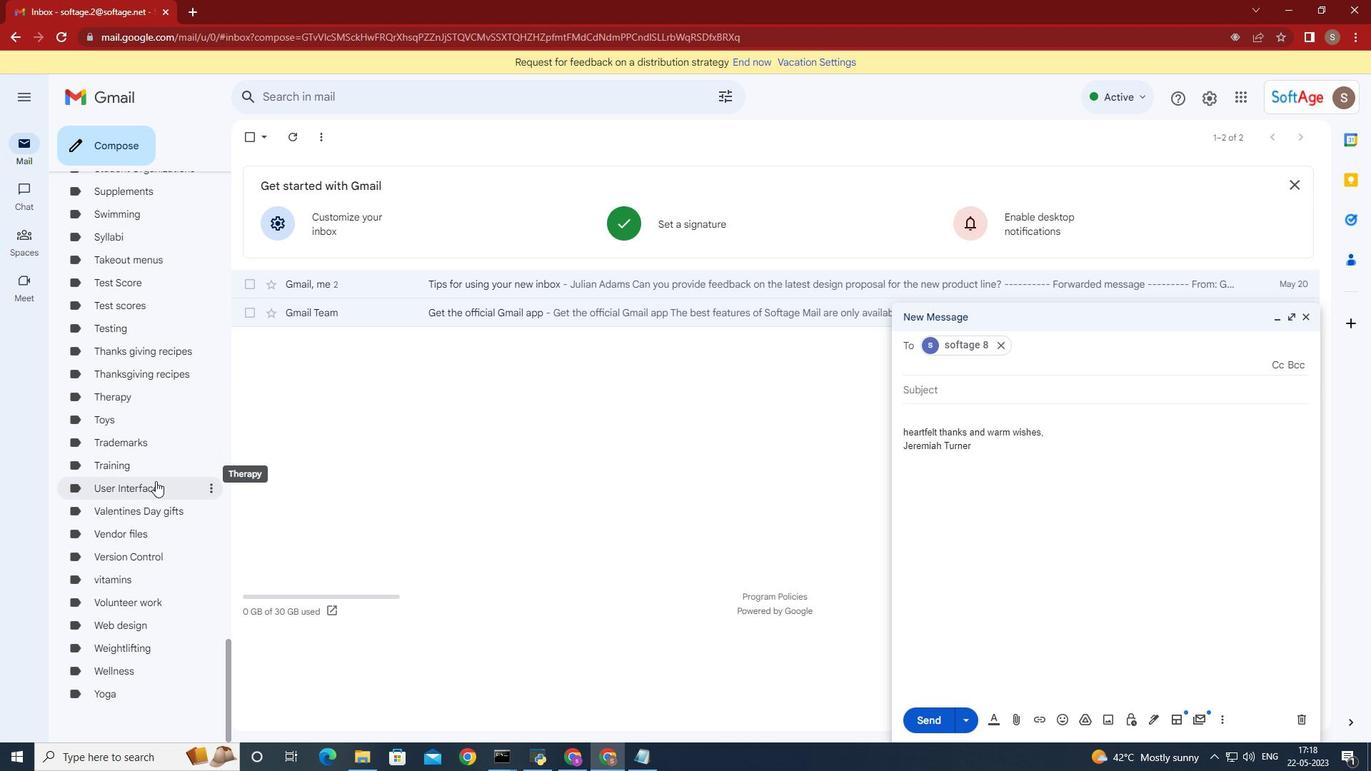 
Action: Mouse moved to (156, 481)
Screenshot: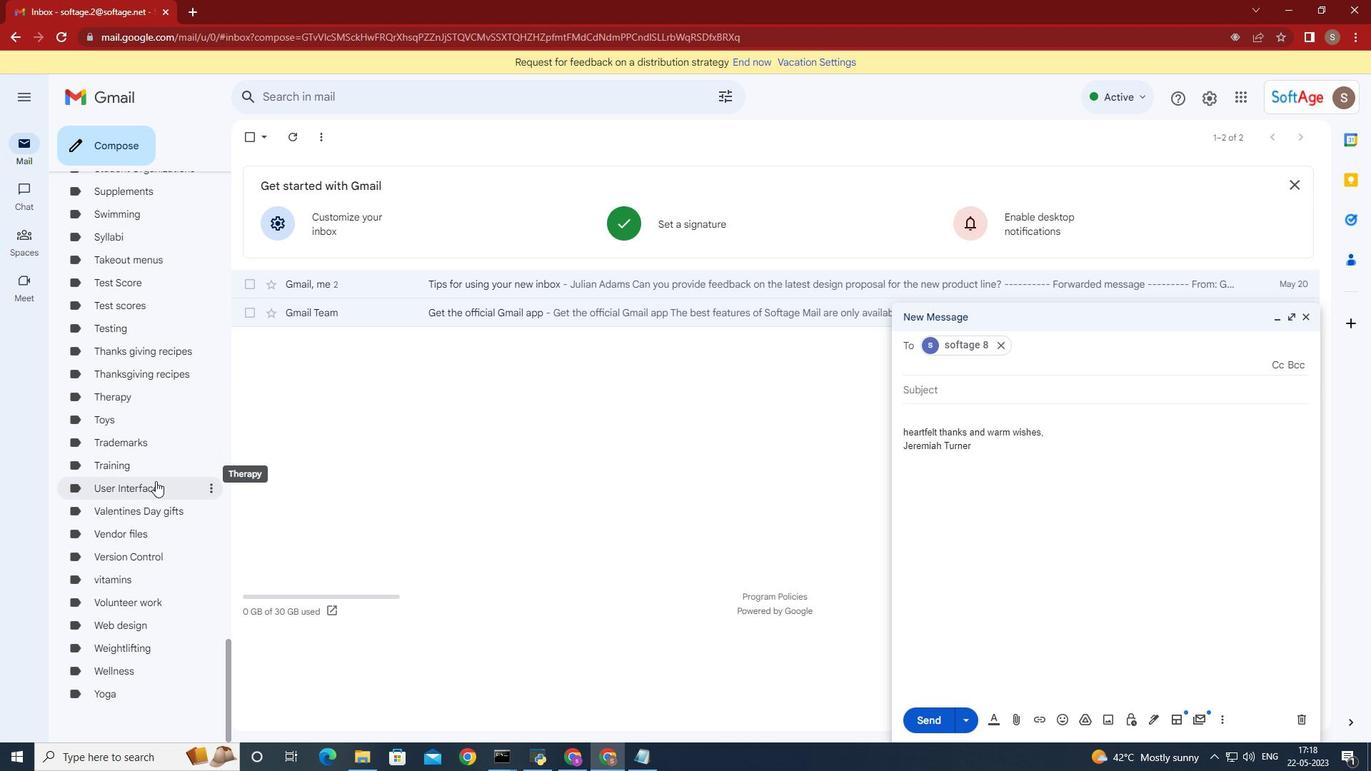 
Action: Mouse scrolled (156, 482) with delta (0, 0)
Screenshot: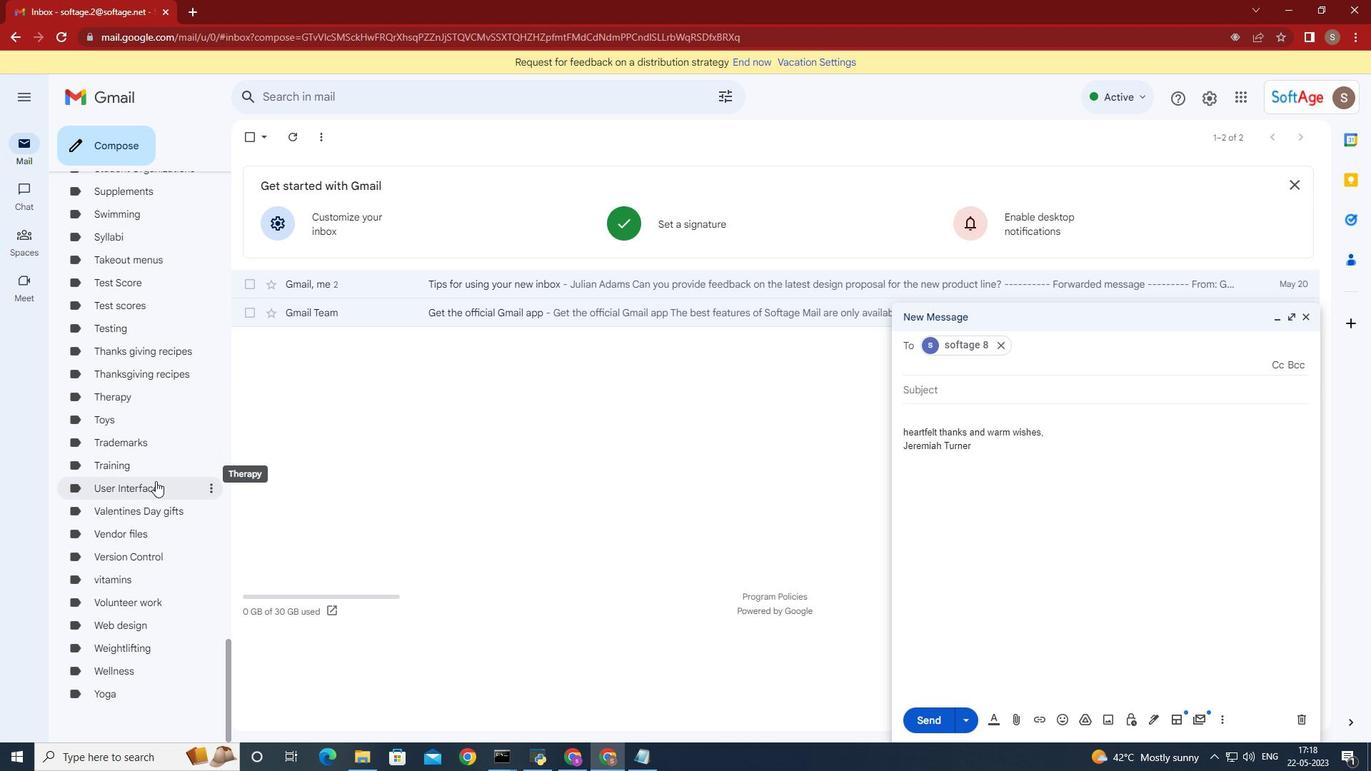 
Action: Mouse moved to (161, 484)
Screenshot: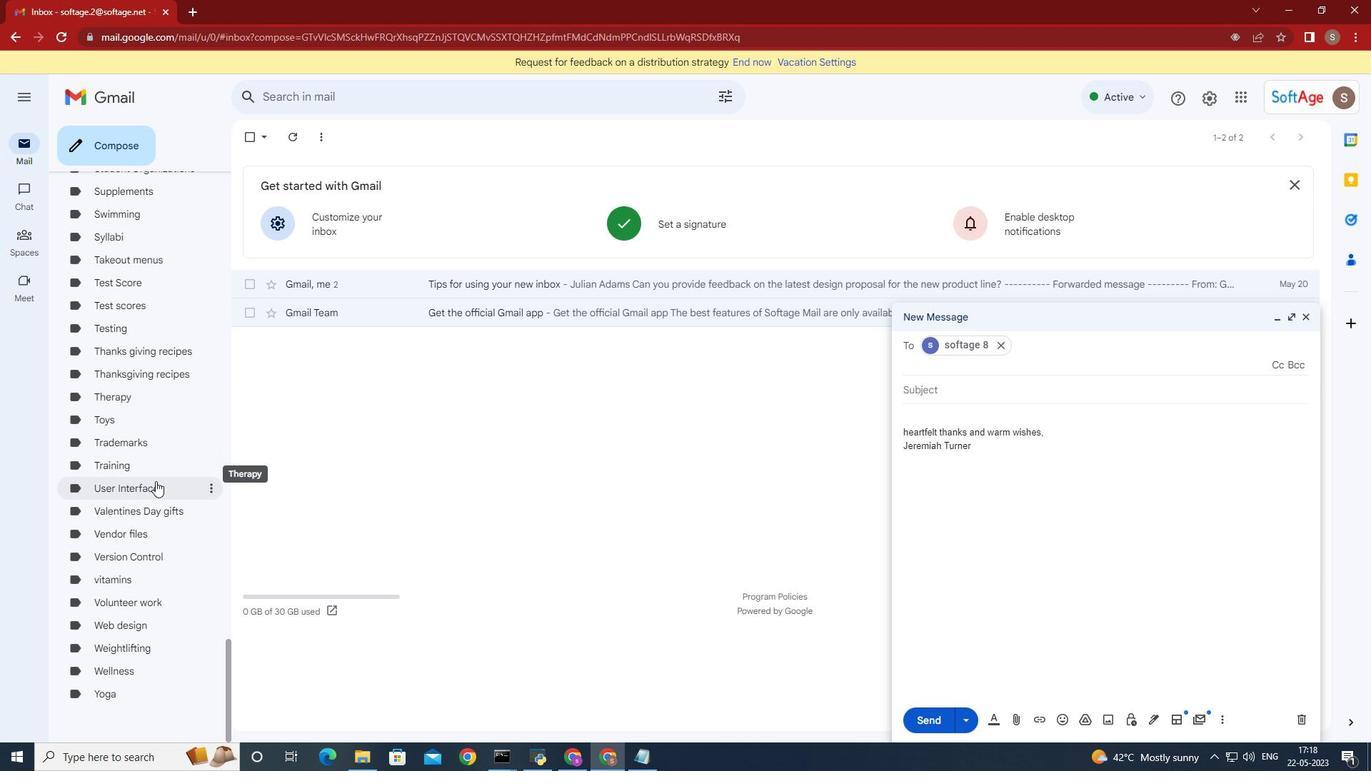 
Action: Mouse scrolled (161, 484) with delta (0, 0)
Screenshot: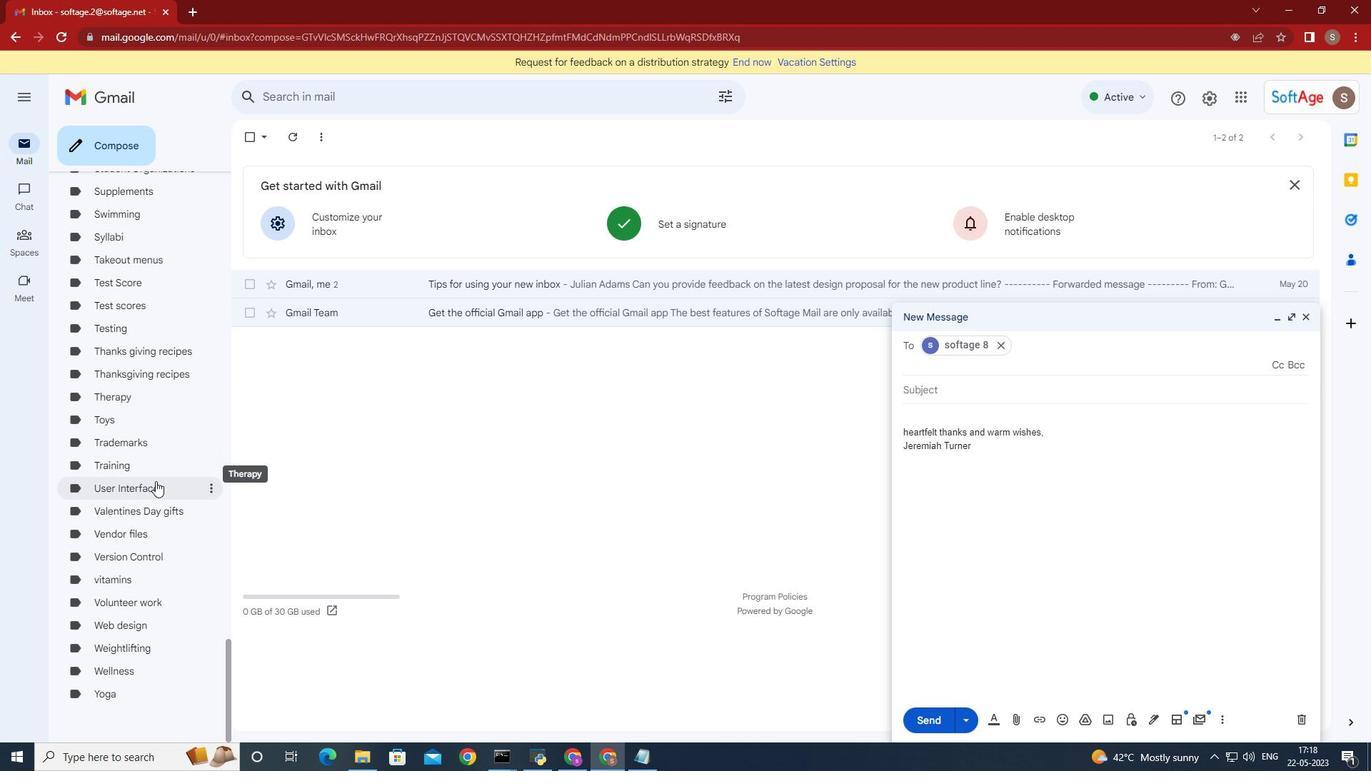 
Action: Mouse moved to (164, 486)
Screenshot: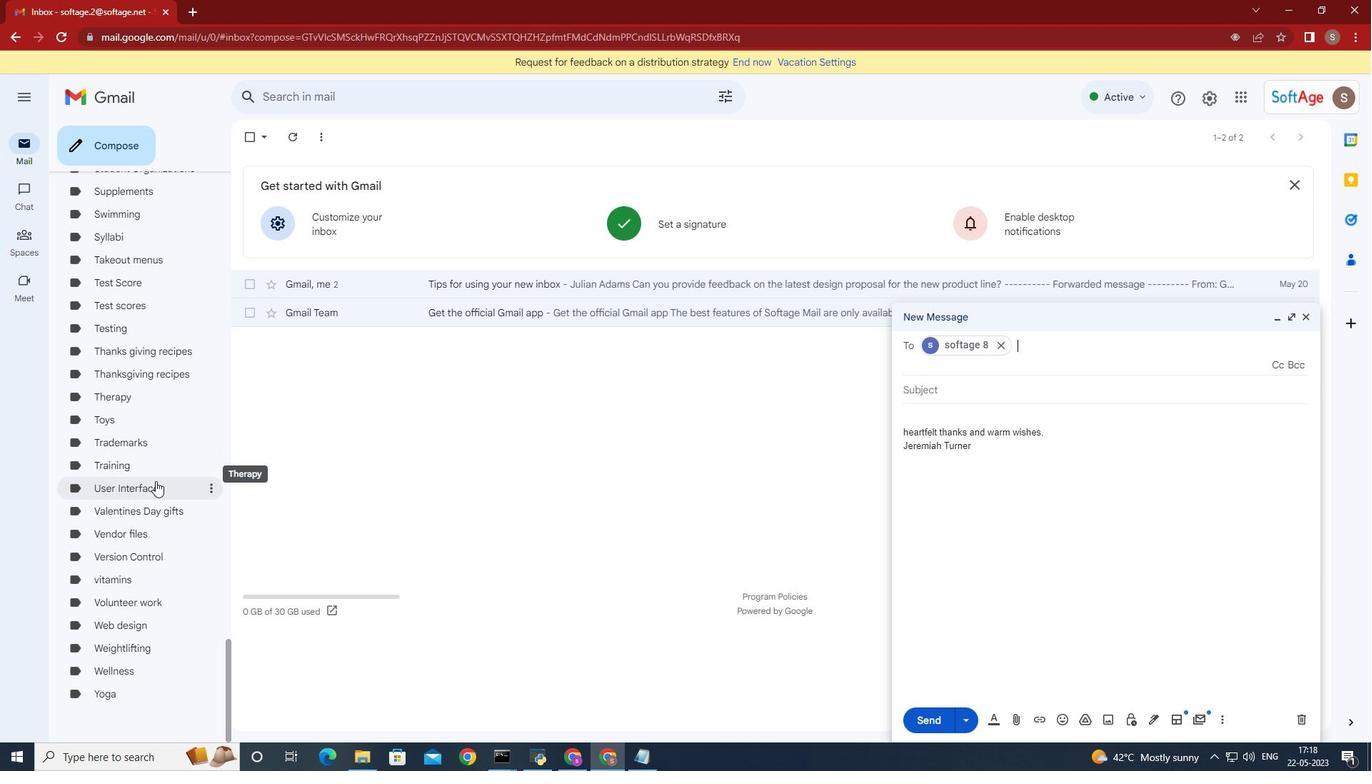 
Action: Mouse scrolled (164, 487) with delta (0, 0)
Screenshot: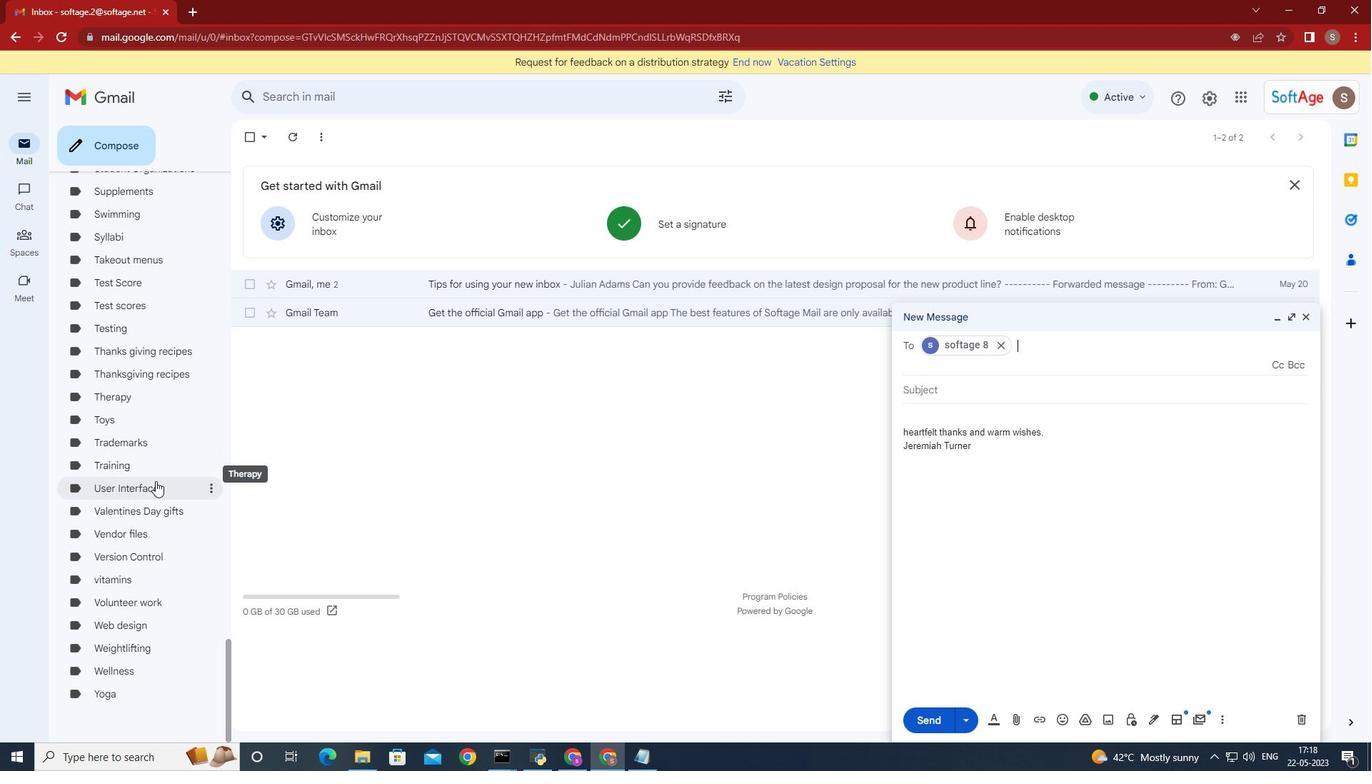 
Action: Mouse moved to (164, 487)
Screenshot: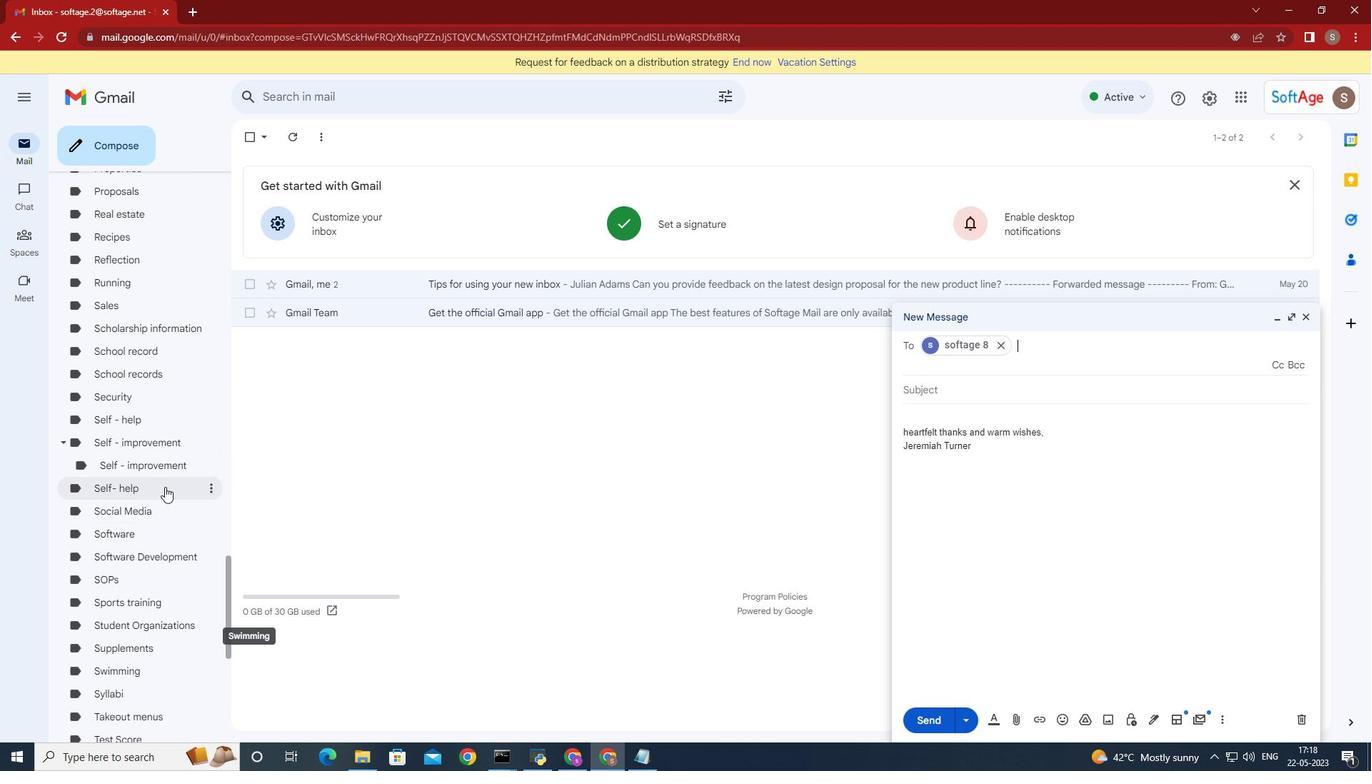 
Action: Mouse scrolled (164, 487) with delta (0, 0)
Screenshot: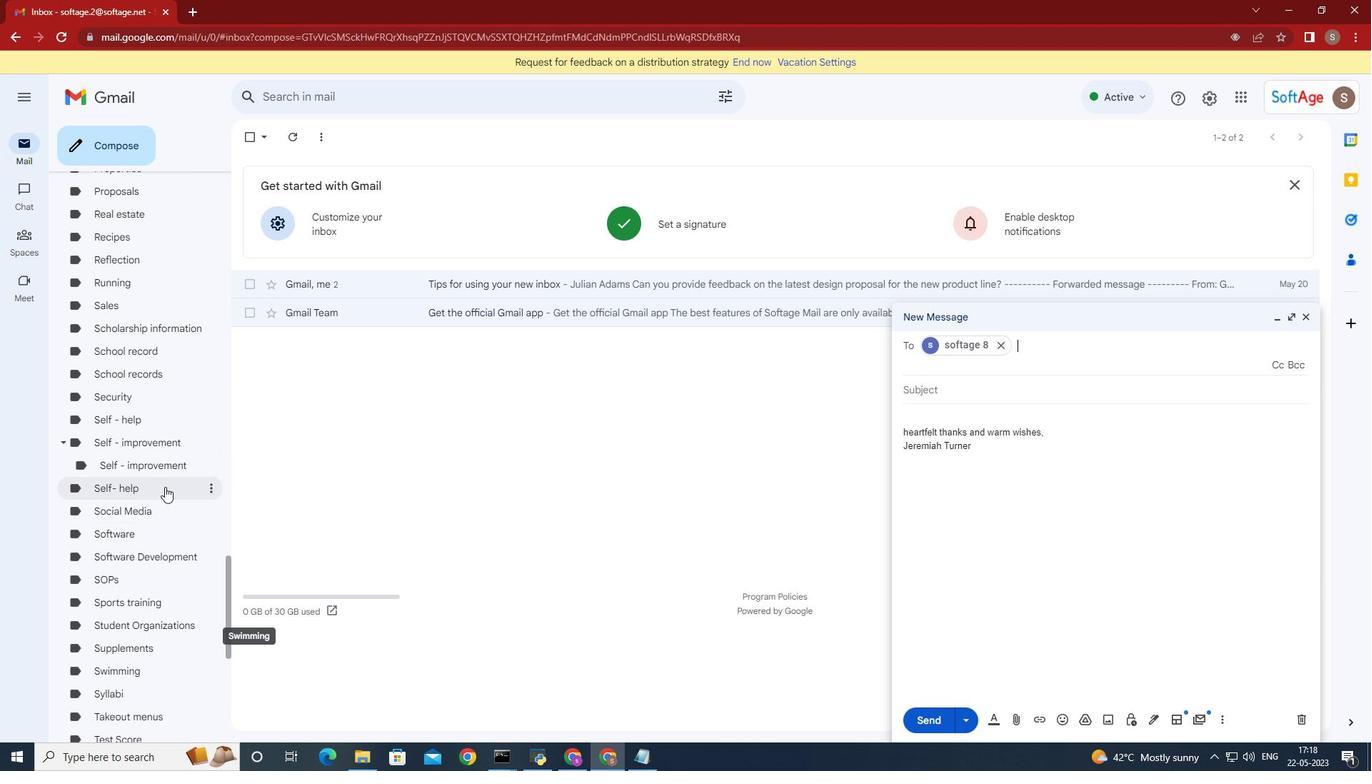 
Action: Mouse moved to (164, 486)
Screenshot: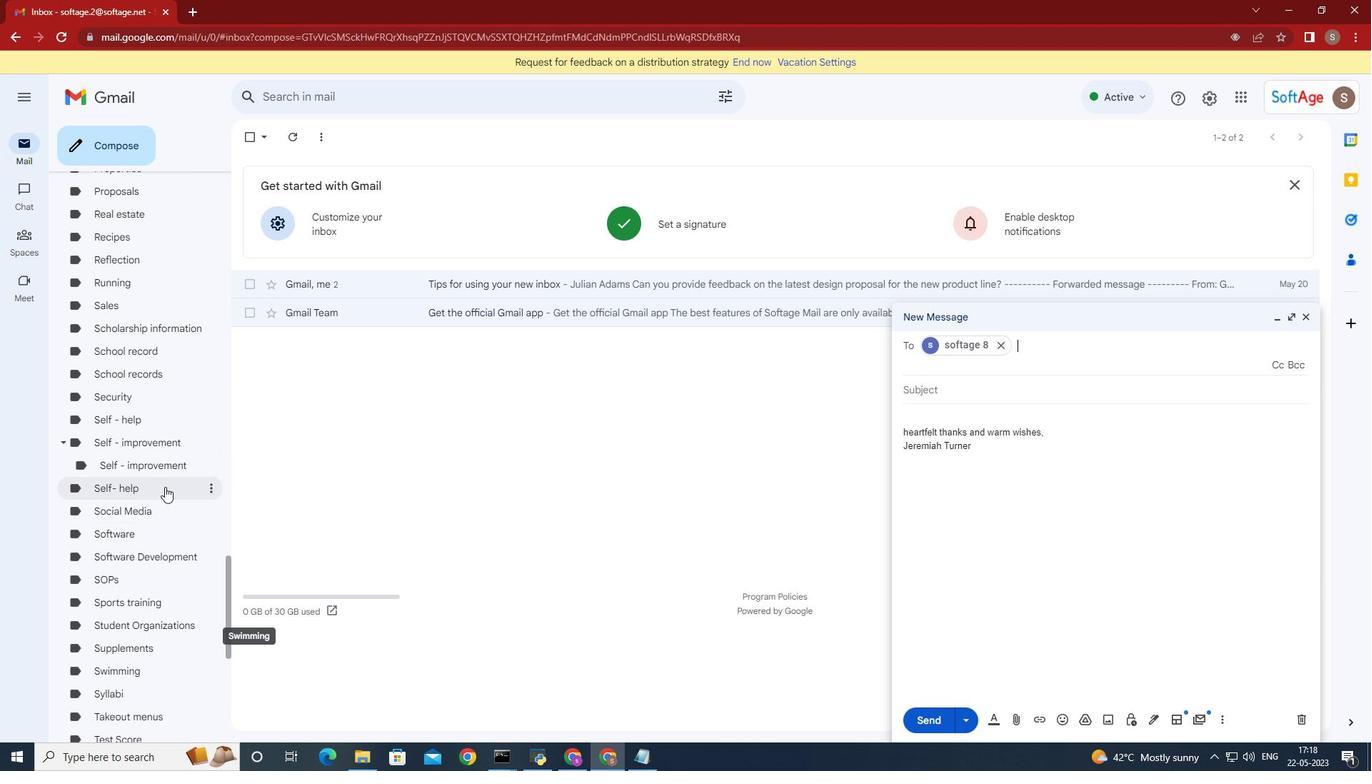 
Action: Mouse scrolled (164, 487) with delta (0, 0)
Screenshot: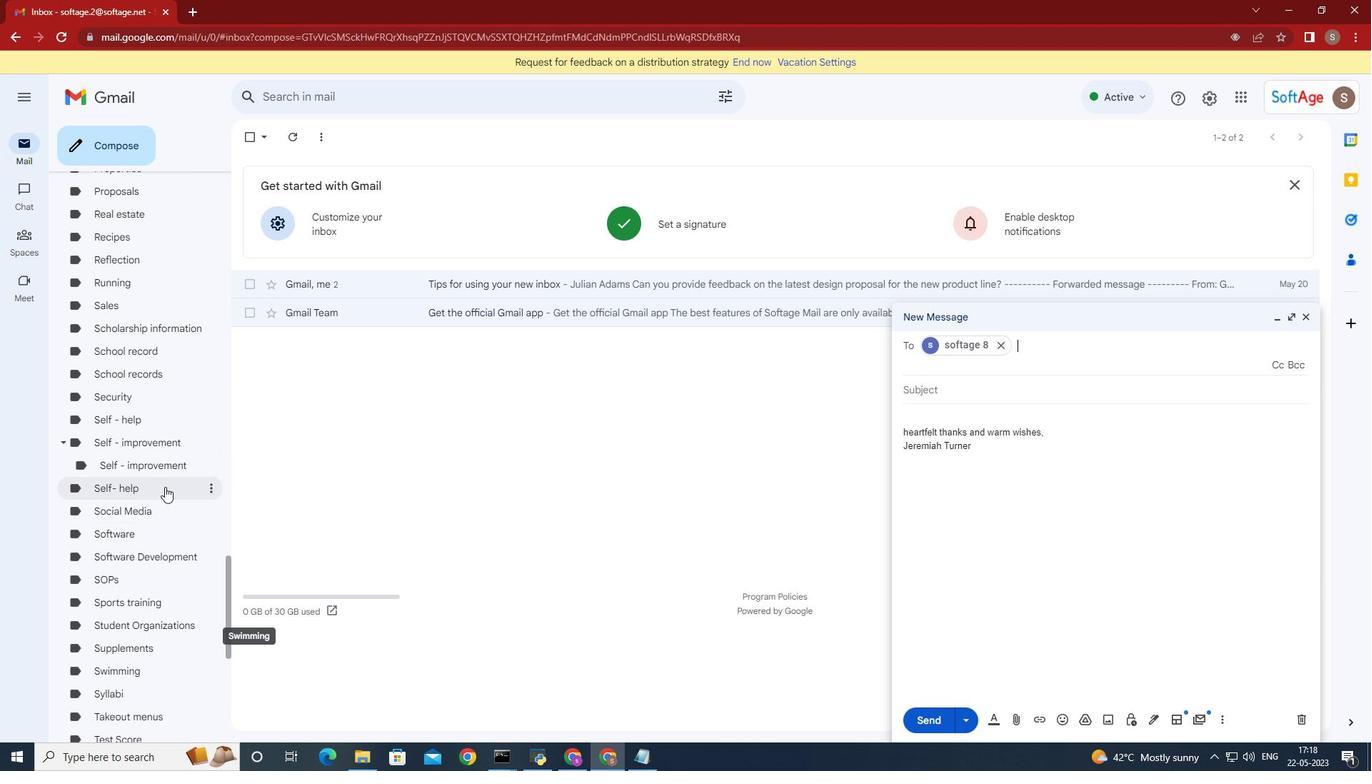 
Action: Mouse scrolled (164, 487) with delta (0, 0)
Screenshot: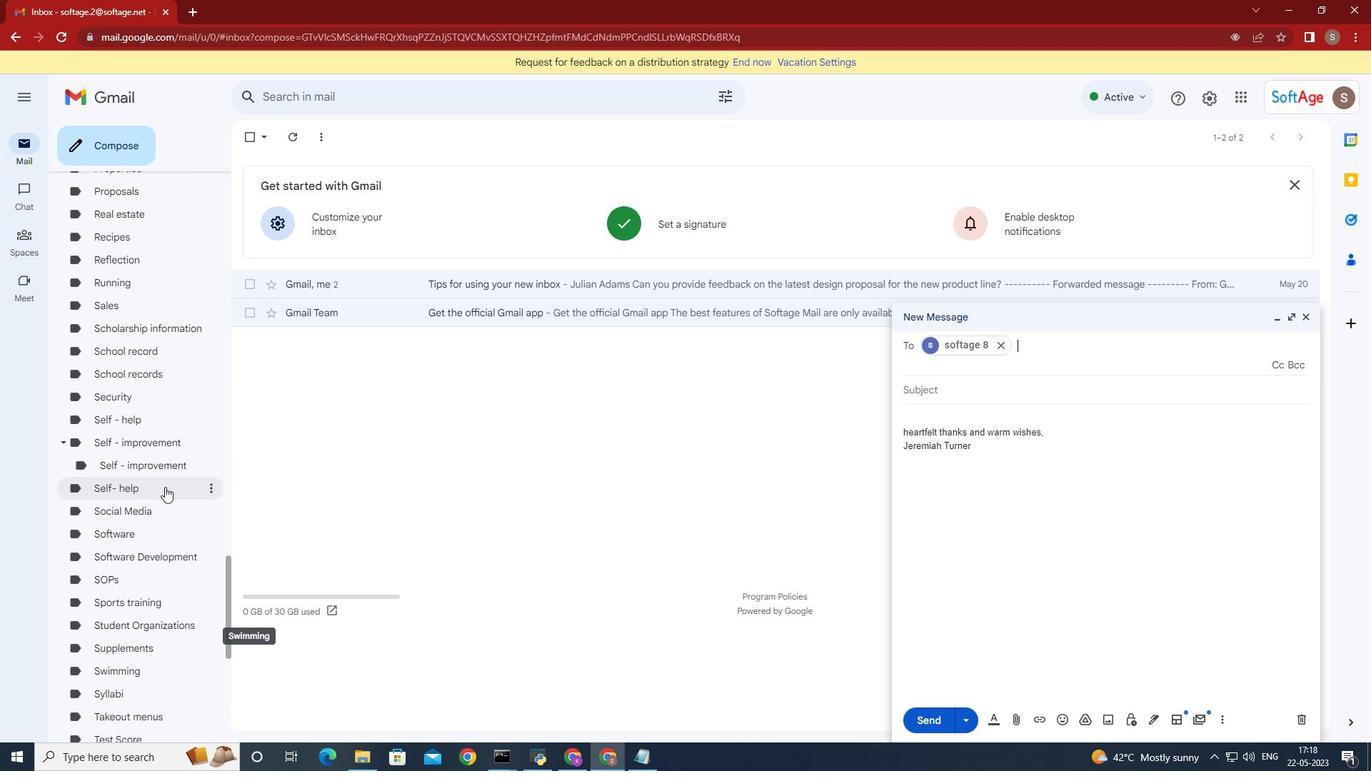 
Action: Mouse scrolled (164, 487) with delta (0, 0)
Screenshot: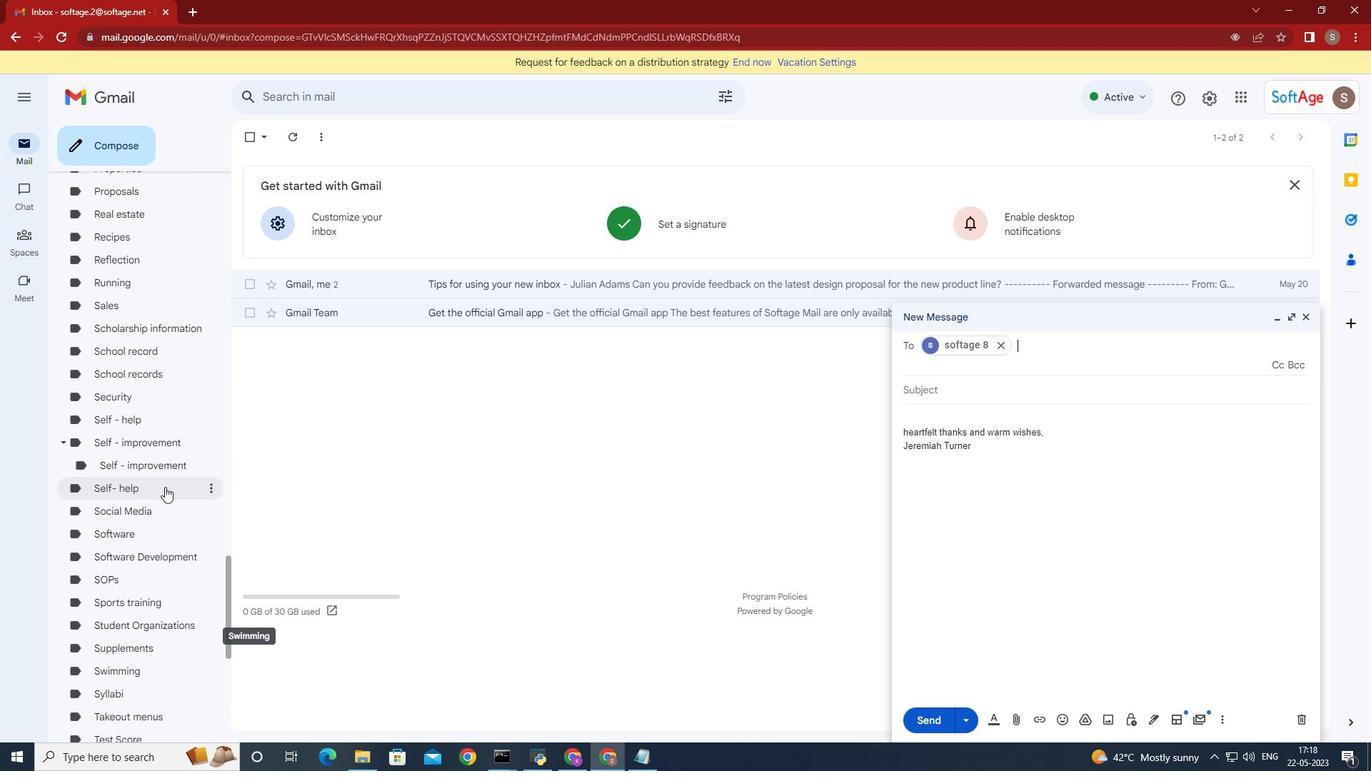 
Action: Mouse moved to (164, 486)
Screenshot: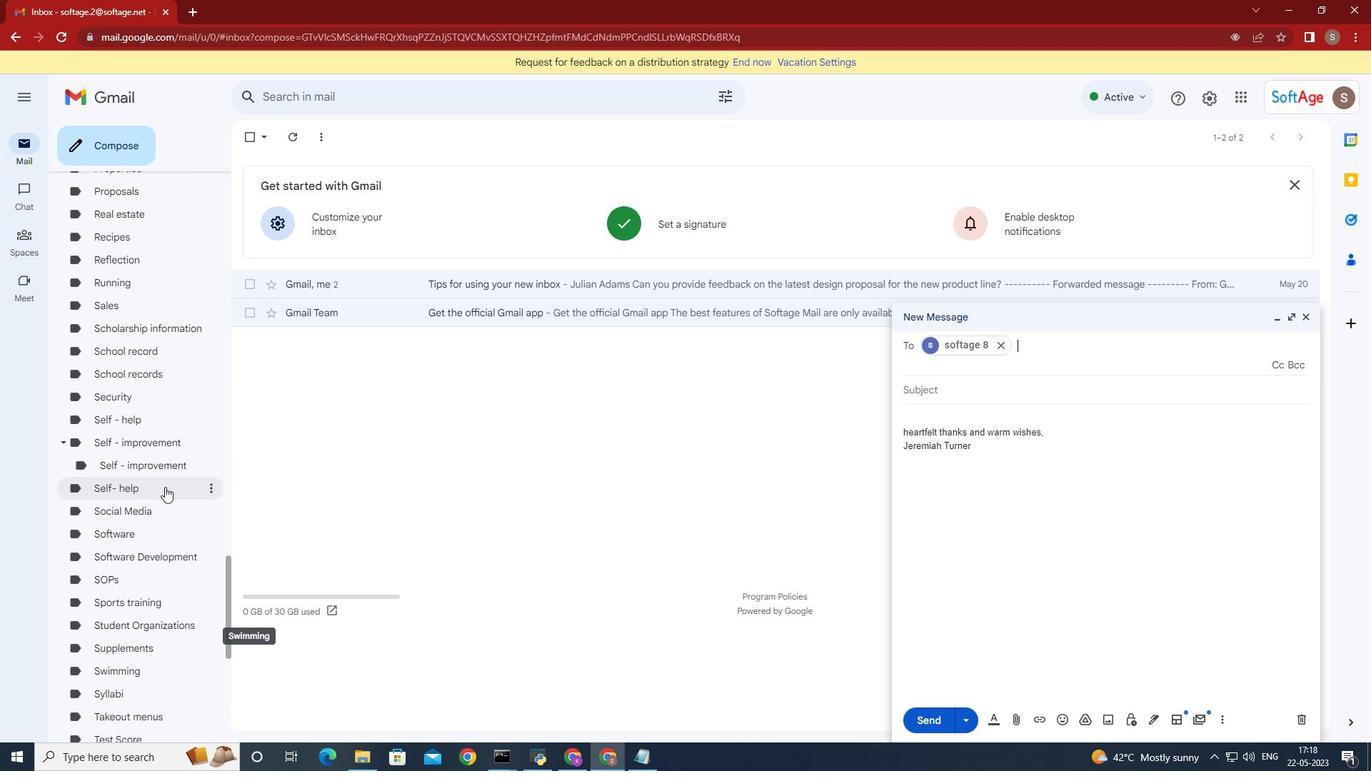 
Action: Mouse scrolled (164, 487) with delta (0, 0)
Screenshot: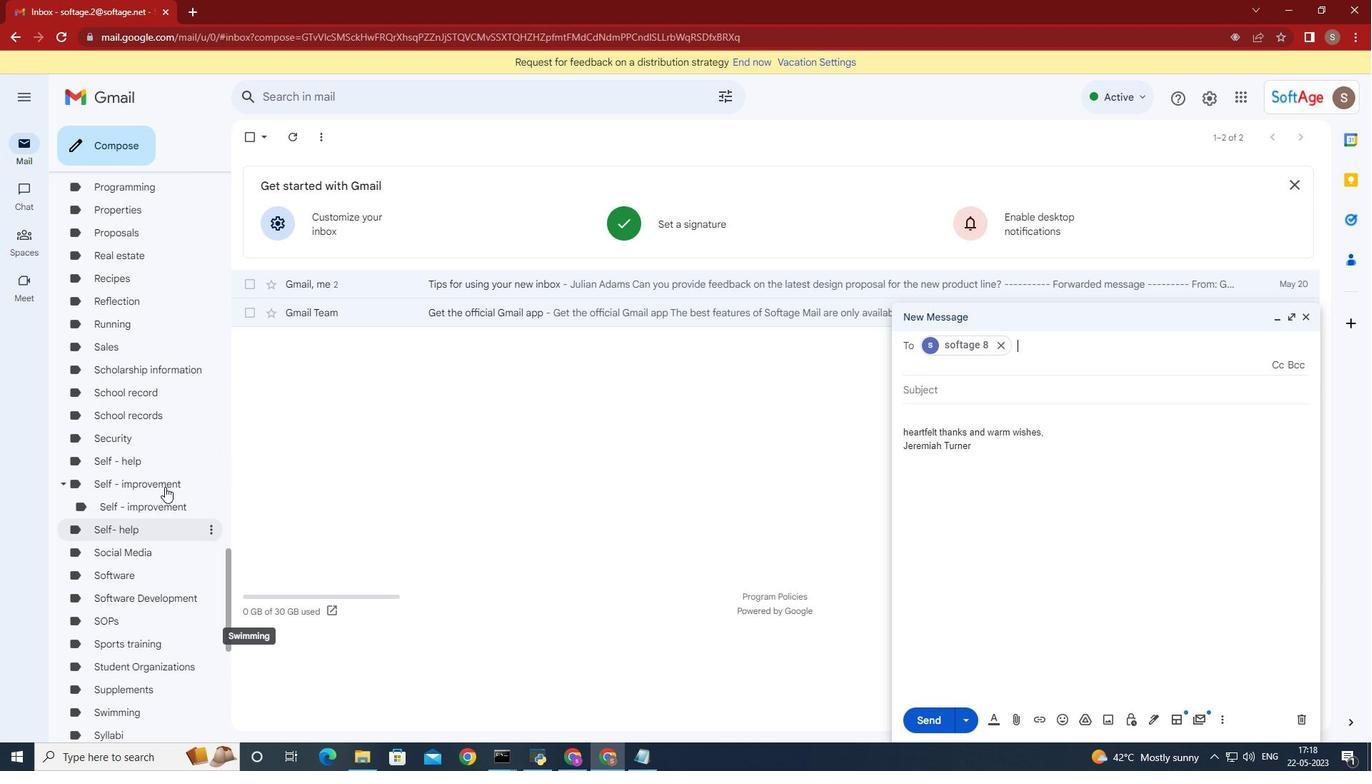 
Action: Mouse scrolled (164, 487) with delta (0, 0)
Screenshot: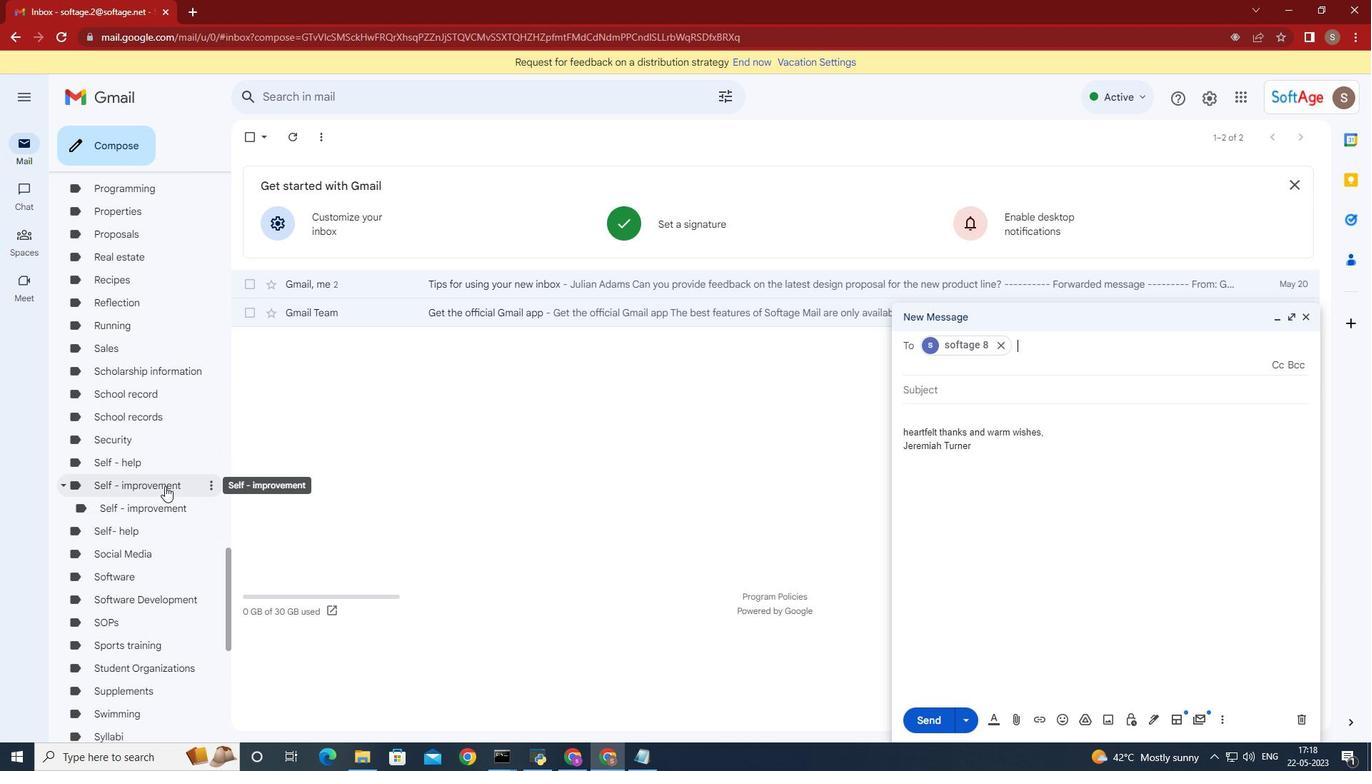 
Action: Mouse moved to (159, 483)
Screenshot: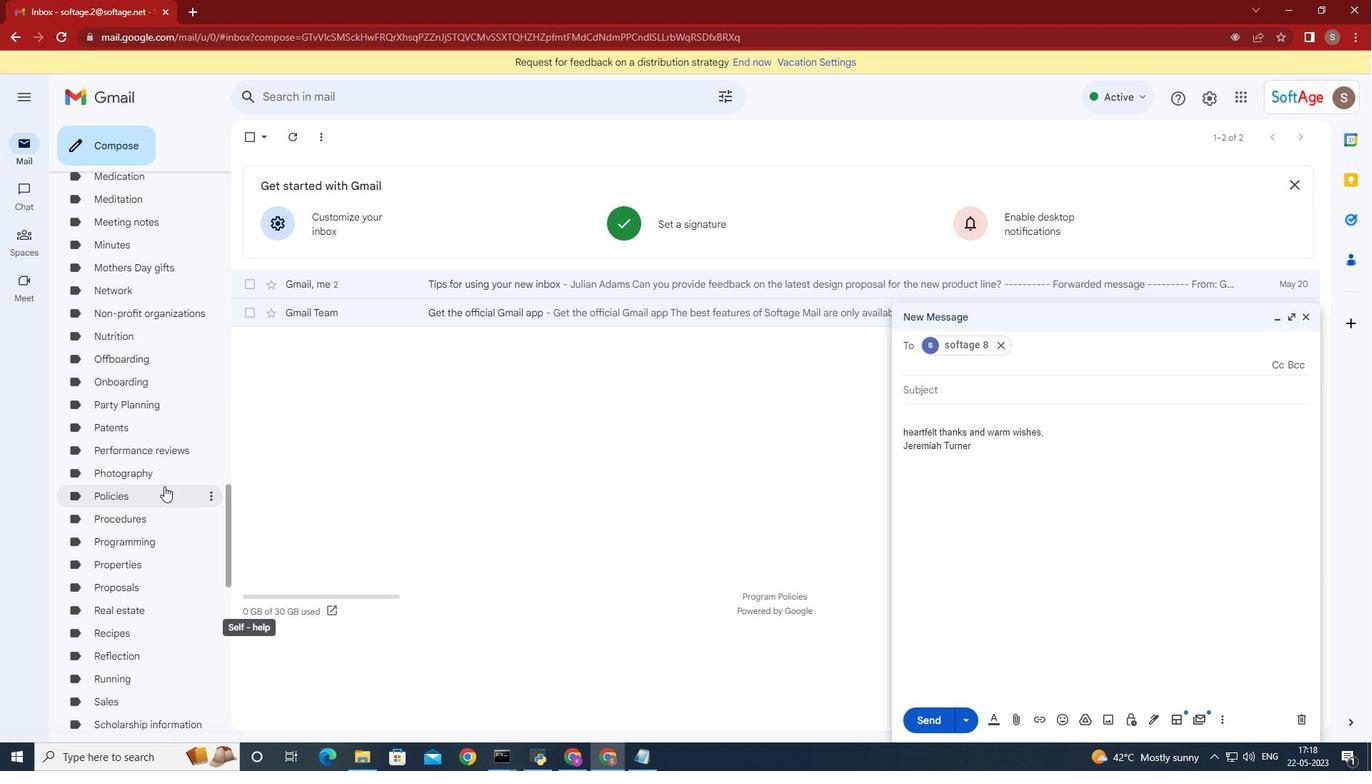
Action: Mouse scrolled (159, 484) with delta (0, 0)
Screenshot: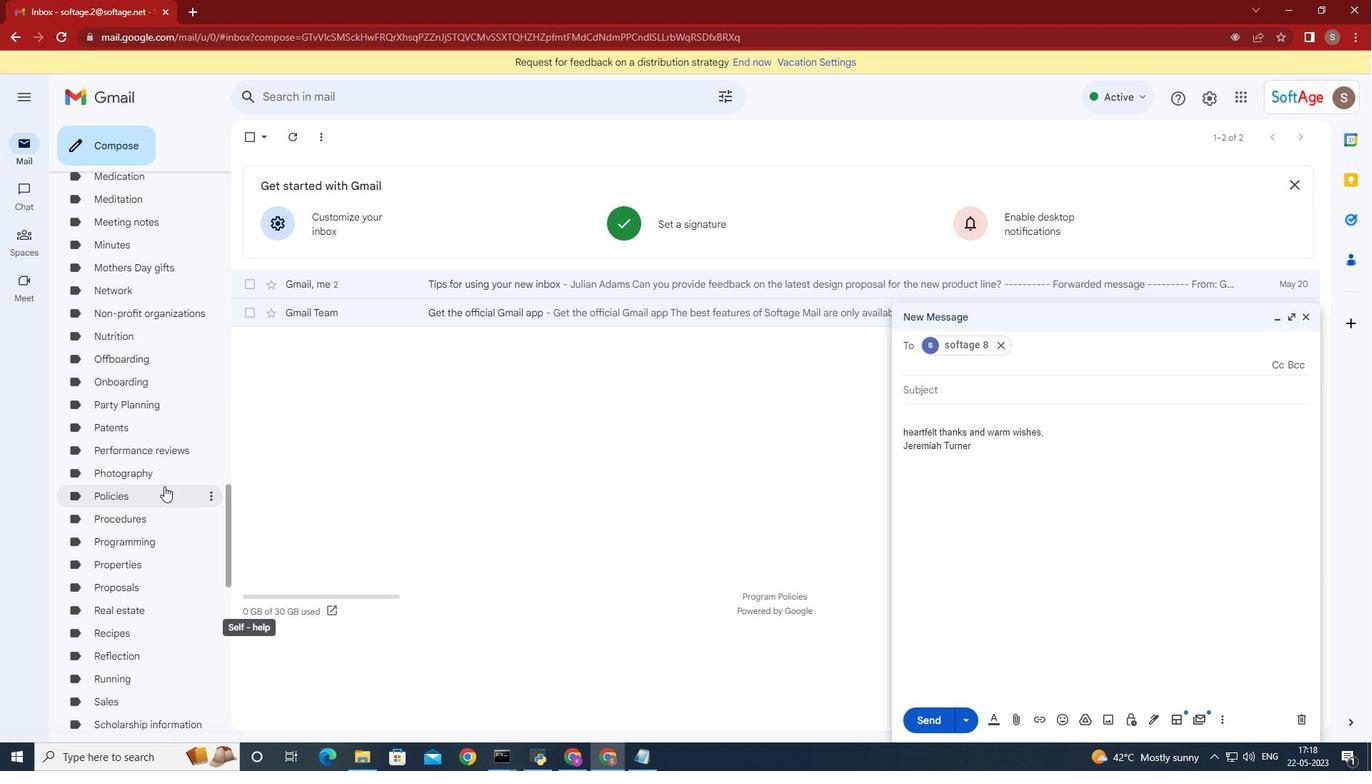 
Action: Mouse scrolled (159, 484) with delta (0, 0)
Screenshot: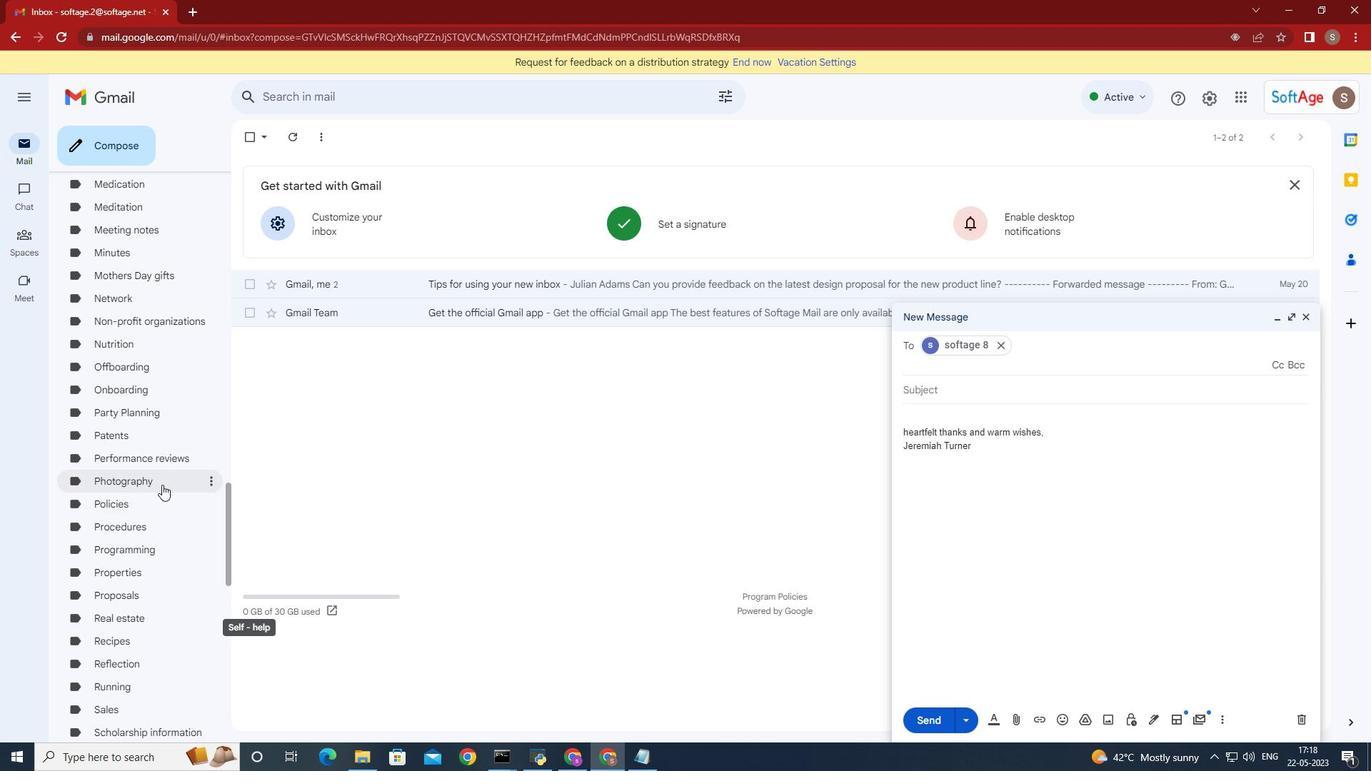 
Action: Mouse scrolled (159, 484) with delta (0, 0)
Screenshot: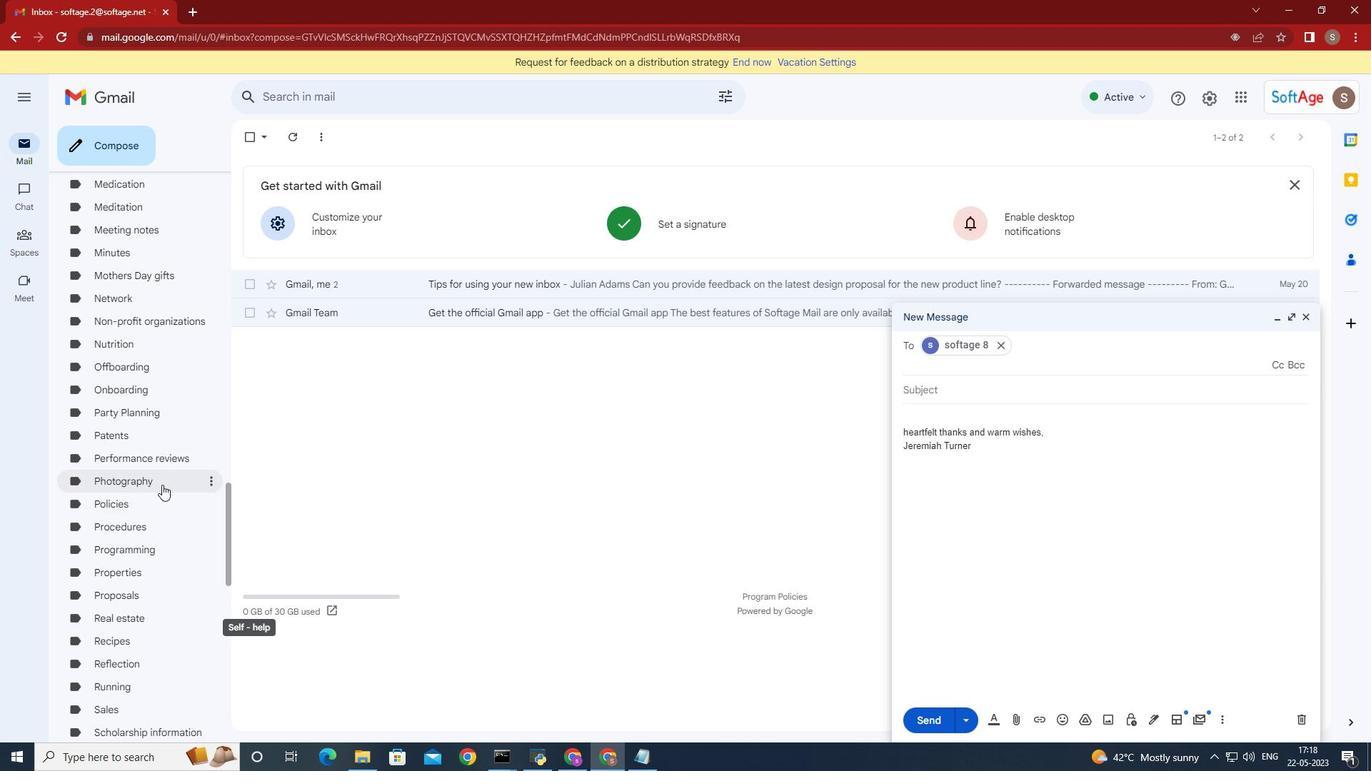 
Action: Mouse scrolled (159, 484) with delta (0, 0)
Screenshot: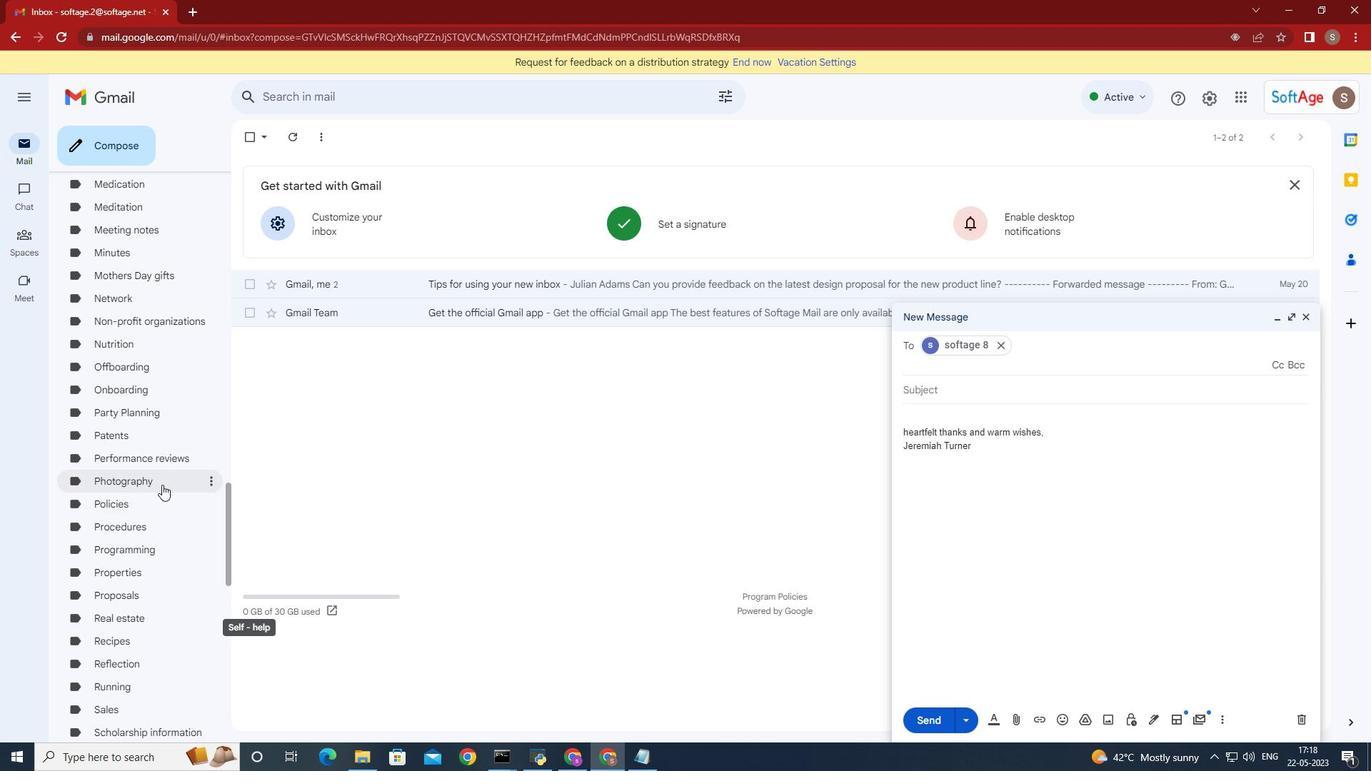 
Action: Mouse scrolled (159, 484) with delta (0, 0)
Screenshot: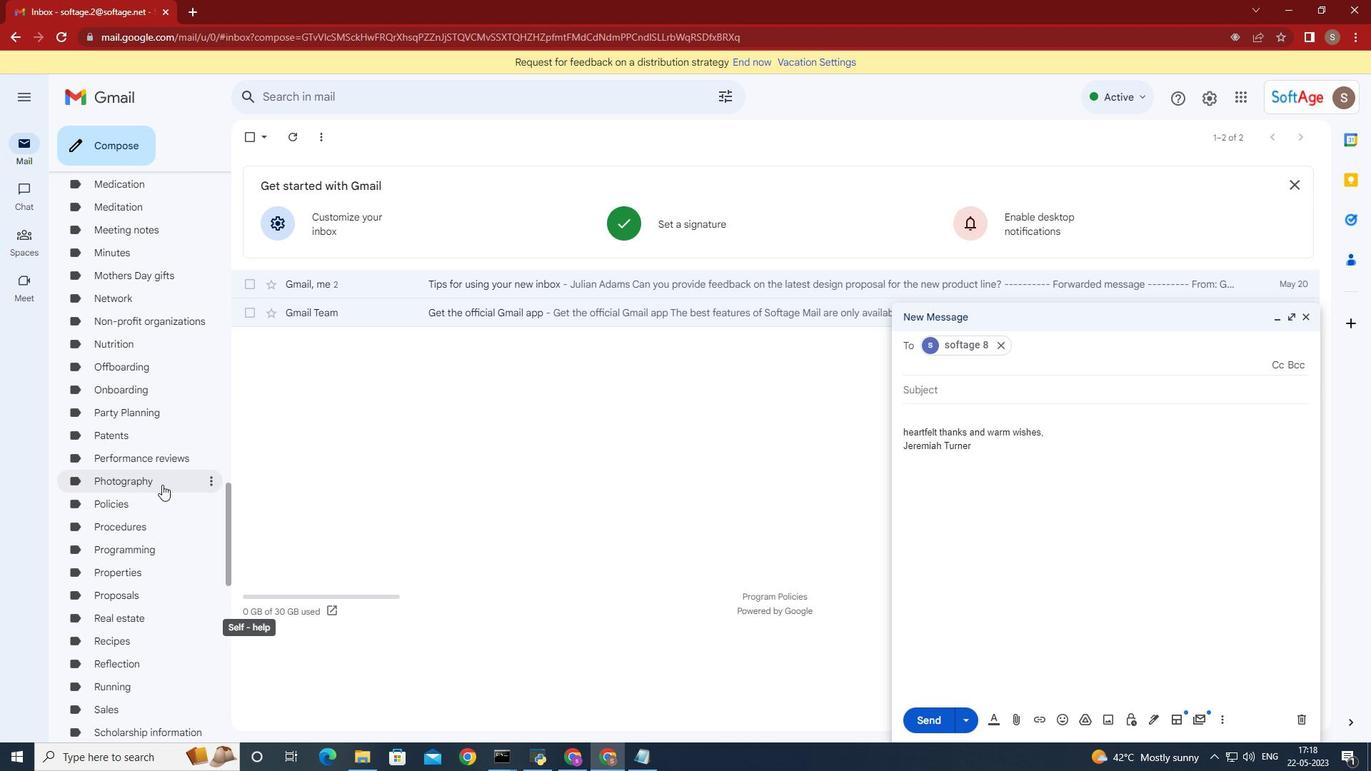 
Action: Mouse scrolled (159, 484) with delta (0, 0)
Screenshot: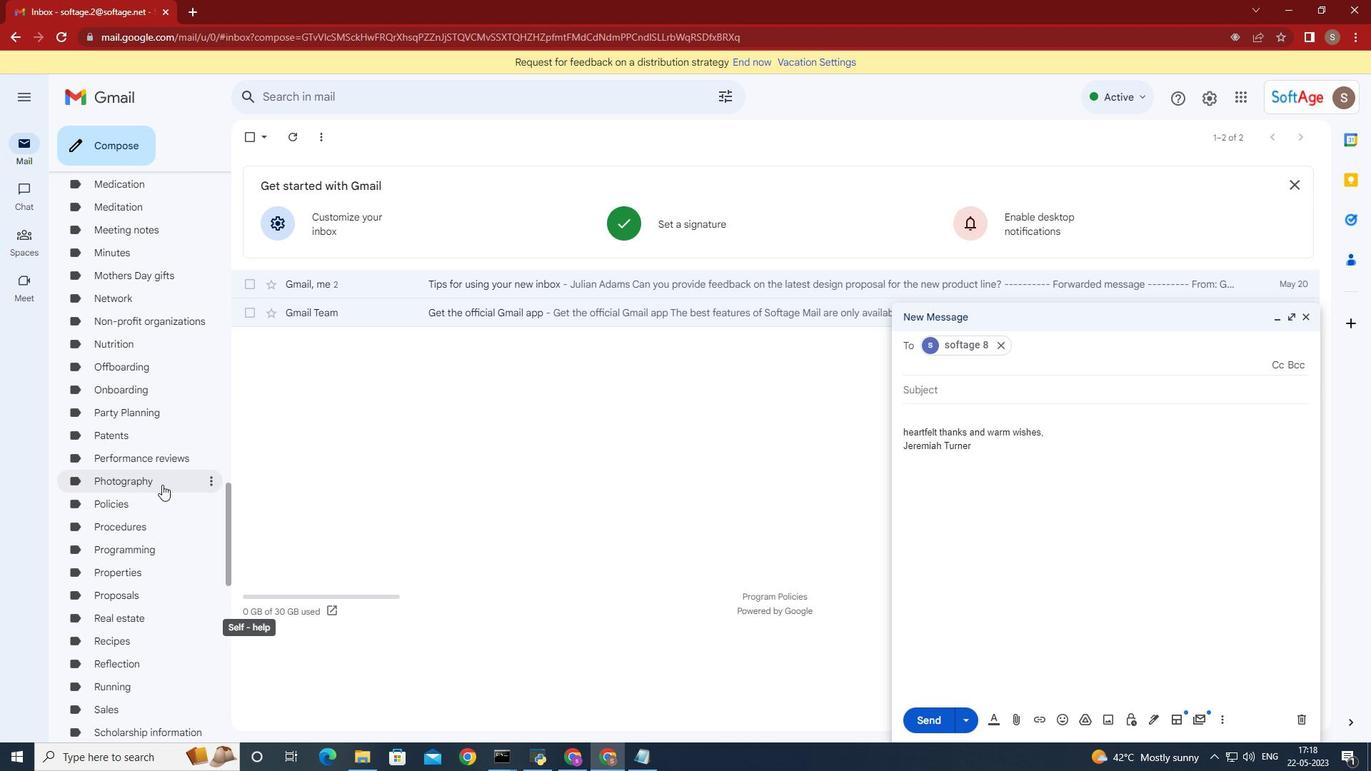 
Action: Mouse moved to (159, 483)
Screenshot: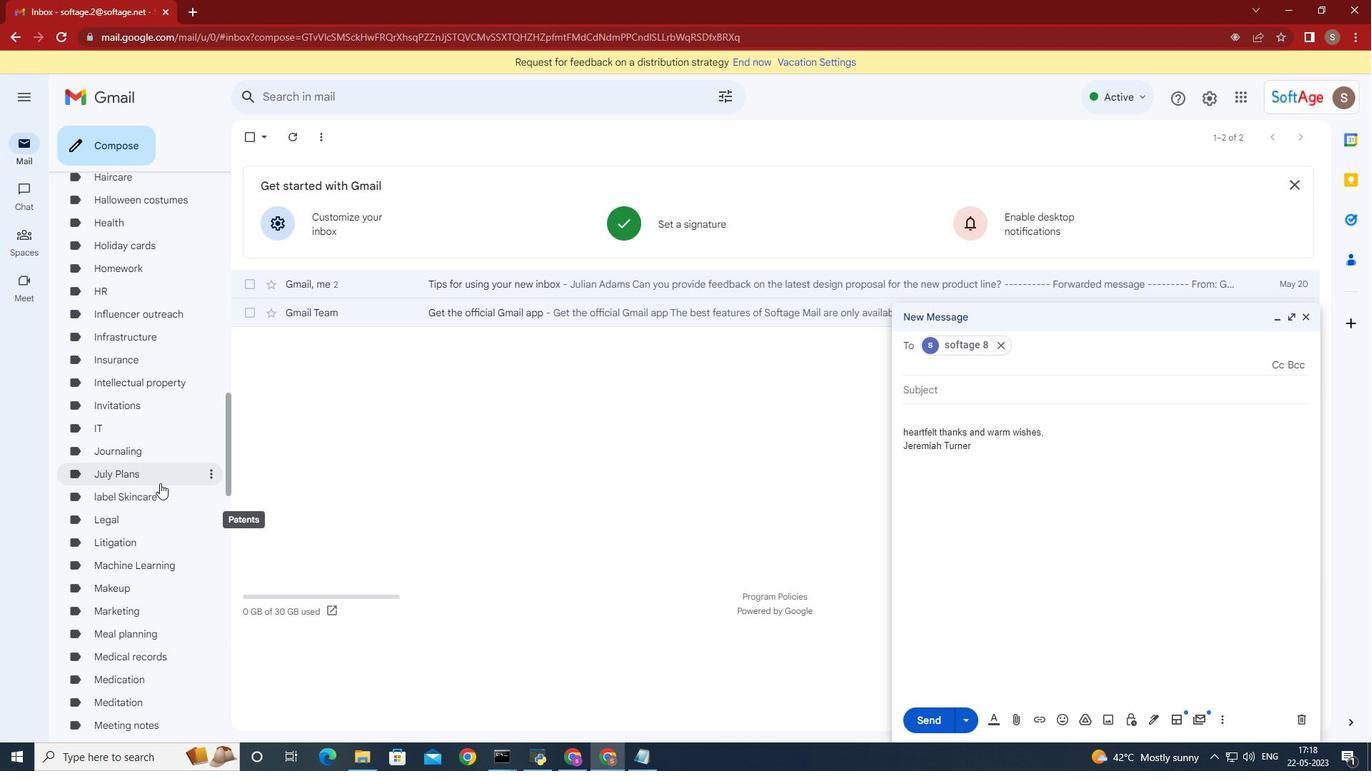 
Action: Mouse scrolled (159, 484) with delta (0, 0)
Screenshot: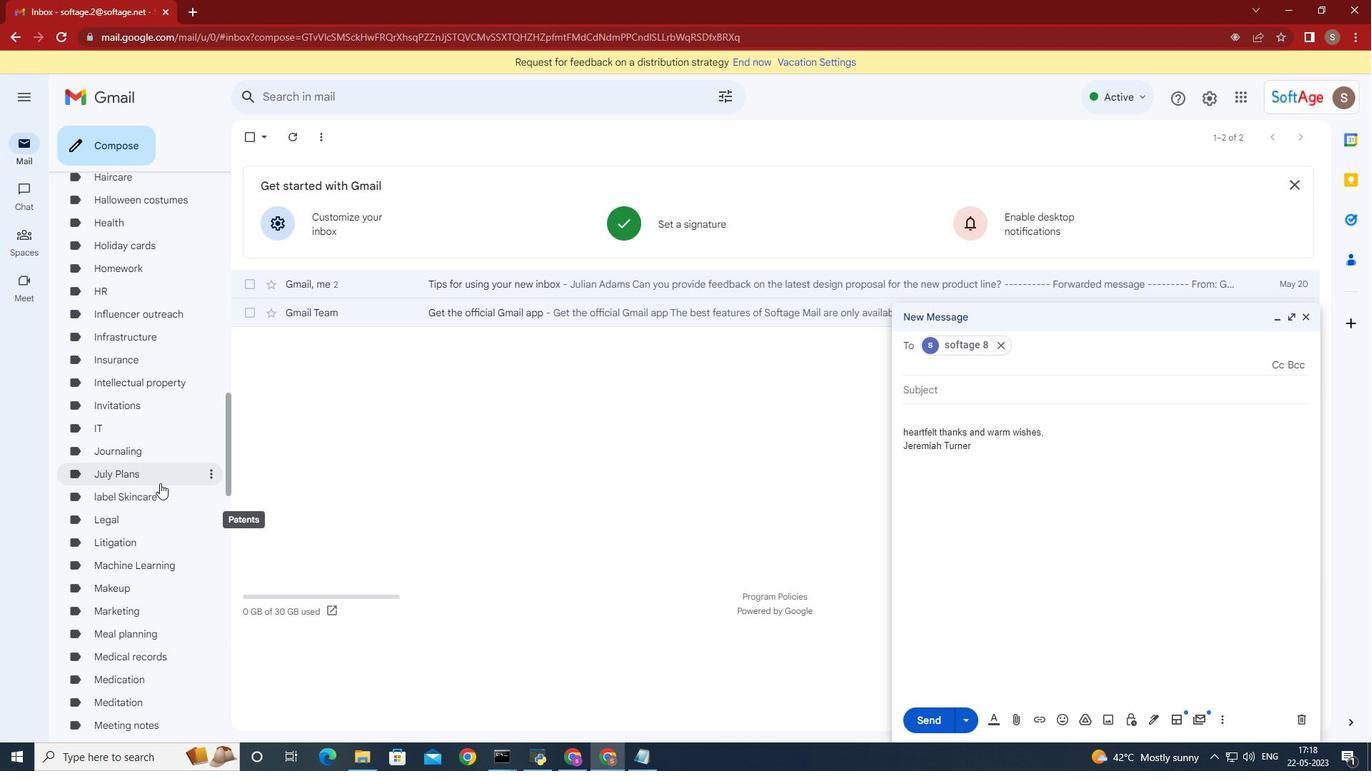 
Action: Mouse scrolled (159, 484) with delta (0, 0)
Screenshot: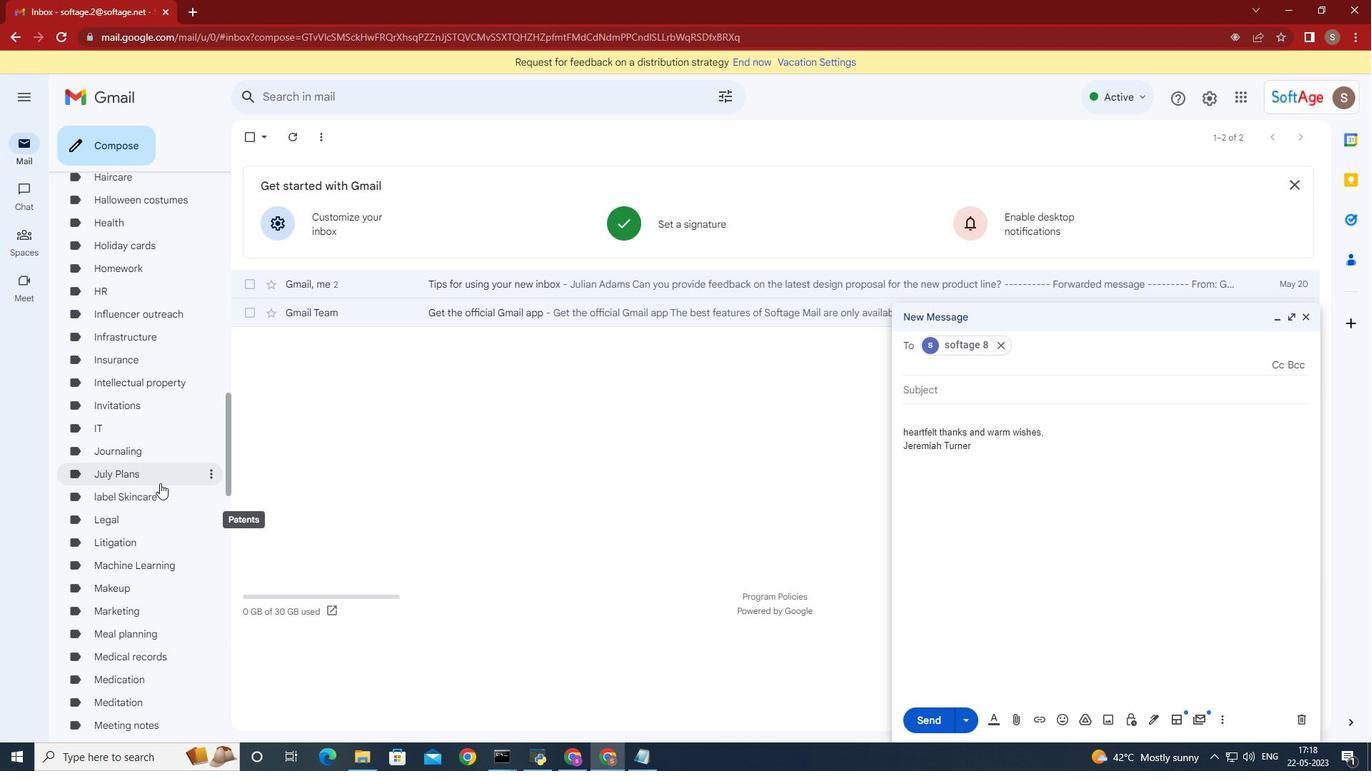 
Action: Mouse scrolled (159, 484) with delta (0, 0)
Screenshot: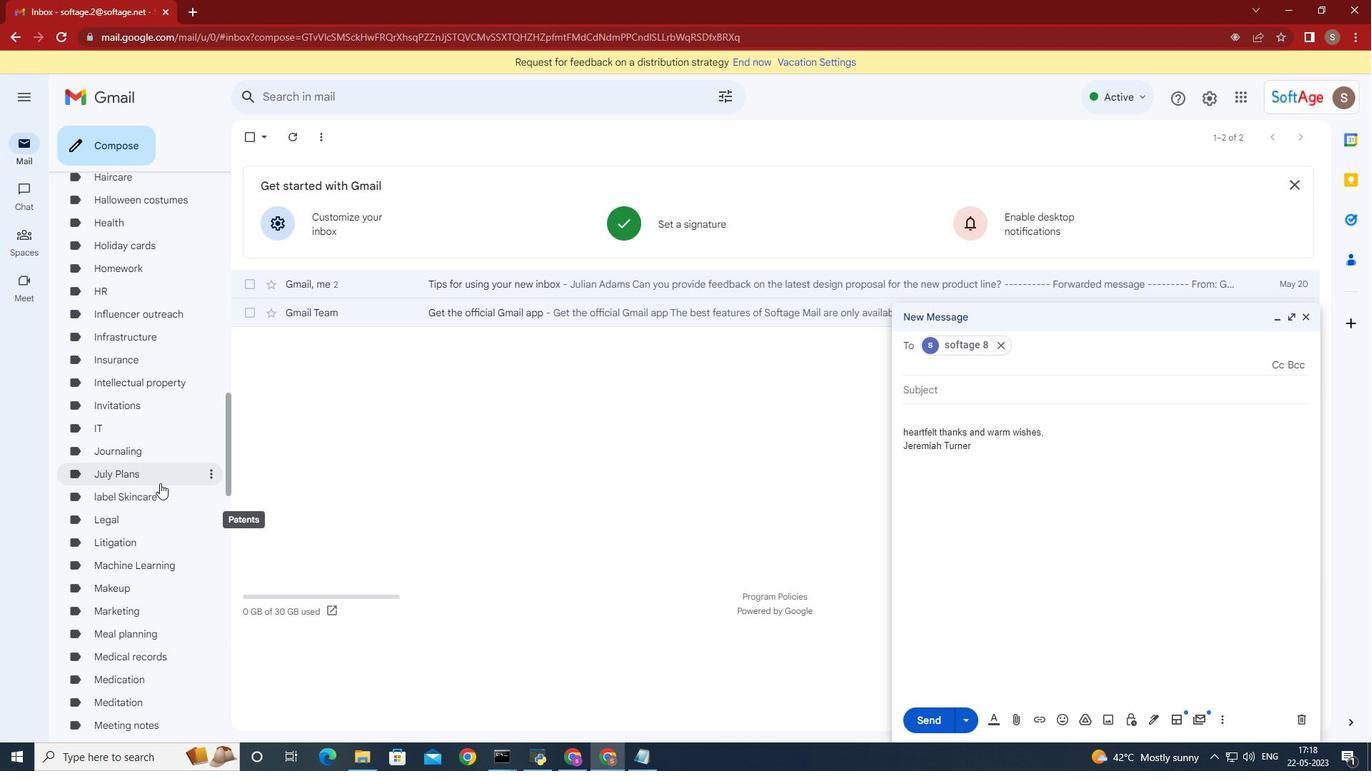 
Action: Mouse scrolled (159, 484) with delta (0, 0)
Screenshot: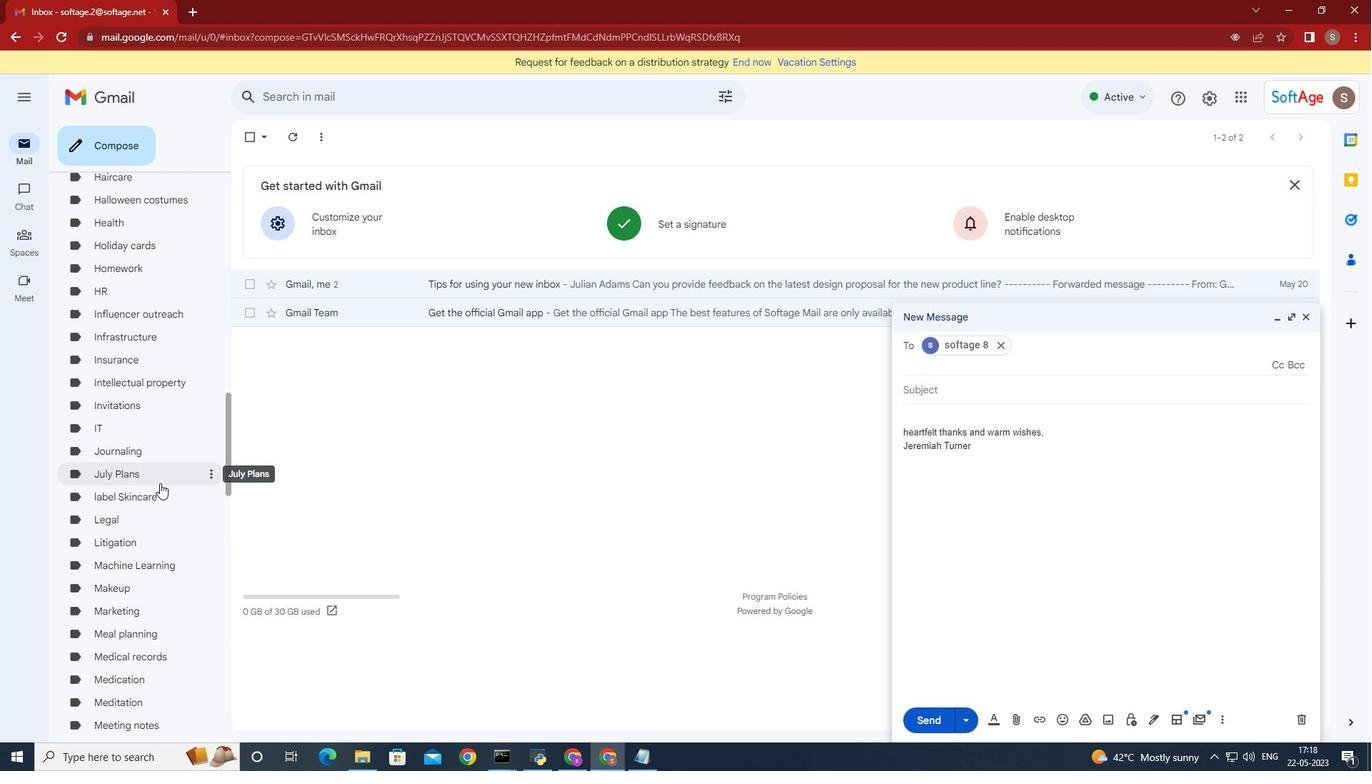 
Action: Mouse scrolled (159, 484) with delta (0, 0)
Screenshot: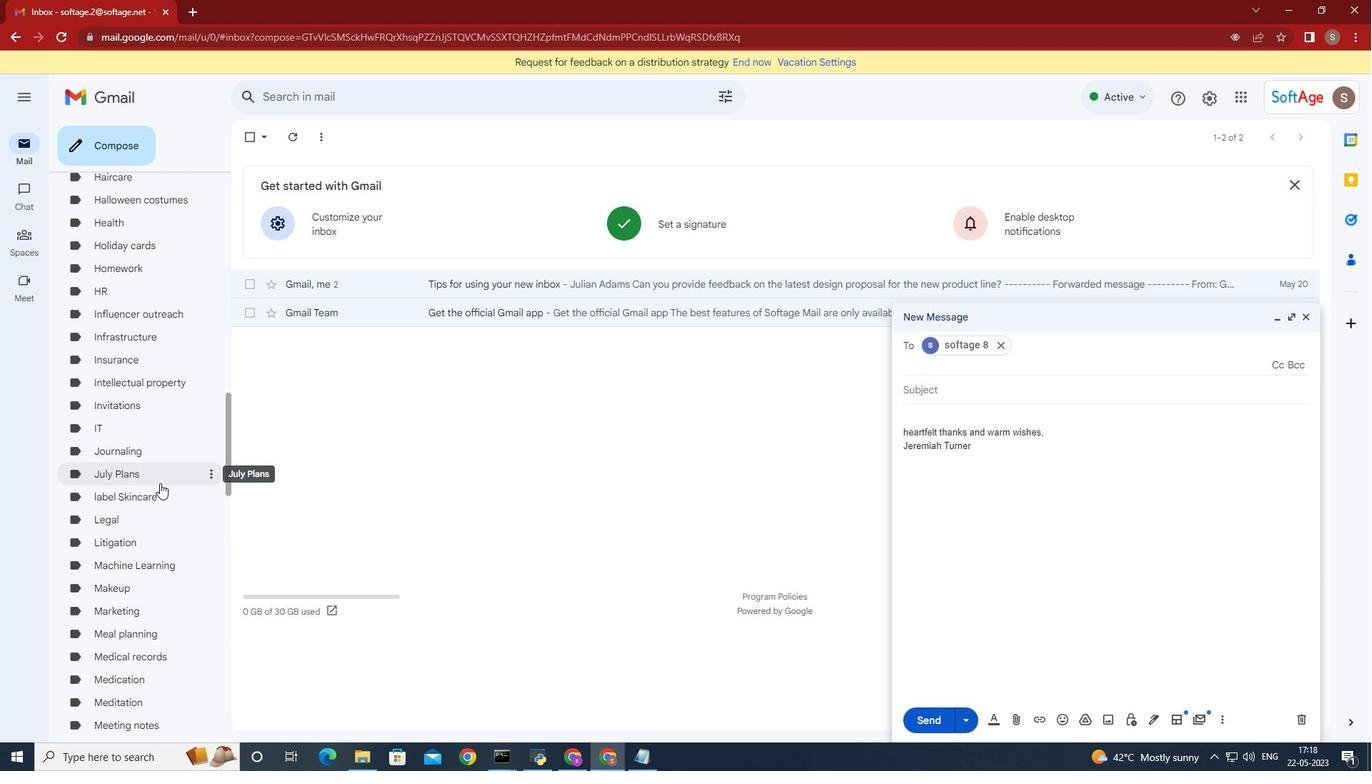 
Action: Mouse scrolled (159, 484) with delta (0, 0)
Screenshot: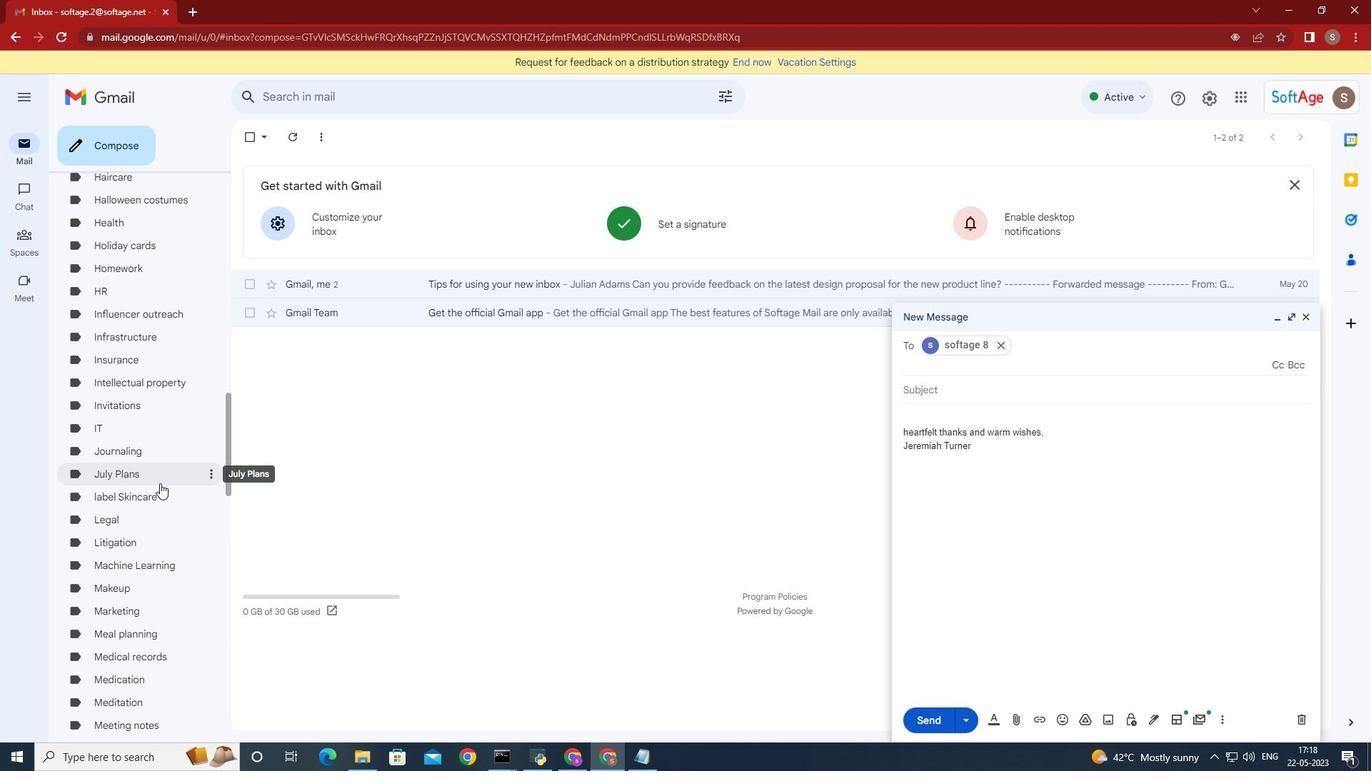 
Action: Mouse scrolled (159, 484) with delta (0, 0)
Screenshot: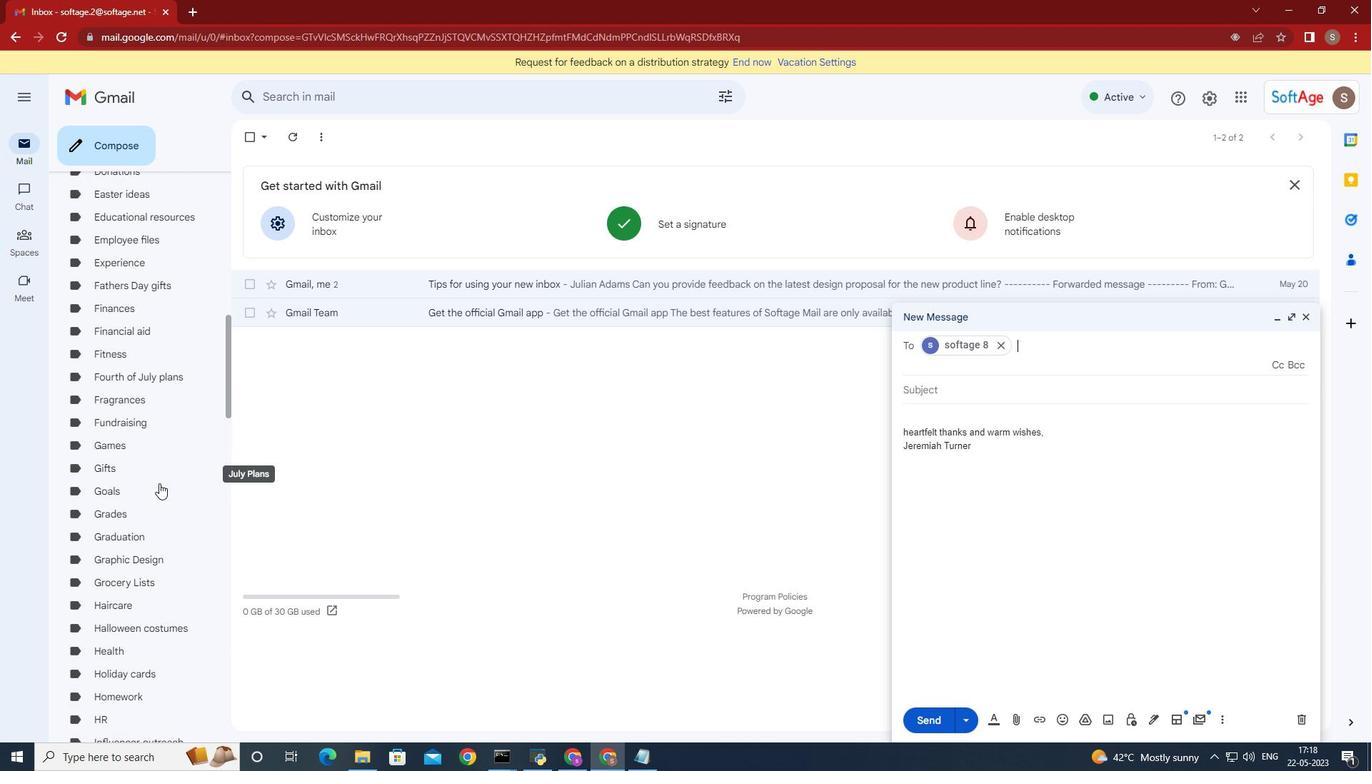 
Action: Mouse scrolled (159, 484) with delta (0, 0)
Screenshot: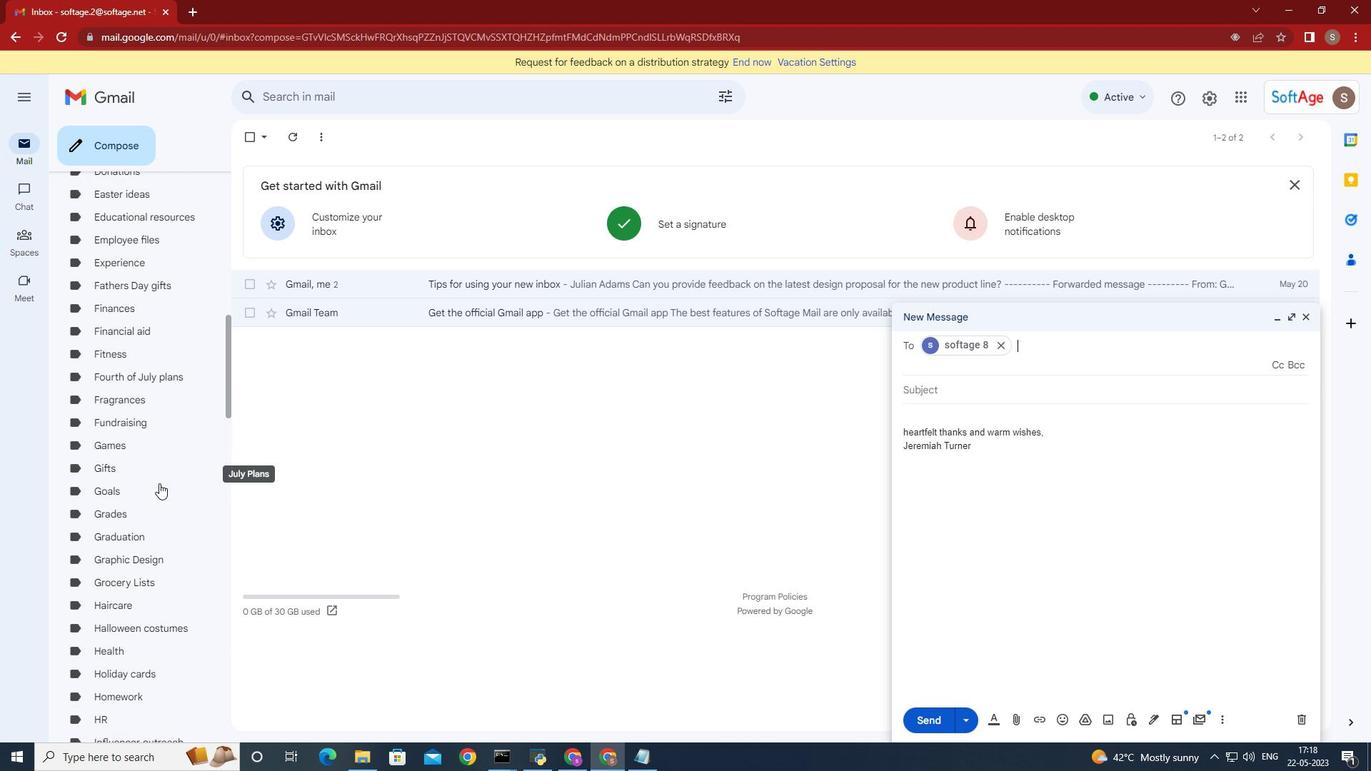 
Action: Mouse scrolled (159, 484) with delta (0, 0)
Screenshot: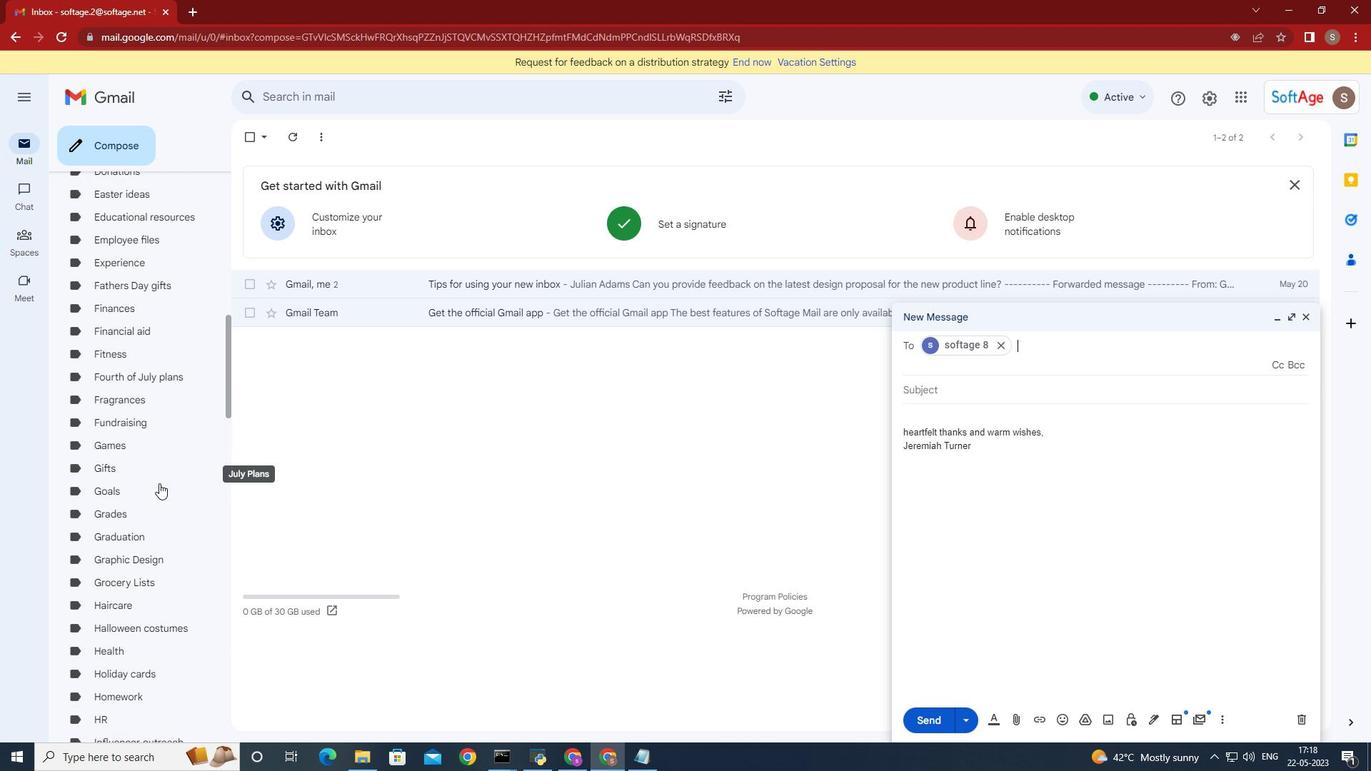 
Action: Mouse scrolled (159, 484) with delta (0, 0)
Screenshot: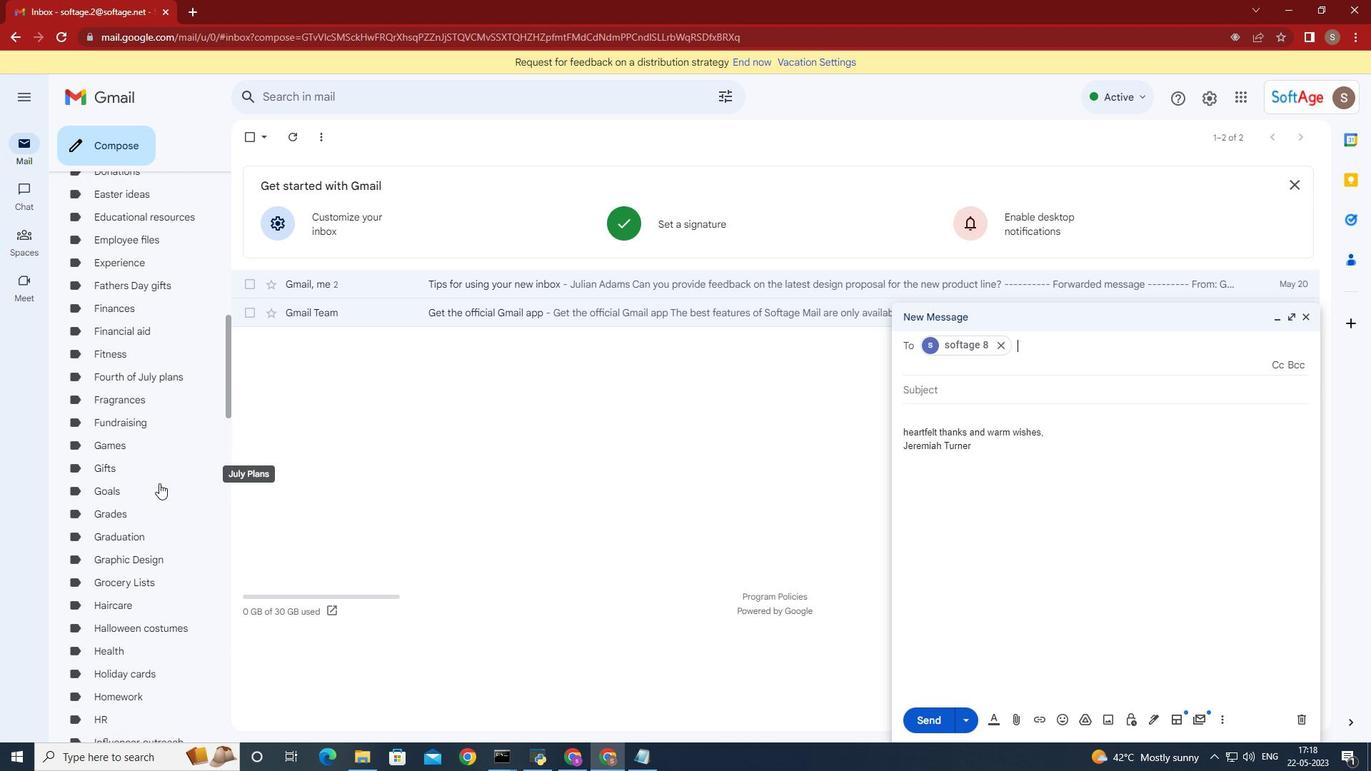 
Action: Mouse scrolled (159, 484) with delta (0, 0)
Screenshot: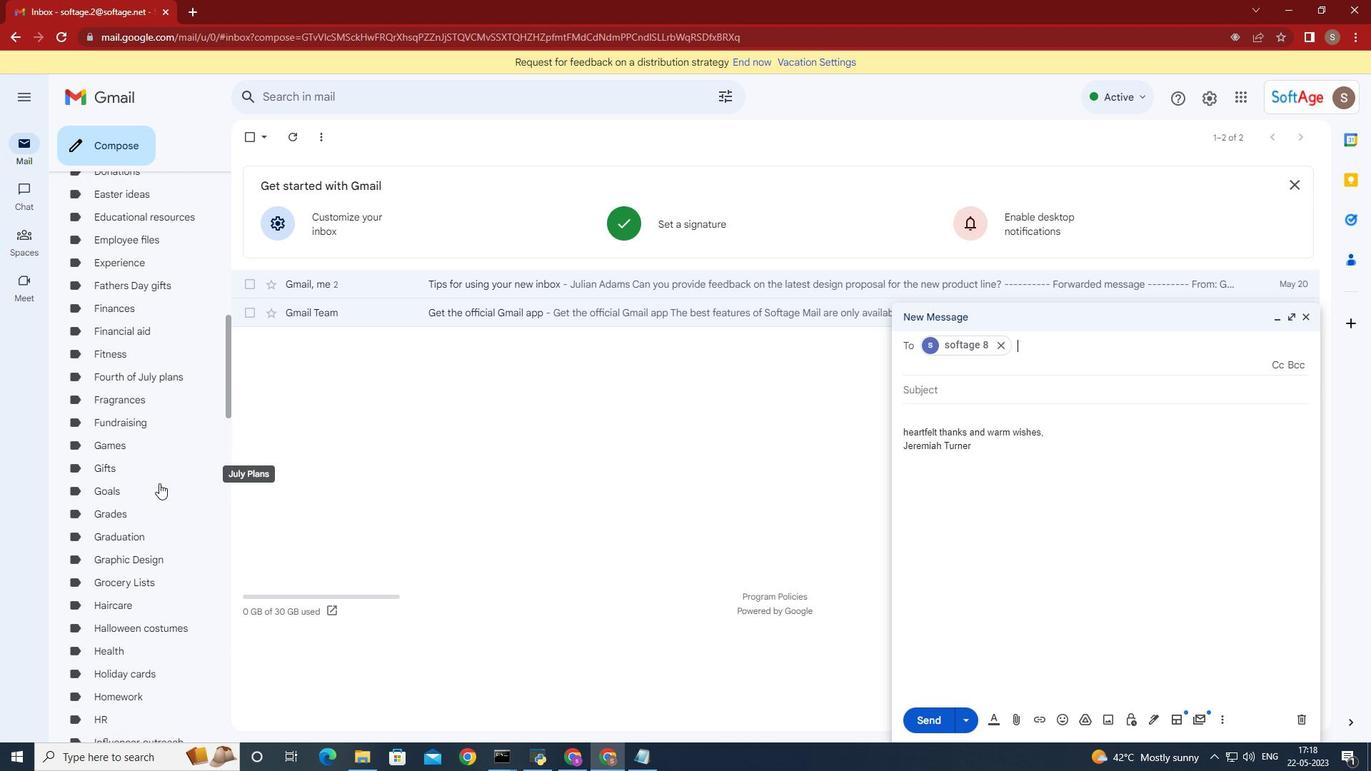 
Action: Mouse scrolled (159, 484) with delta (0, 0)
Screenshot: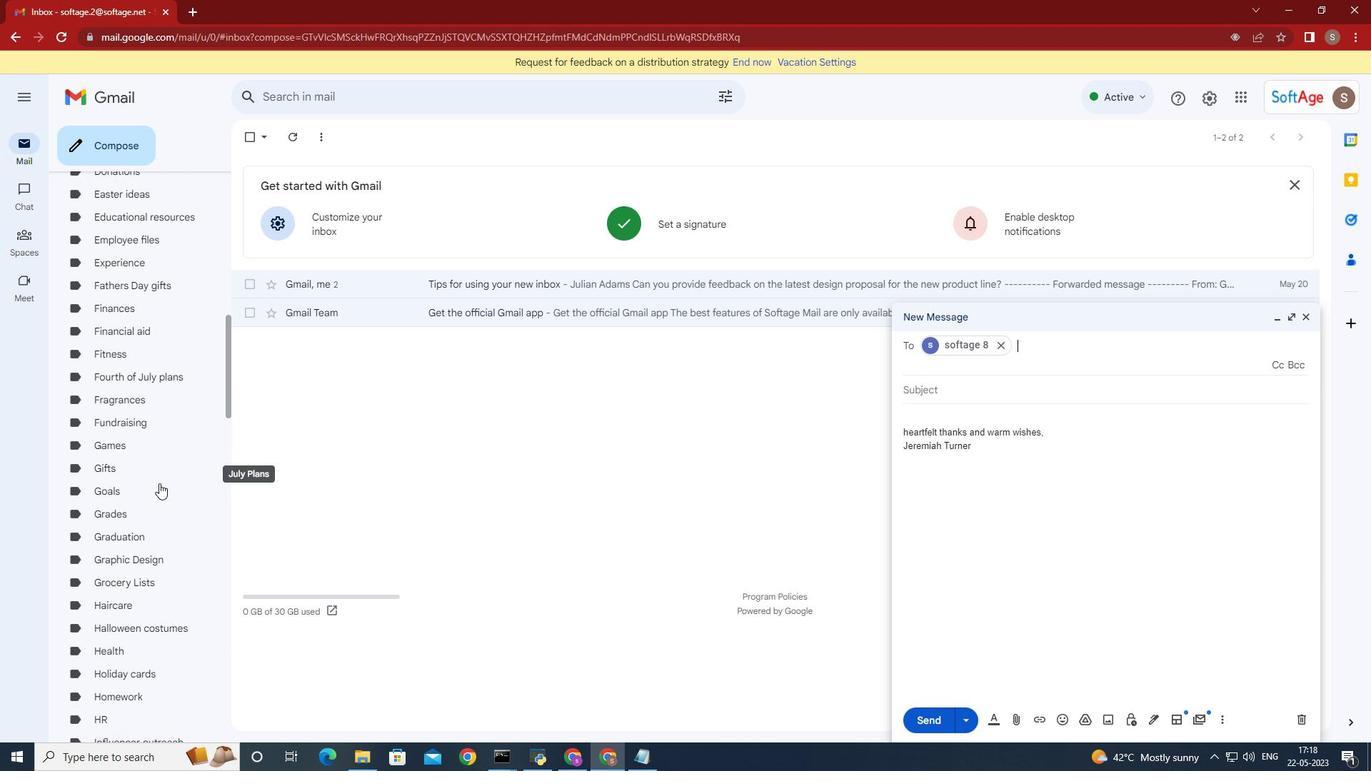 
Action: Mouse scrolled (159, 484) with delta (0, 0)
Screenshot: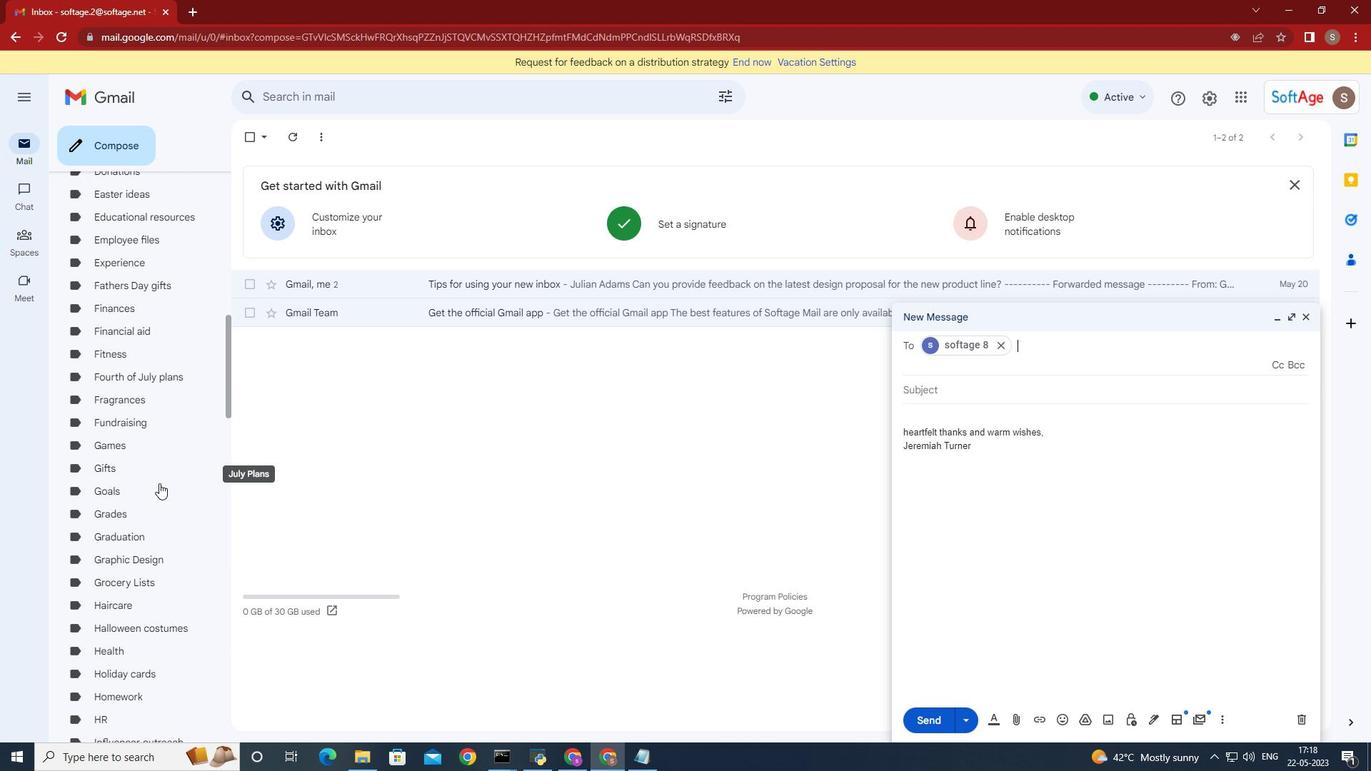 
Action: Mouse scrolled (159, 484) with delta (0, 0)
Screenshot: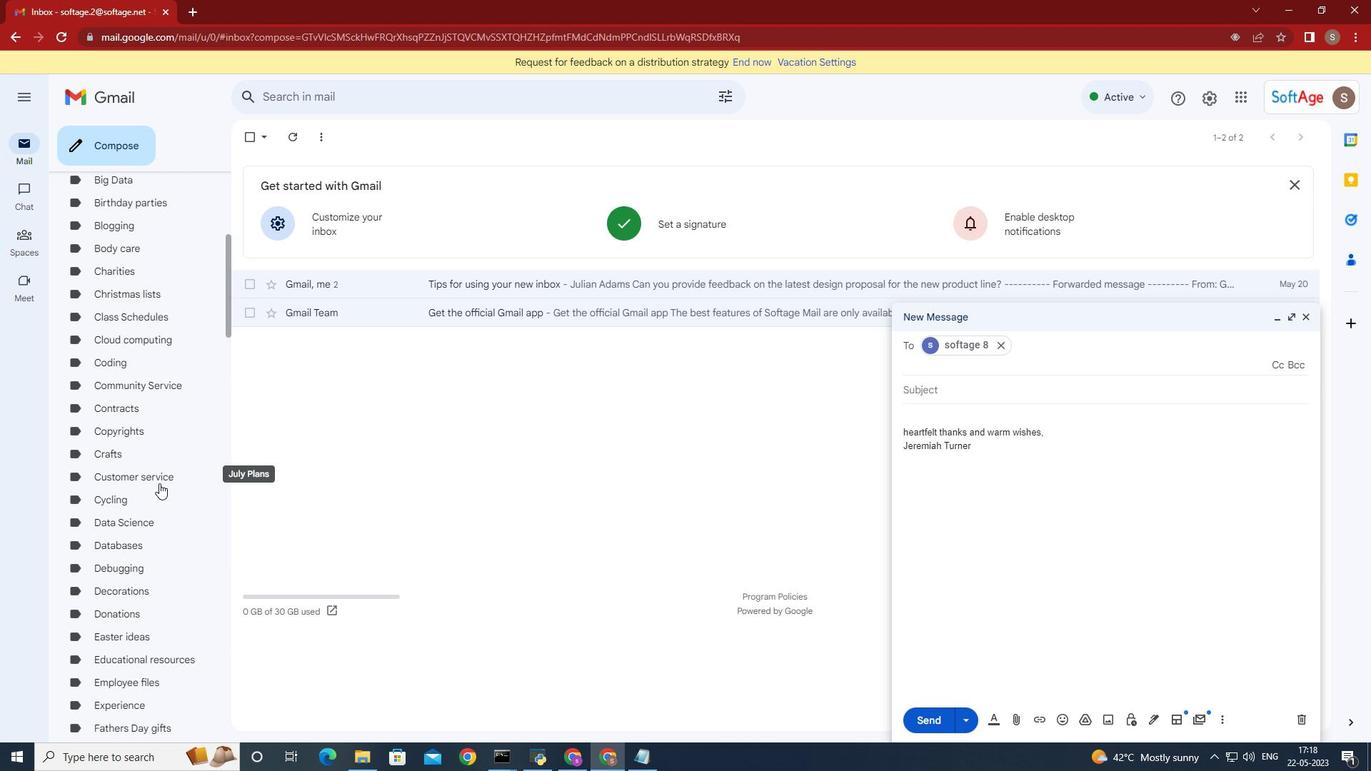 
Action: Mouse scrolled (159, 484) with delta (0, 0)
Screenshot: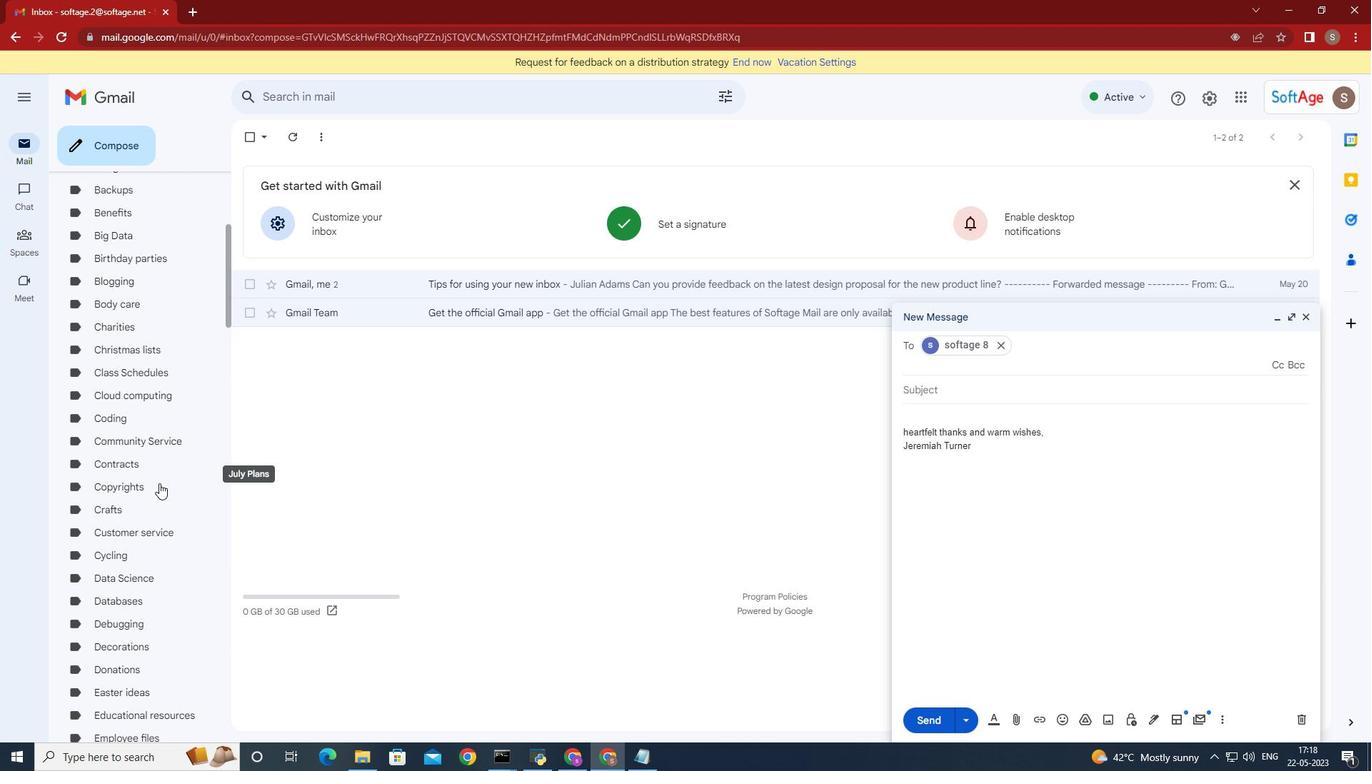
Action: Mouse scrolled (159, 484) with delta (0, 0)
Screenshot: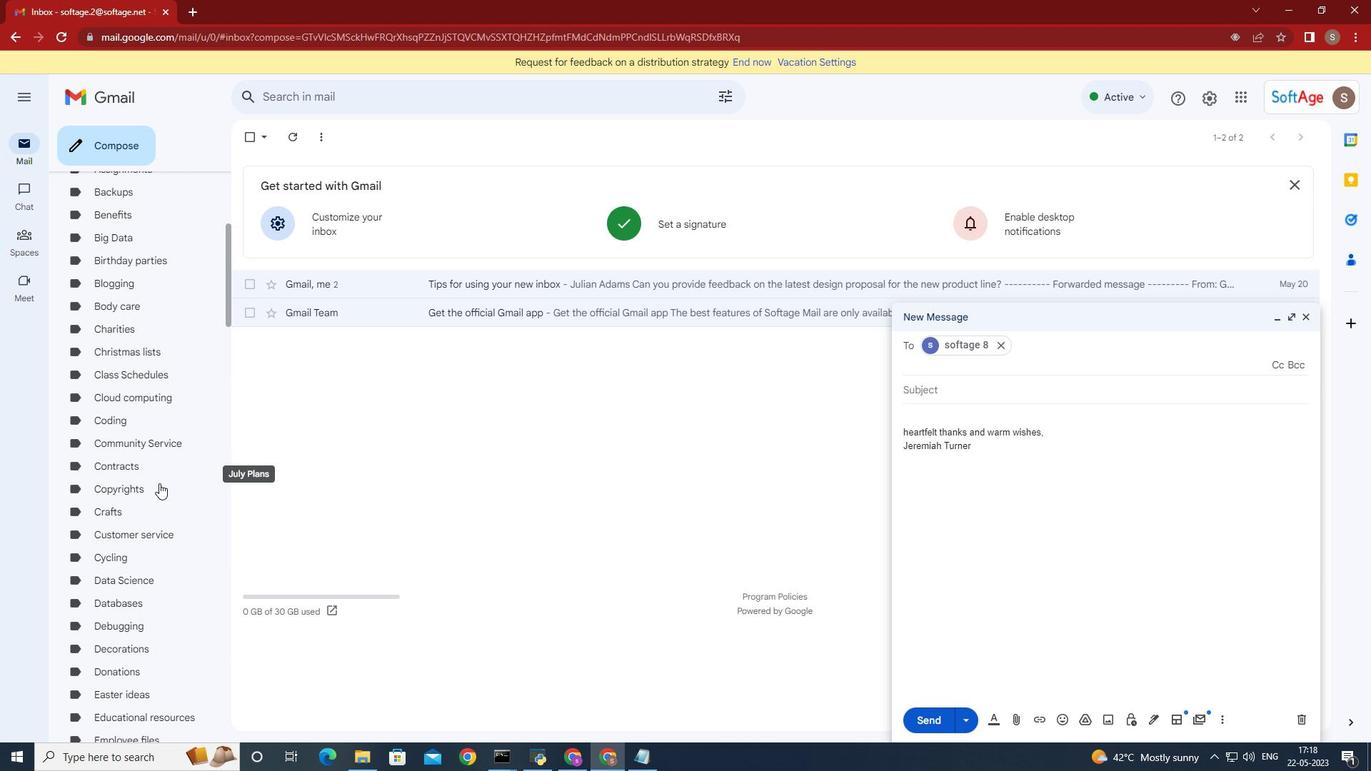 
Action: Mouse scrolled (159, 484) with delta (0, 0)
Screenshot: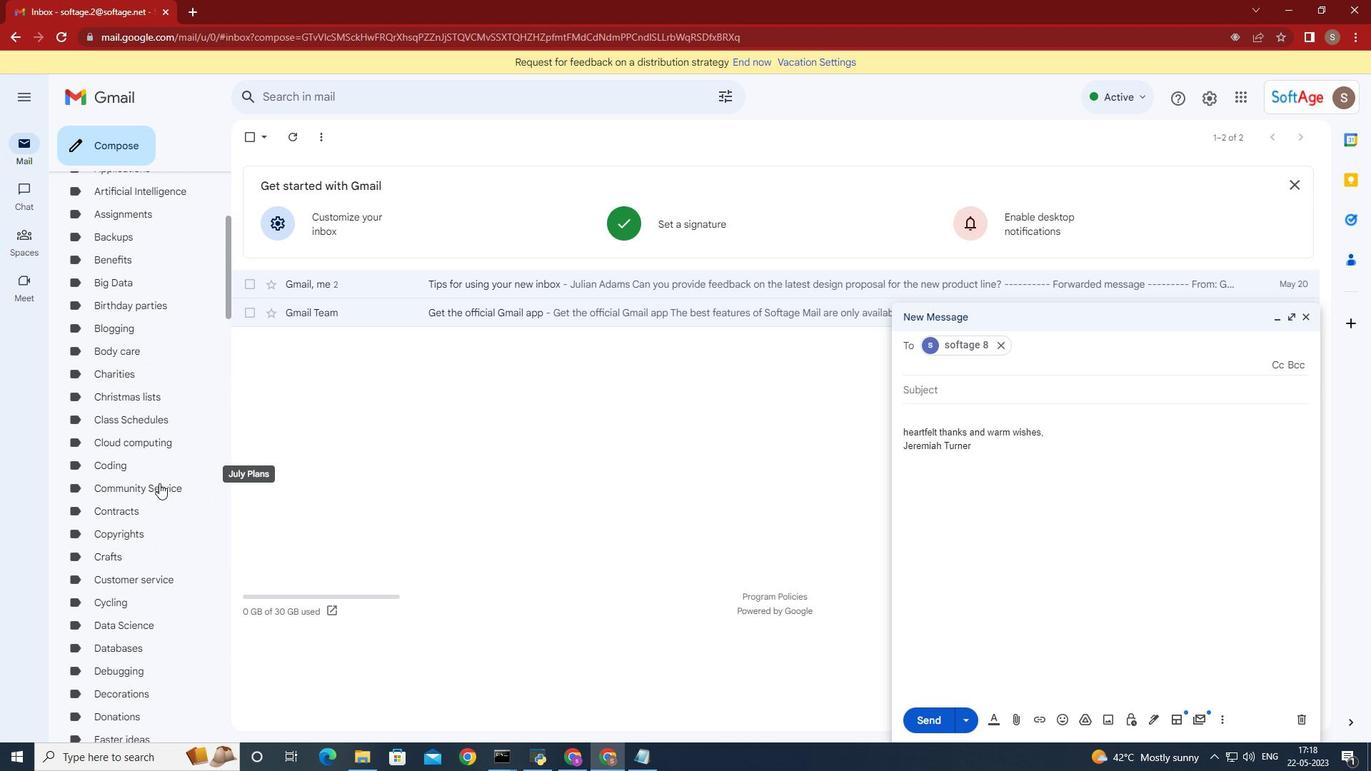
Action: Mouse scrolled (159, 484) with delta (0, 0)
Screenshot: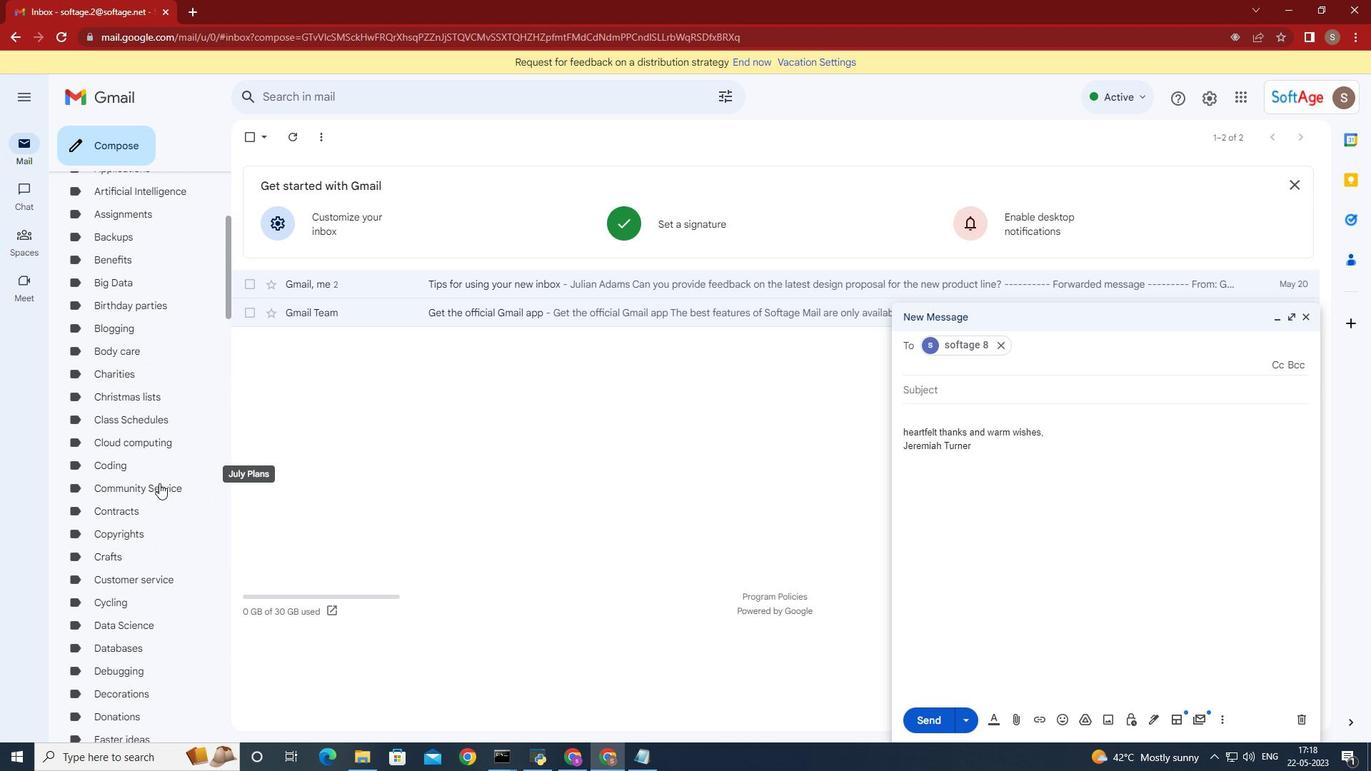
Action: Mouse scrolled (159, 484) with delta (0, 0)
Screenshot: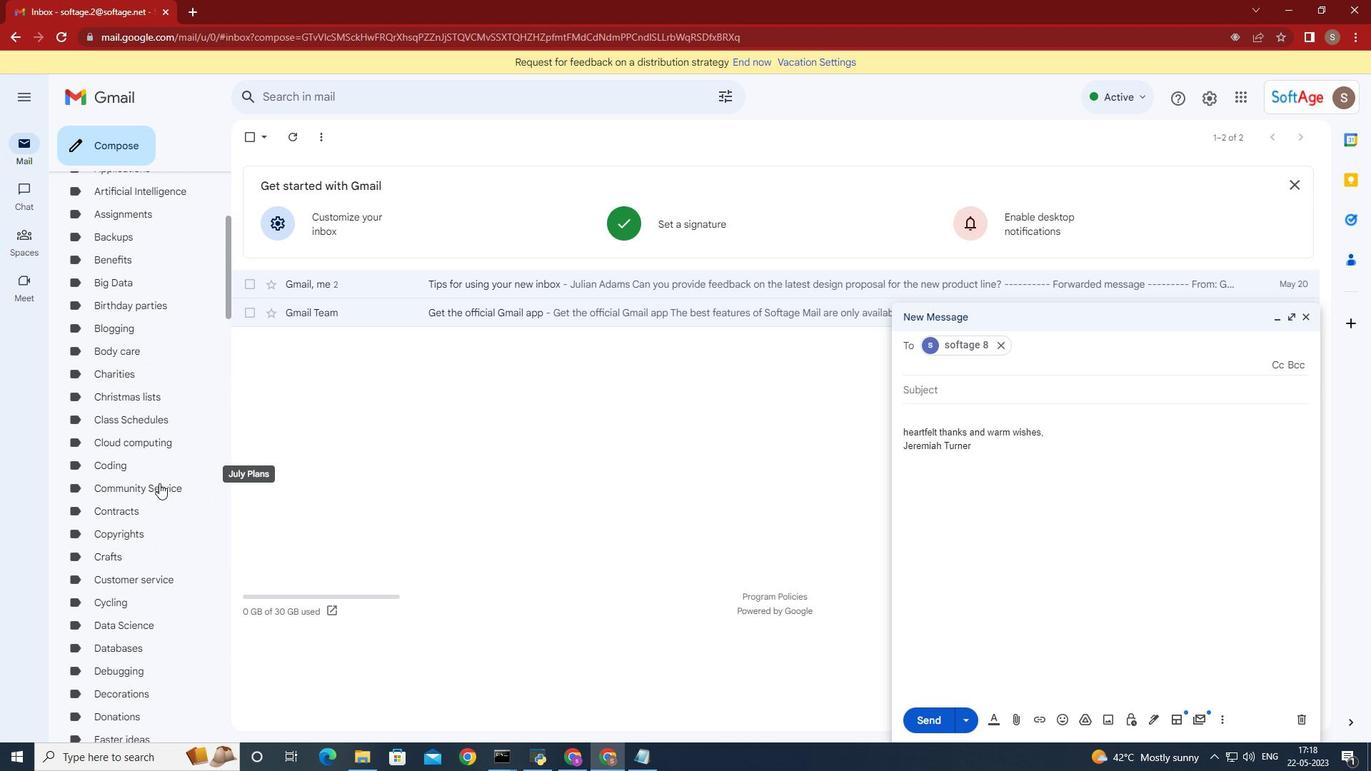 
Action: Mouse scrolled (159, 484) with delta (0, 0)
Screenshot: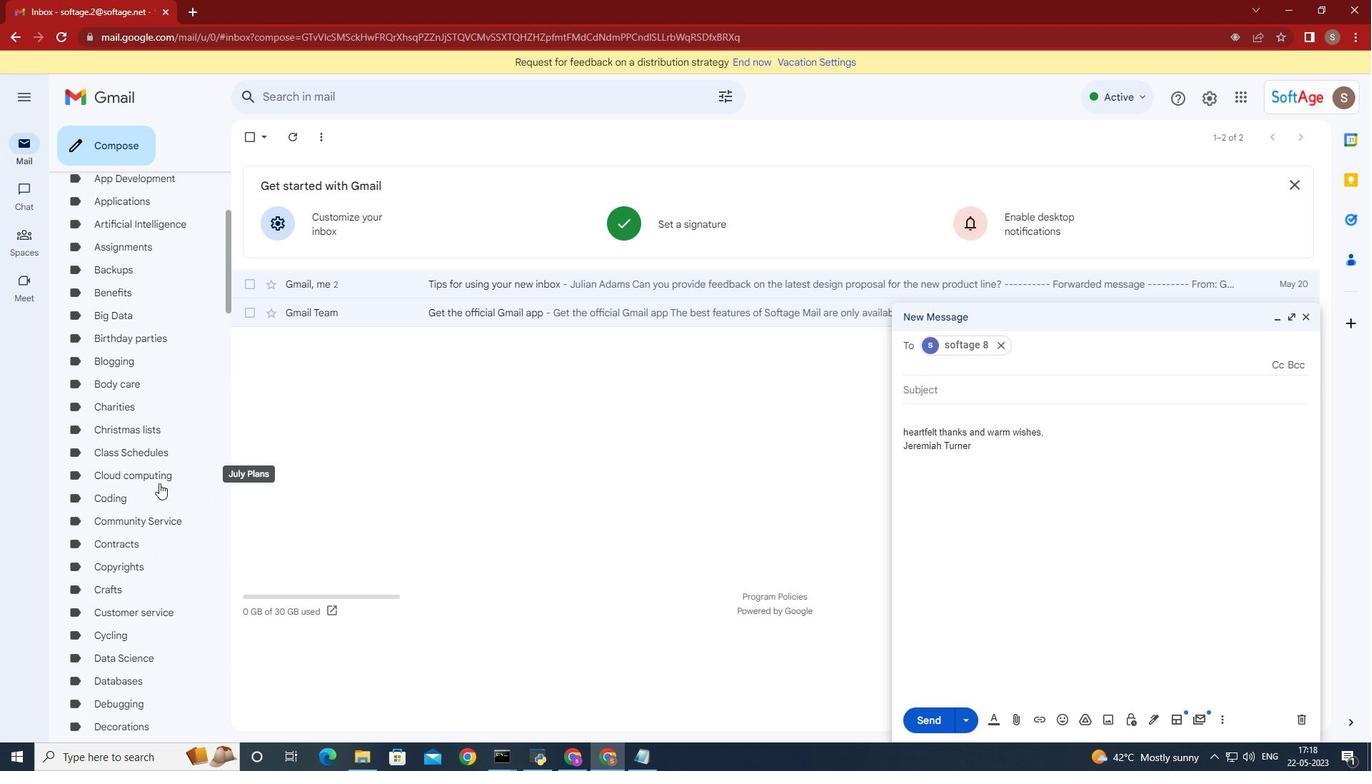 
Action: Mouse moved to (159, 482)
Screenshot: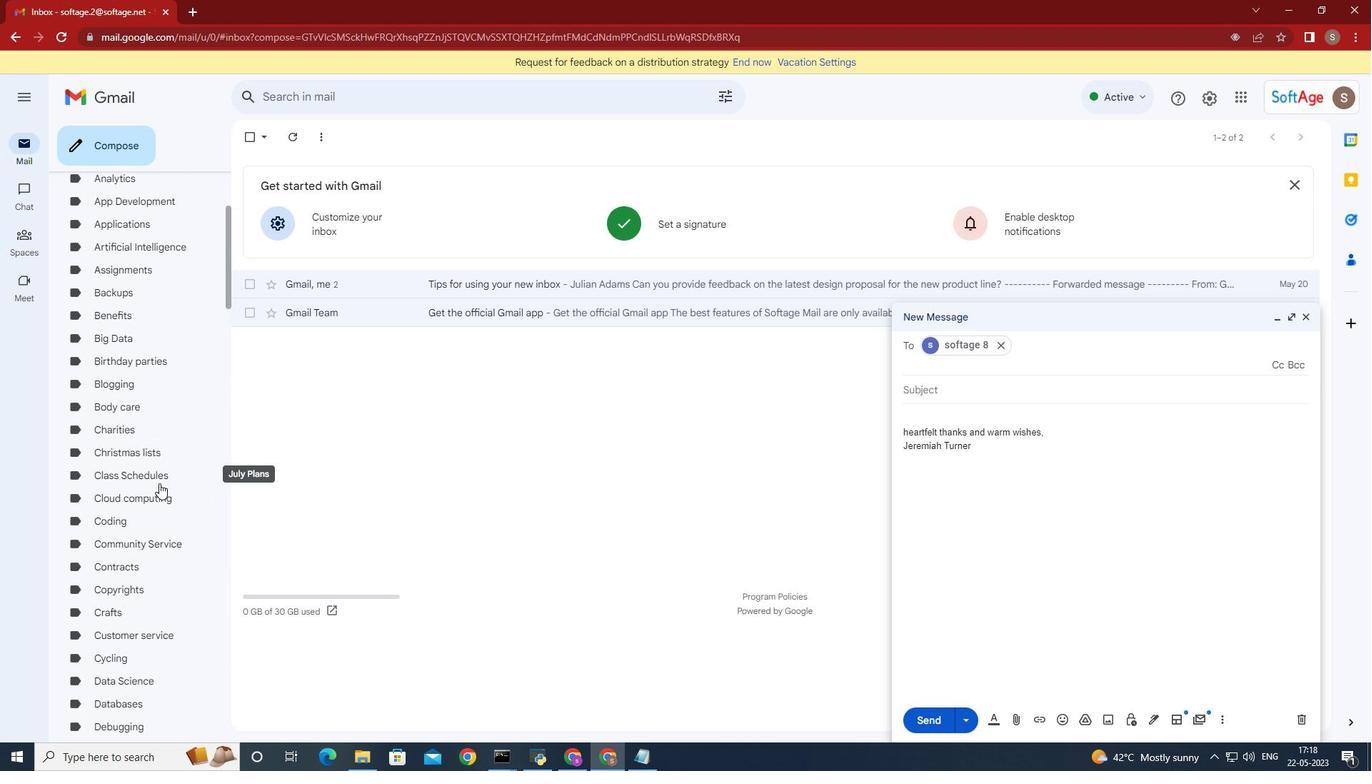 
Action: Mouse scrolled (159, 483) with delta (0, 0)
Screenshot: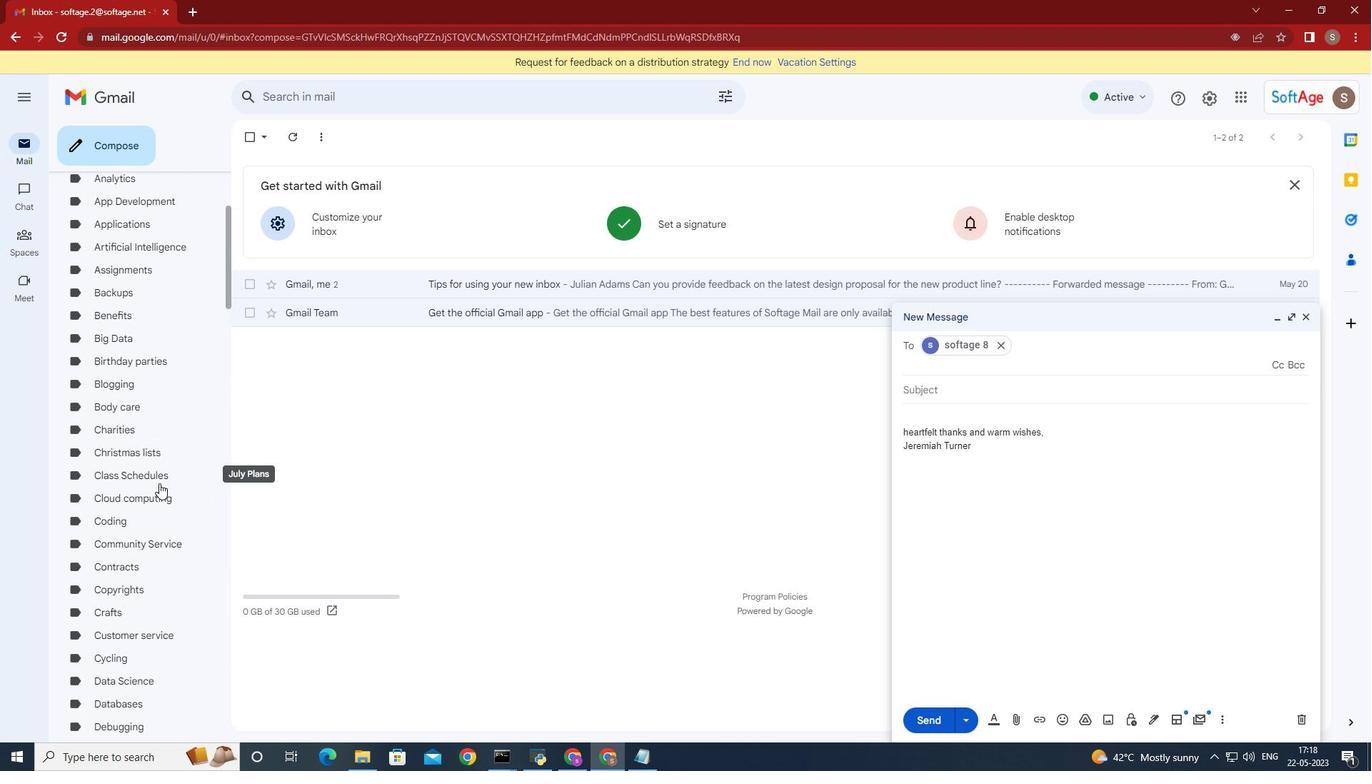 
Action: Mouse scrolled (159, 483) with delta (0, 0)
Screenshot: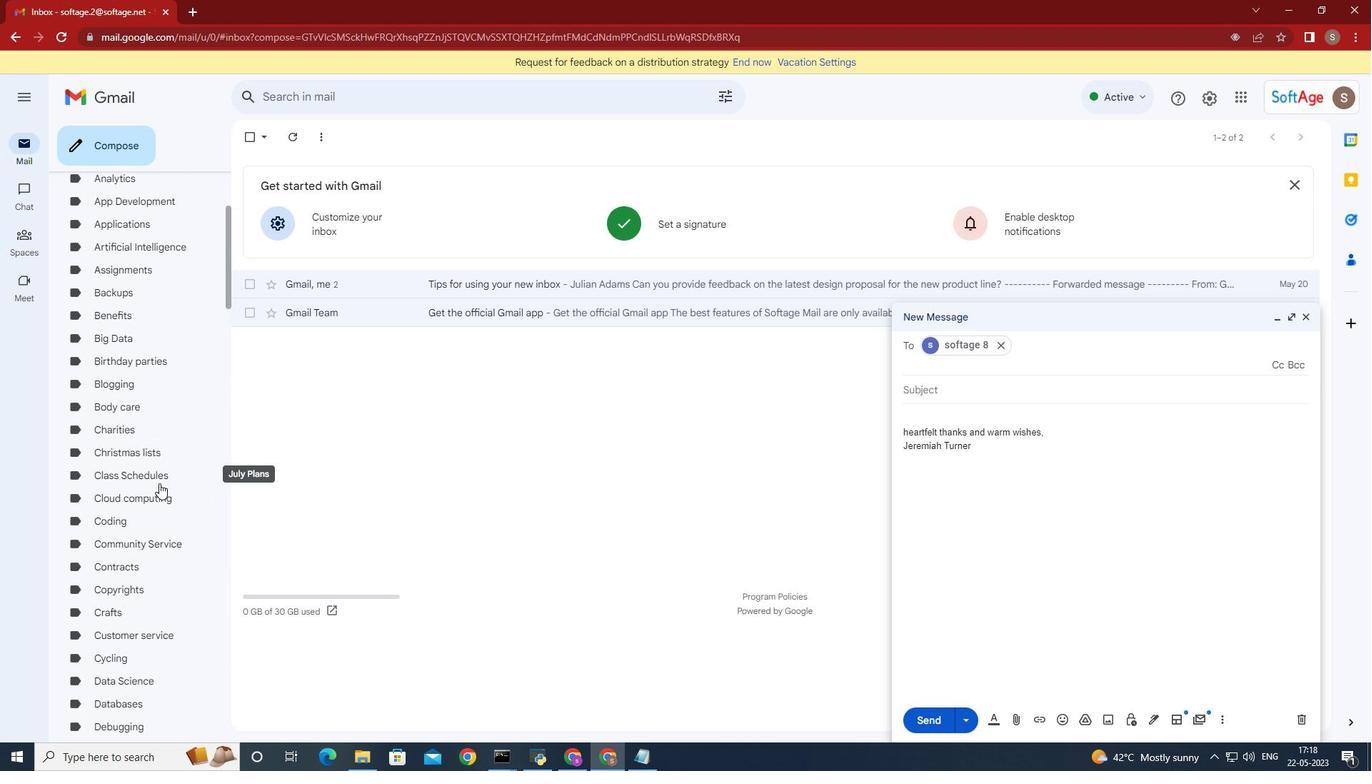 
Action: Mouse moved to (158, 482)
Screenshot: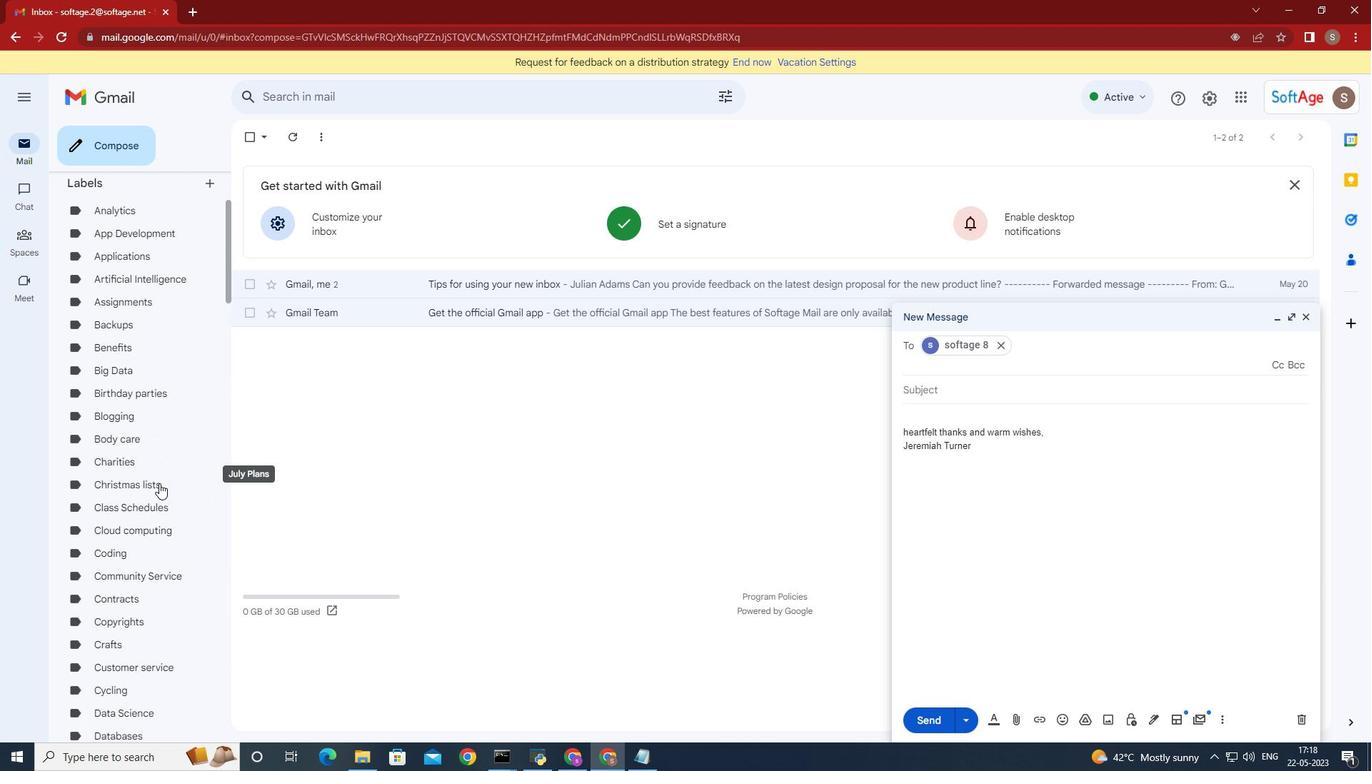 
Action: Mouse scrolled (158, 483) with delta (0, 0)
Screenshot: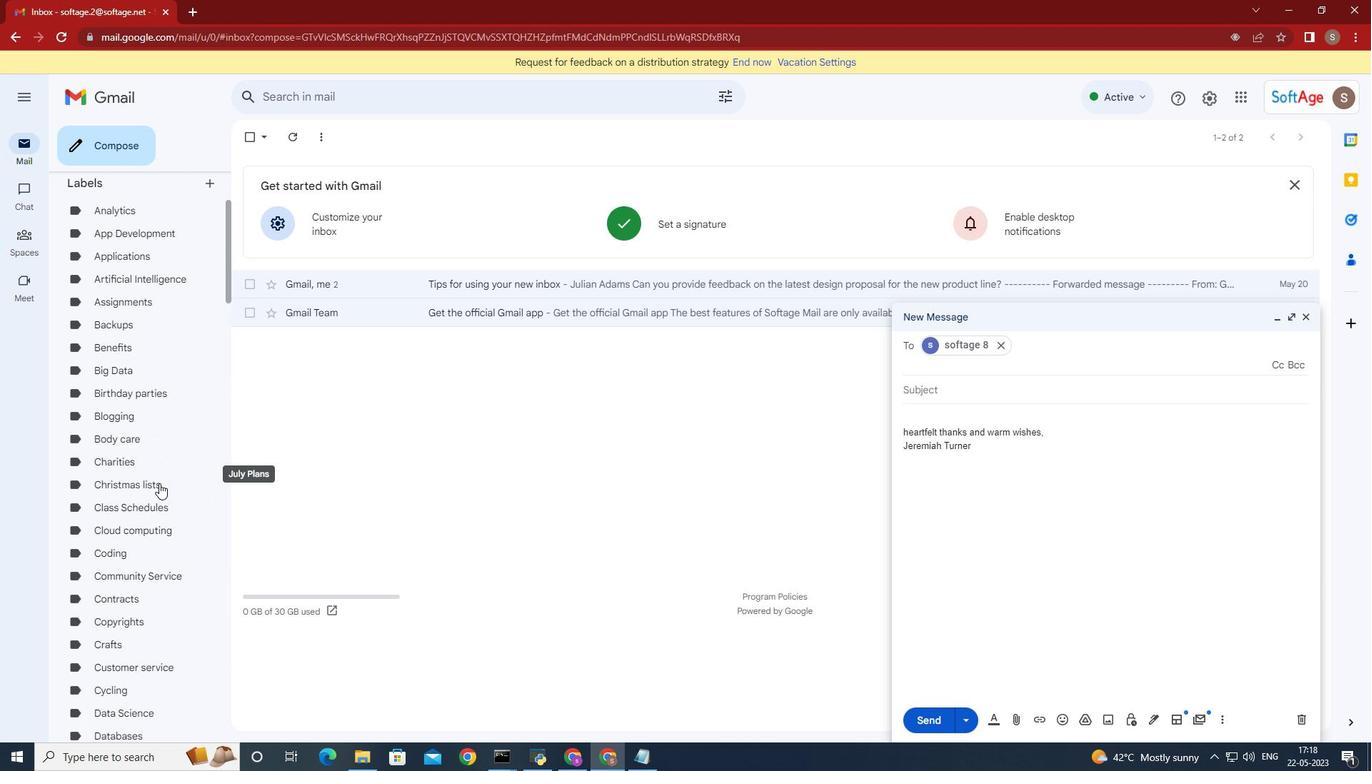 
Action: Mouse scrolled (158, 483) with delta (0, 0)
Screenshot: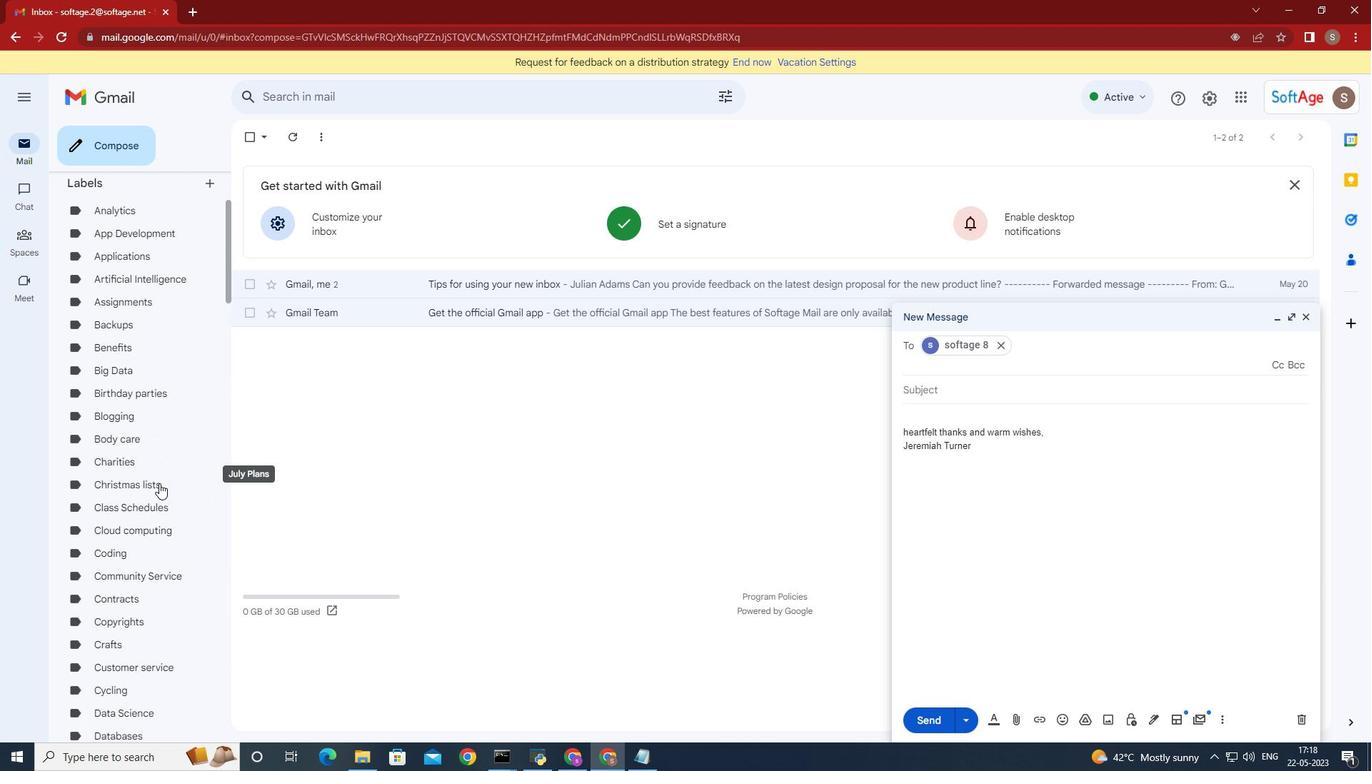 
Action: Mouse scrolled (158, 483) with delta (0, 0)
Screenshot: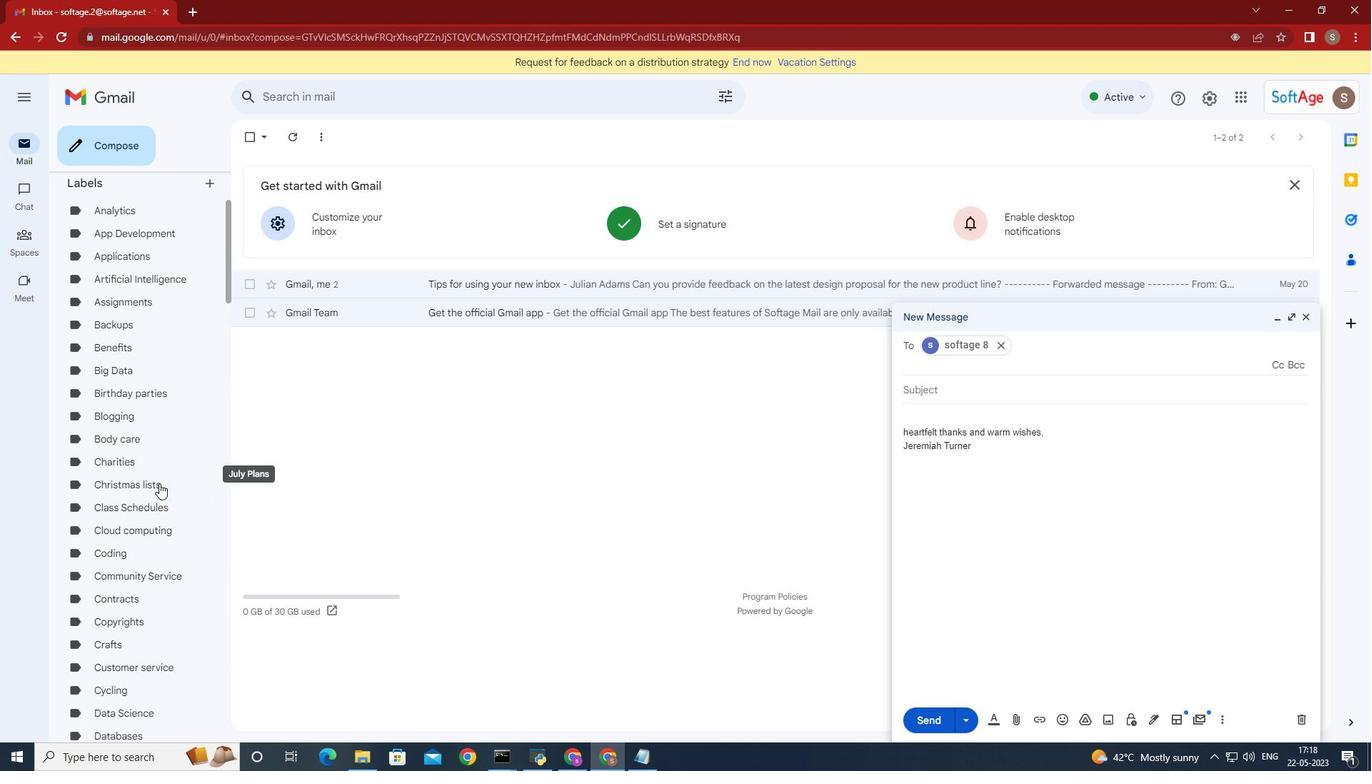 
Action: Mouse moved to (212, 344)
Screenshot: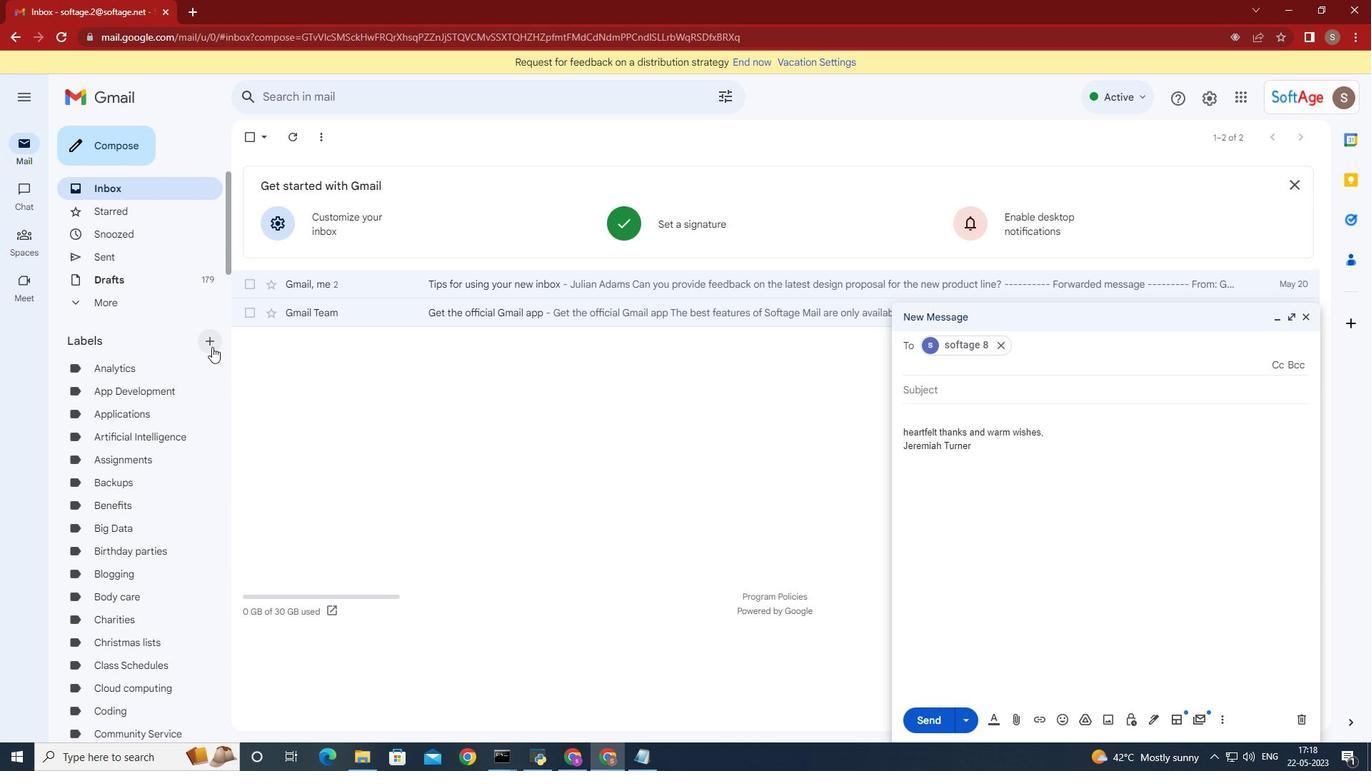
Action: Mouse pressed left at (212, 344)
Screenshot: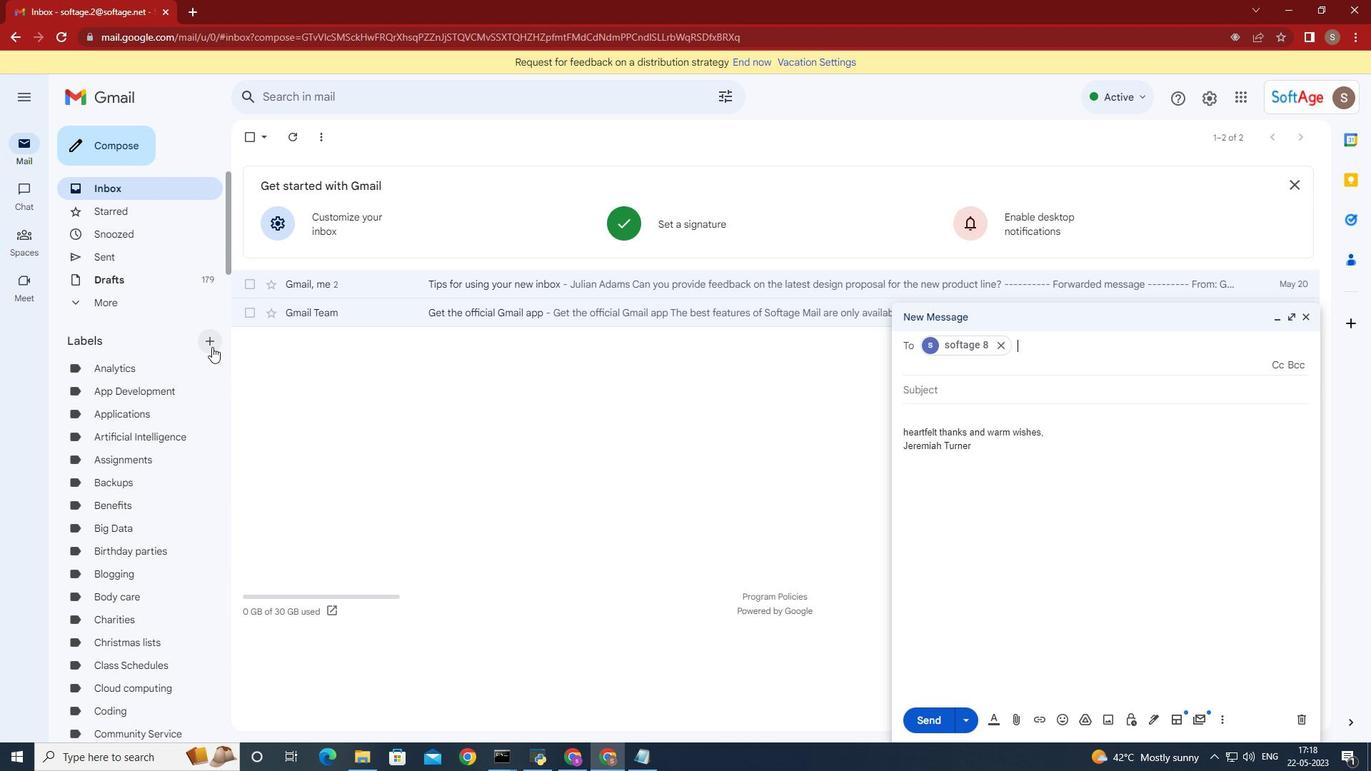 
Action: Mouse moved to (487, 434)
Screenshot: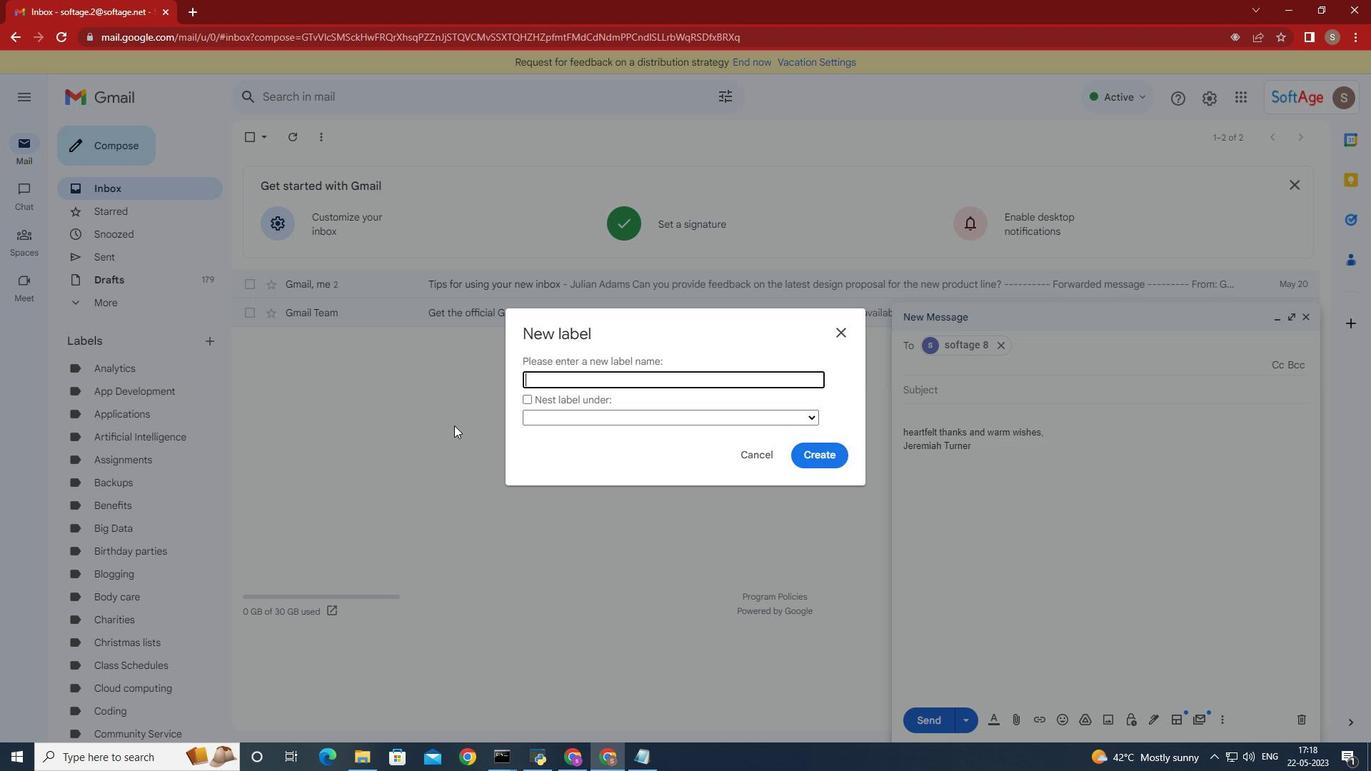 
Action: Key pressed <Key.shift><Key.shift><Key.shift><Key.shift>Graduation
Screenshot: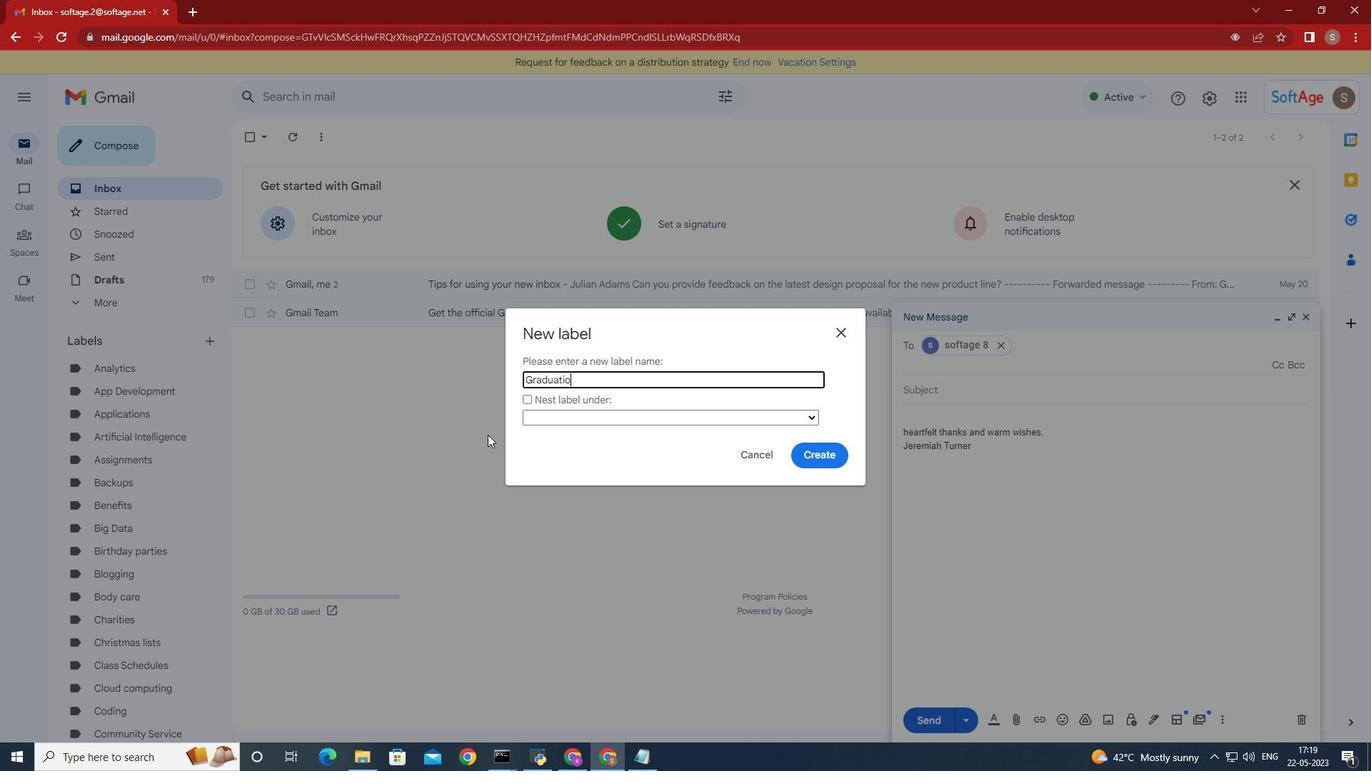 
Action: Mouse moved to (834, 449)
Screenshot: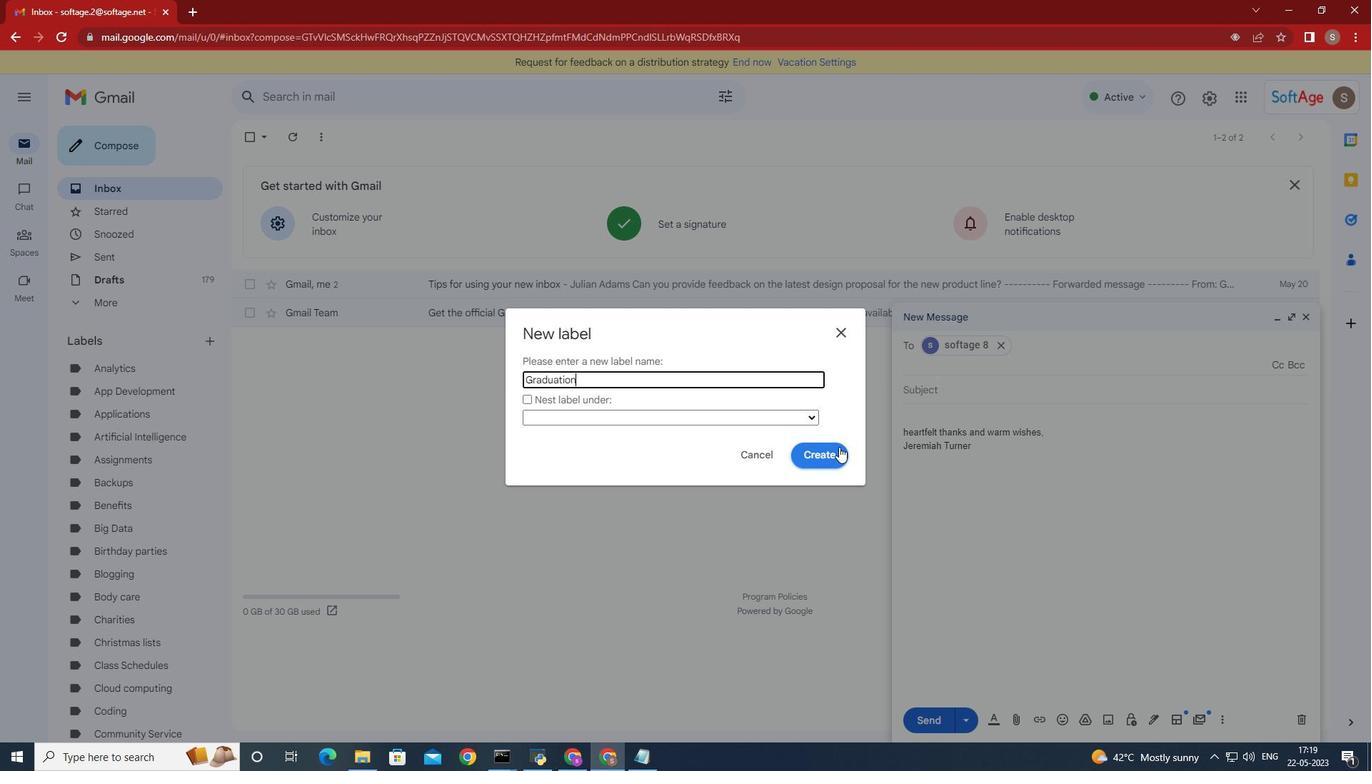 
Action: Mouse pressed left at (834, 449)
Screenshot: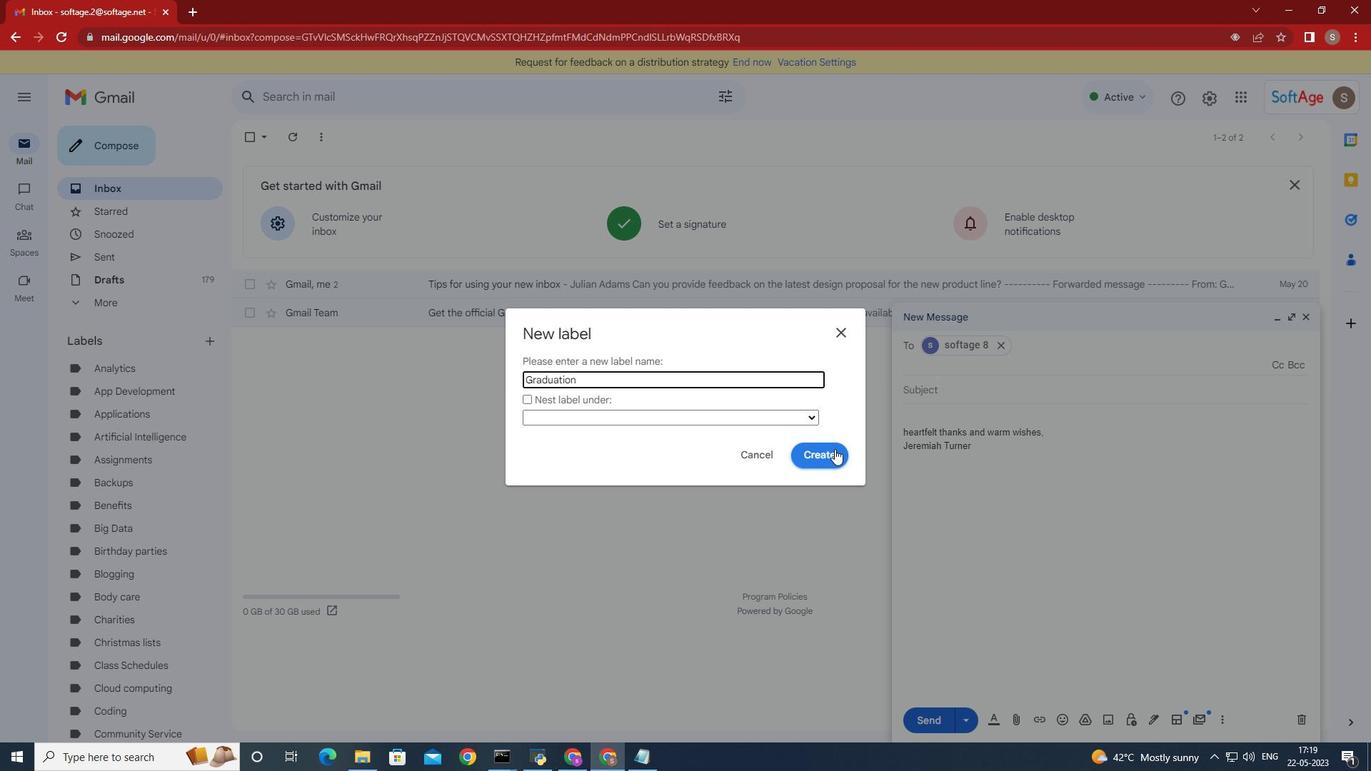 
Action: Mouse moved to (839, 330)
Screenshot: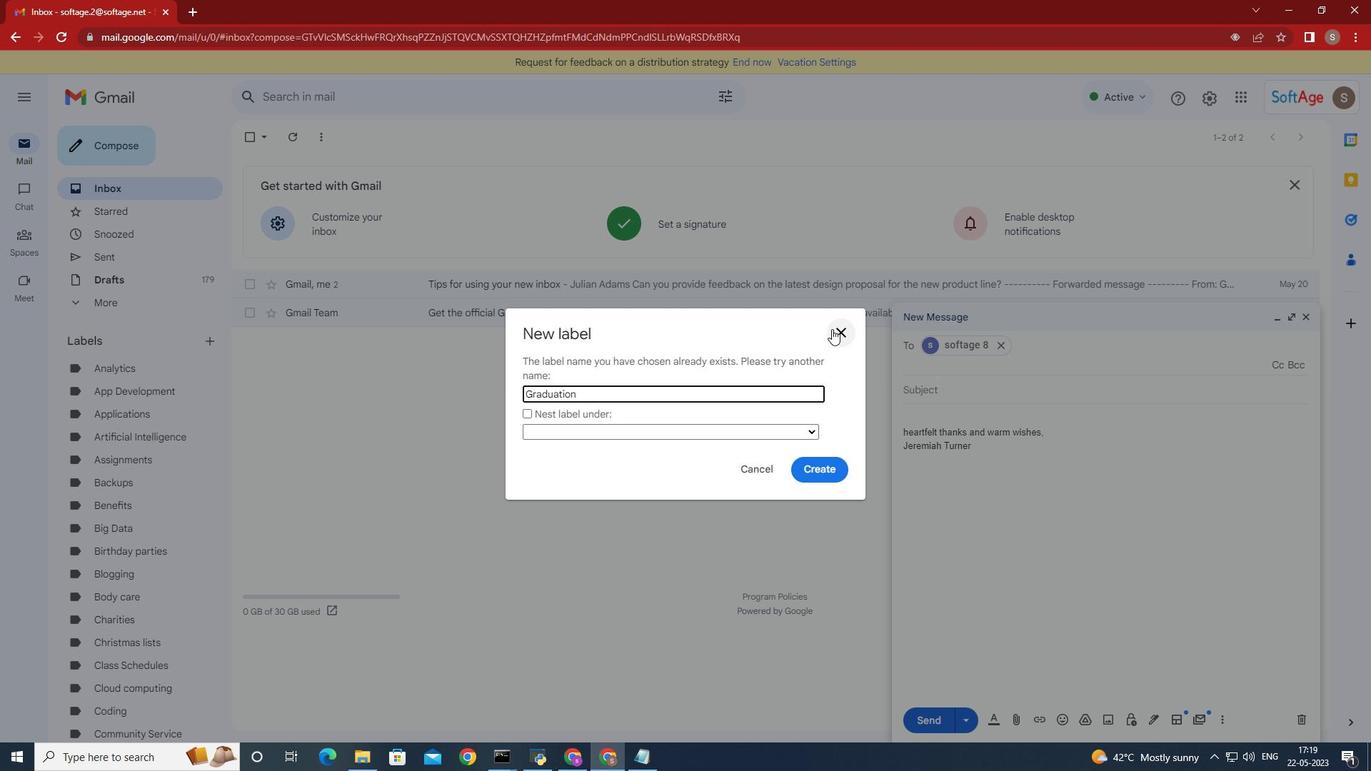 
Action: Mouse pressed left at (839, 330)
Screenshot: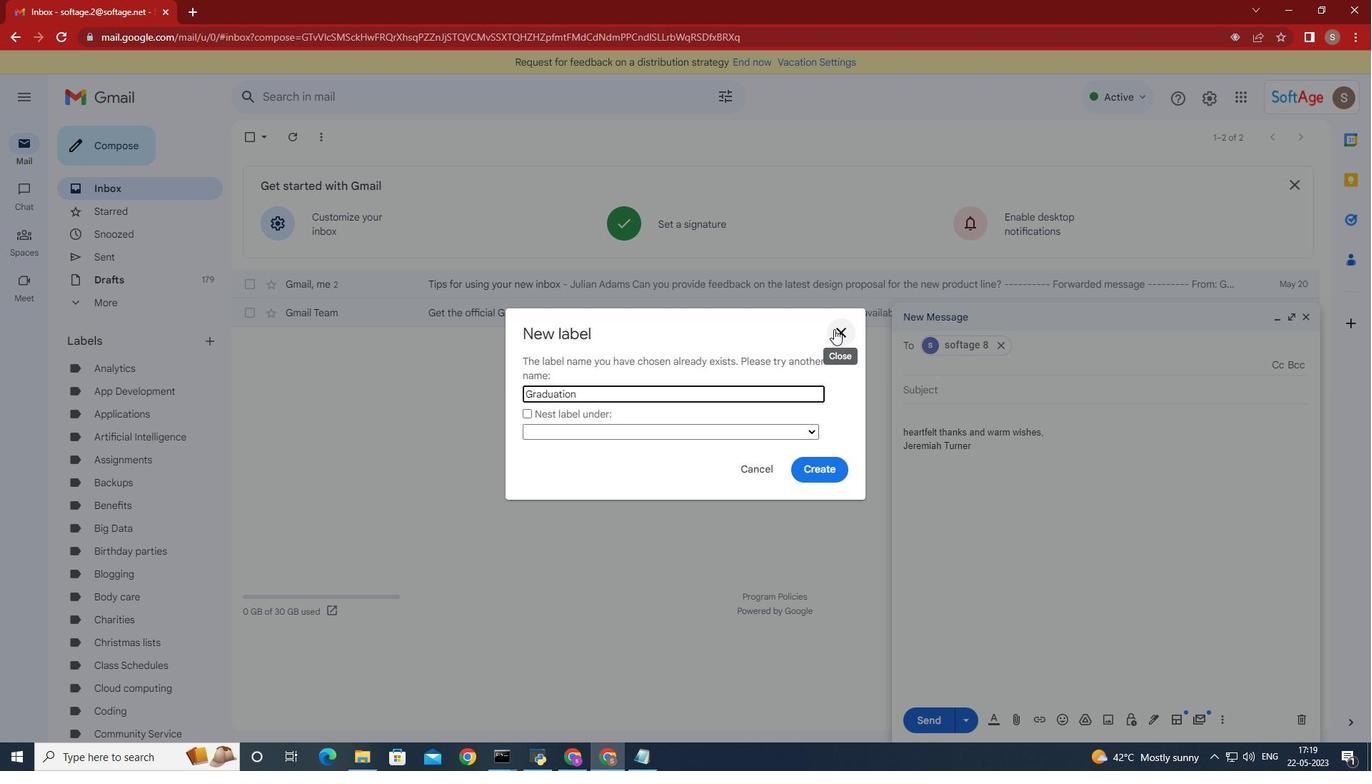 
Action: Mouse moved to (231, 482)
Screenshot: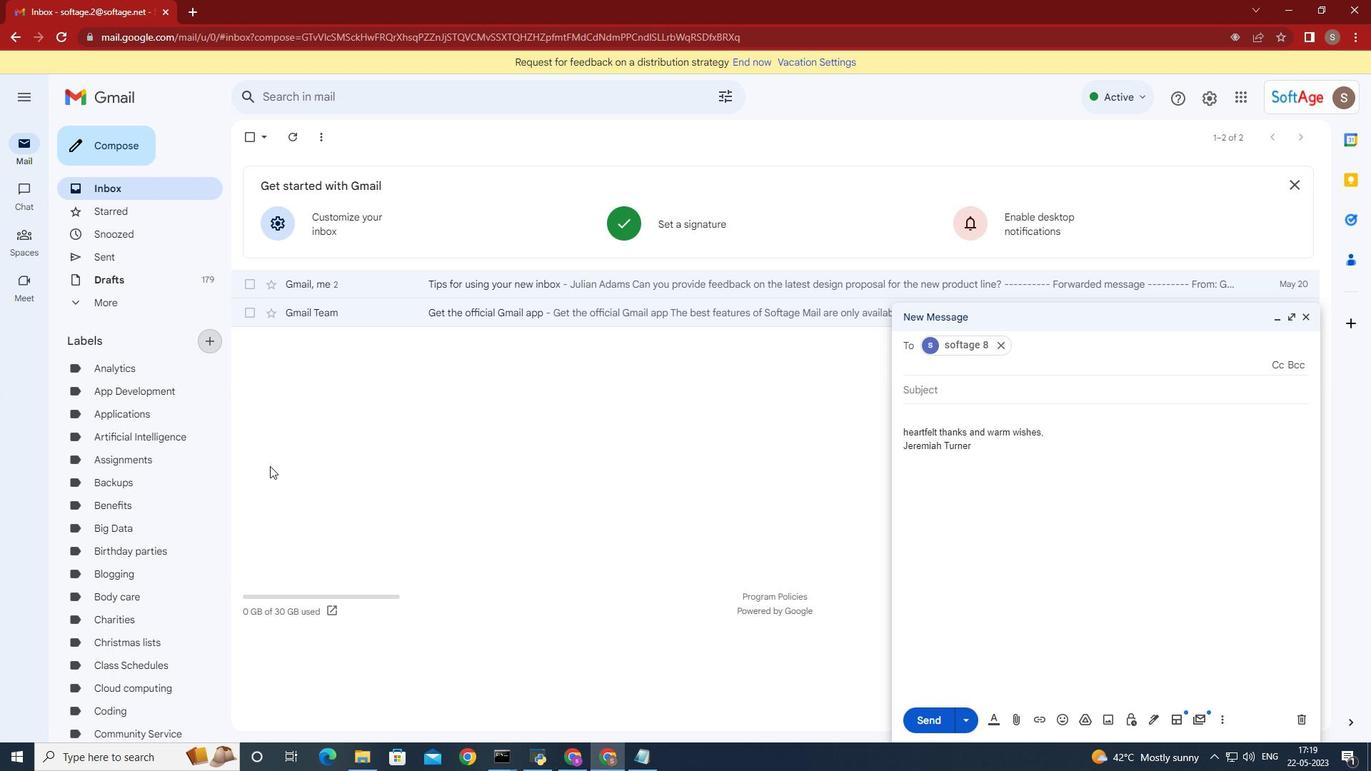 
Action: Mouse scrolled (231, 482) with delta (0, 0)
Screenshot: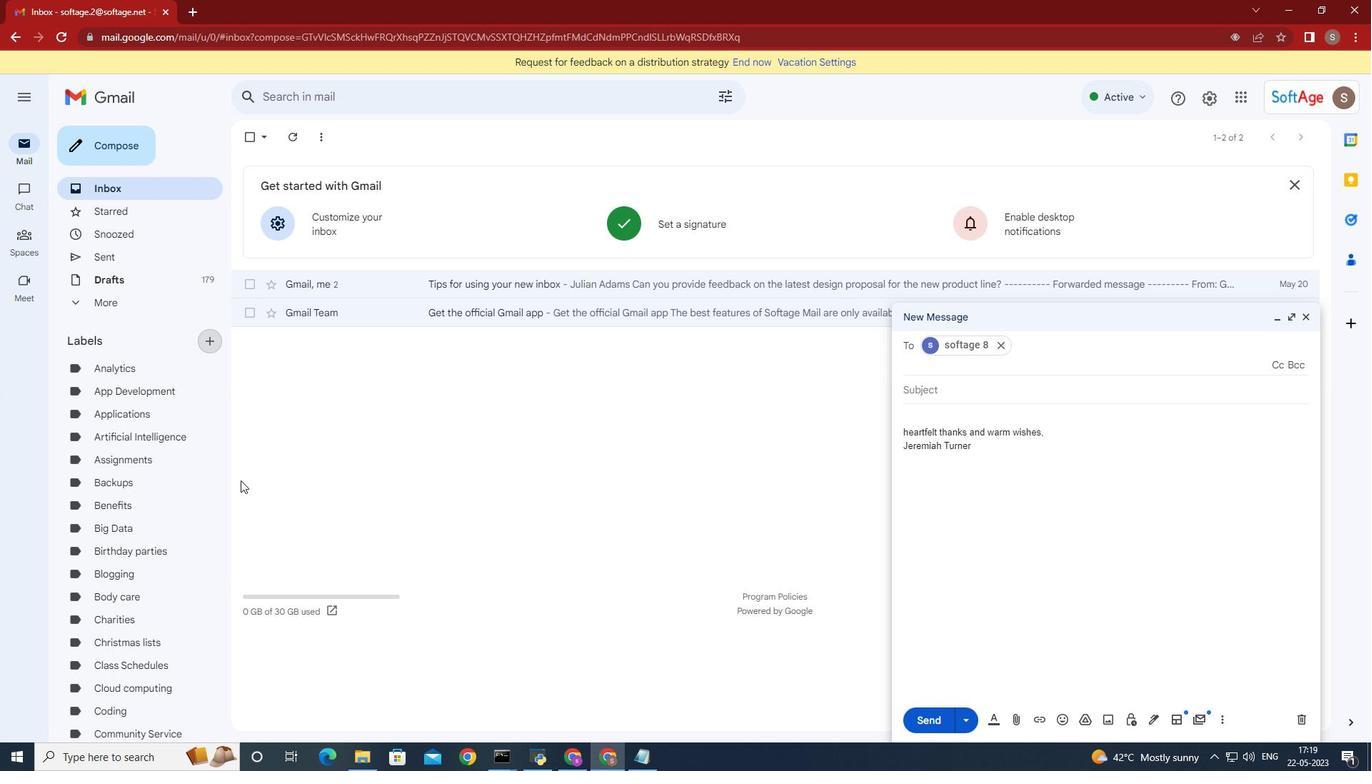 
Action: Mouse moved to (207, 483)
Screenshot: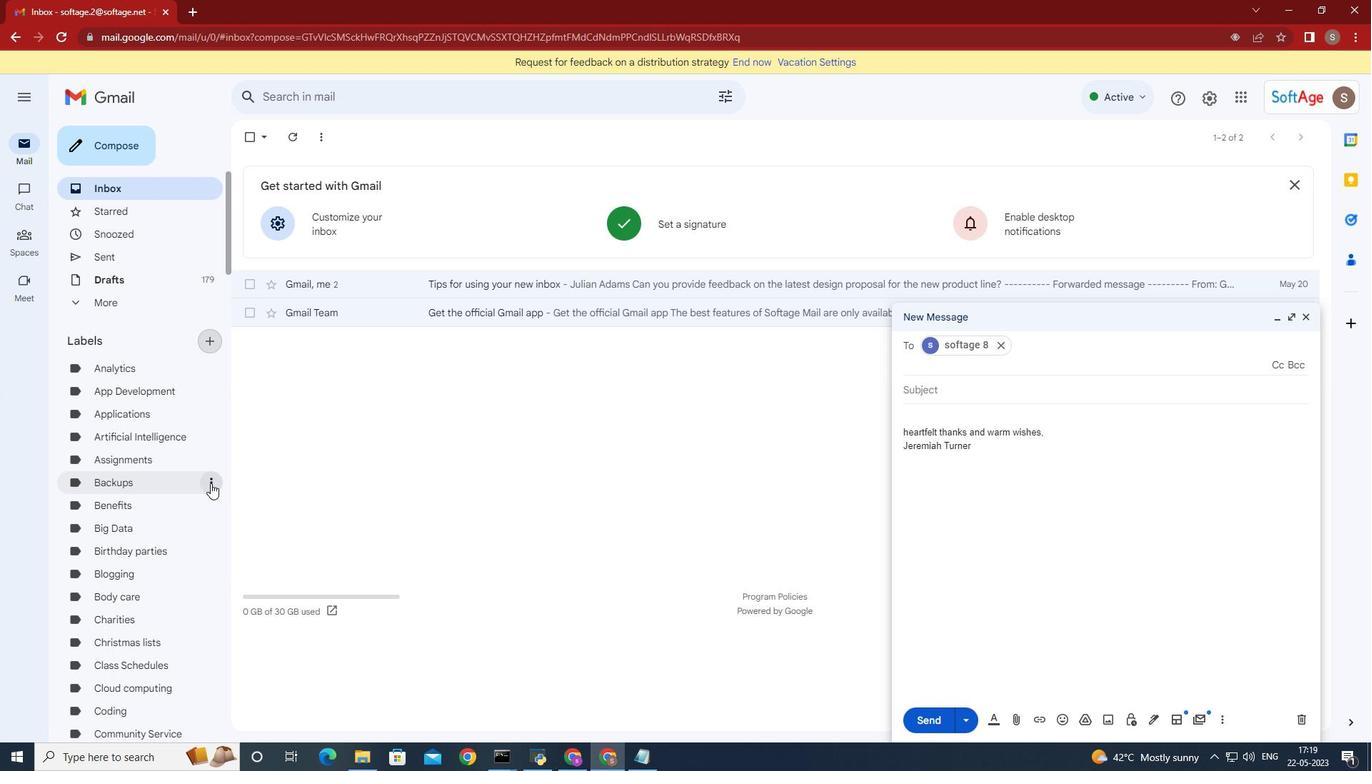 
Action: Mouse scrolled (207, 482) with delta (0, 0)
Screenshot: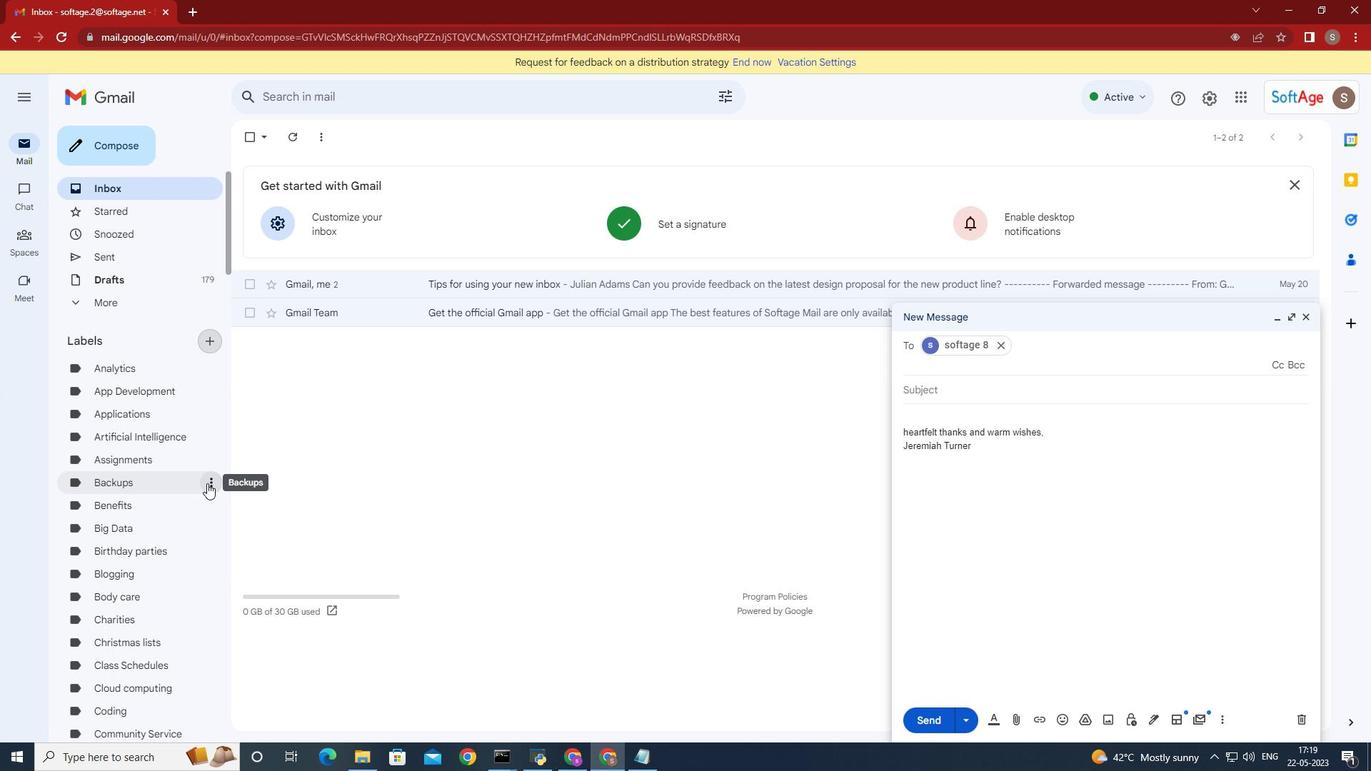 
Action: Mouse scrolled (207, 482) with delta (0, 0)
Screenshot: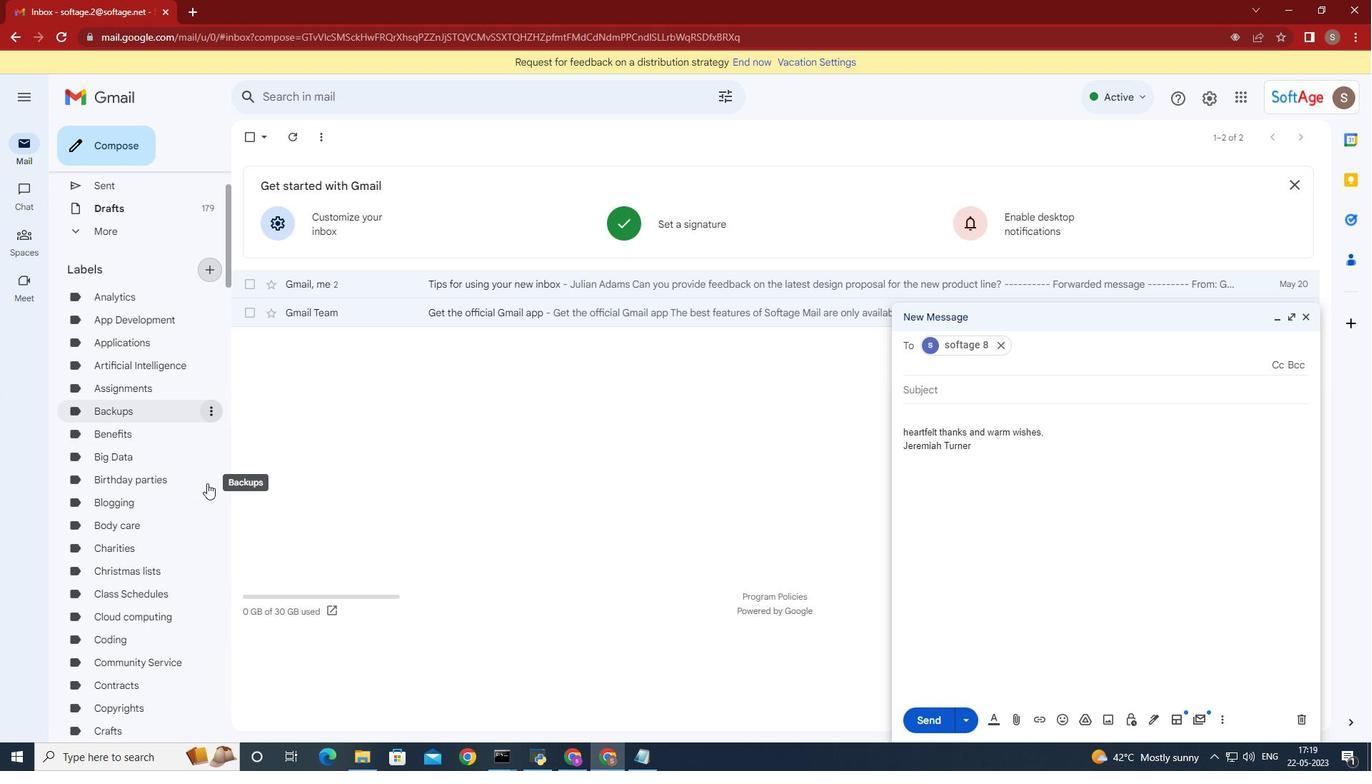 
Action: Mouse moved to (196, 489)
Screenshot: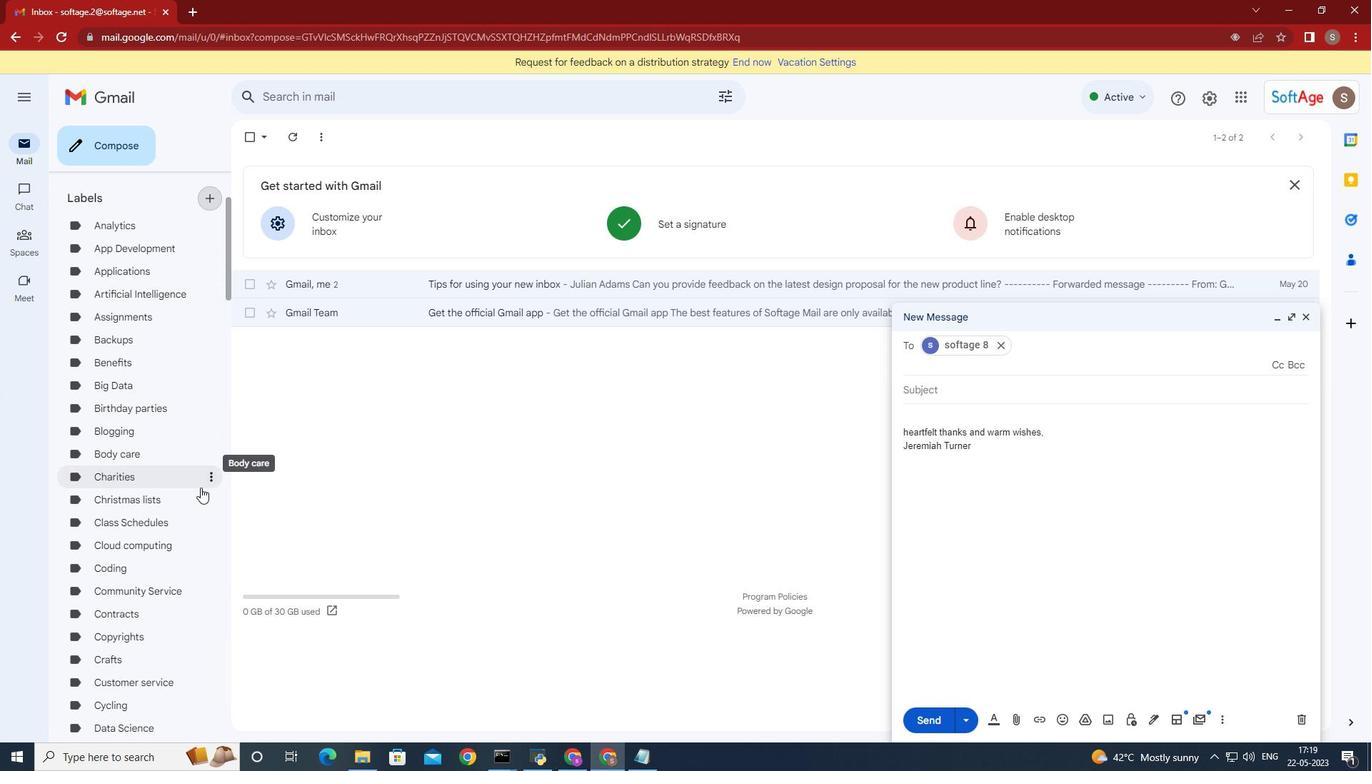 
Action: Mouse scrolled (196, 489) with delta (0, 0)
Screenshot: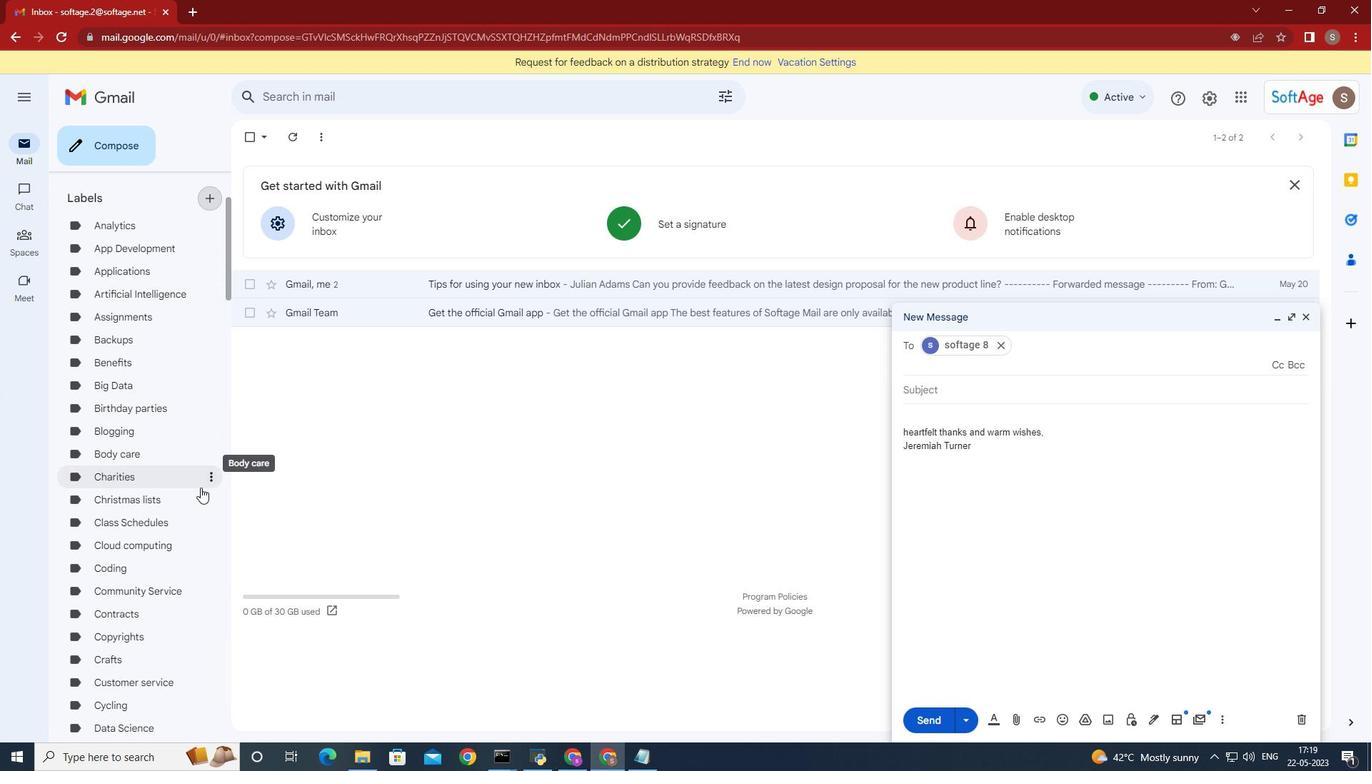 
Action: Mouse moved to (187, 494)
Screenshot: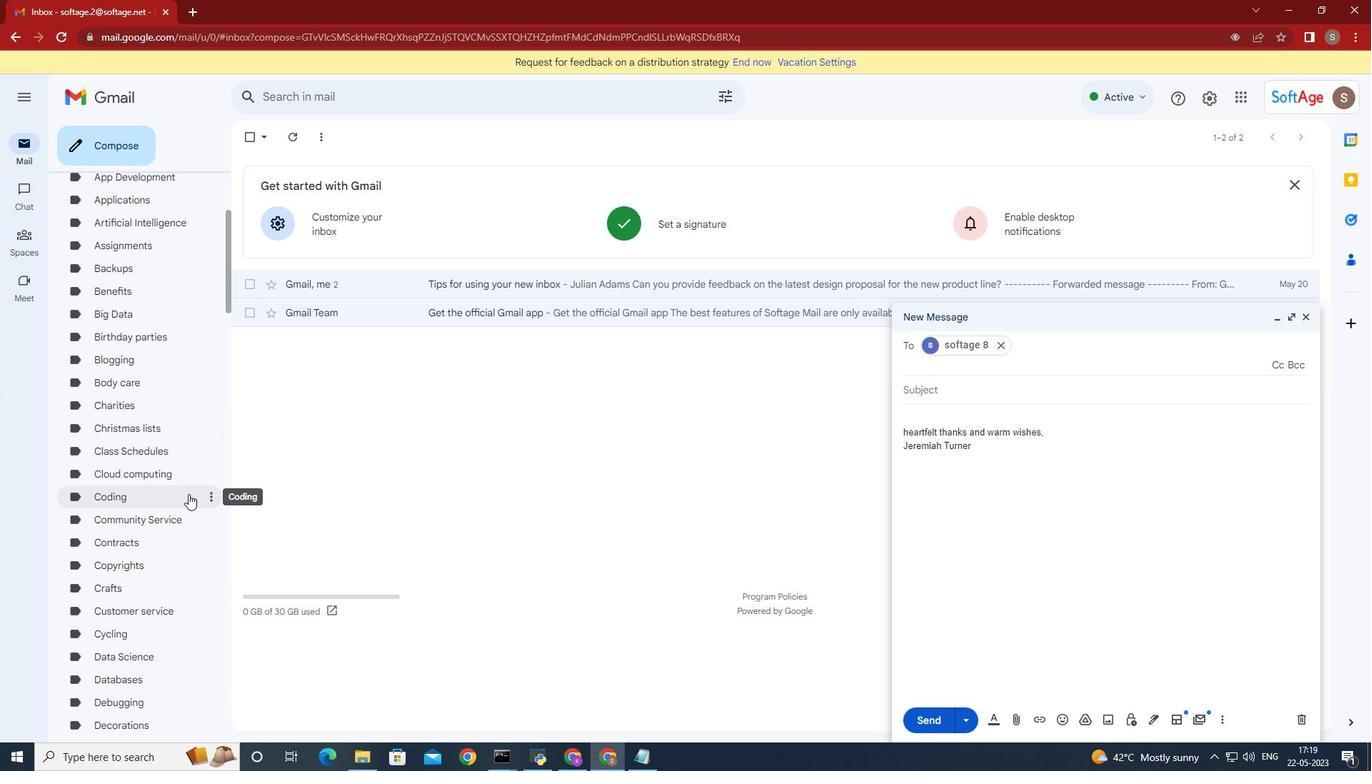 
Action: Mouse scrolled (187, 493) with delta (0, 0)
Screenshot: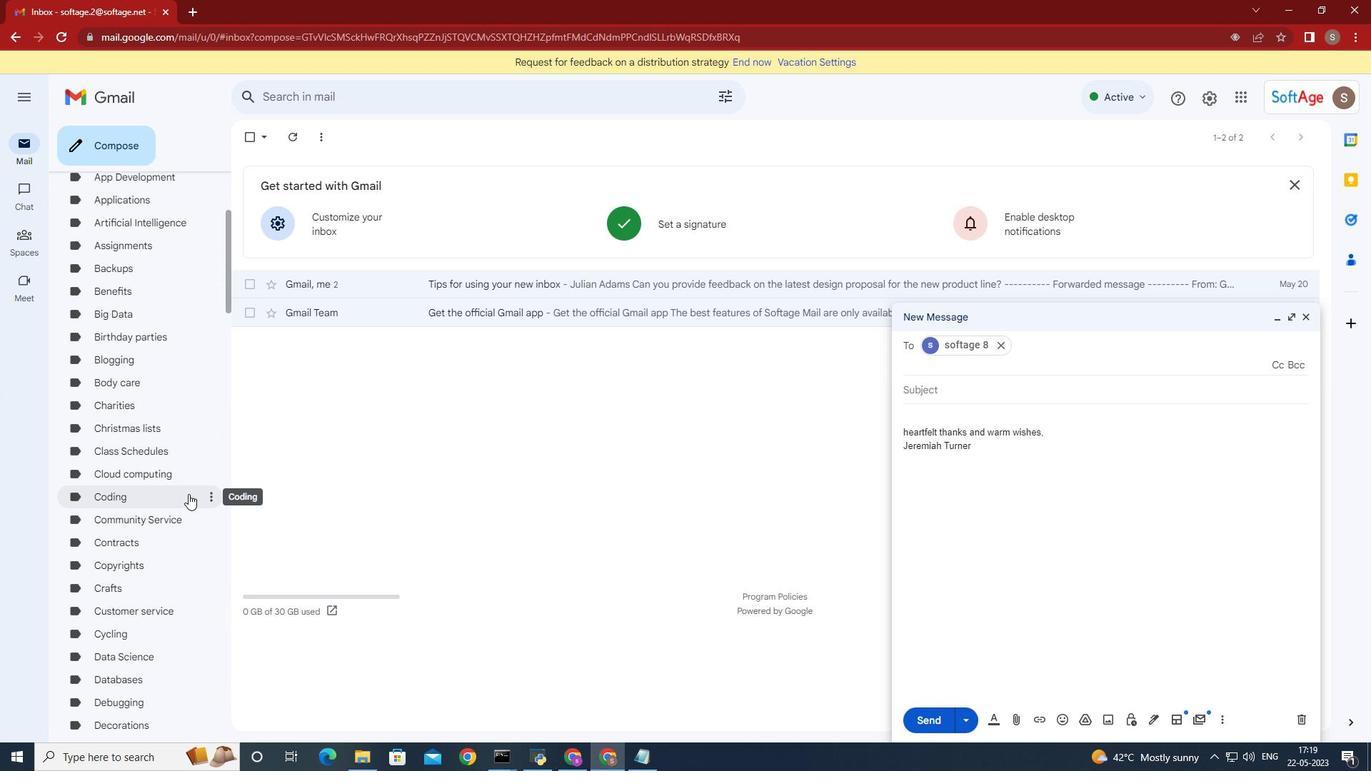 
Action: Mouse moved to (184, 497)
Screenshot: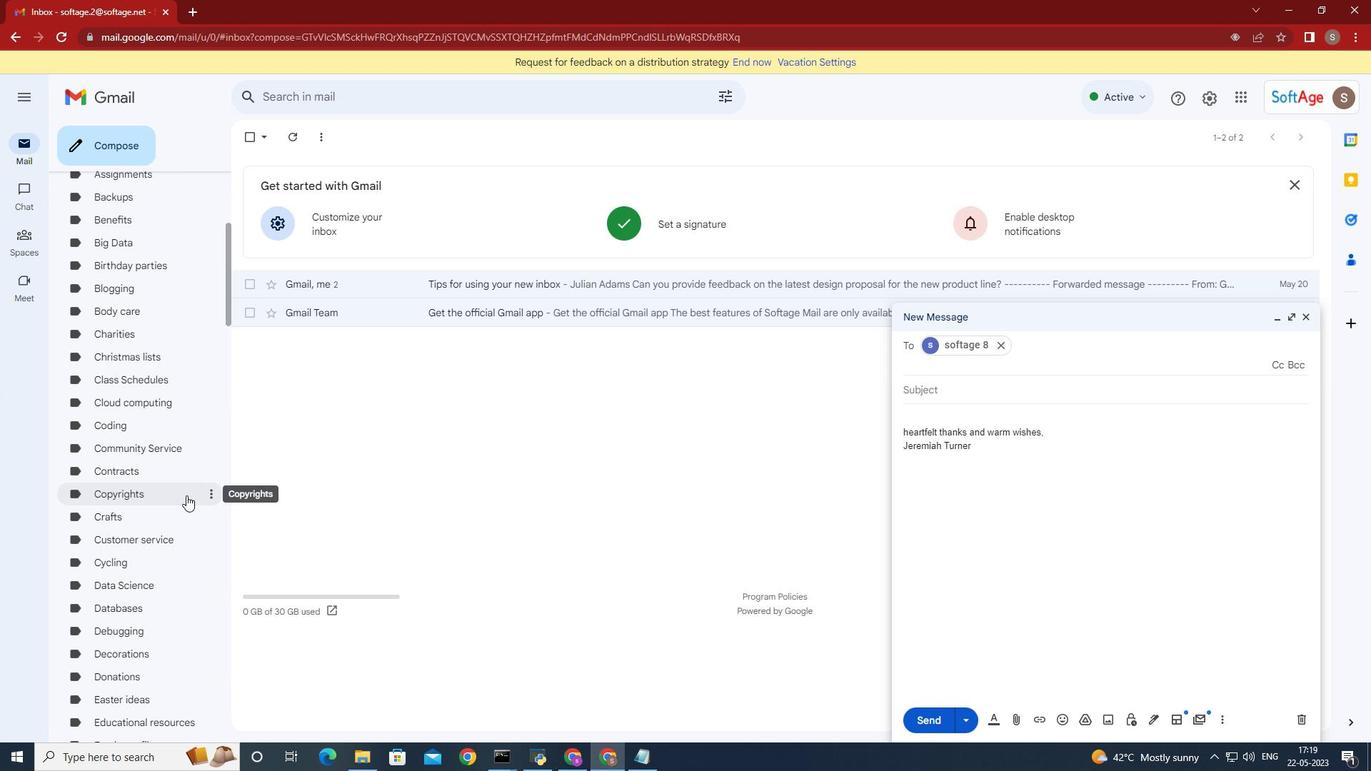 
Action: Mouse scrolled (184, 496) with delta (0, 0)
Screenshot: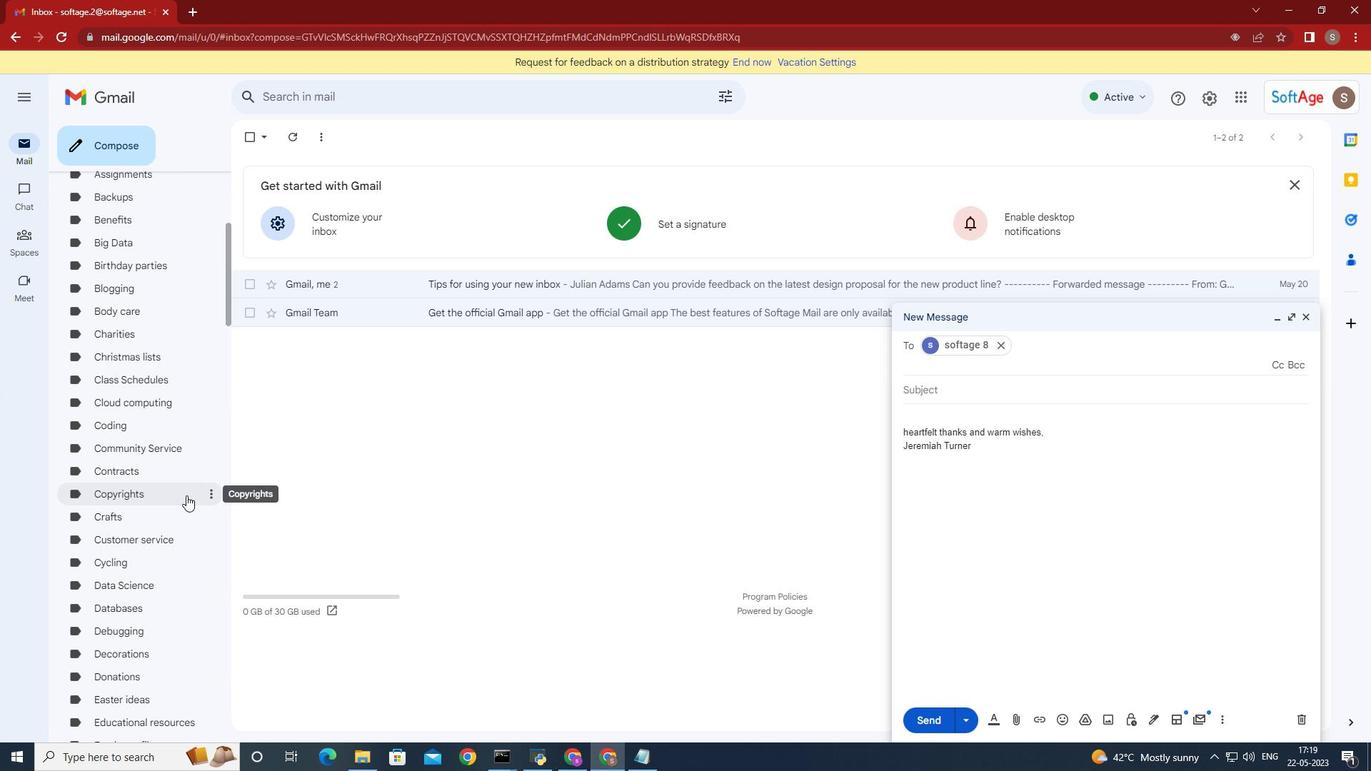 
Action: Mouse moved to (183, 497)
Screenshot: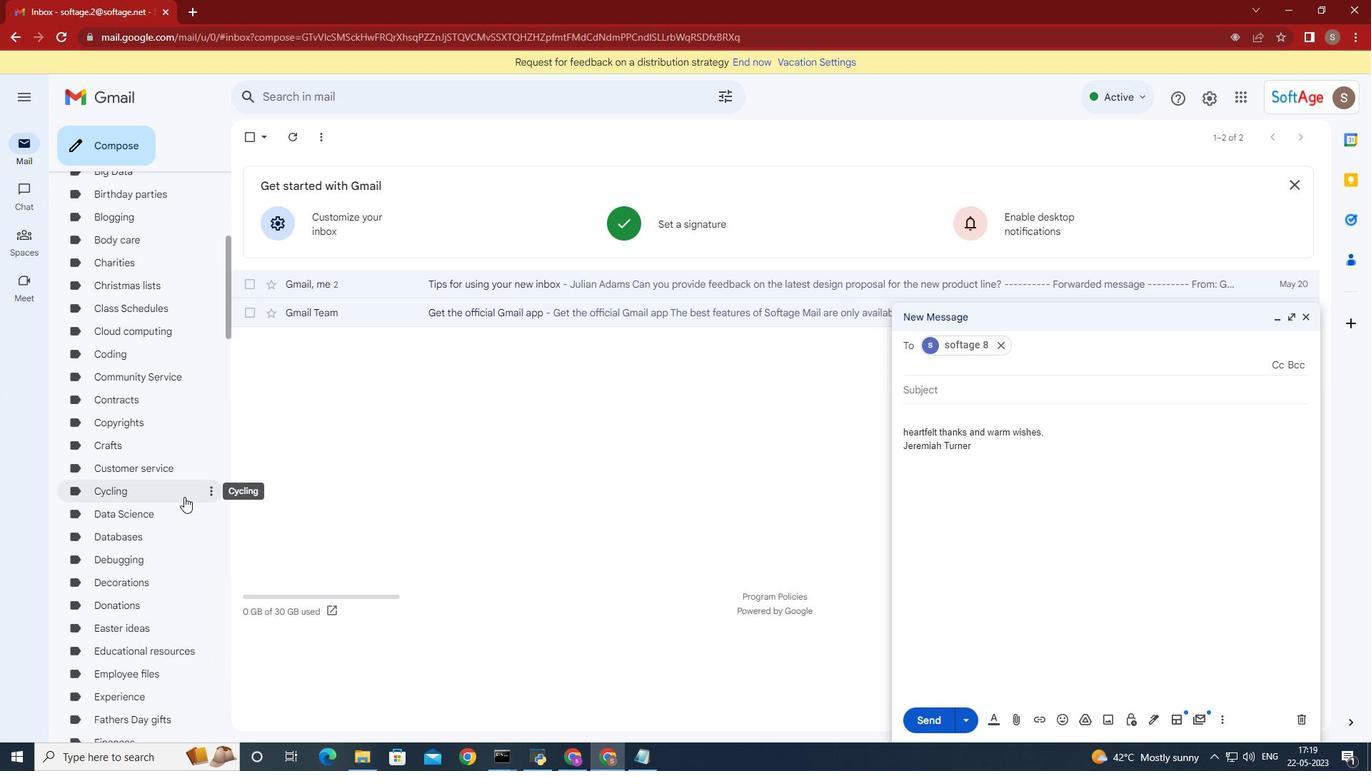 
Action: Mouse scrolled (183, 496) with delta (0, 0)
Screenshot: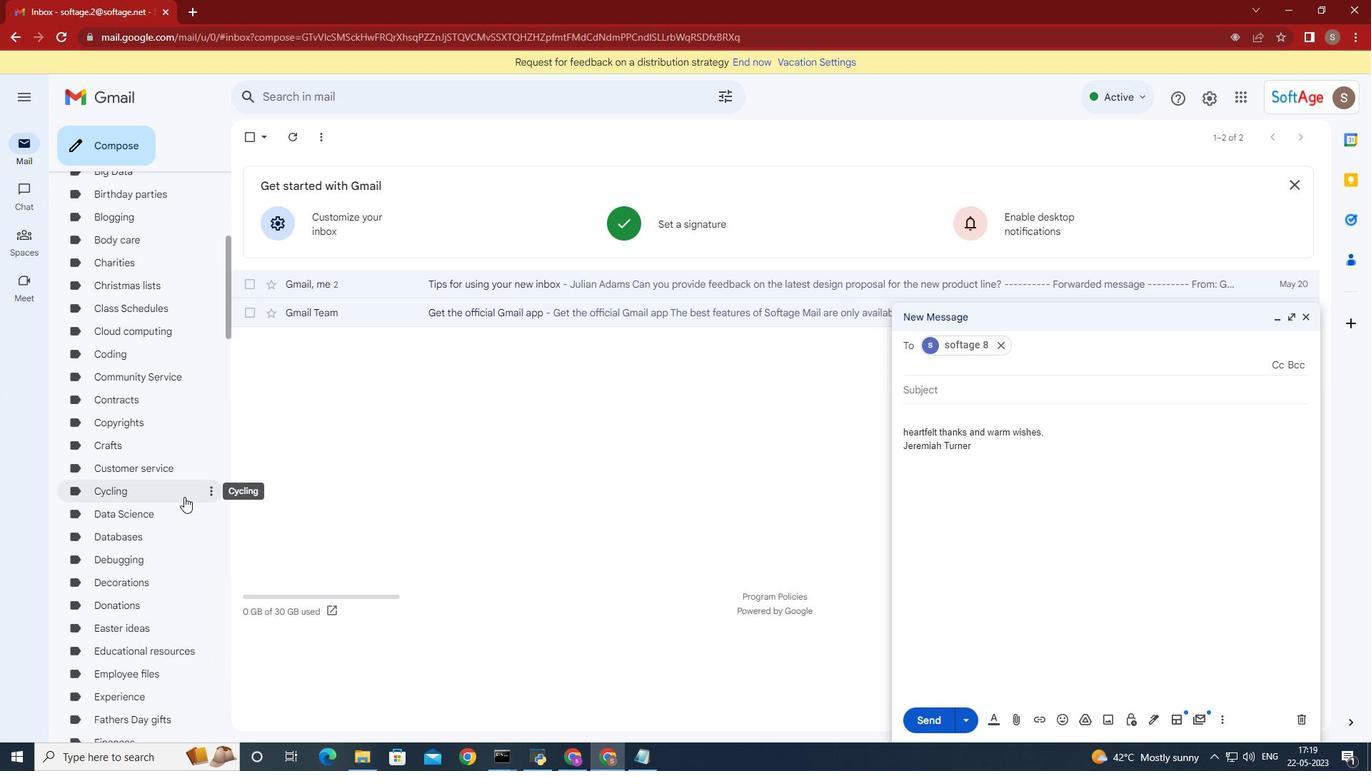 
Action: Mouse moved to (144, 616)
Screenshot: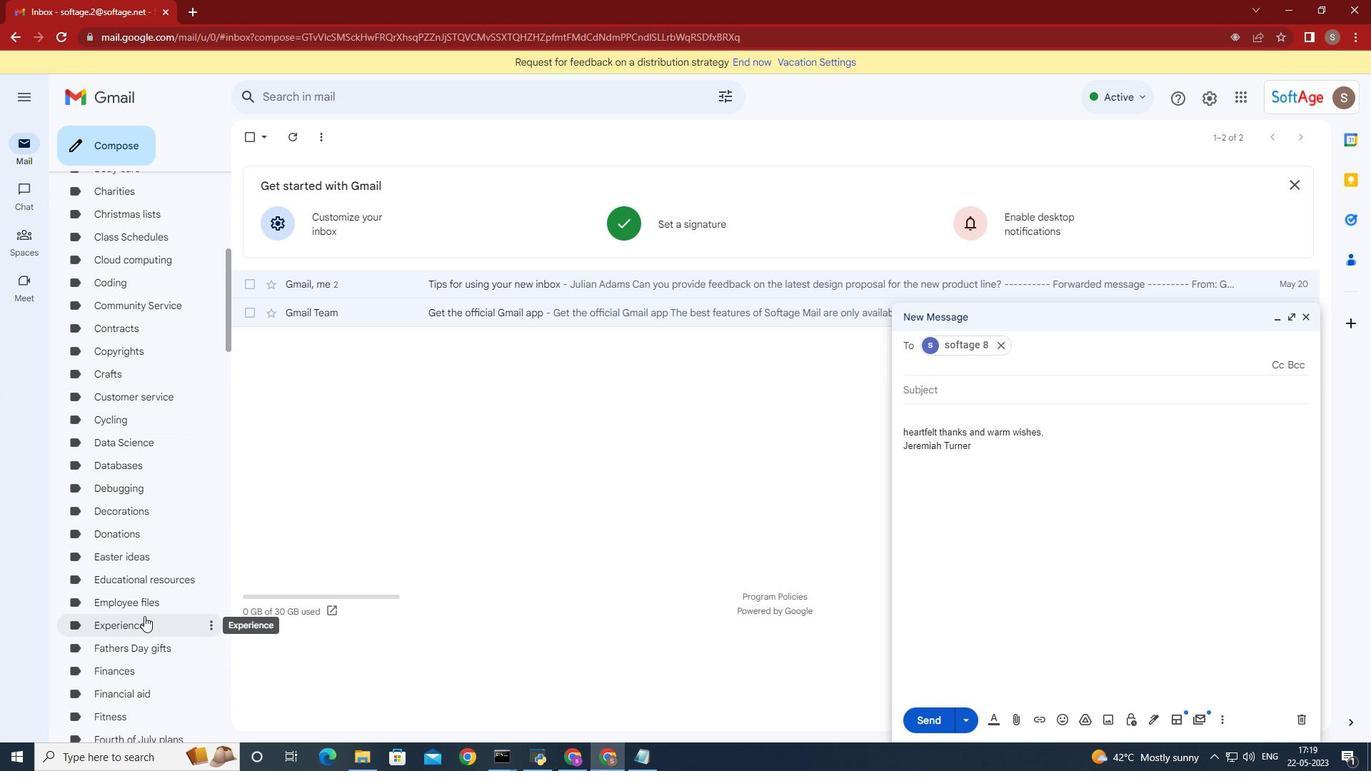 
Action: Mouse scrolled (144, 615) with delta (0, 0)
Screenshot: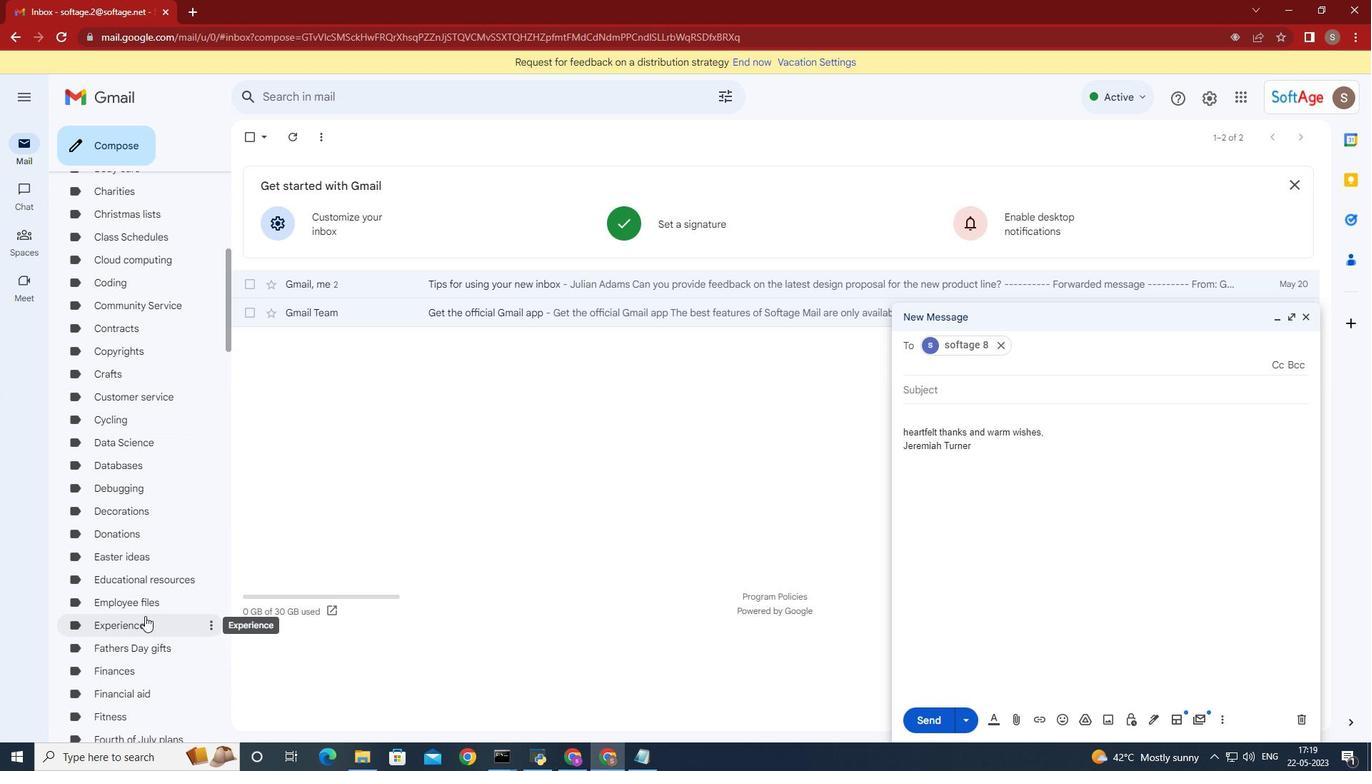 
Action: Mouse scrolled (144, 615) with delta (0, 0)
Screenshot: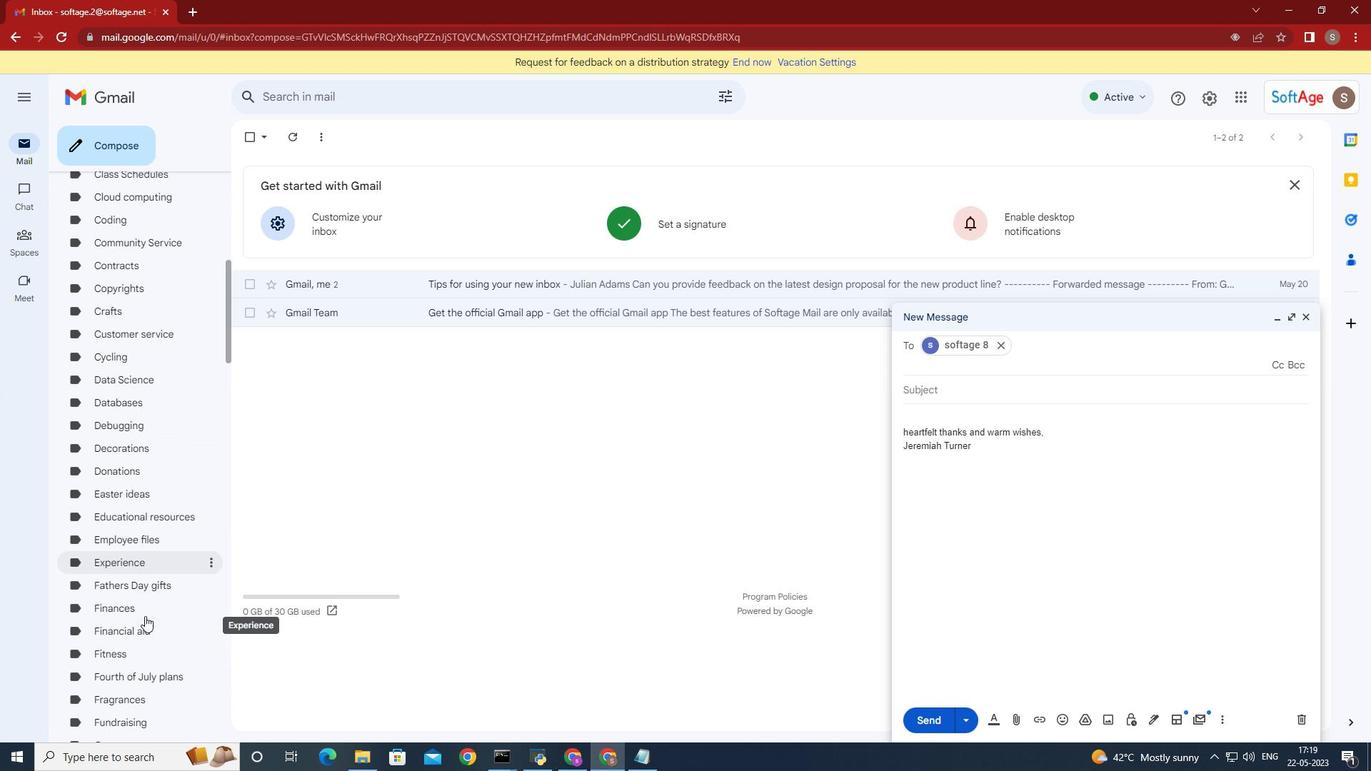 
Action: Mouse moved to (145, 649)
Screenshot: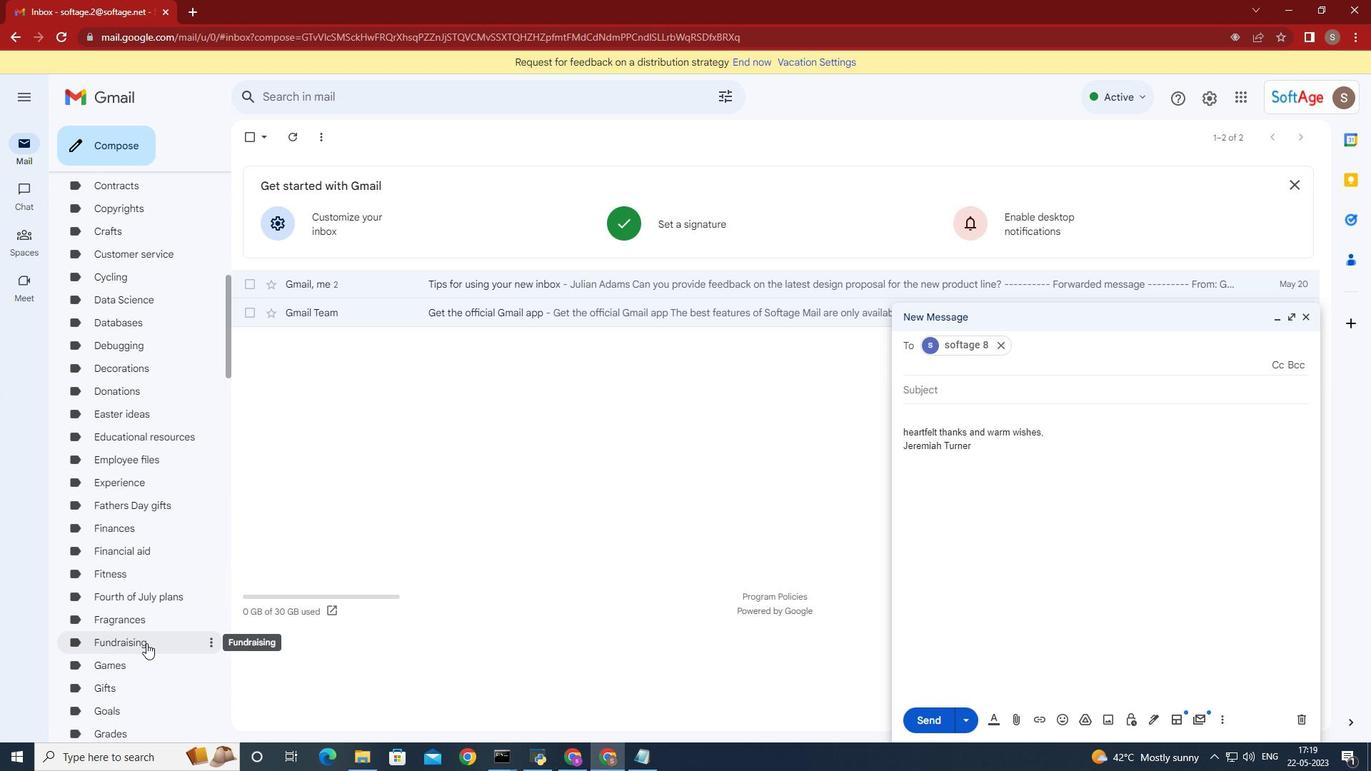 
Action: Mouse scrolled (145, 648) with delta (0, 0)
Screenshot: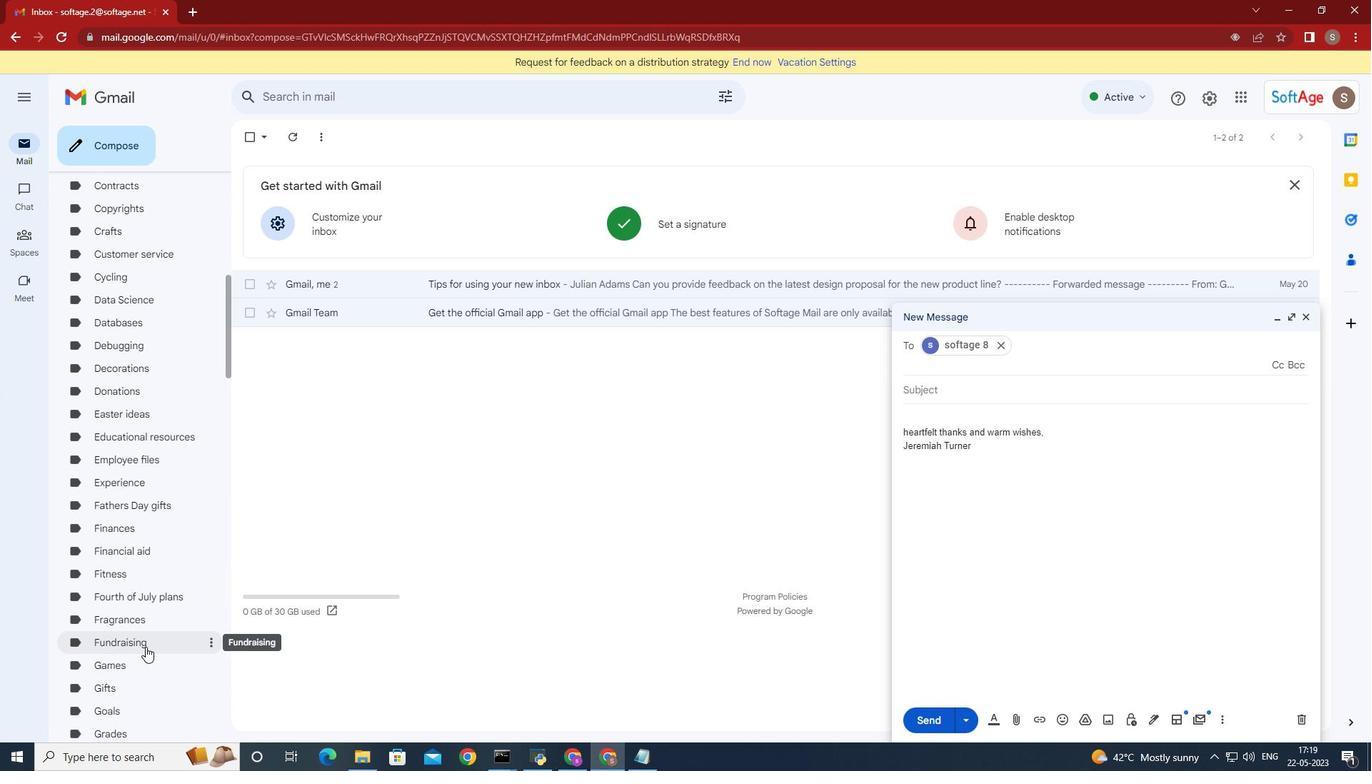 
Action: Mouse moved to (210, 685)
Screenshot: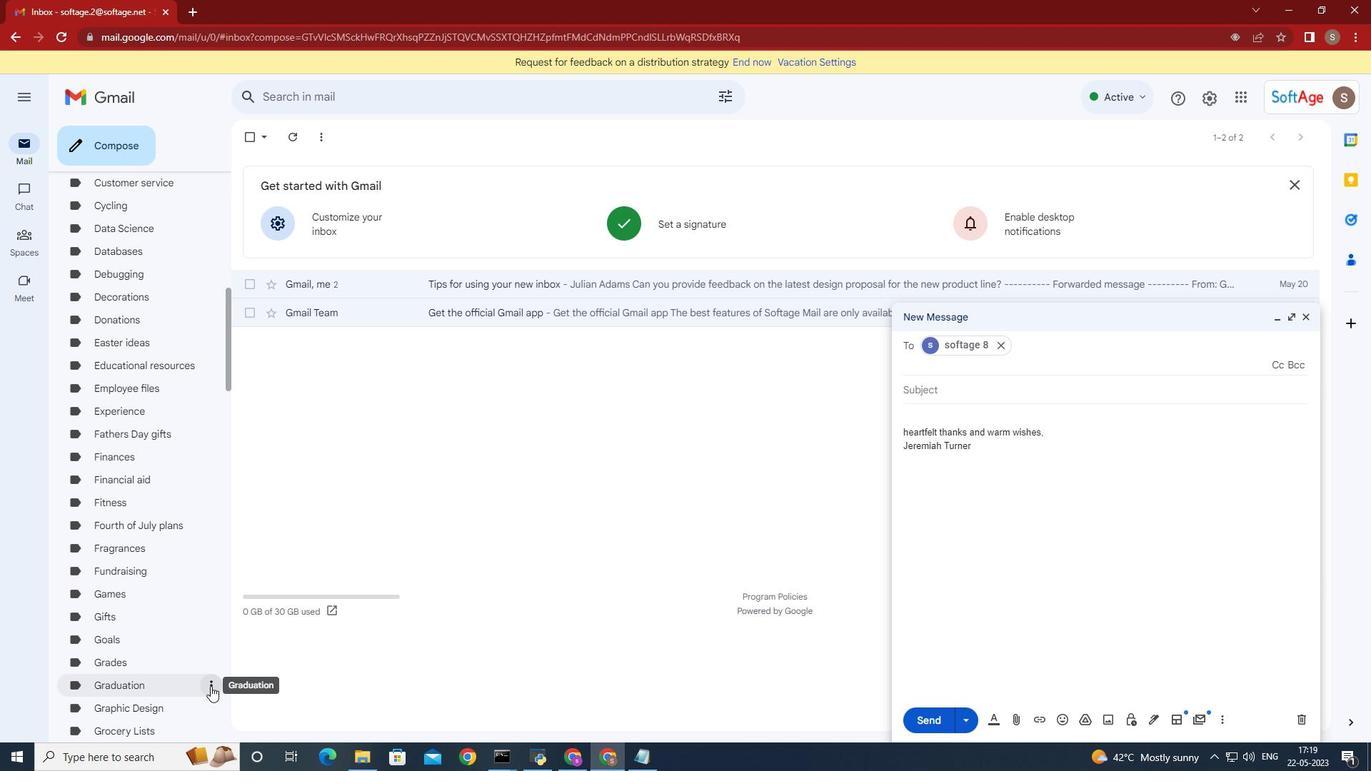 
Action: Mouse pressed left at (210, 685)
Screenshot: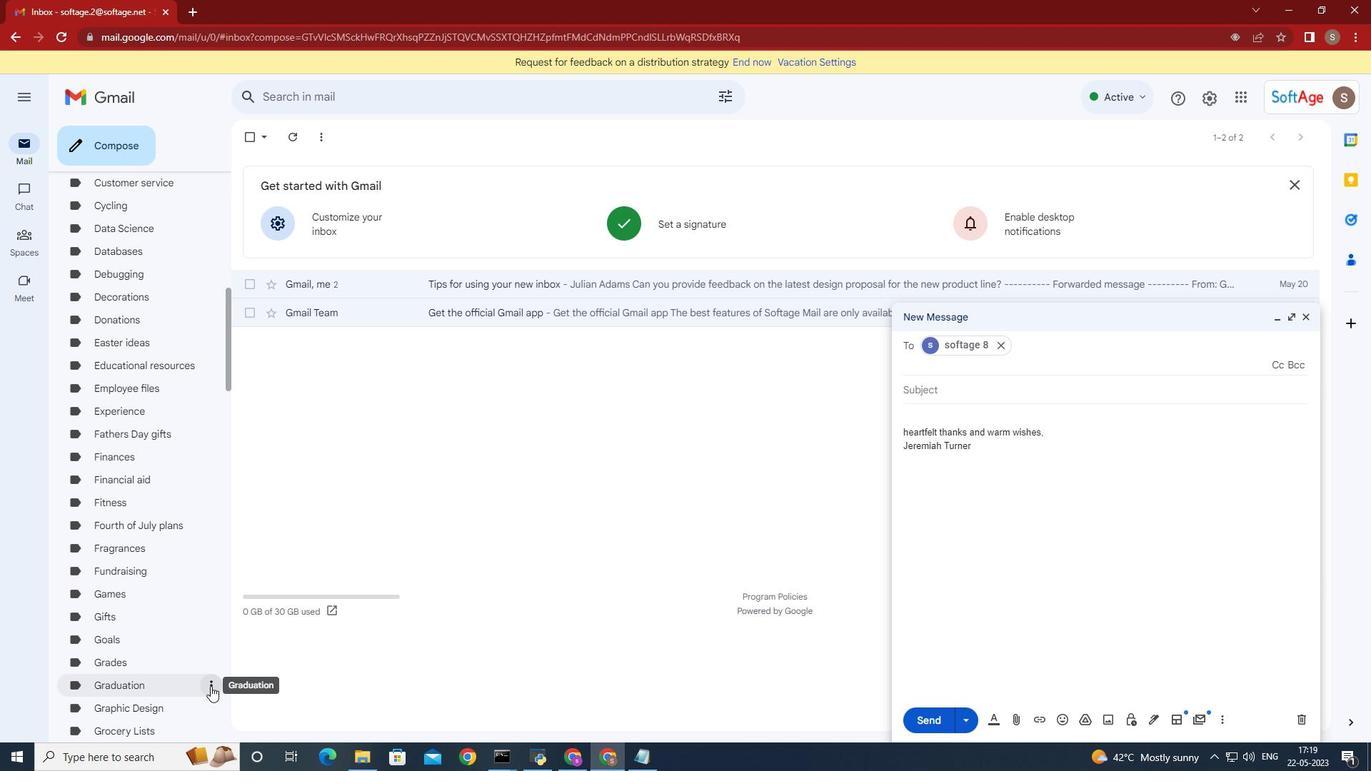
Action: Mouse moved to (274, 642)
Screenshot: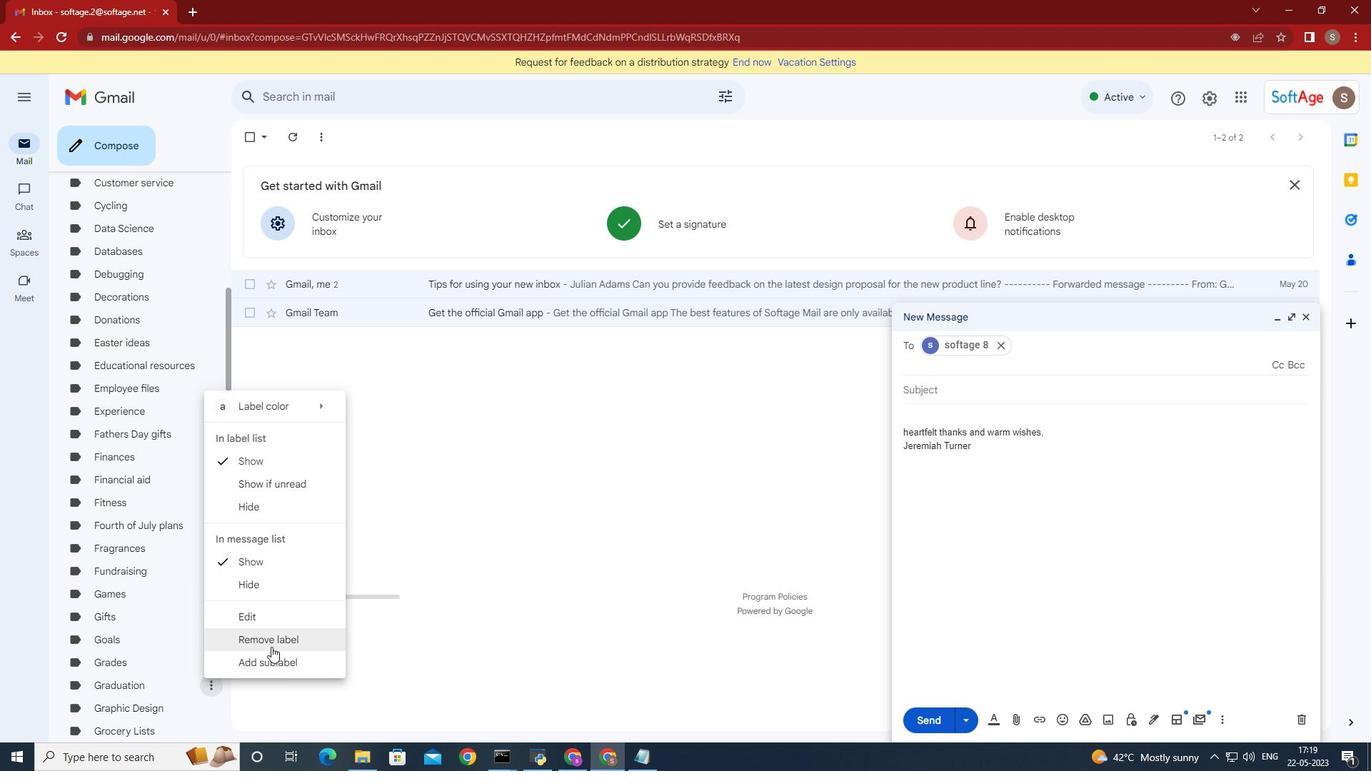 
Action: Mouse pressed left at (274, 642)
Screenshot: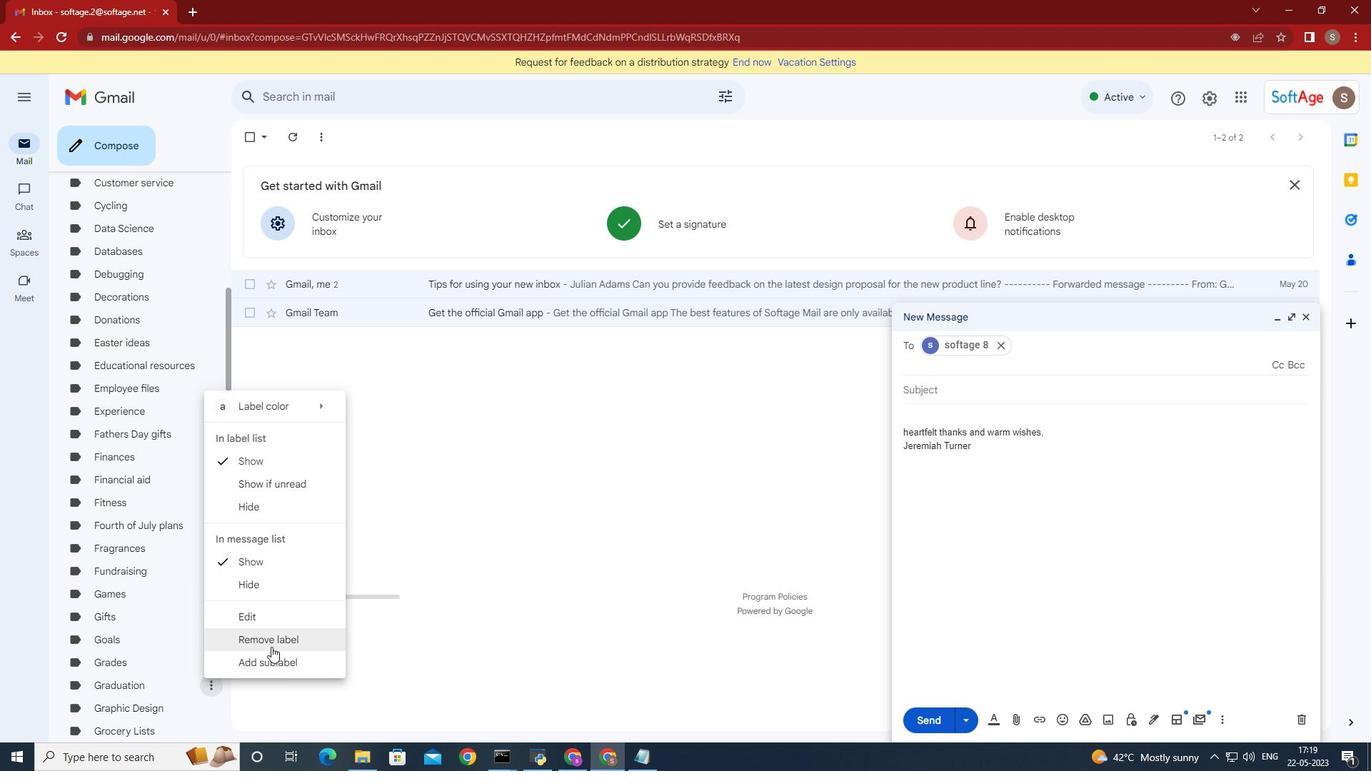 
Action: Mouse moved to (826, 434)
Screenshot: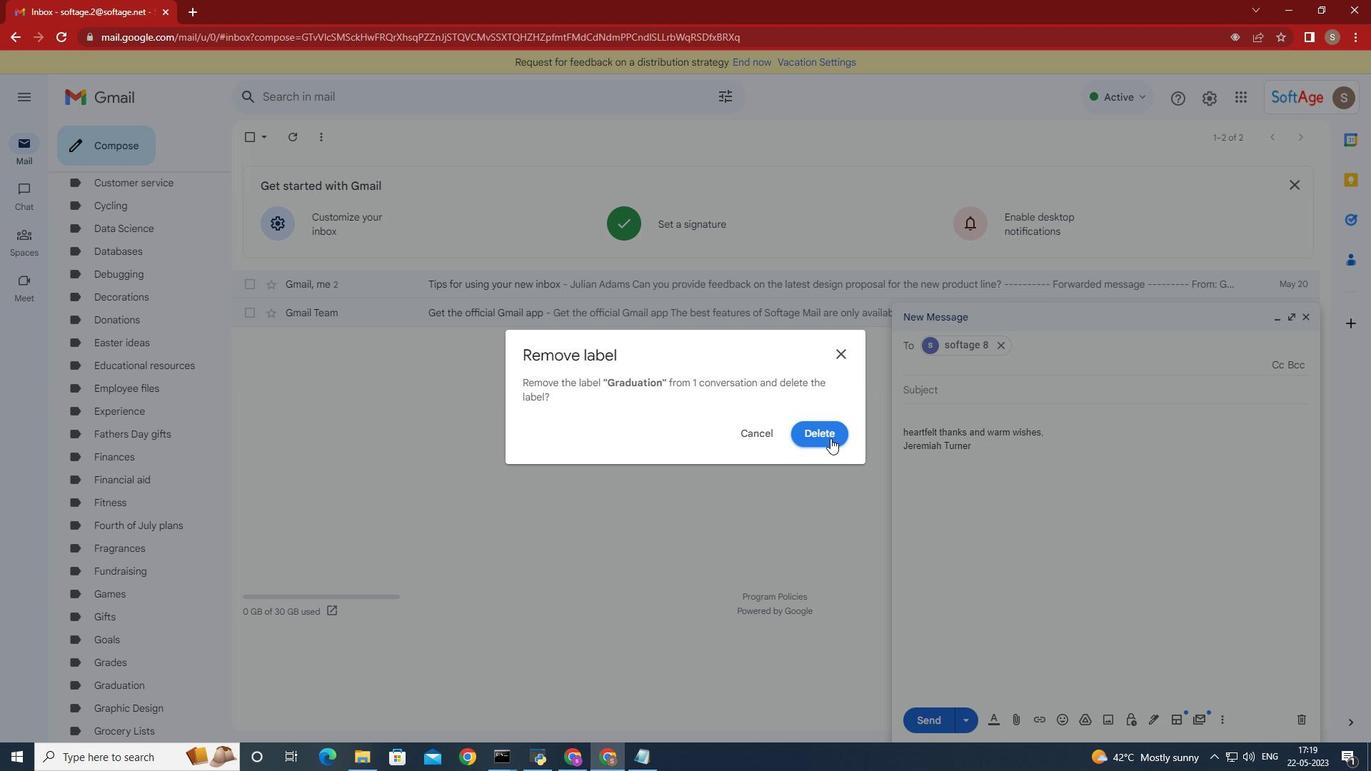 
Action: Mouse pressed left at (826, 434)
Screenshot: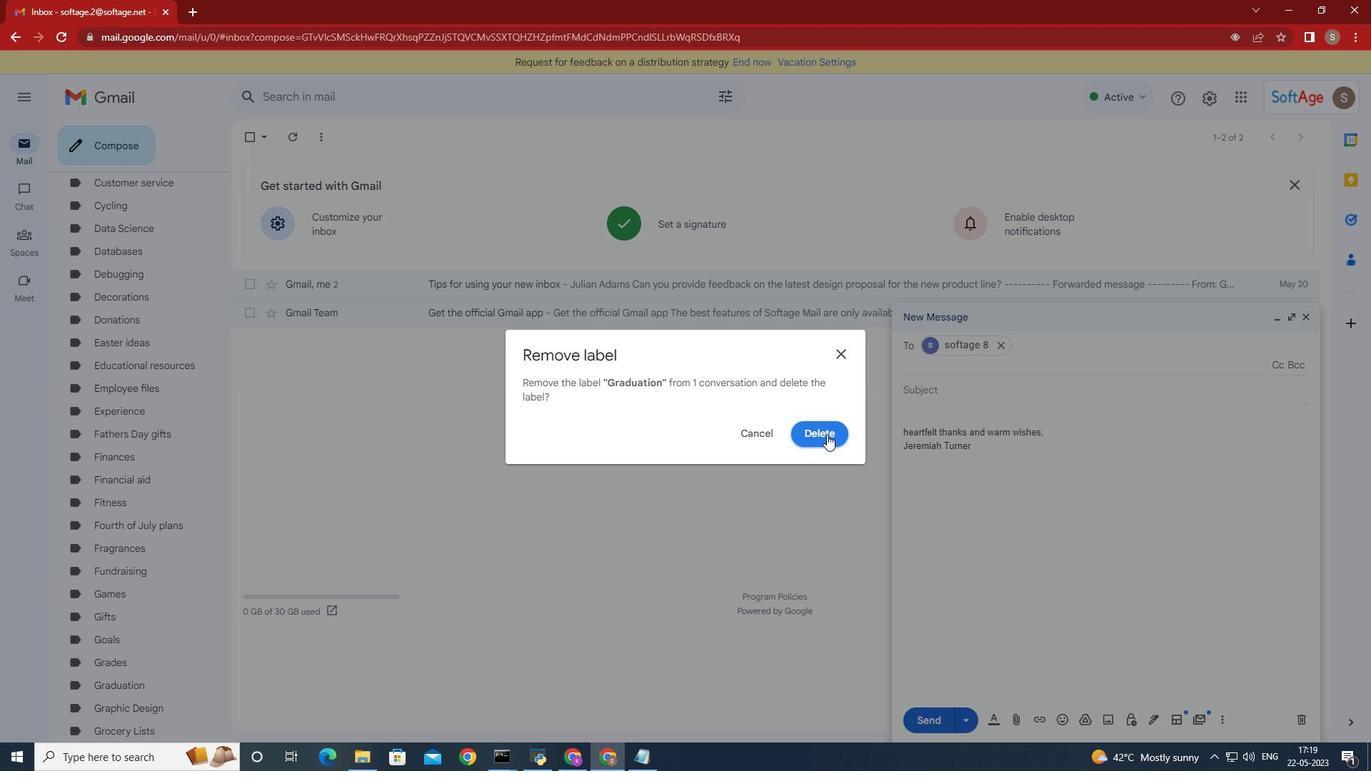 
Action: Mouse moved to (176, 319)
Screenshot: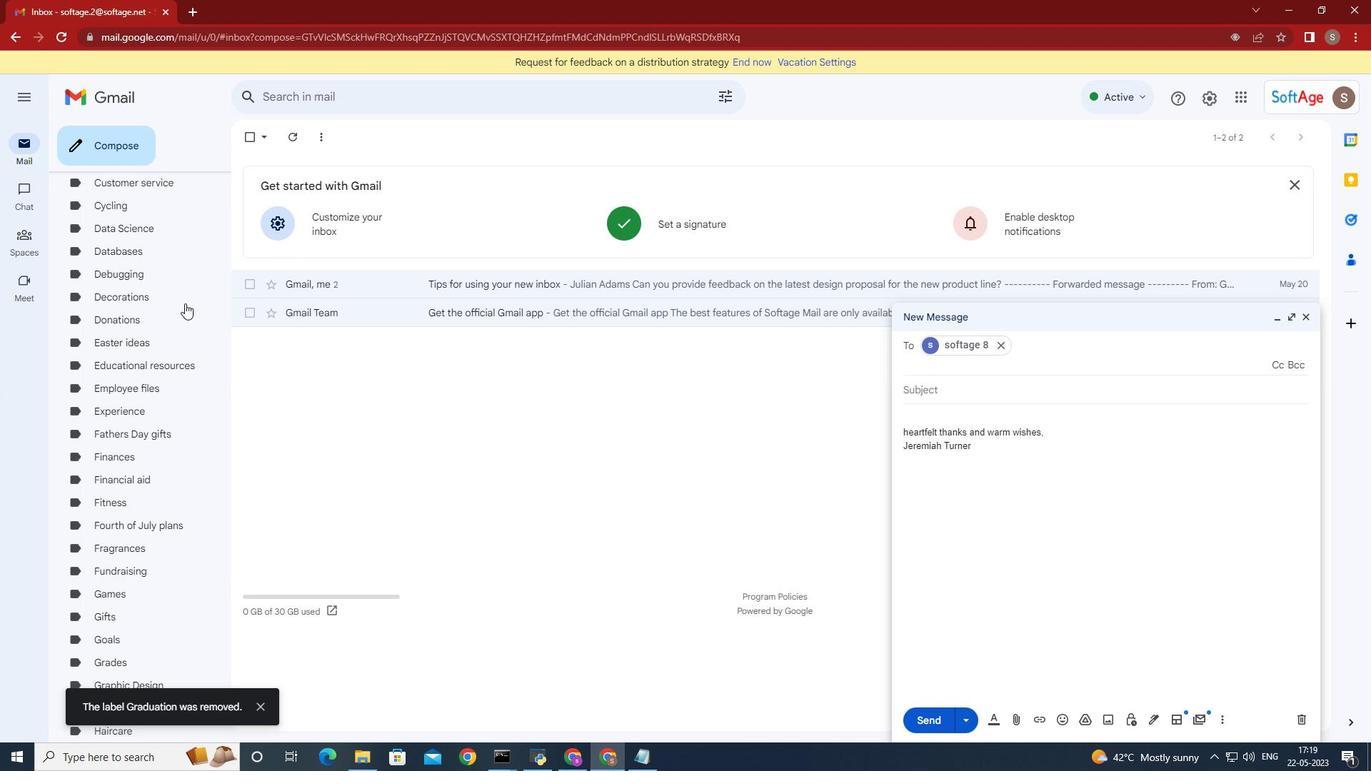 
Action: Mouse scrolled (176, 319) with delta (0, 0)
Screenshot: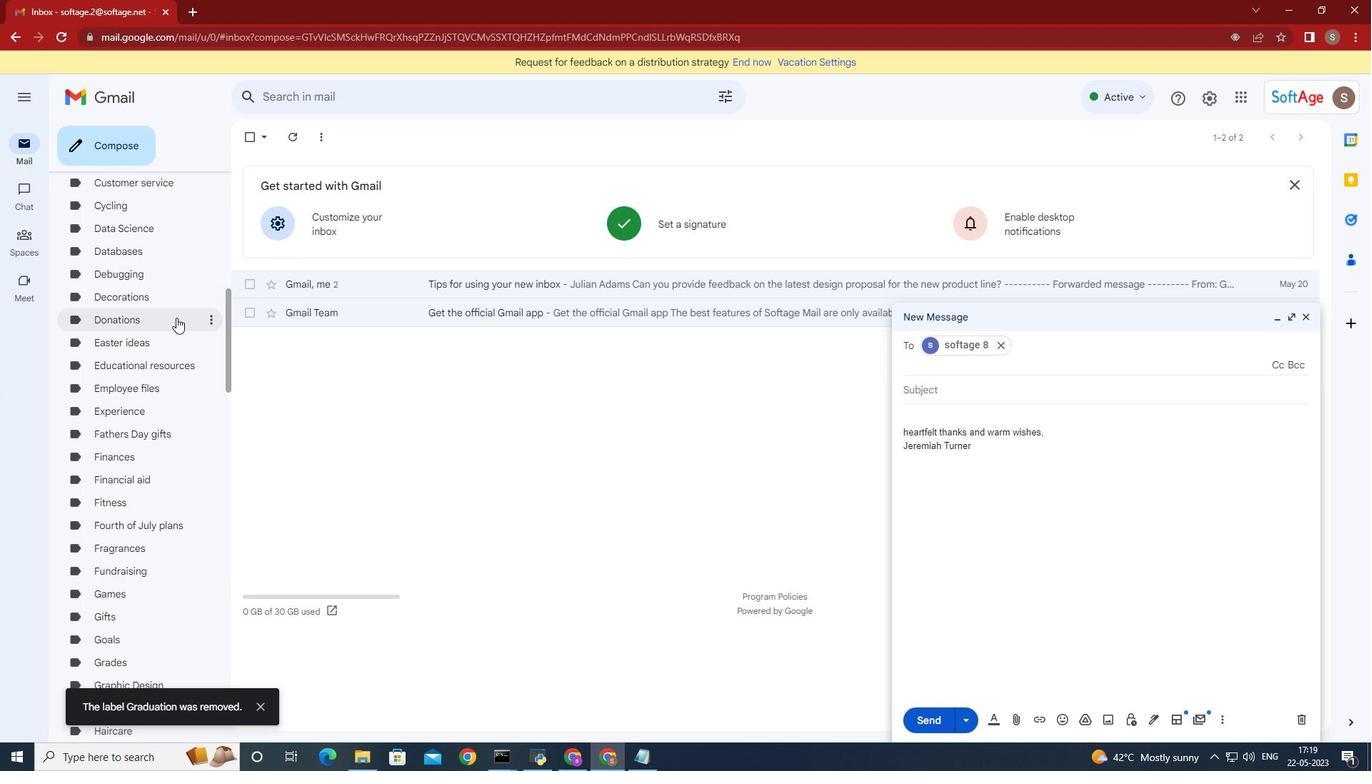
Action: Mouse scrolled (176, 319) with delta (0, 0)
Screenshot: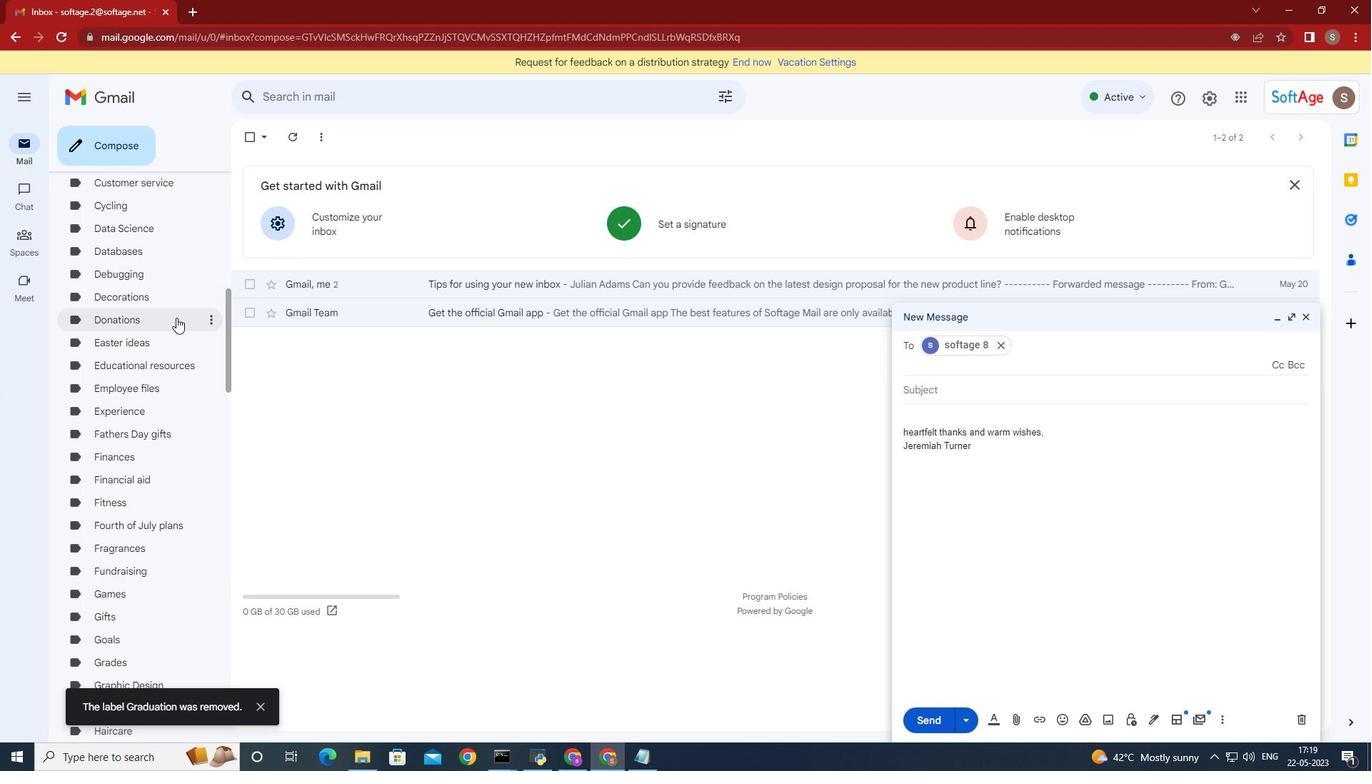
Action: Mouse scrolled (176, 319) with delta (0, 0)
Screenshot: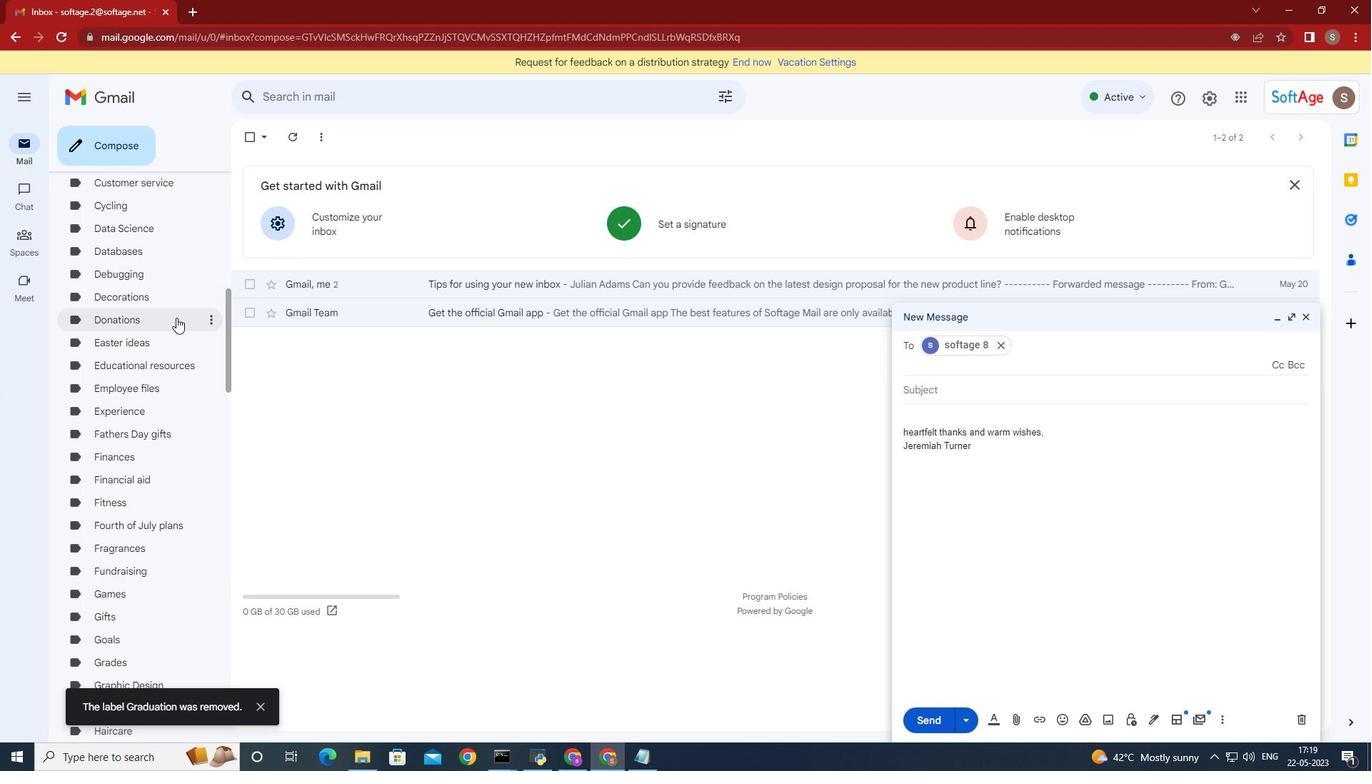 
Action: Mouse scrolled (176, 319) with delta (0, 0)
Screenshot: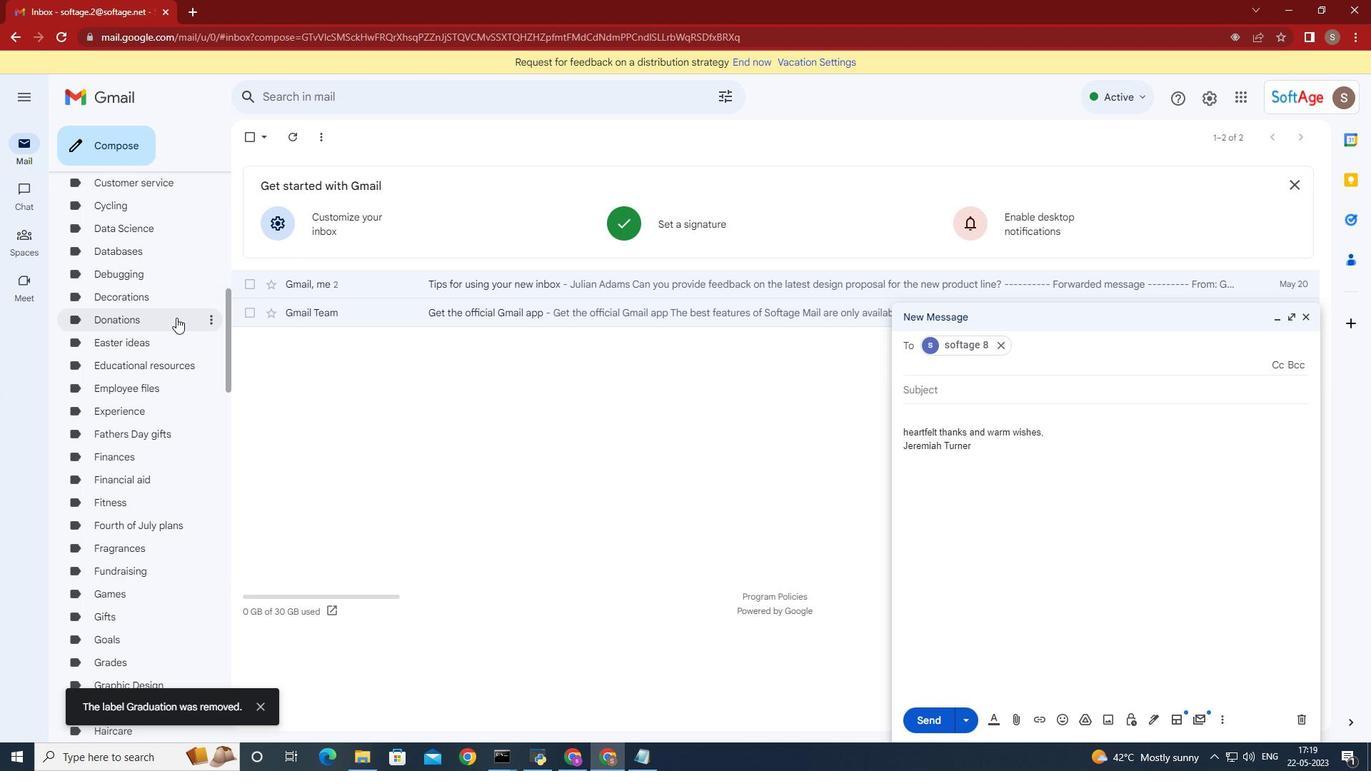
Action: Mouse scrolled (176, 319) with delta (0, 0)
Screenshot: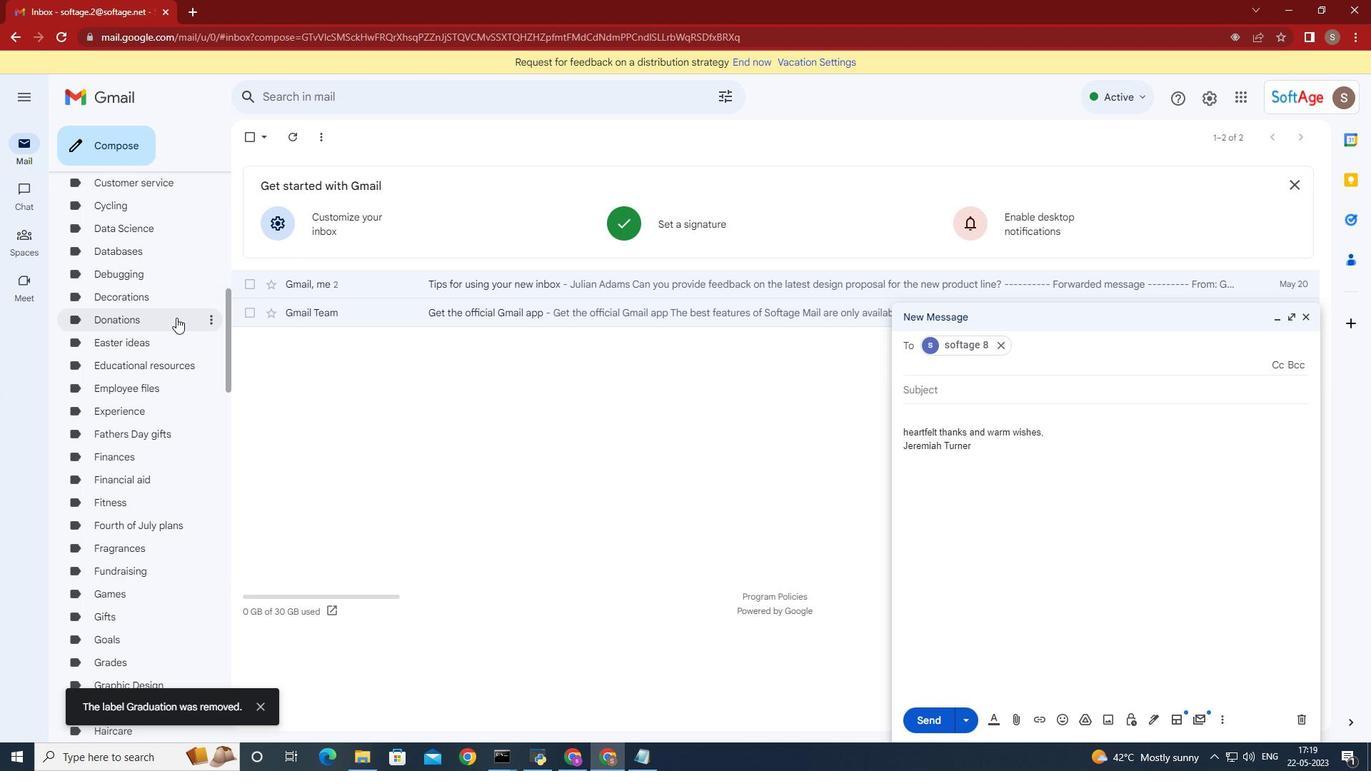 
Action: Mouse scrolled (176, 319) with delta (0, 0)
Screenshot: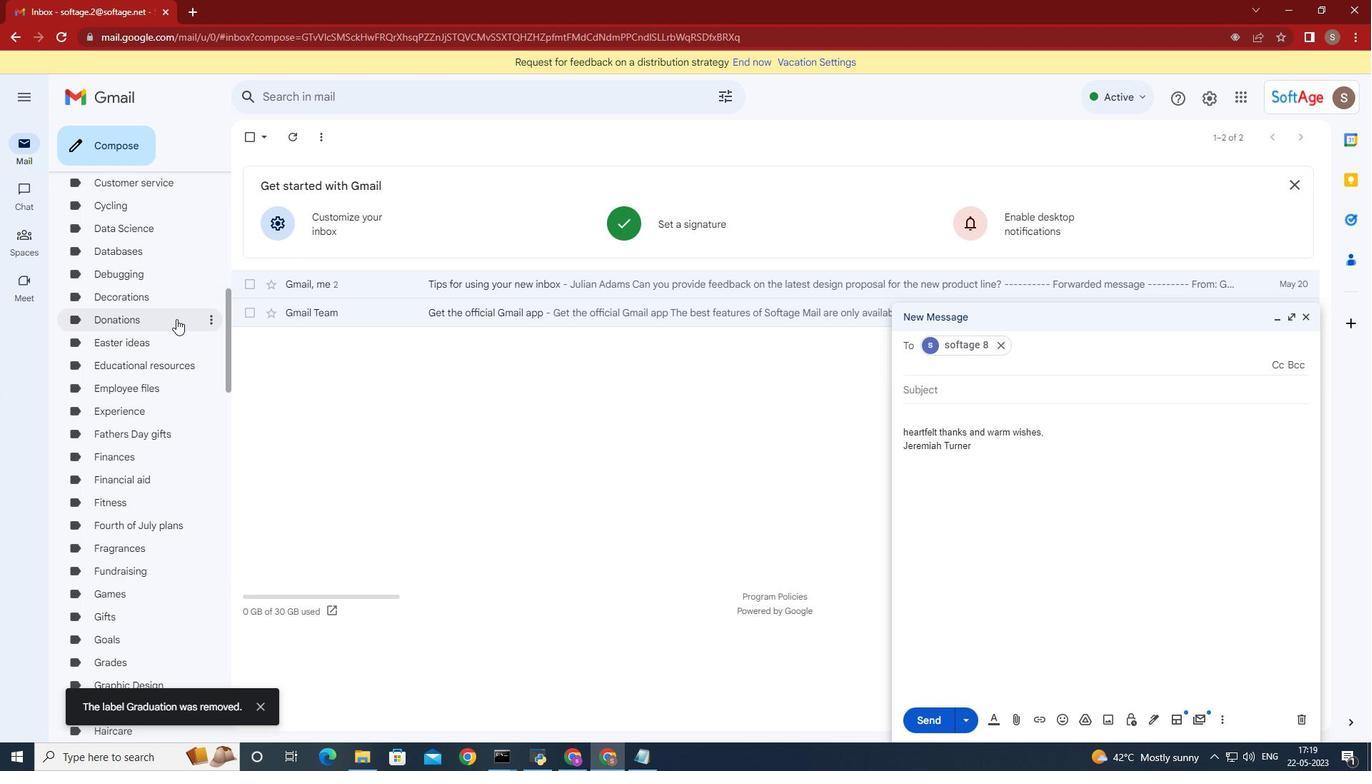
Action: Mouse scrolled (176, 319) with delta (0, 0)
Screenshot: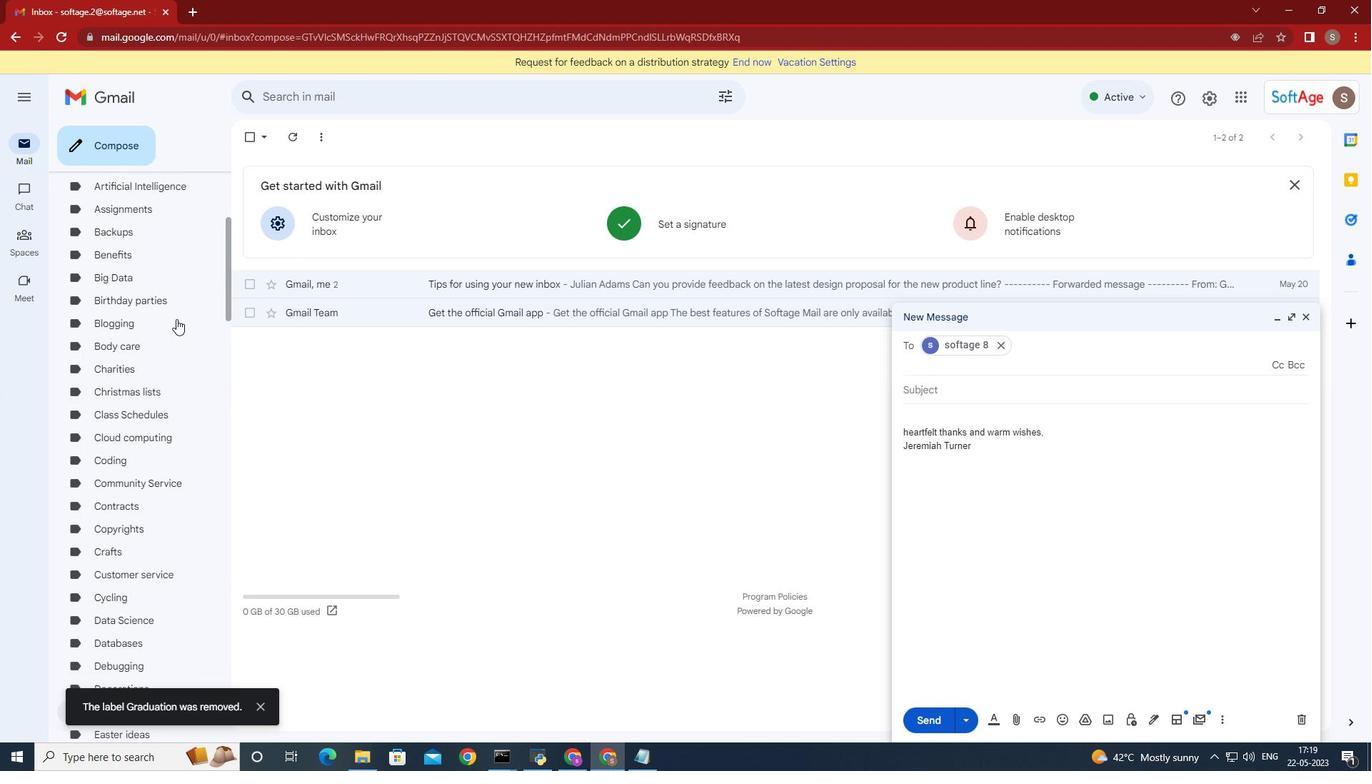 
Action: Mouse scrolled (176, 319) with delta (0, 0)
Screenshot: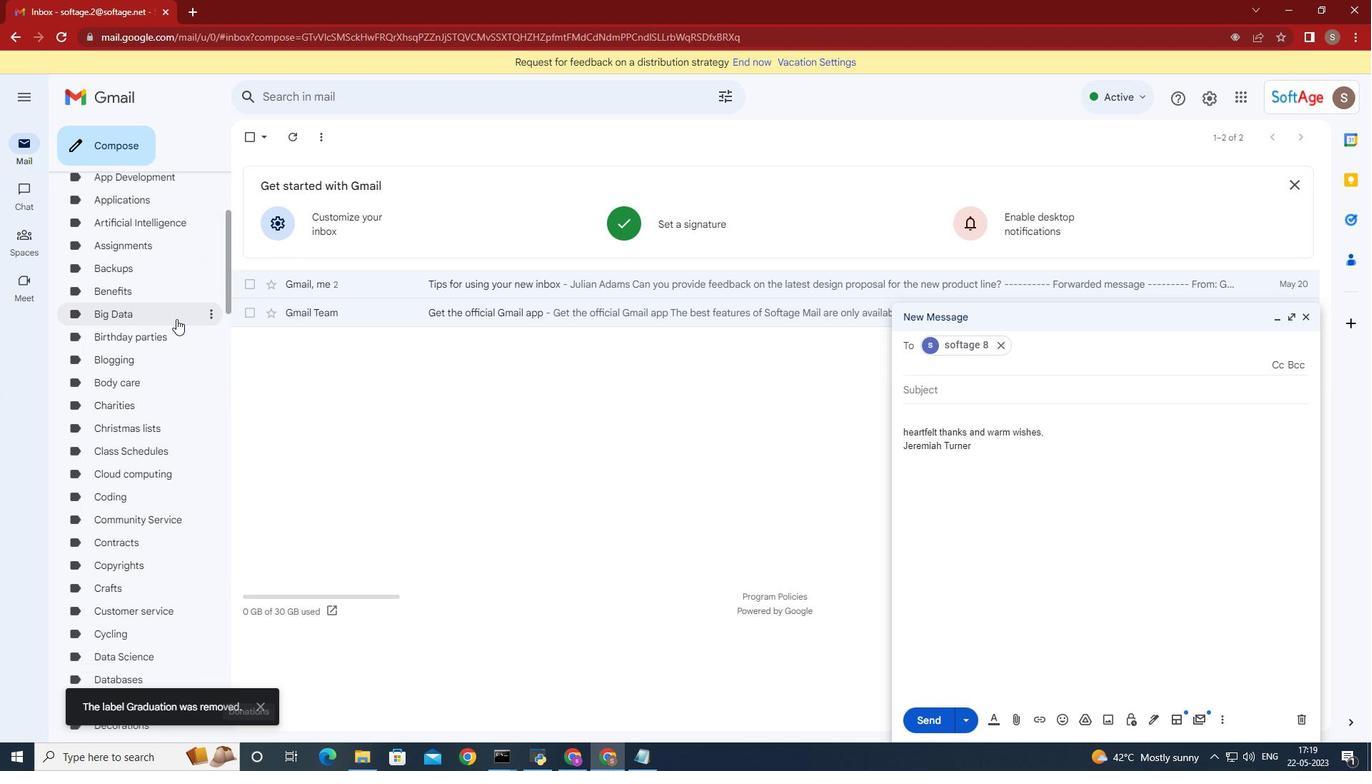 
Action: Mouse scrolled (176, 319) with delta (0, 0)
Screenshot: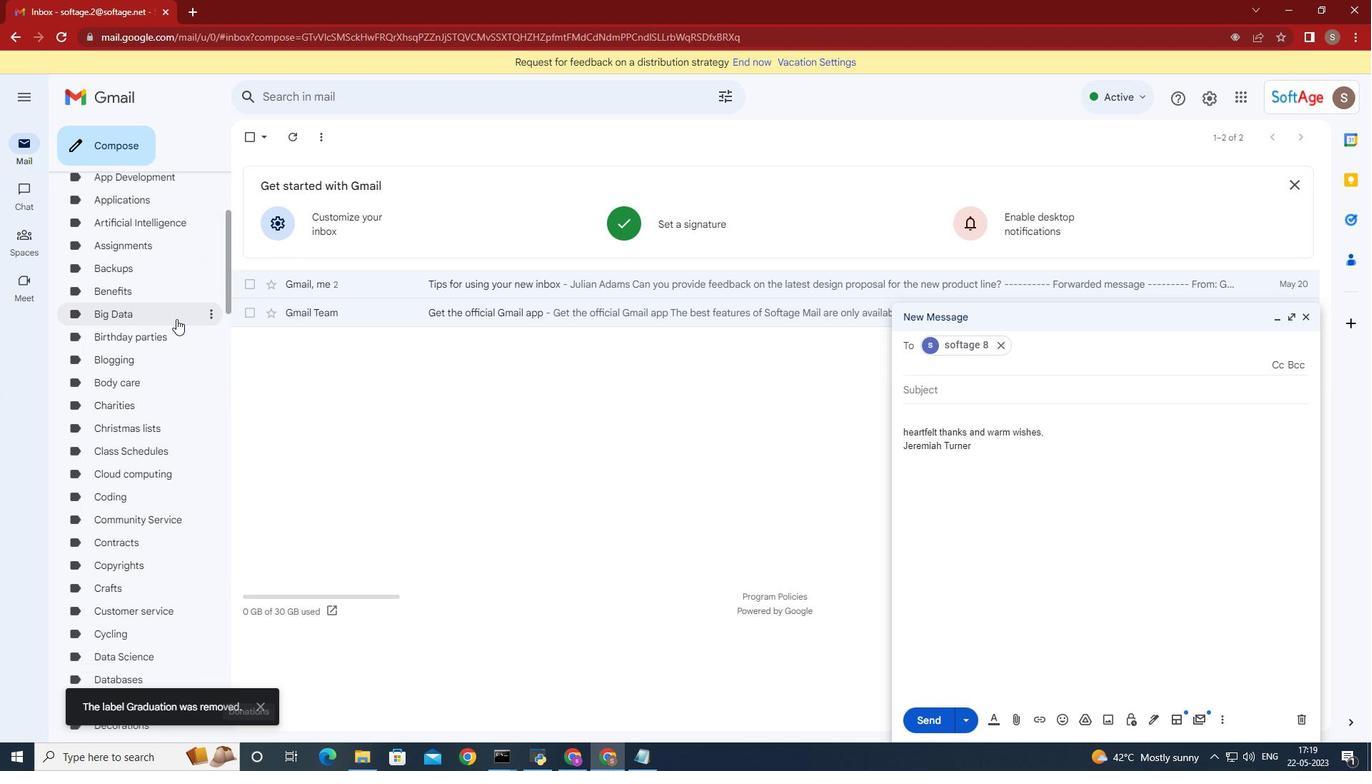 
Action: Mouse moved to (176, 319)
Screenshot: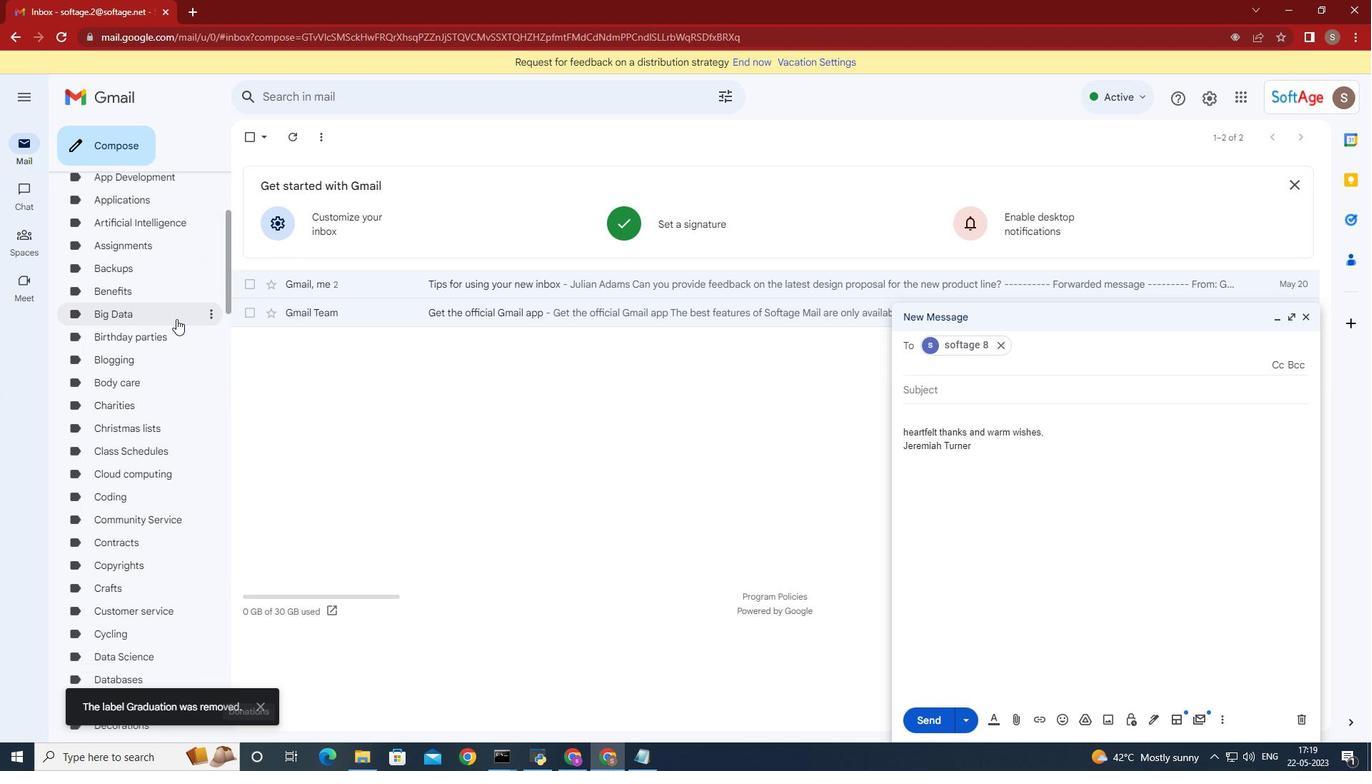 
Action: Mouse scrolled (176, 319) with delta (0, 0)
Screenshot: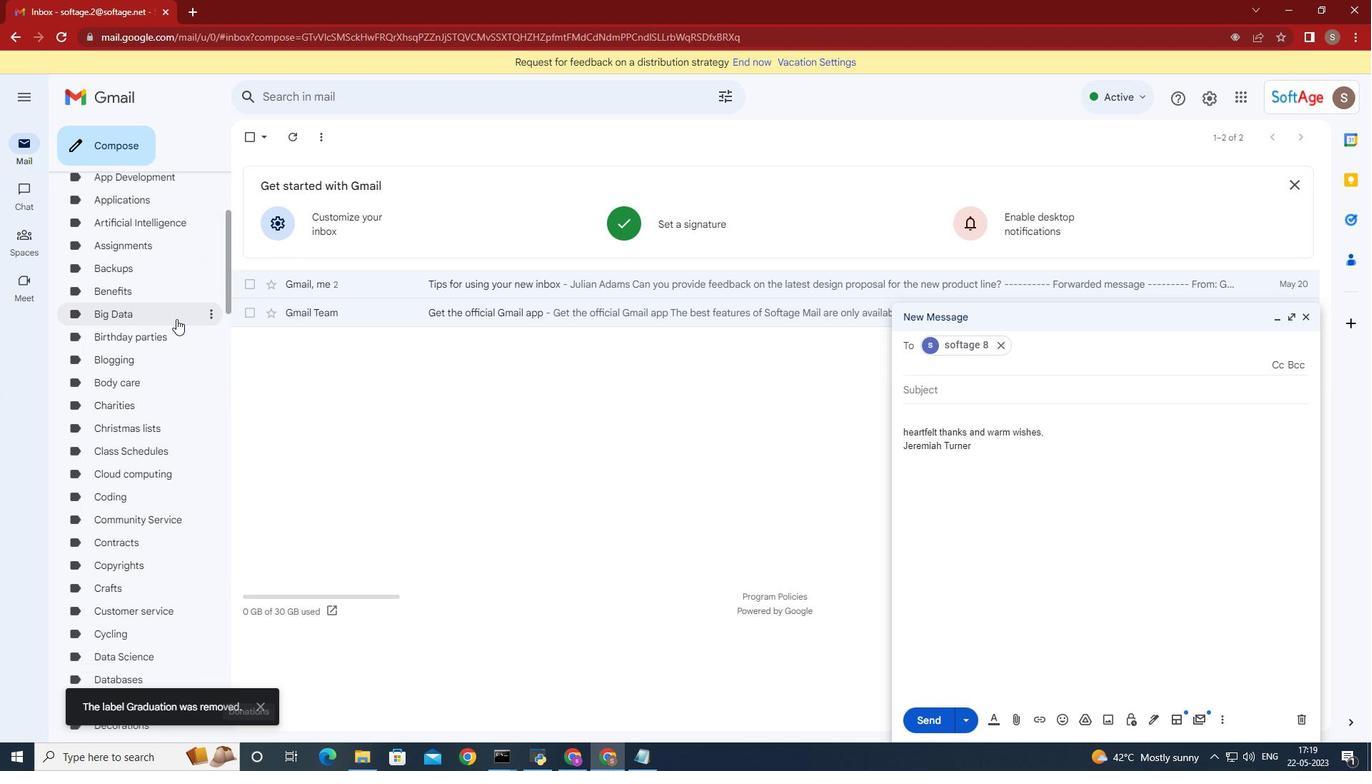 
Action: Mouse scrolled (176, 319) with delta (0, 0)
Screenshot: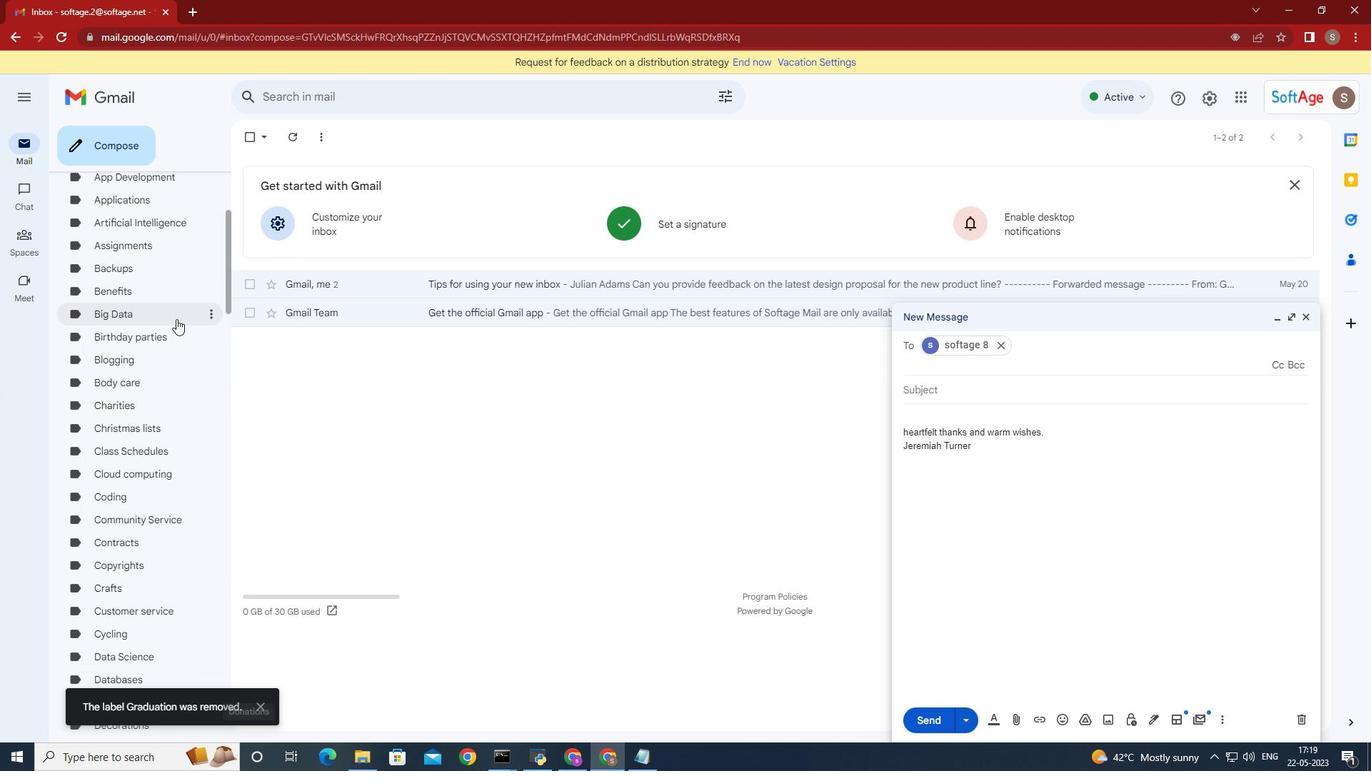 
Action: Mouse scrolled (176, 319) with delta (0, 0)
Screenshot: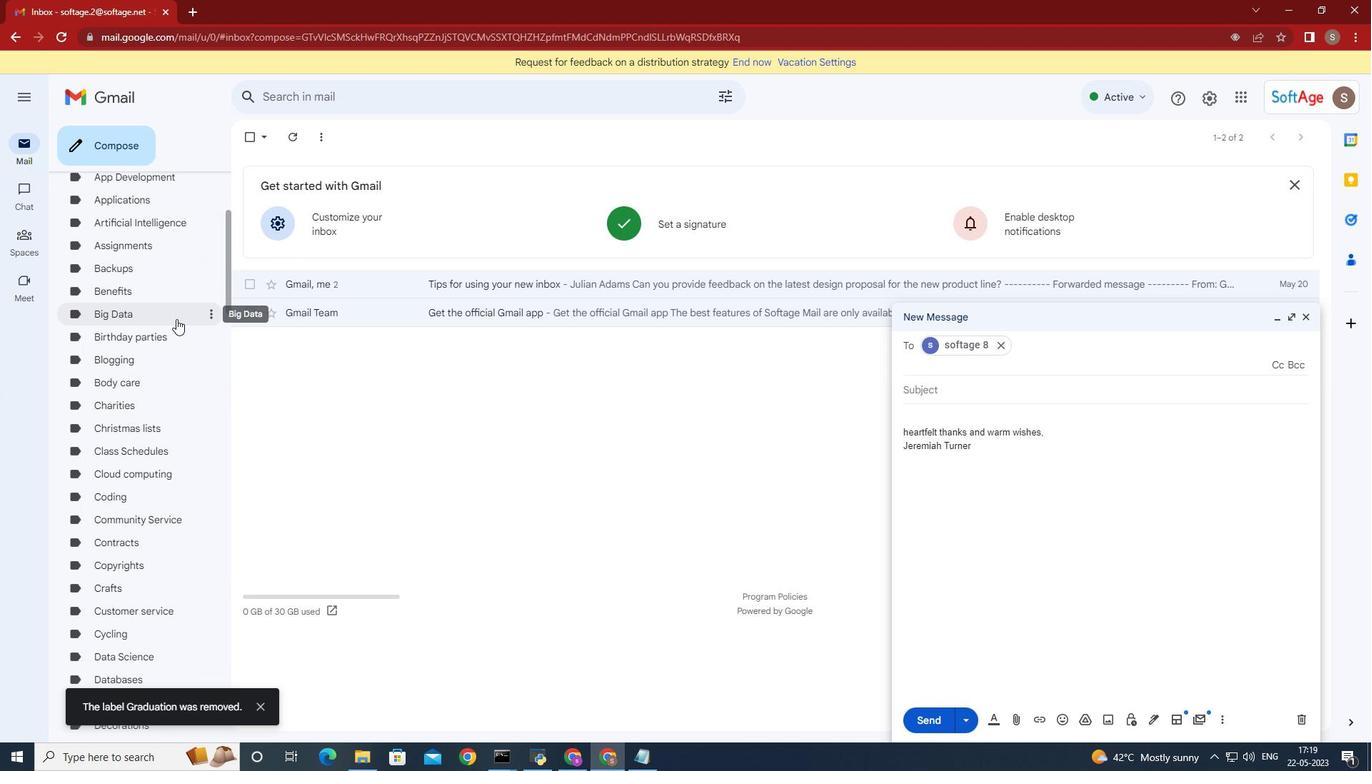 
Action: Mouse scrolled (176, 319) with delta (0, 0)
Screenshot: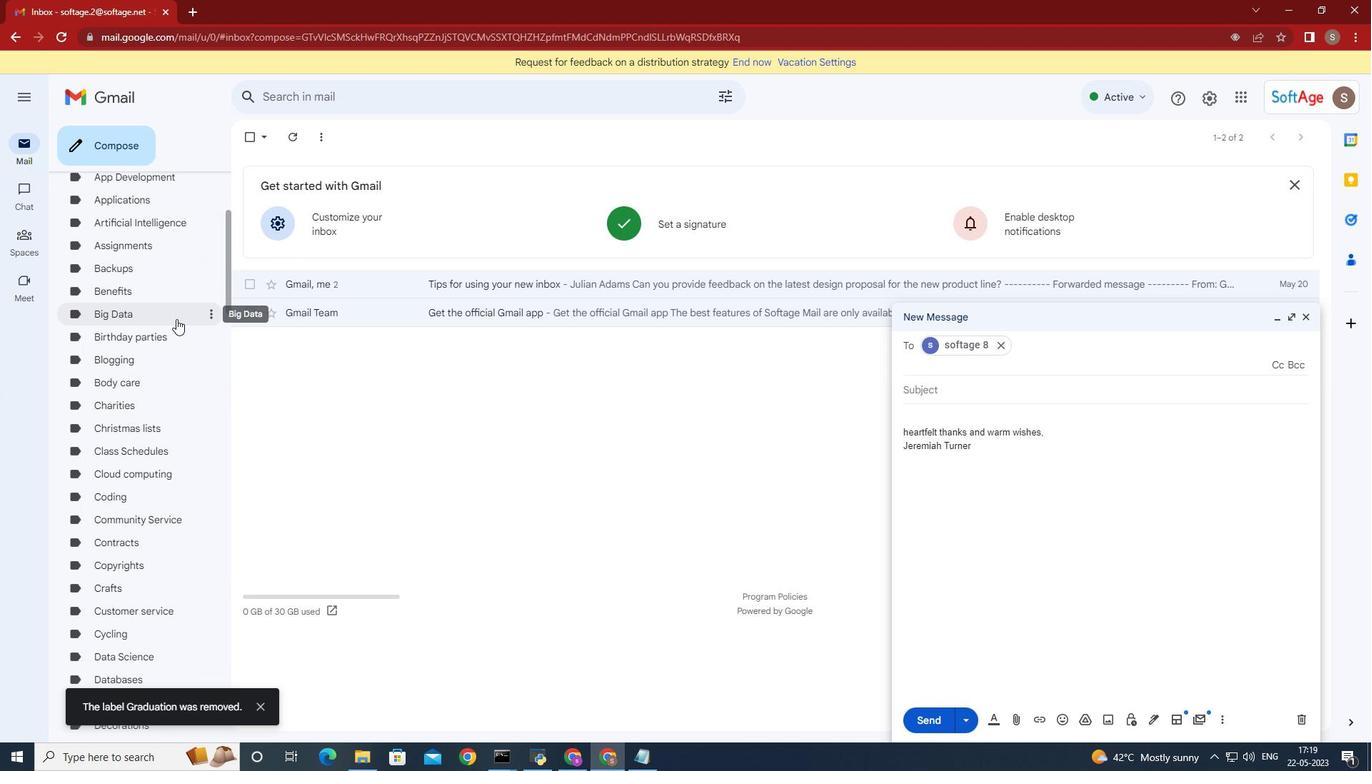 
Action: Mouse moved to (206, 345)
Screenshot: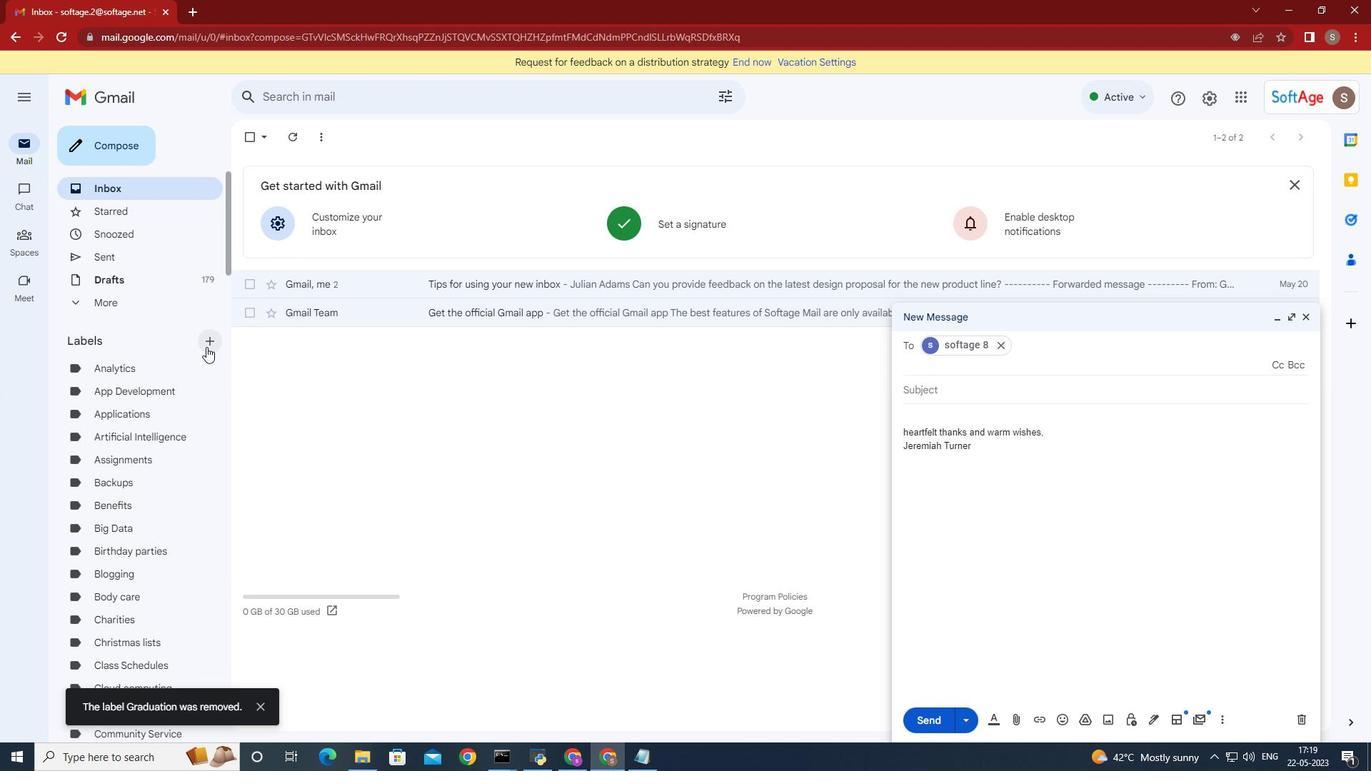 
Action: Mouse pressed left at (206, 345)
Screenshot: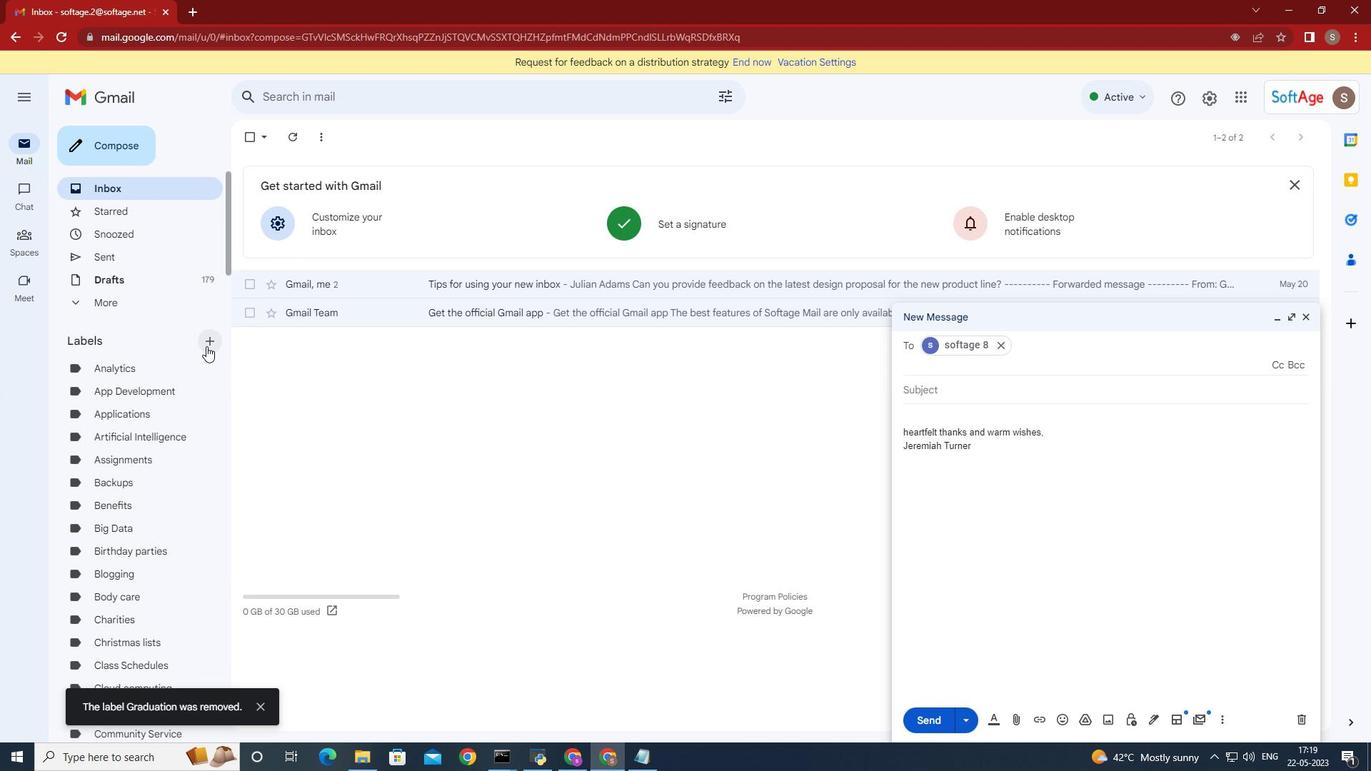 
Action: Mouse moved to (517, 475)
Screenshot: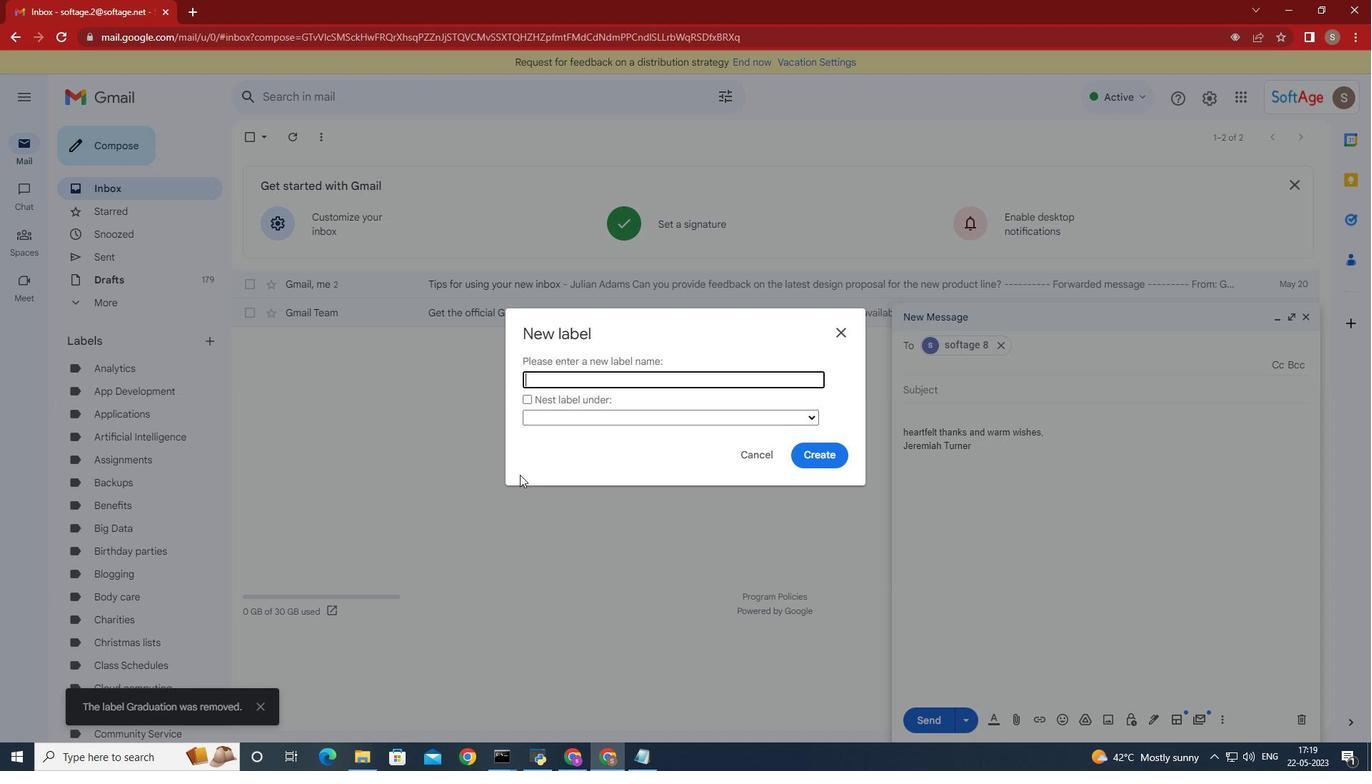 
Action: Key pressed <Key.shift>Graduation
Screenshot: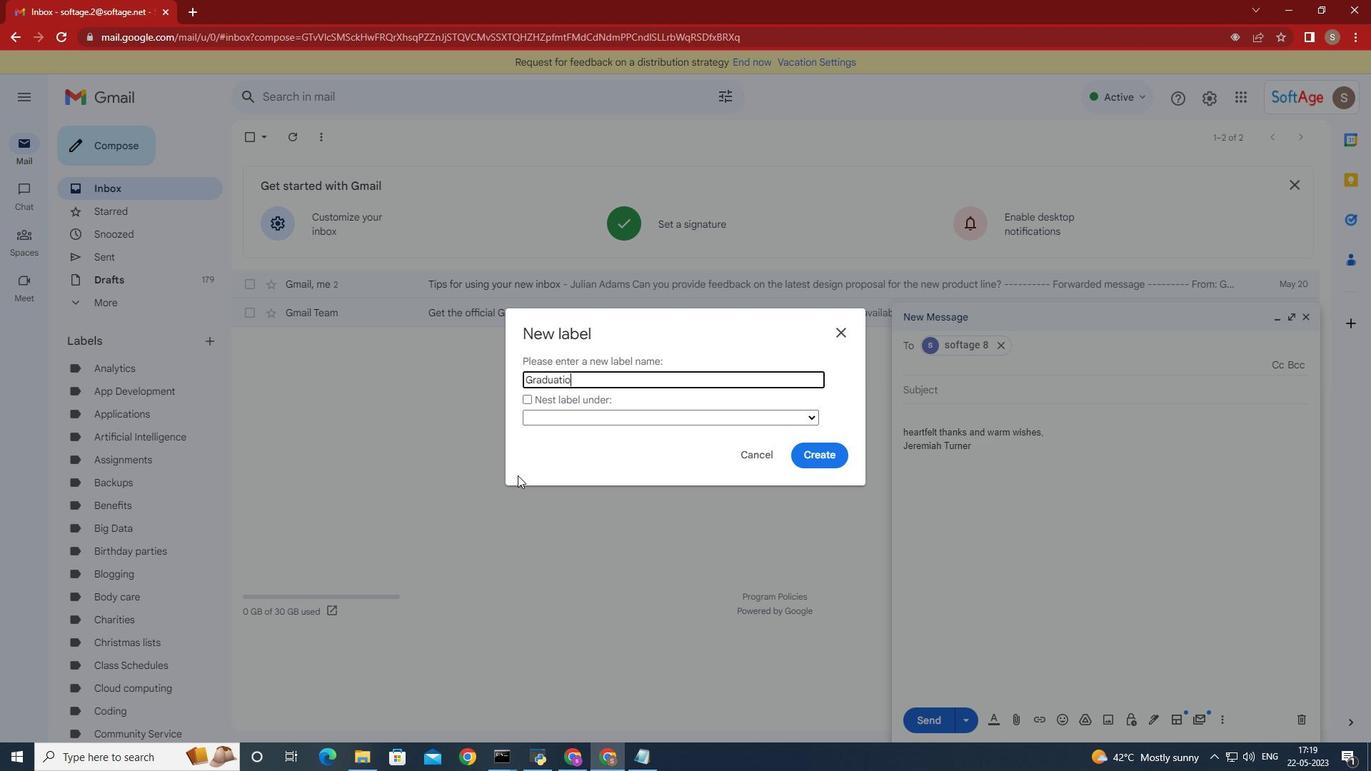 
Action: Mouse moved to (837, 460)
Screenshot: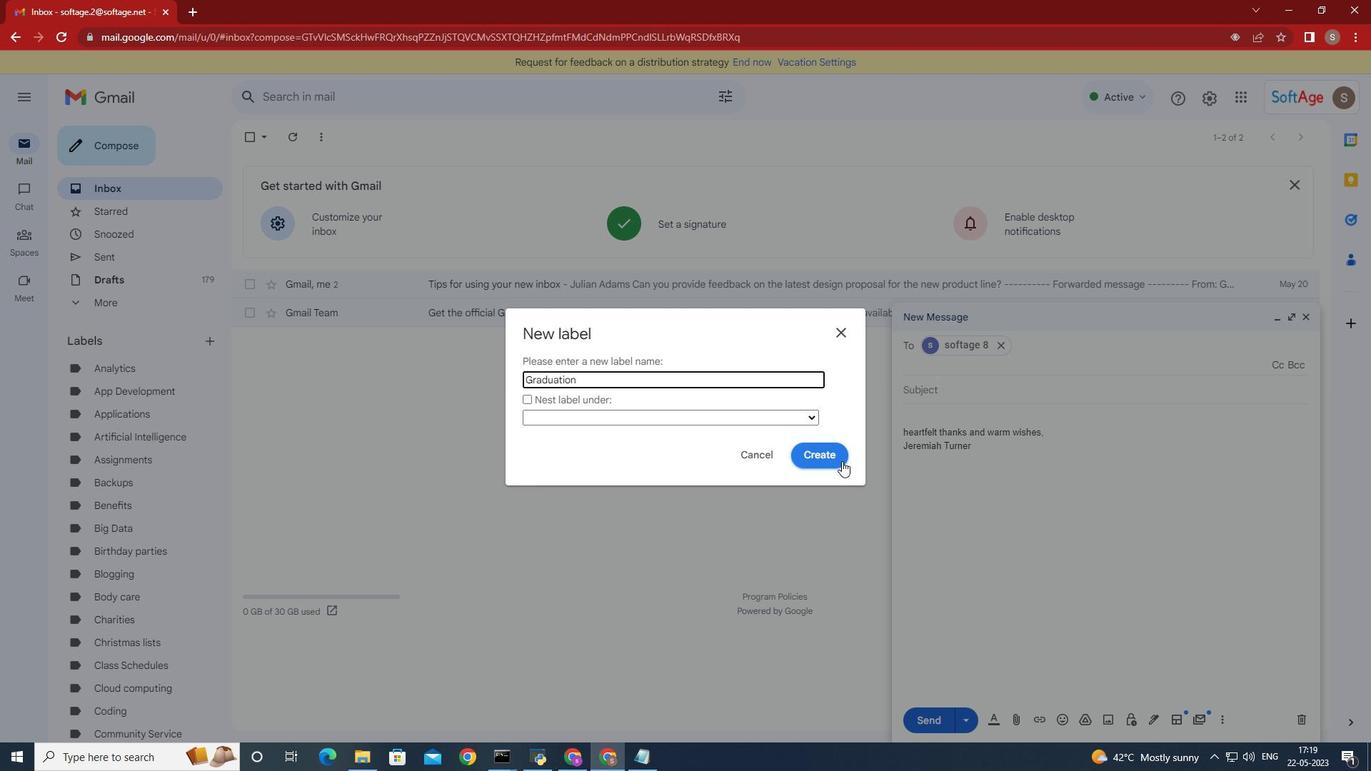
Action: Mouse pressed left at (837, 460)
Screenshot: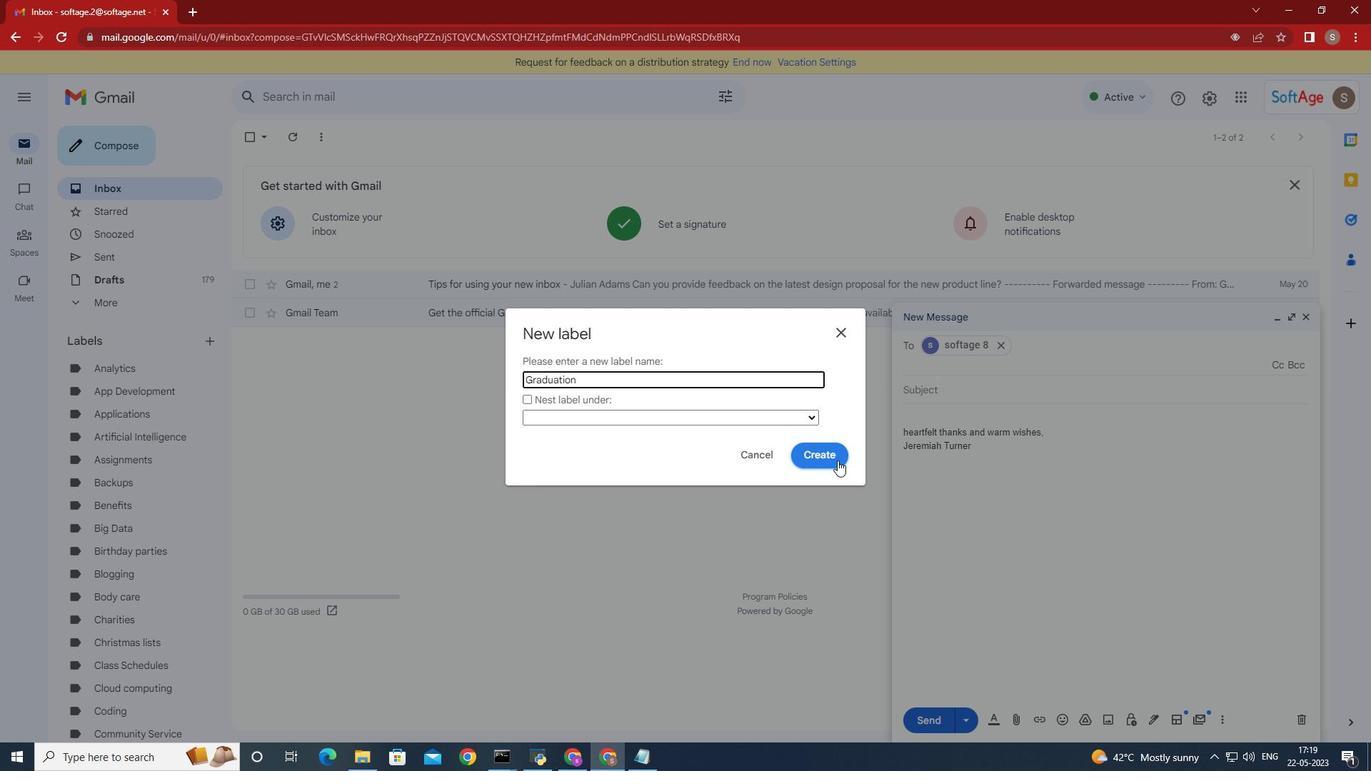 
